 Task: Explore Airbnb accommodation in Nkwerre, Nigeria from 6th December, 2023 to 8th December, 2023 for 2 adults.1  bedroom having 2 beds and 1 bathroom. Property type can be flat. Amenities needed are: wifi. Look for 5 properties as per requirement.
Action: Mouse moved to (493, 114)
Screenshot: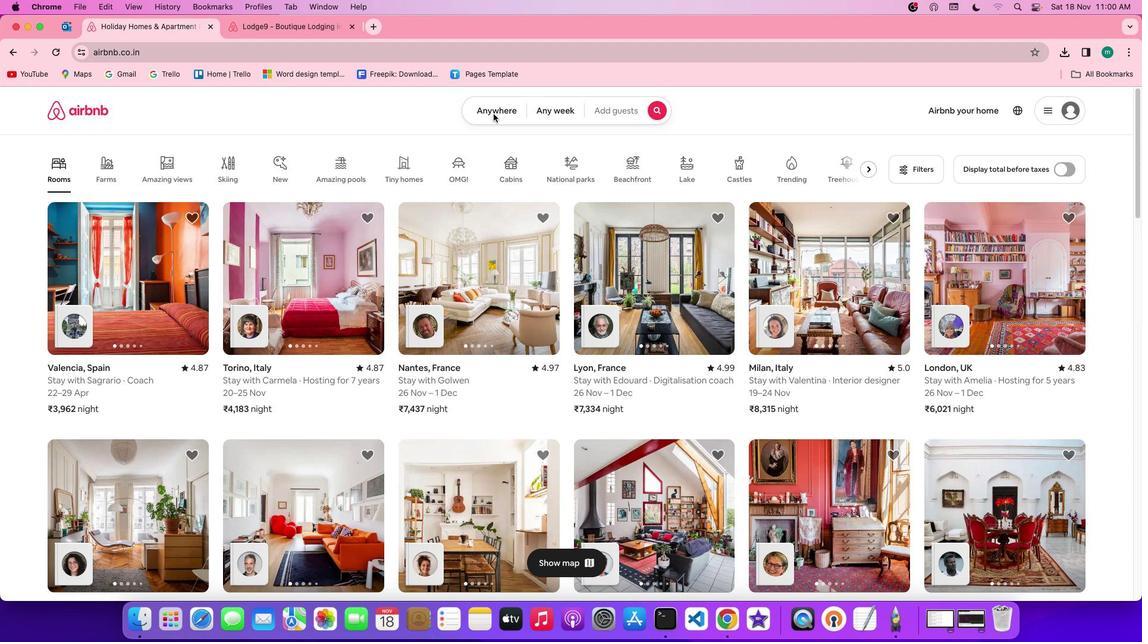 
Action: Mouse pressed left at (493, 114)
Screenshot: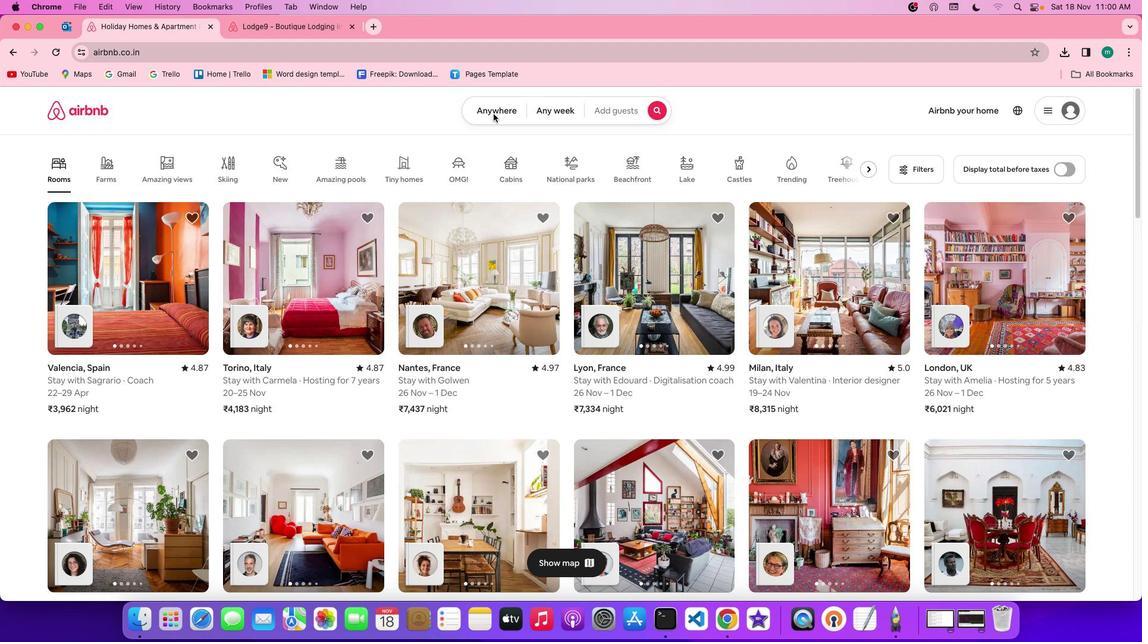 
Action: Mouse pressed left at (493, 114)
Screenshot: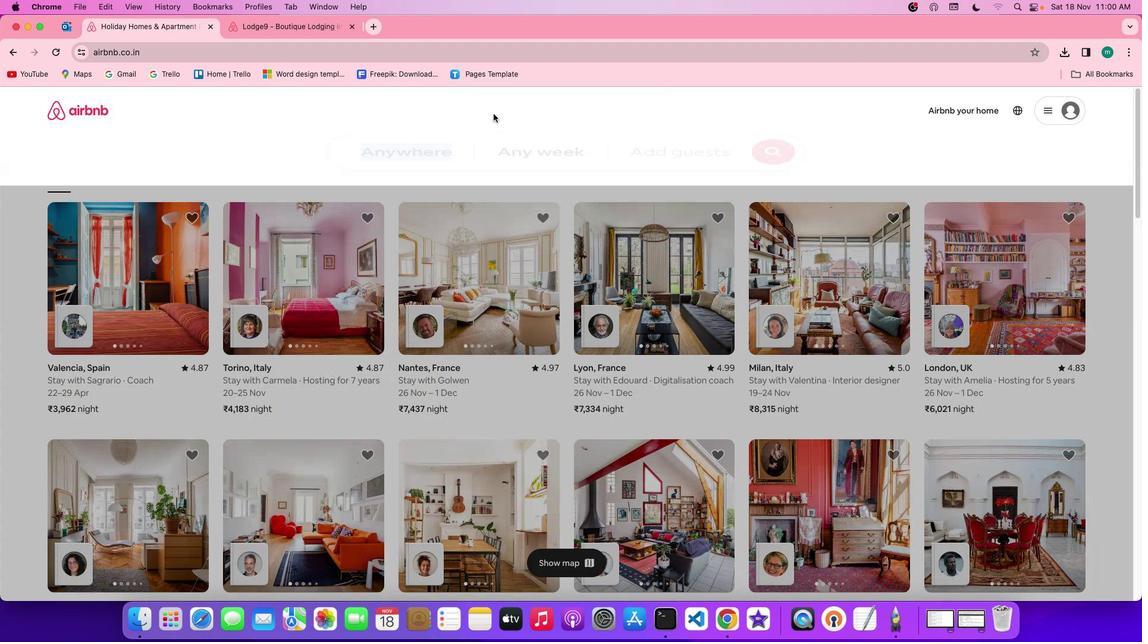
Action: Mouse moved to (412, 161)
Screenshot: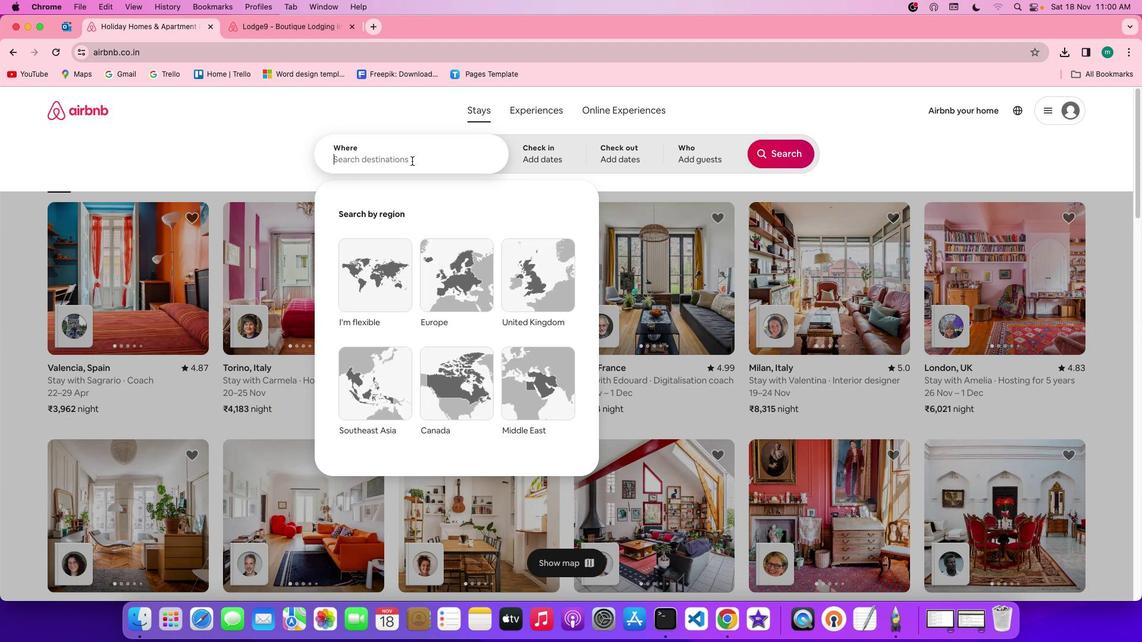 
Action: Mouse pressed left at (412, 161)
Screenshot: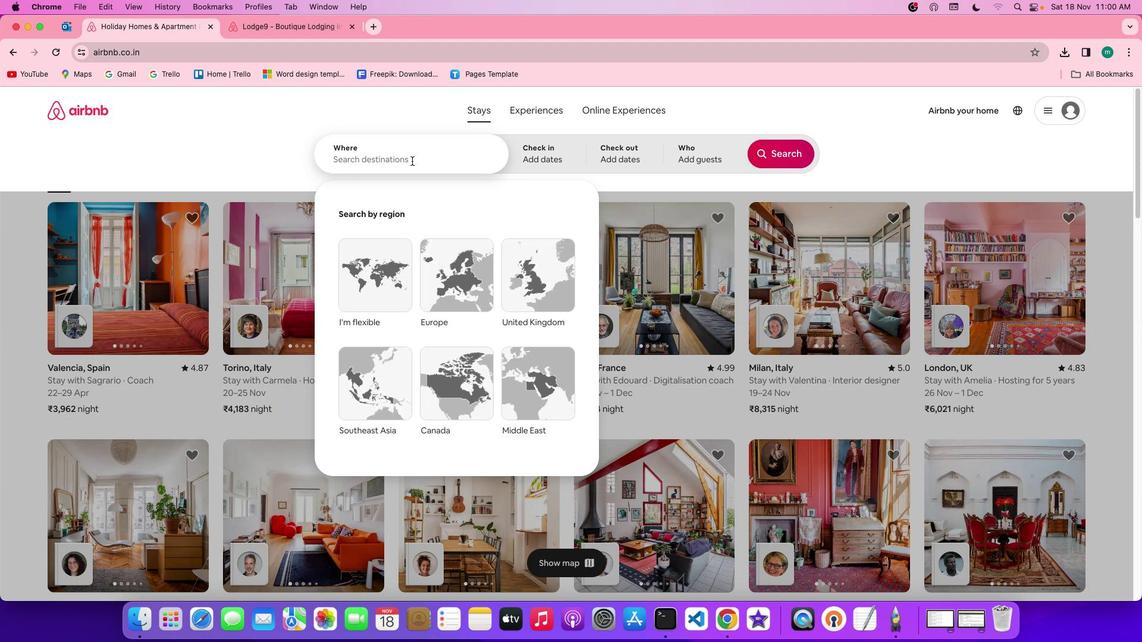 
Action: Key pressed Key.shift'N''k''w''e''r''r''e'','Key.spaceKey.shift'N''i''g''e''r''i''a'
Screenshot: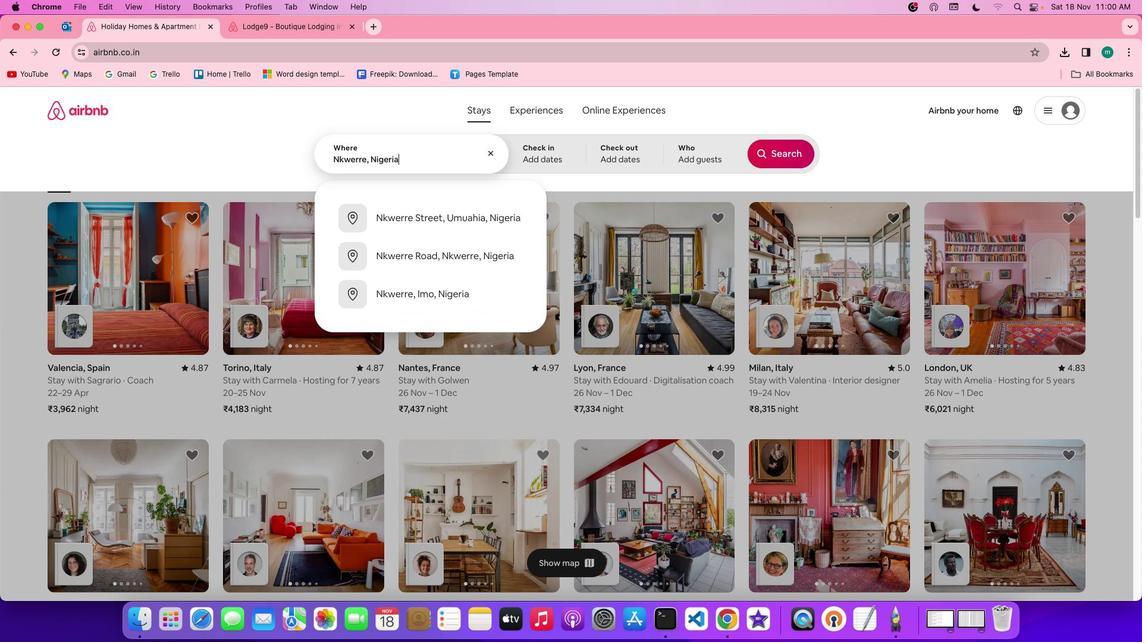 
Action: Mouse moved to (527, 155)
Screenshot: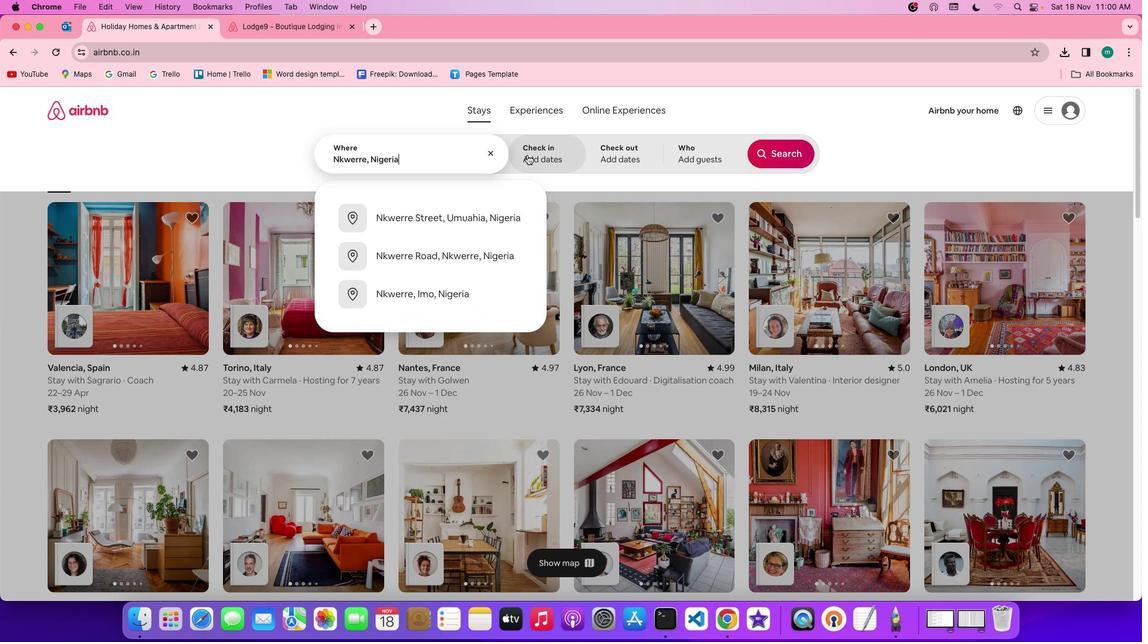 
Action: Mouse pressed left at (527, 155)
Screenshot: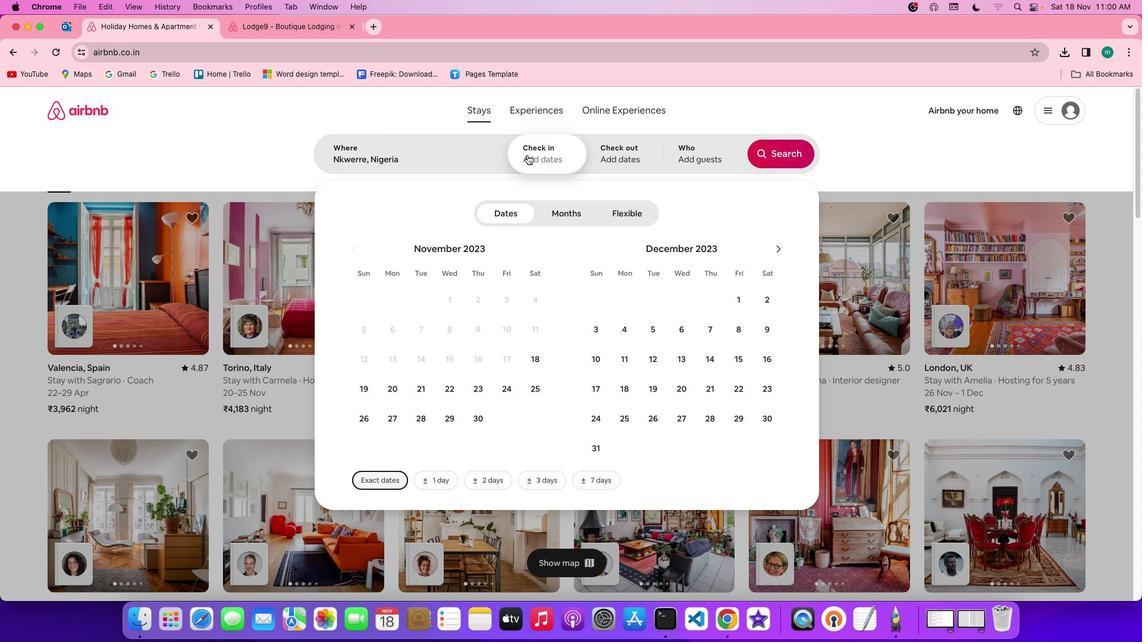 
Action: Mouse moved to (674, 325)
Screenshot: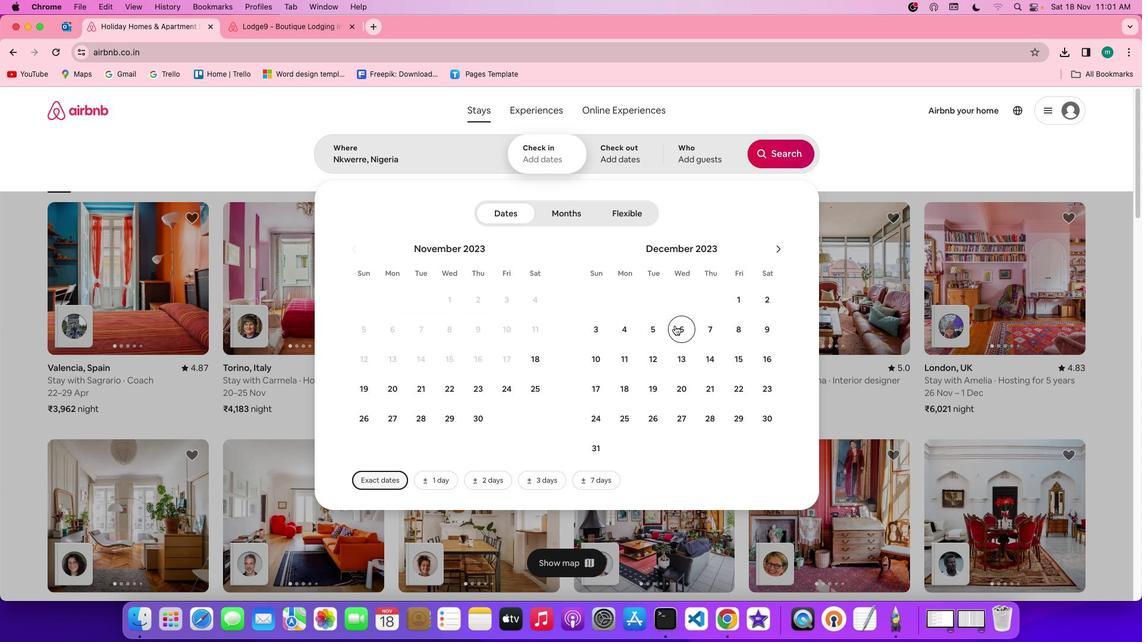 
Action: Mouse pressed left at (674, 325)
Screenshot: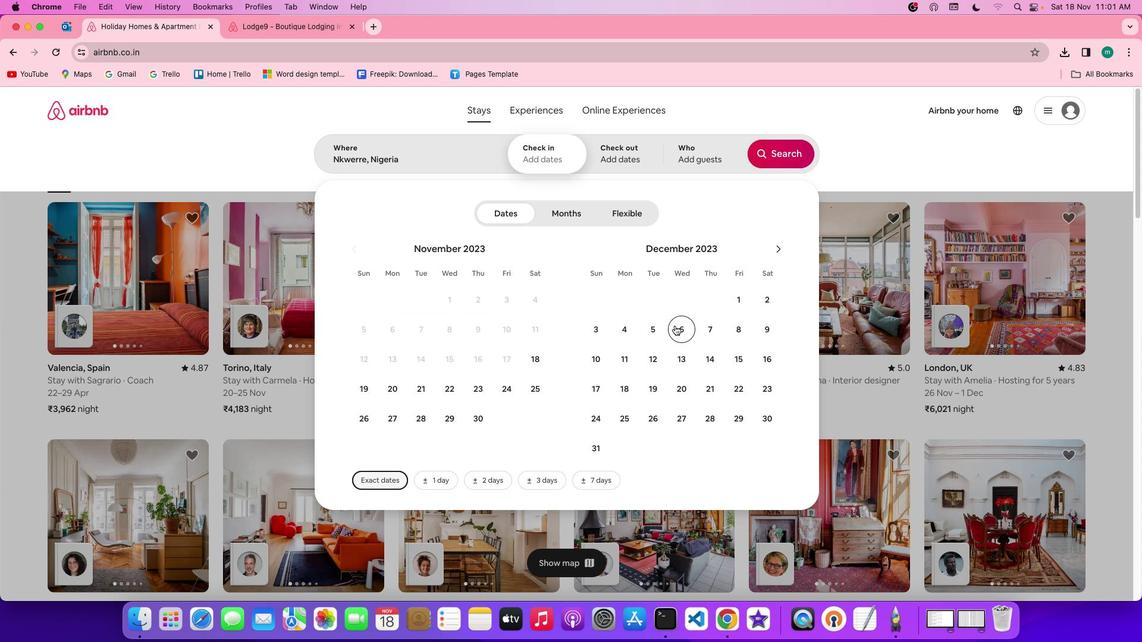 
Action: Mouse moved to (735, 327)
Screenshot: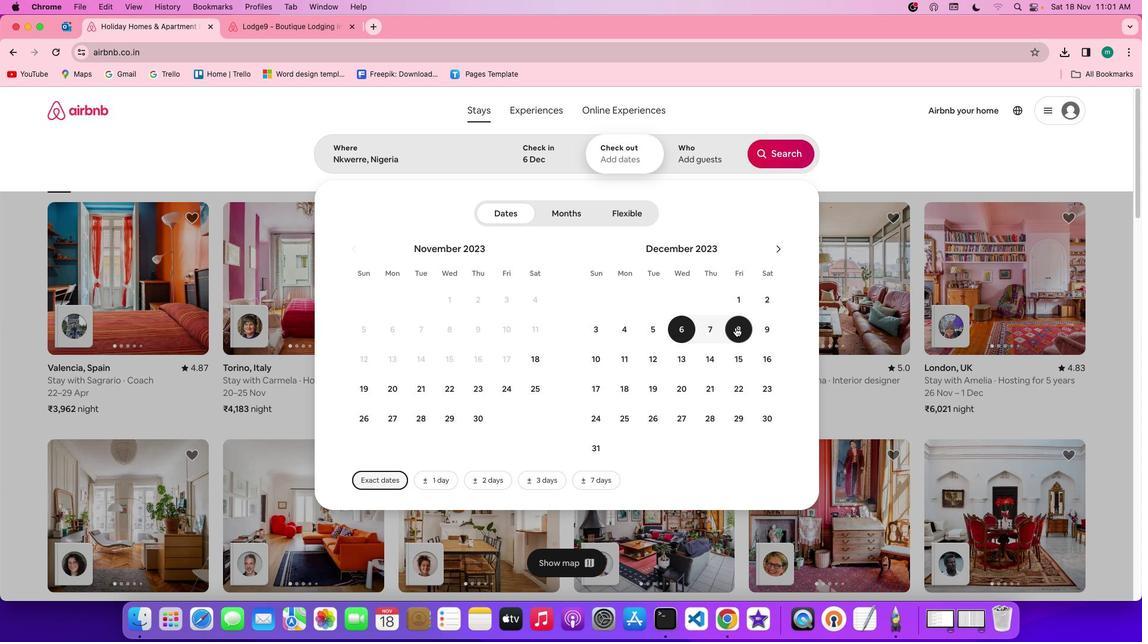 
Action: Mouse pressed left at (735, 327)
Screenshot: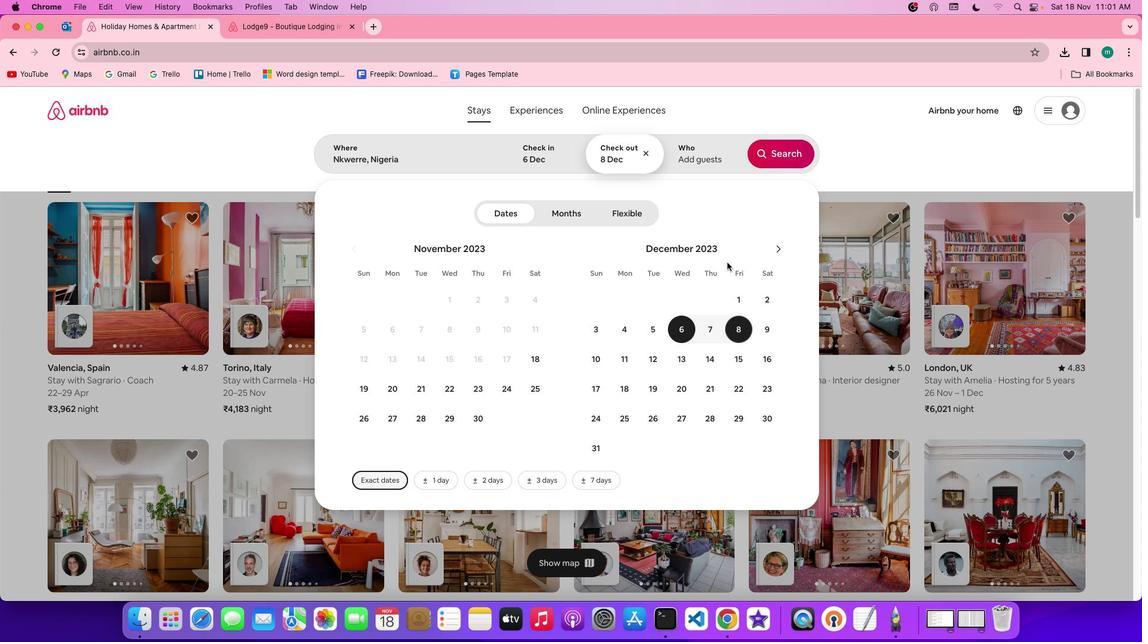 
Action: Mouse moved to (696, 154)
Screenshot: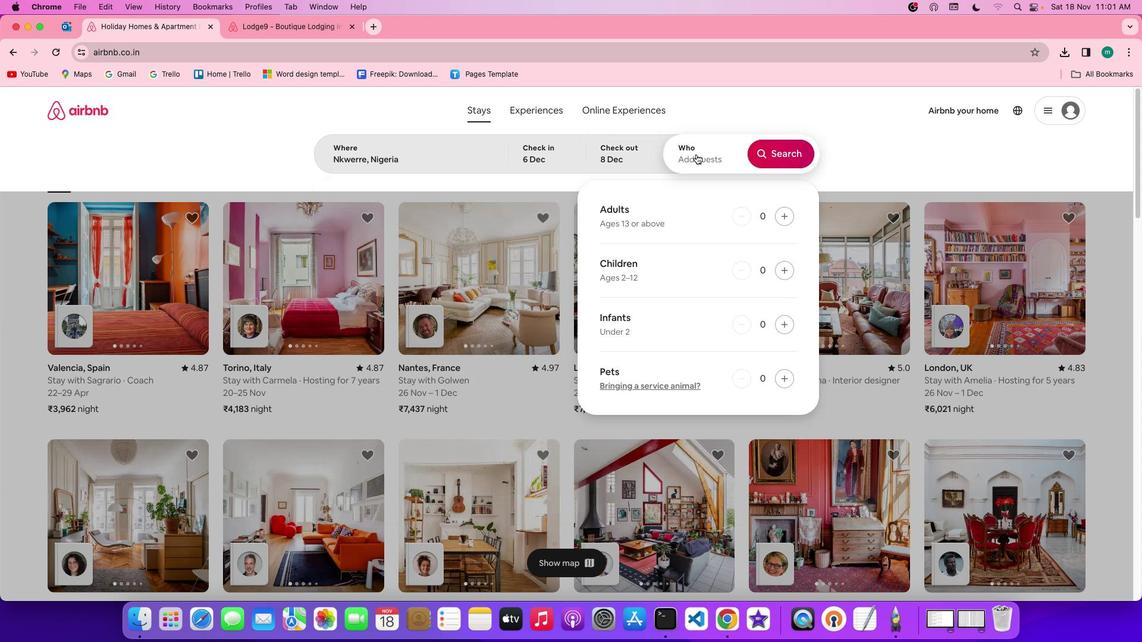 
Action: Mouse pressed left at (696, 154)
Screenshot: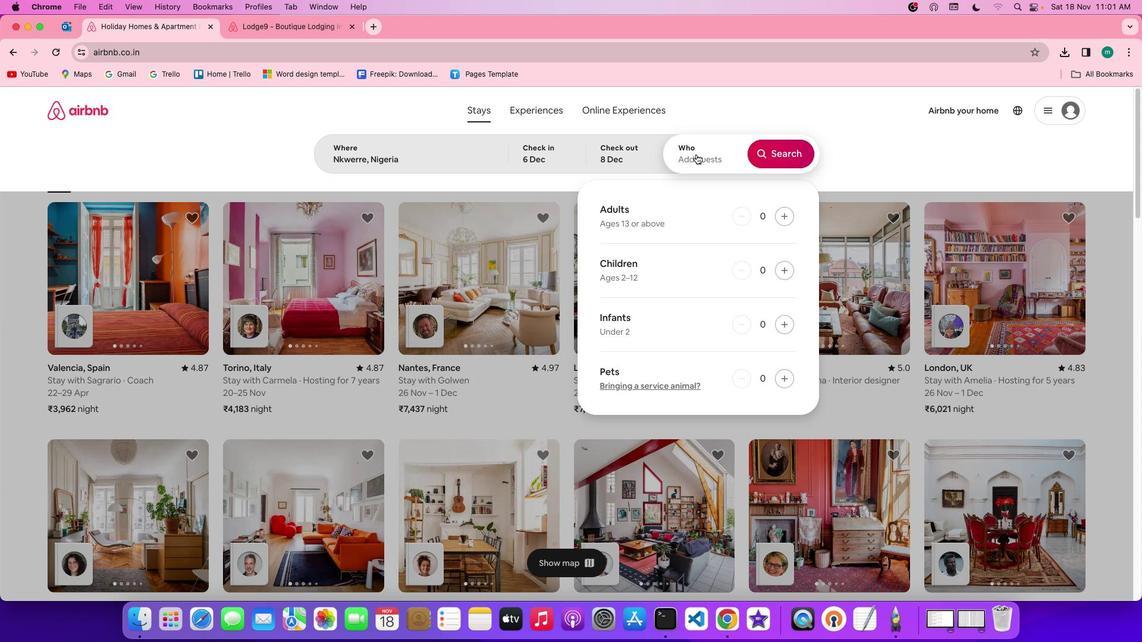 
Action: Mouse moved to (791, 218)
Screenshot: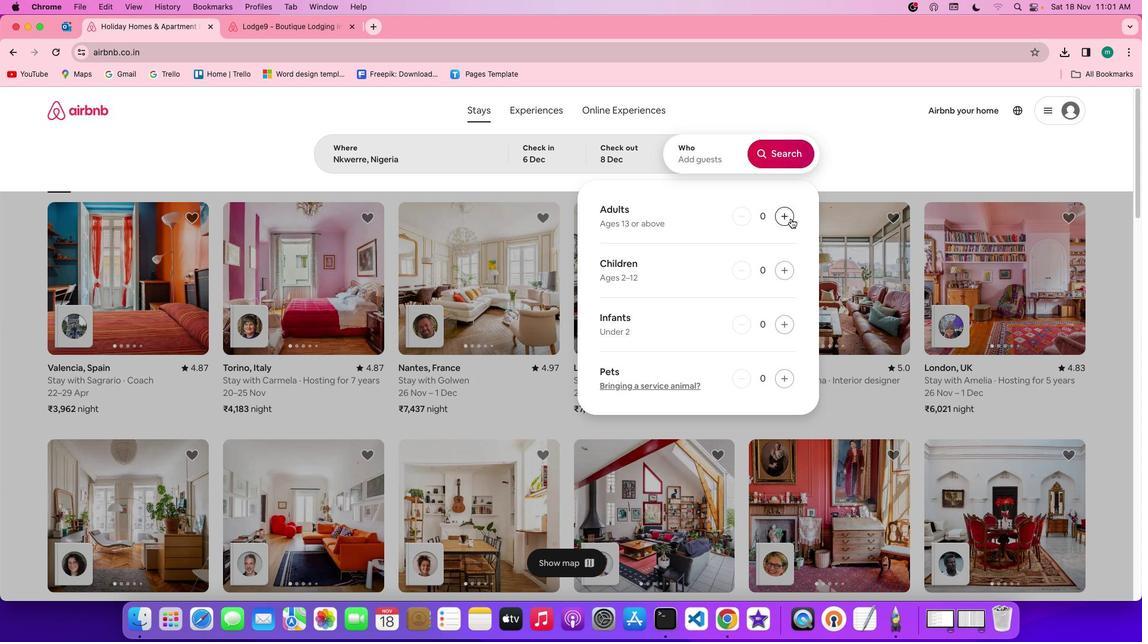 
Action: Mouse pressed left at (791, 218)
Screenshot: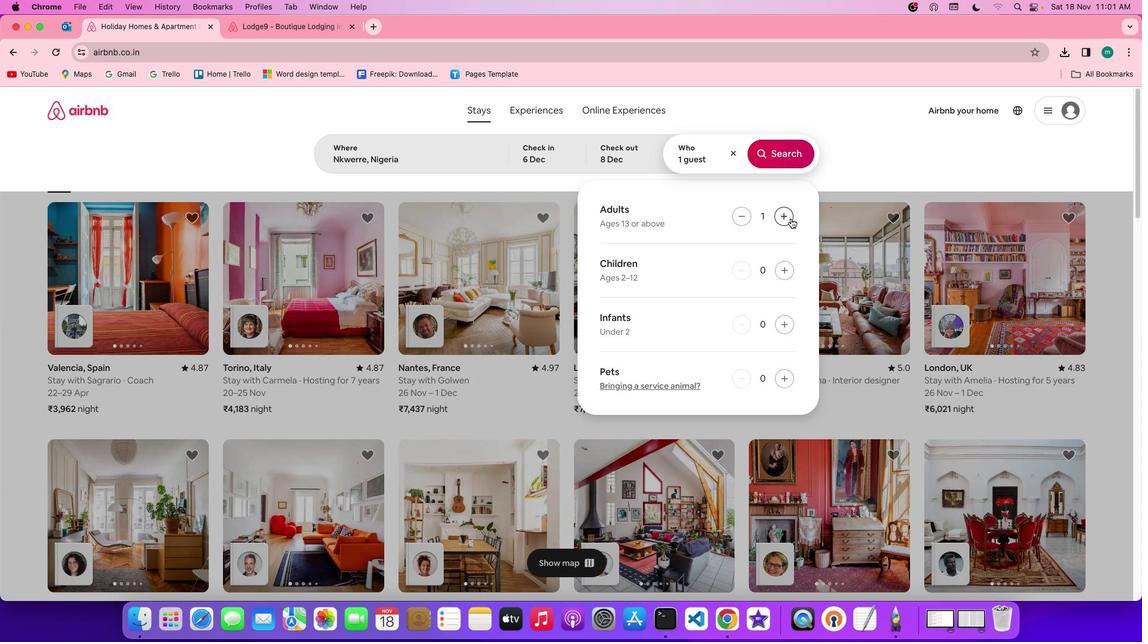 
Action: Mouse pressed left at (791, 218)
Screenshot: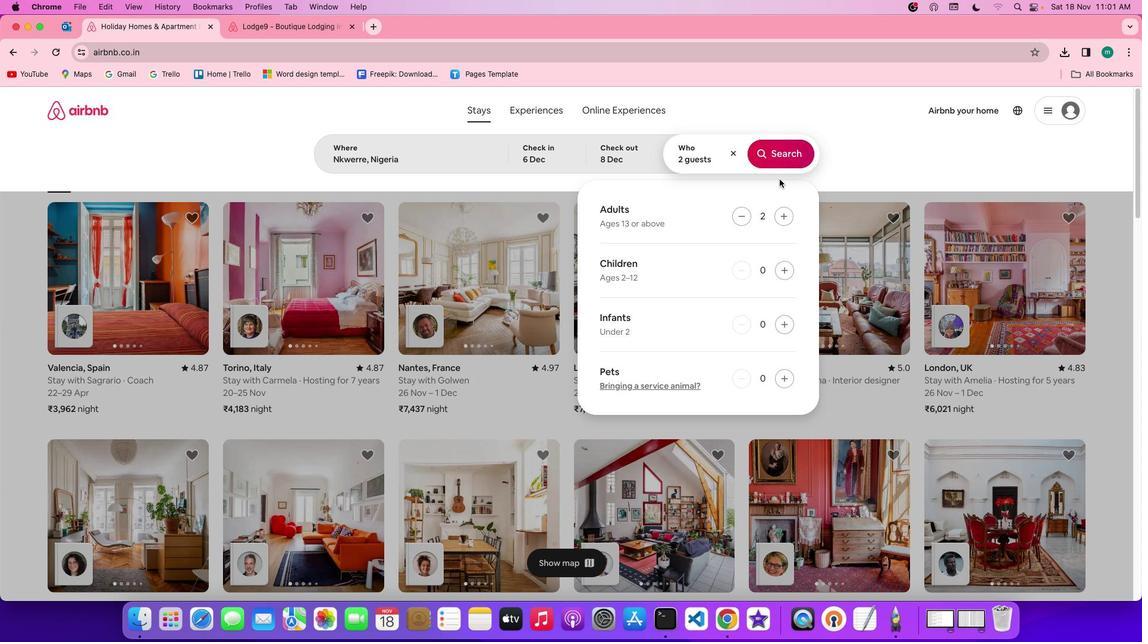 
Action: Mouse moved to (778, 153)
Screenshot: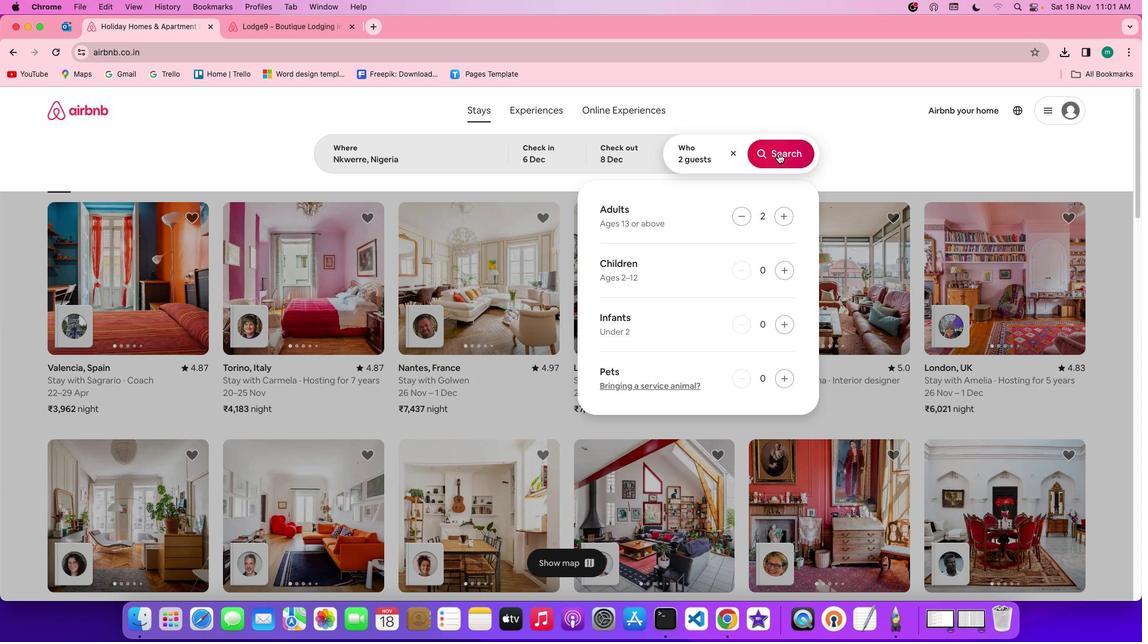 
Action: Mouse pressed left at (778, 153)
Screenshot: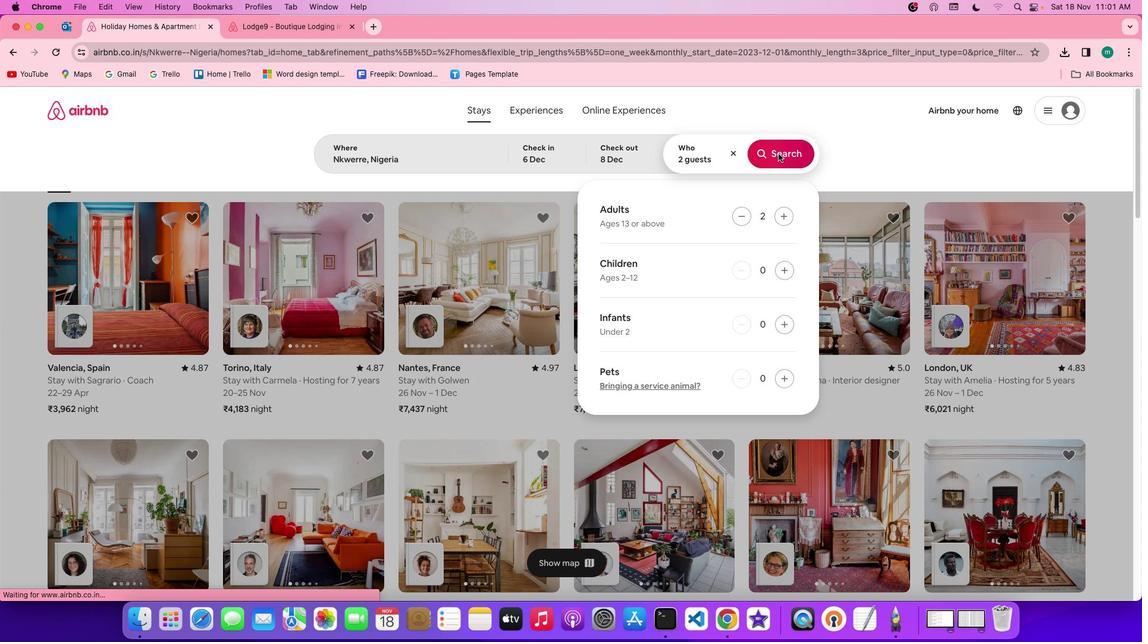 
Action: Mouse moved to (946, 158)
Screenshot: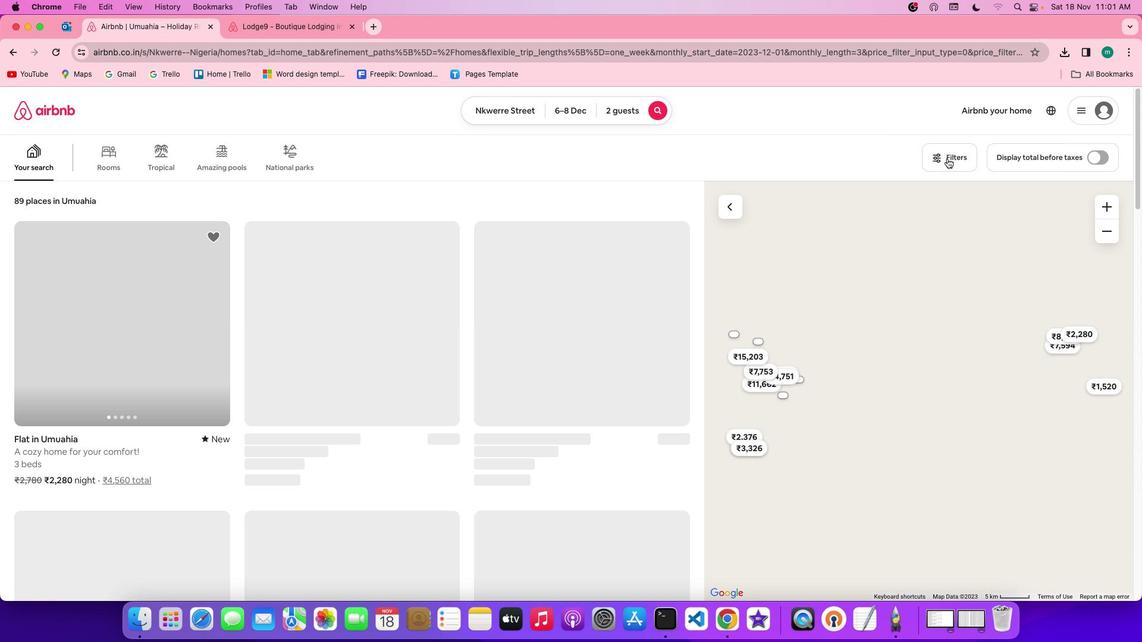 
Action: Mouse pressed left at (946, 158)
Screenshot: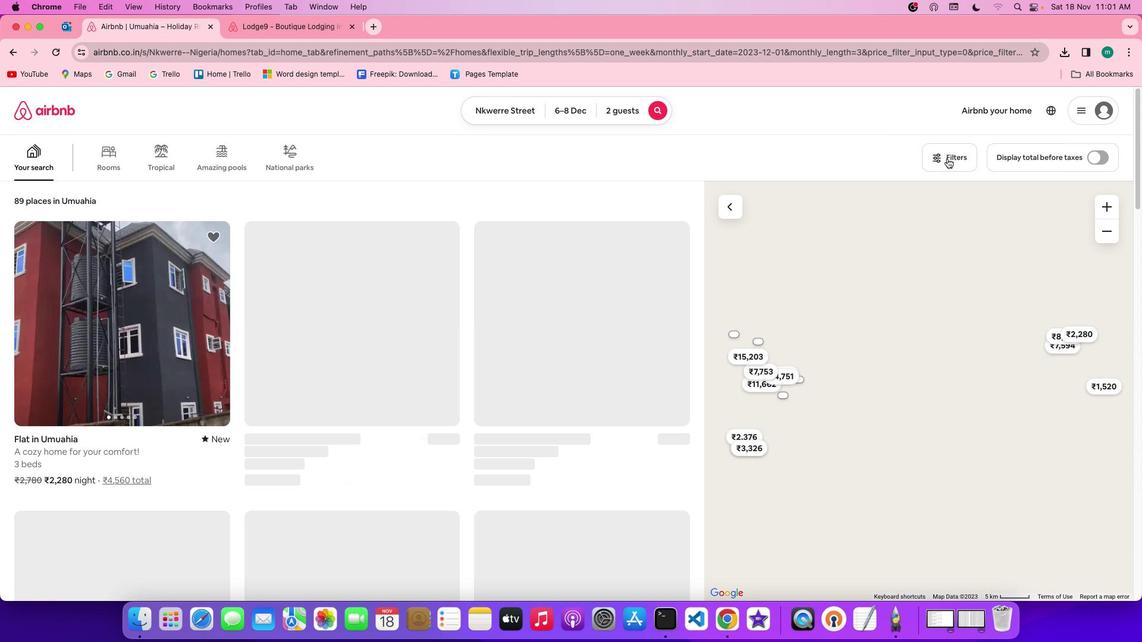 
Action: Mouse moved to (532, 464)
Screenshot: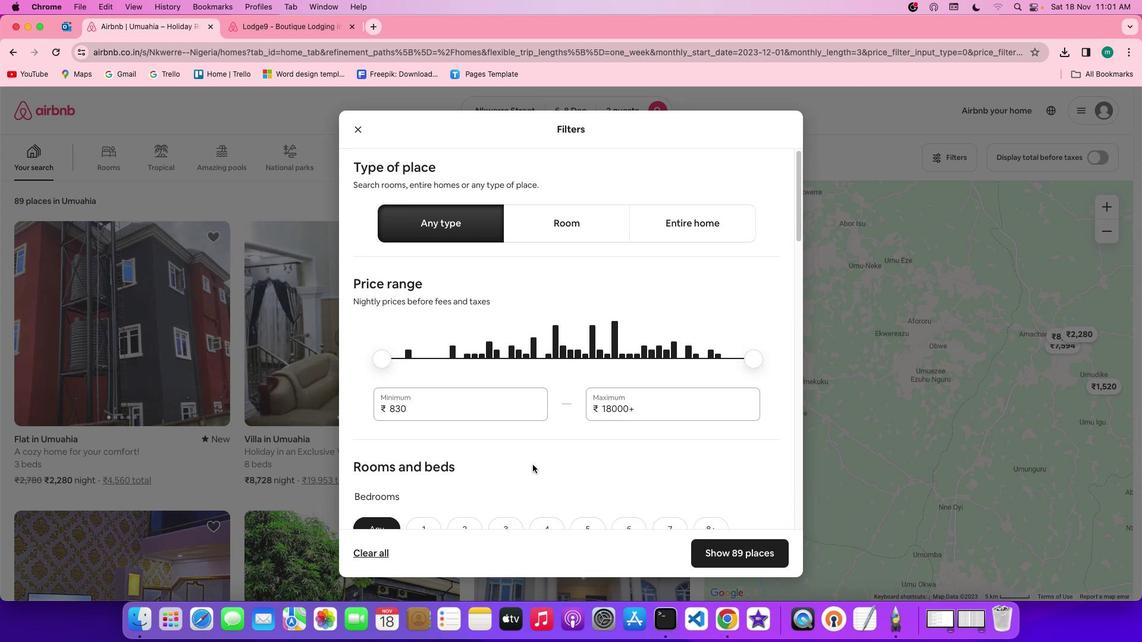 
Action: Mouse scrolled (532, 464) with delta (0, 0)
Screenshot: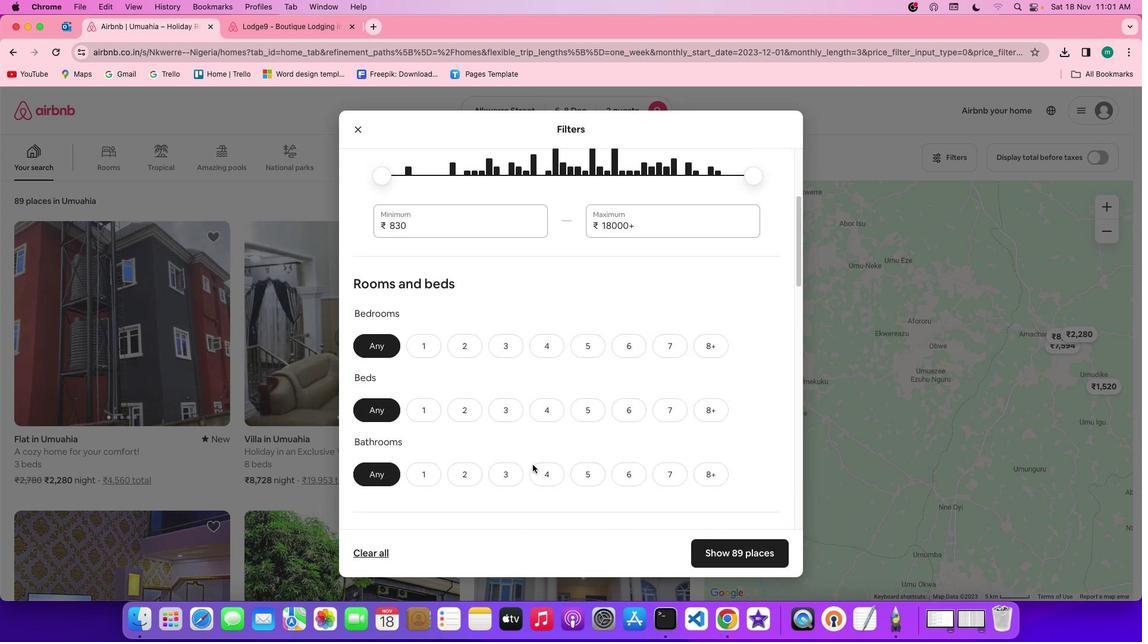 
Action: Mouse scrolled (532, 464) with delta (0, 0)
Screenshot: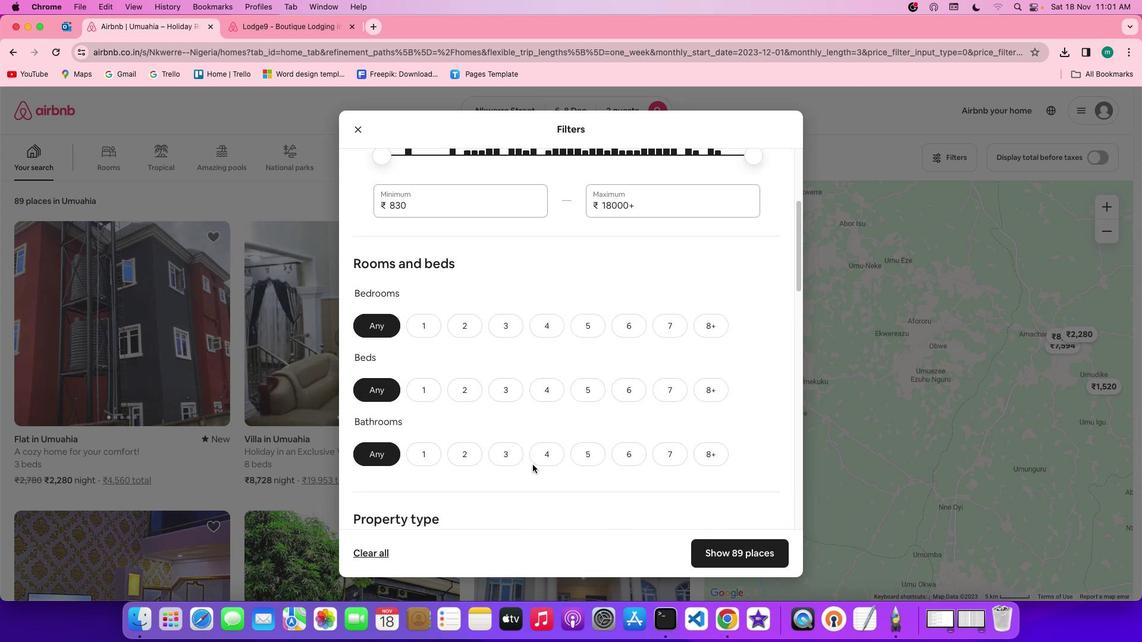 
Action: Mouse scrolled (532, 464) with delta (0, -1)
Screenshot: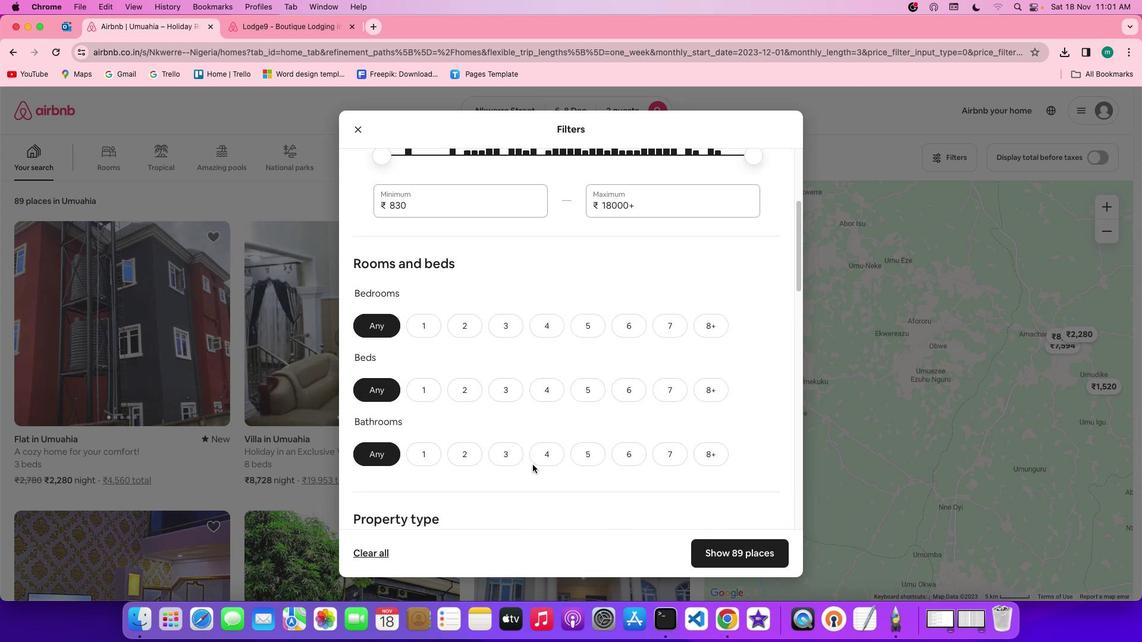 
Action: Mouse scrolled (532, 464) with delta (0, -2)
Screenshot: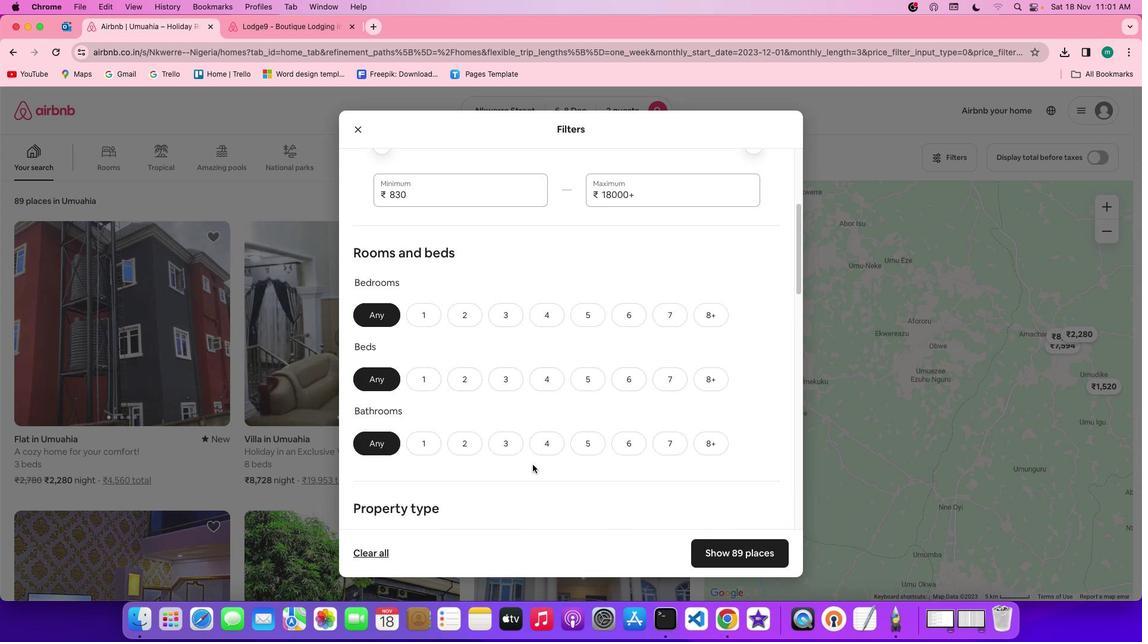 
Action: Mouse moved to (421, 317)
Screenshot: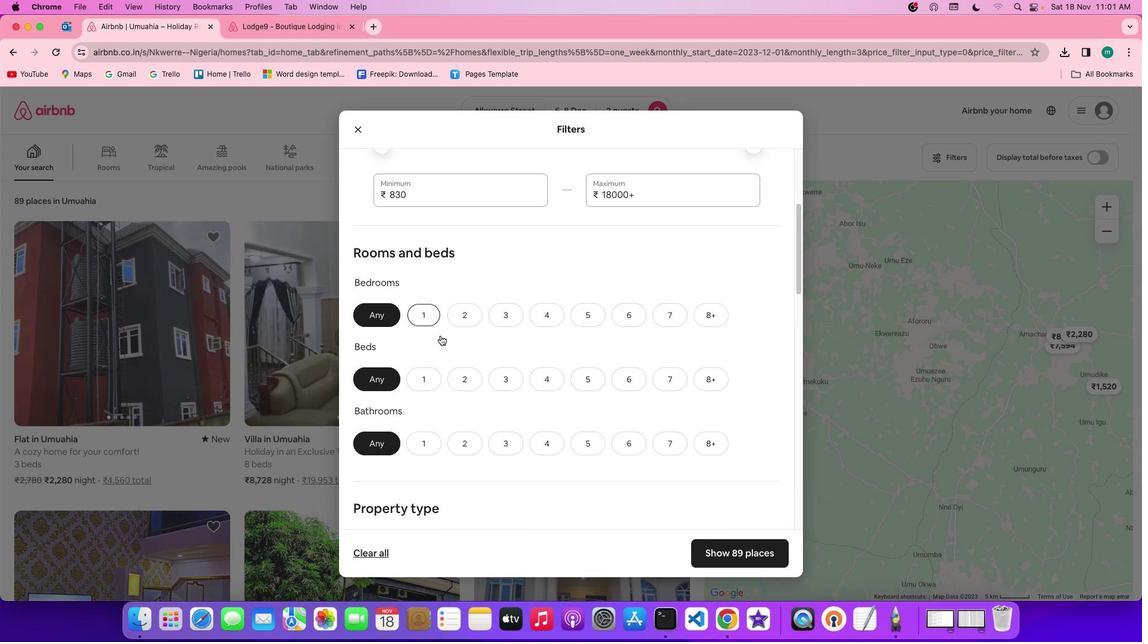 
Action: Mouse pressed left at (421, 317)
Screenshot: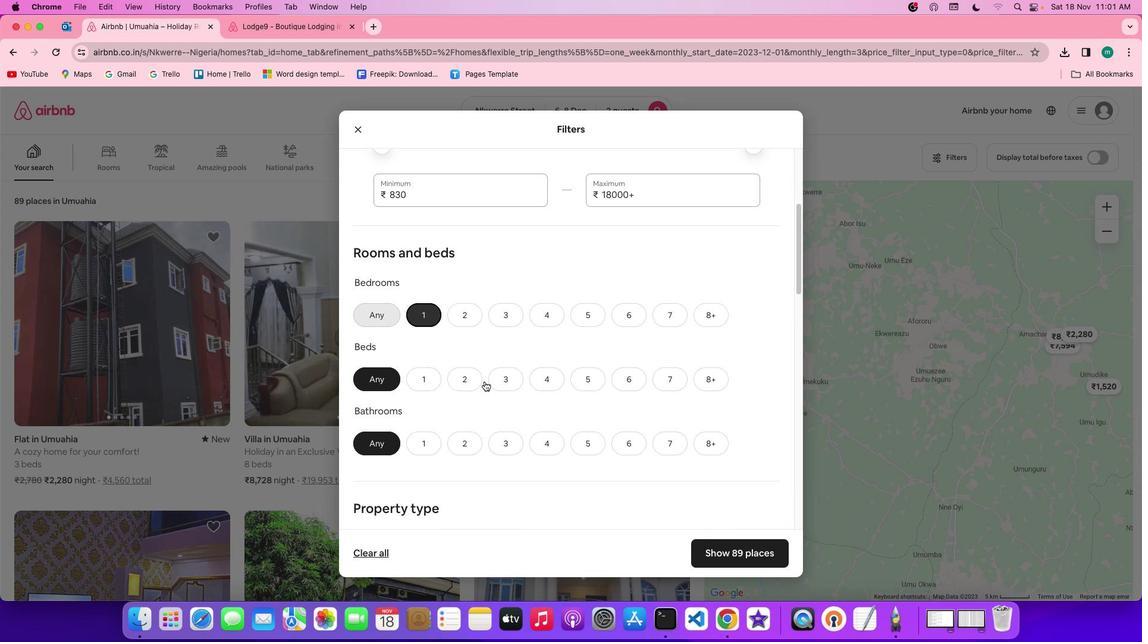 
Action: Mouse moved to (468, 383)
Screenshot: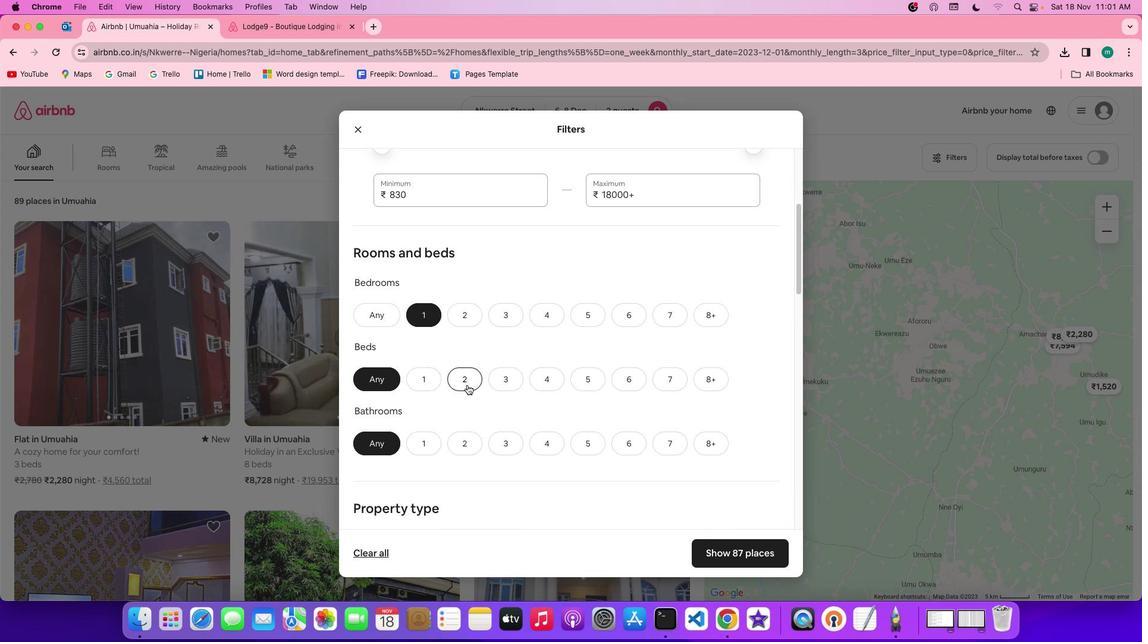 
Action: Mouse pressed left at (468, 383)
Screenshot: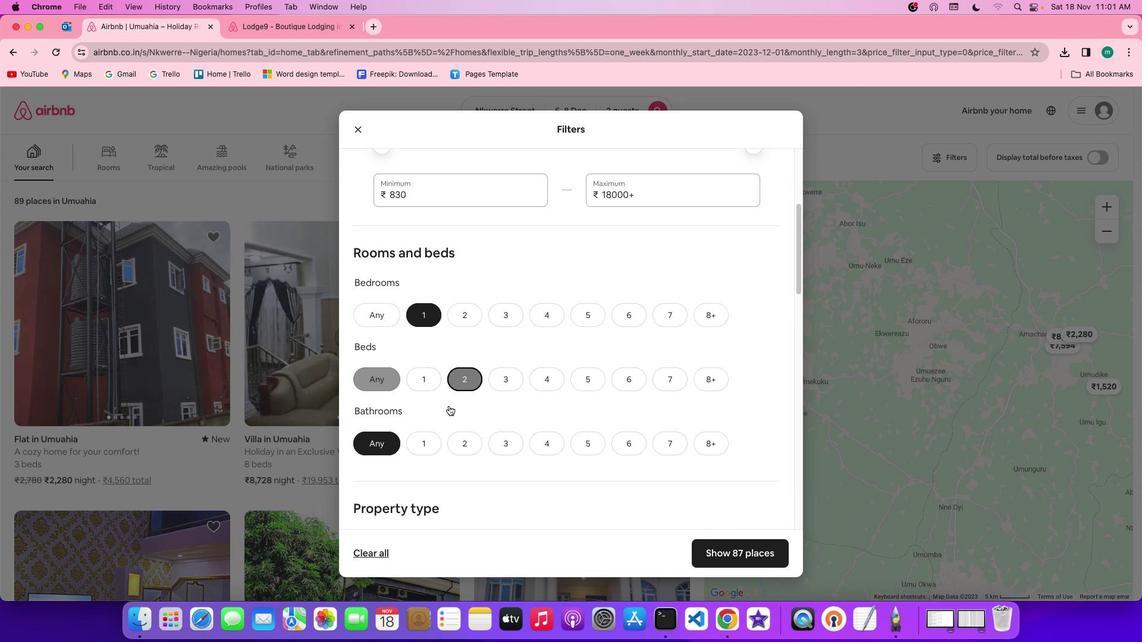 
Action: Mouse moved to (430, 438)
Screenshot: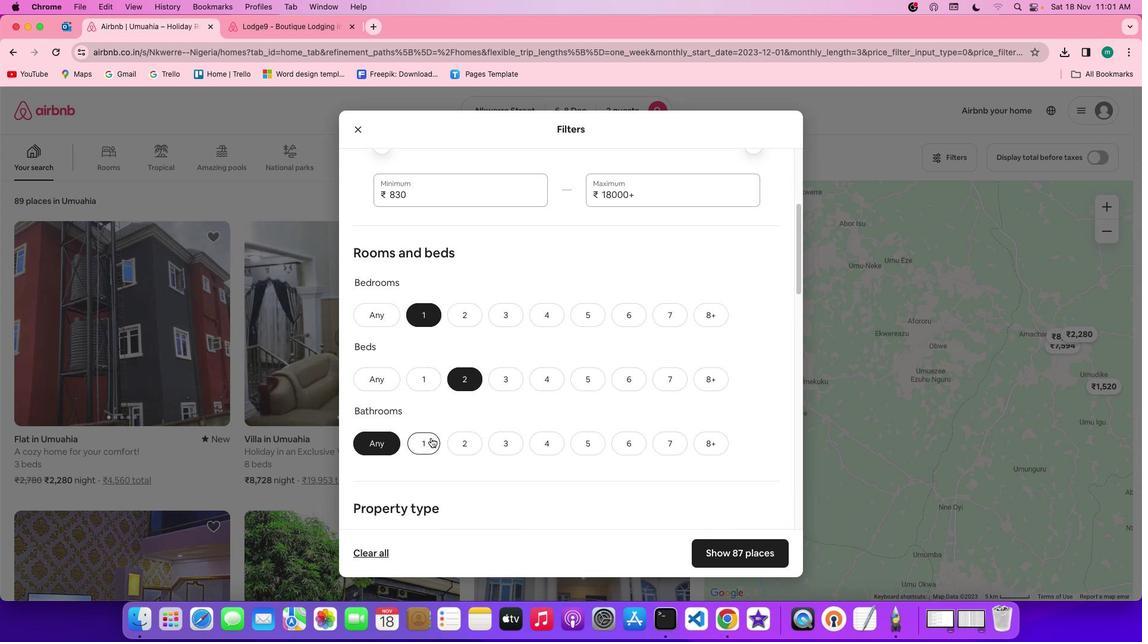 
Action: Mouse pressed left at (430, 438)
Screenshot: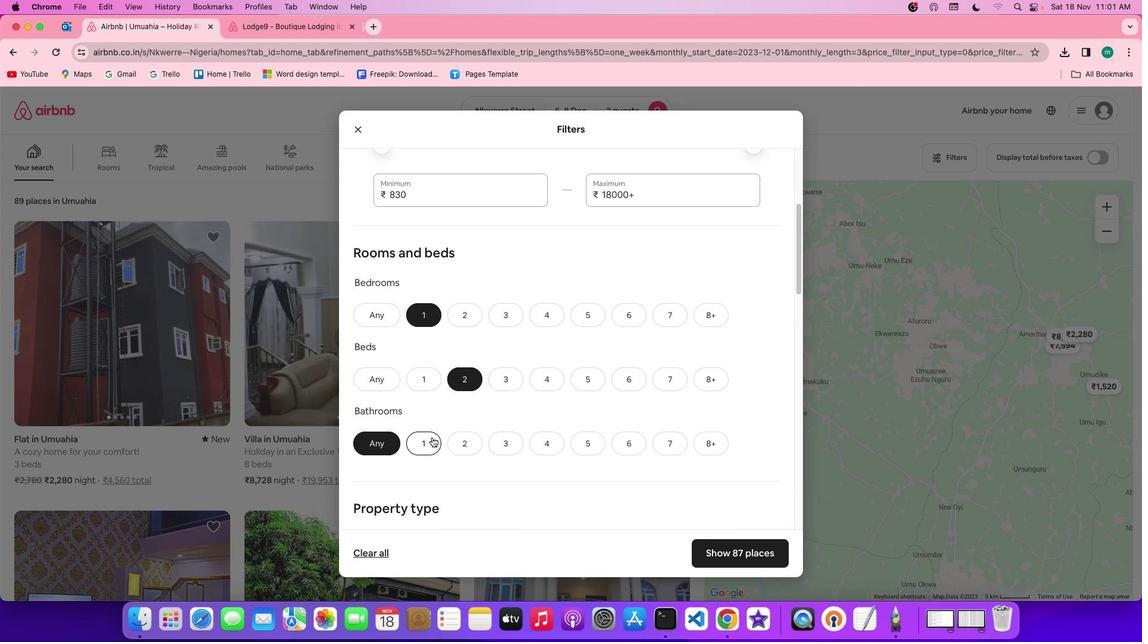 
Action: Mouse moved to (505, 425)
Screenshot: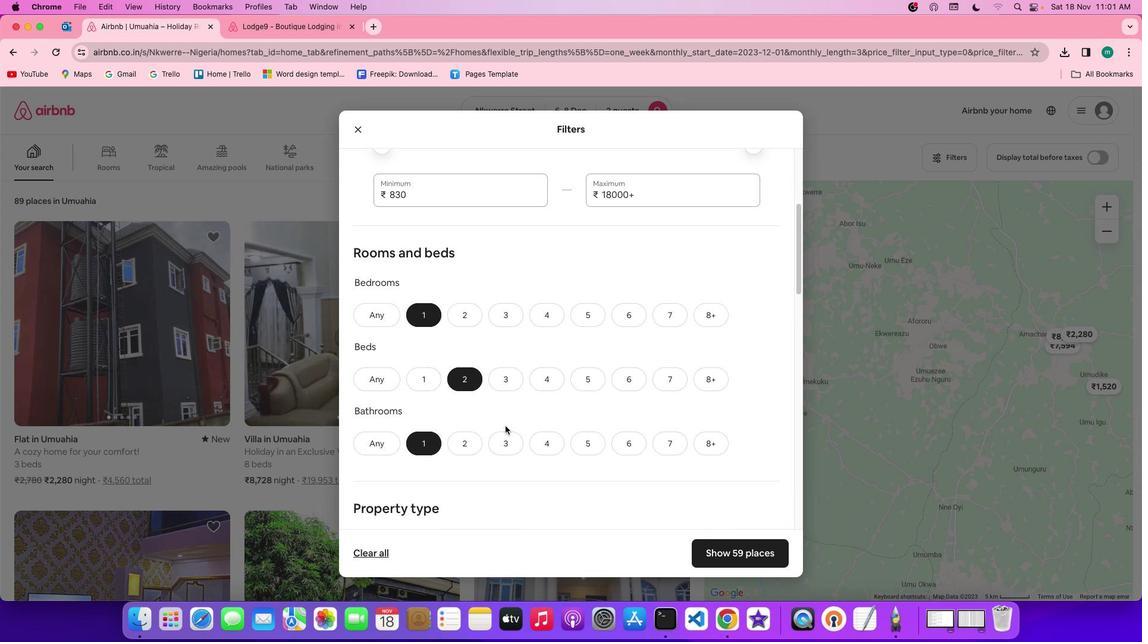 
Action: Mouse scrolled (505, 425) with delta (0, 0)
Screenshot: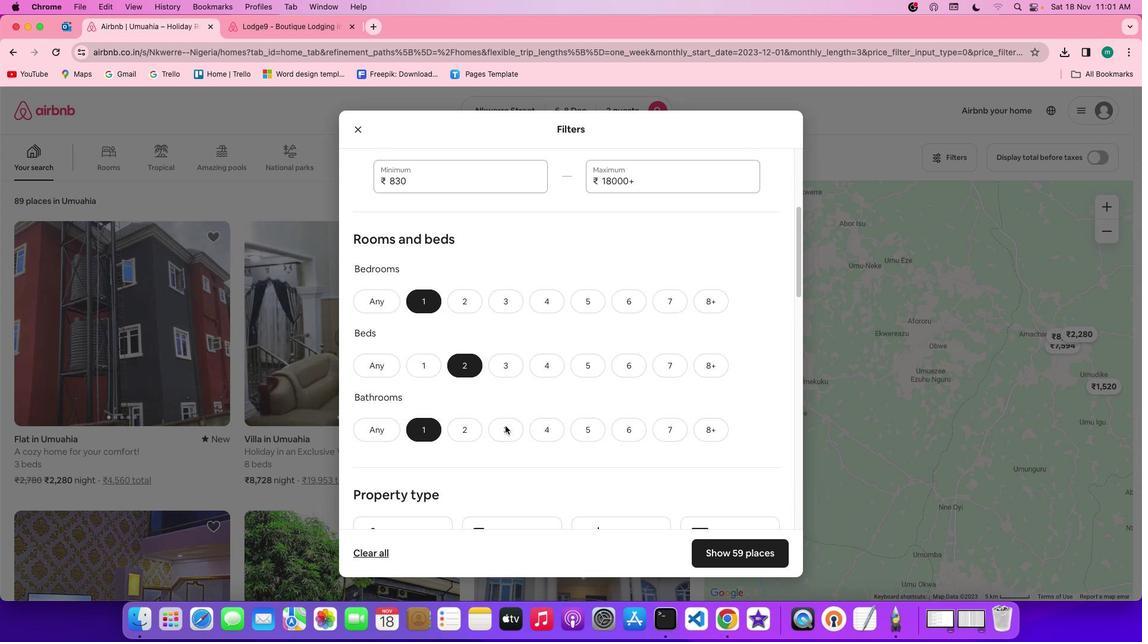 
Action: Mouse scrolled (505, 425) with delta (0, 0)
Screenshot: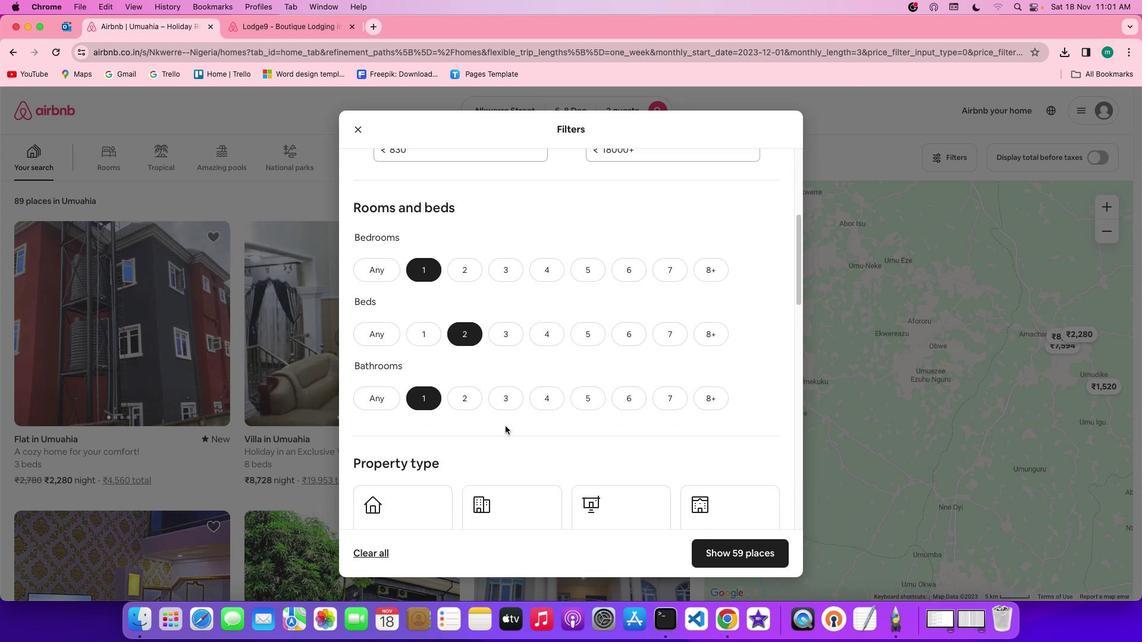
Action: Mouse scrolled (505, 425) with delta (0, 0)
Screenshot: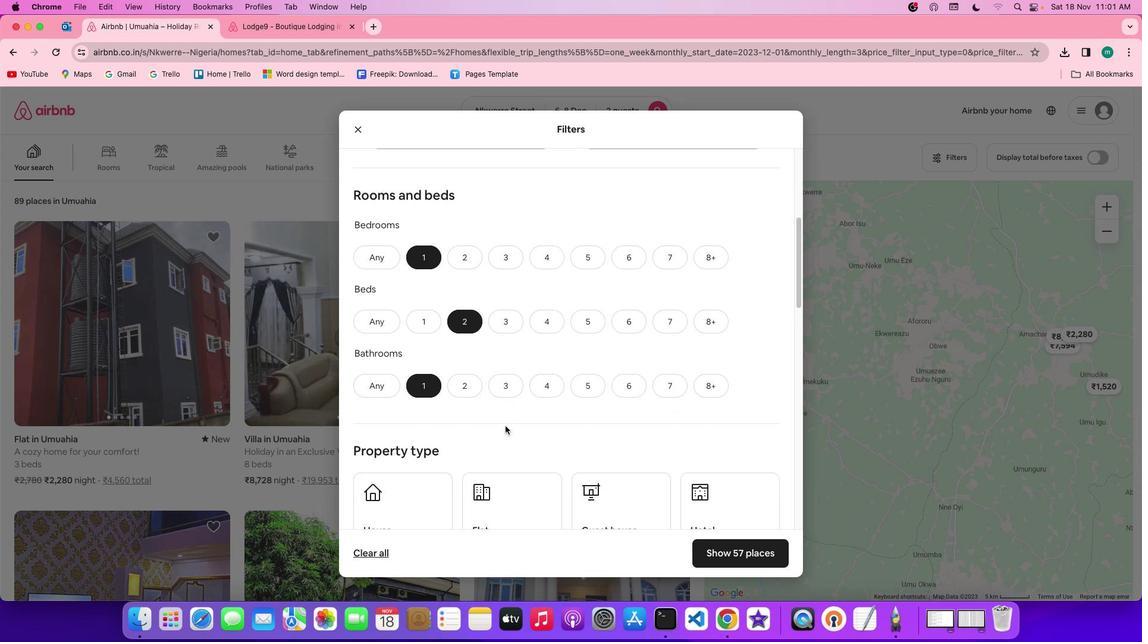 
Action: Mouse scrolled (505, 425) with delta (0, 0)
Screenshot: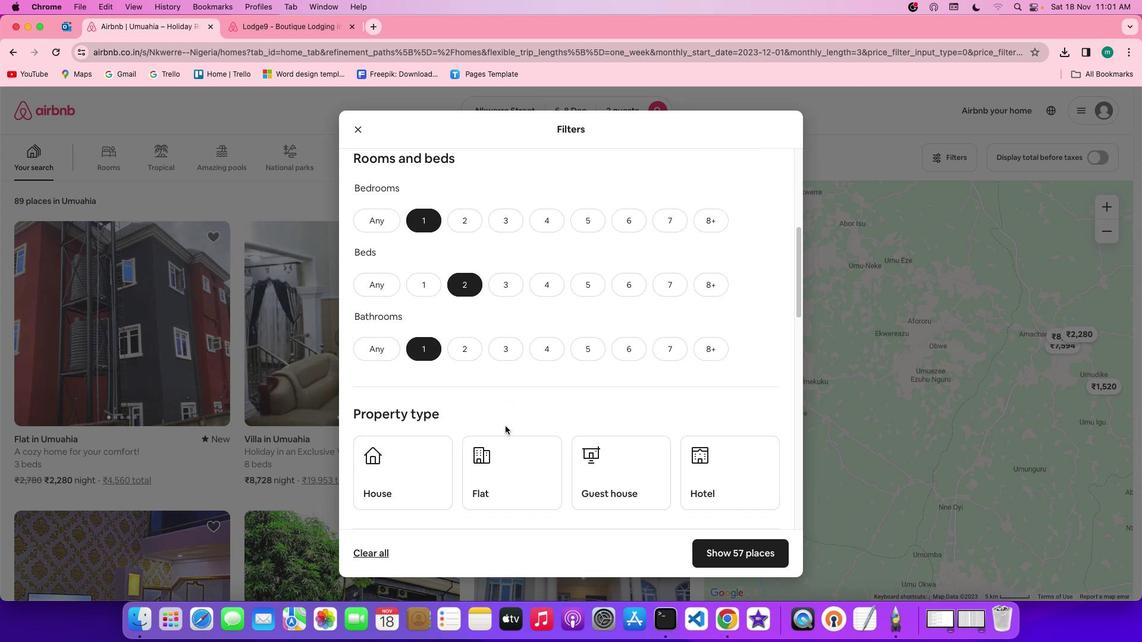 
Action: Mouse scrolled (505, 425) with delta (0, 0)
Screenshot: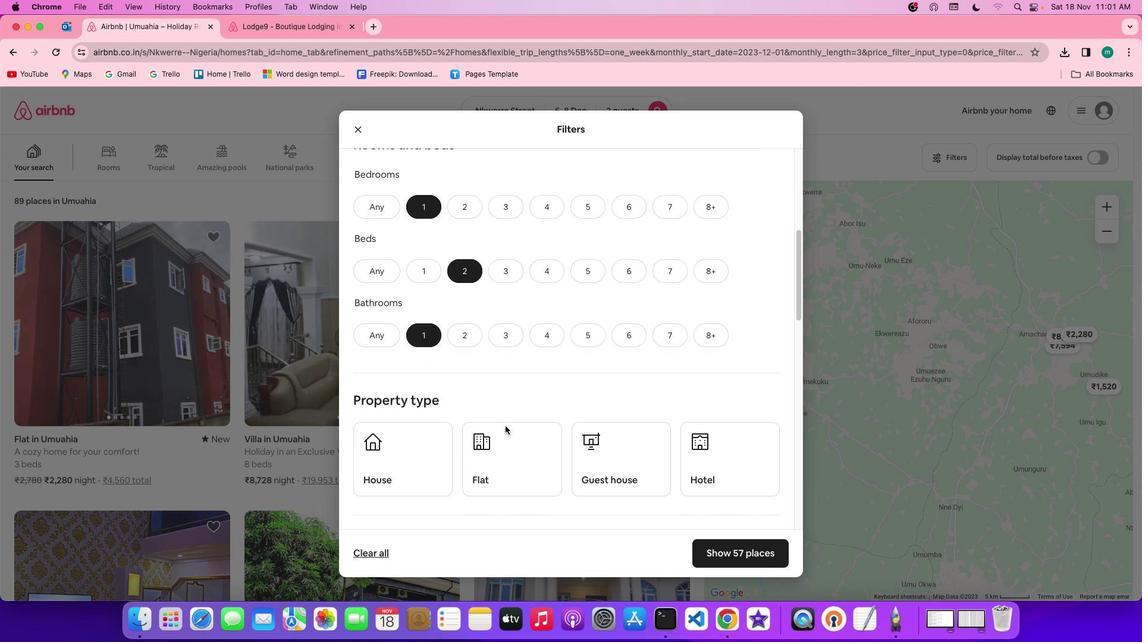 
Action: Mouse scrolled (505, 425) with delta (0, 0)
Screenshot: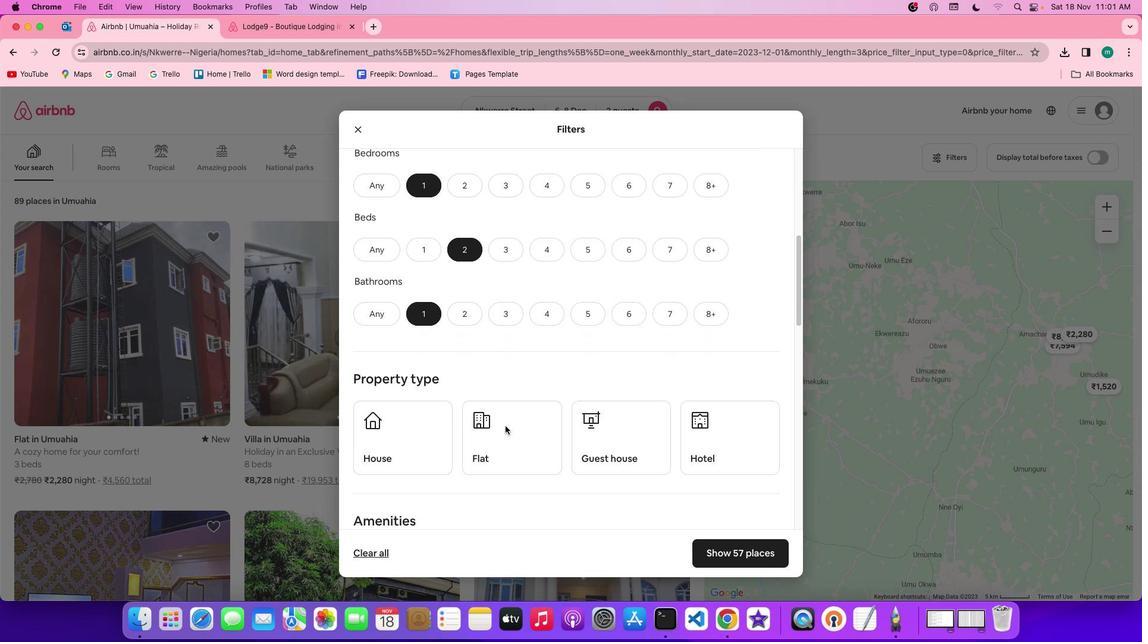 
Action: Mouse scrolled (505, 425) with delta (0, 0)
Screenshot: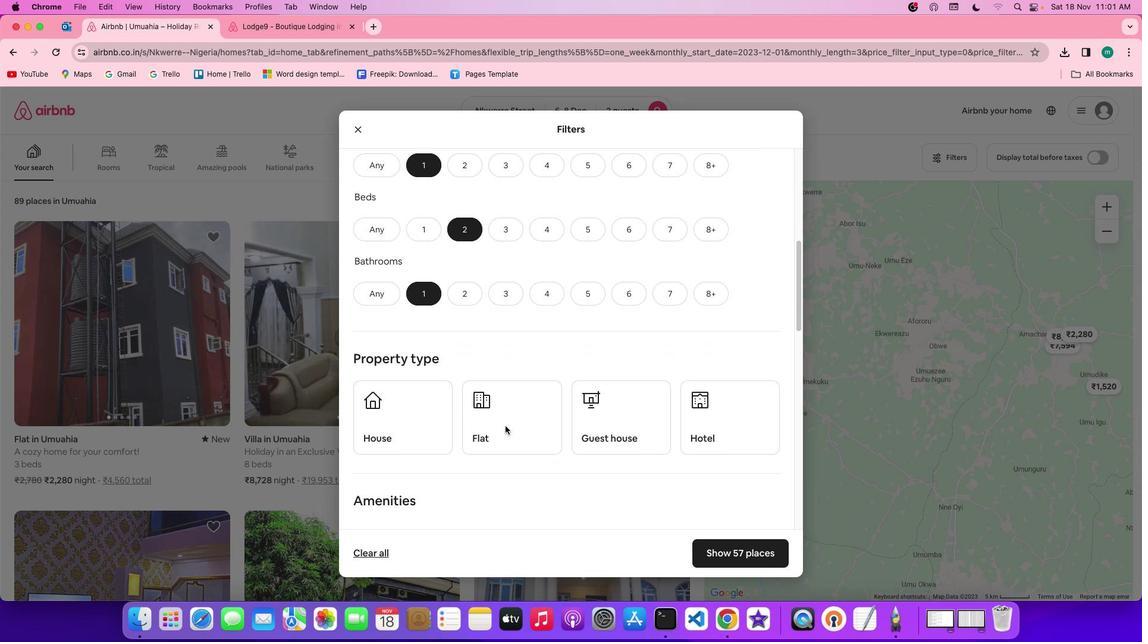 
Action: Mouse scrolled (505, 425) with delta (0, 0)
Screenshot: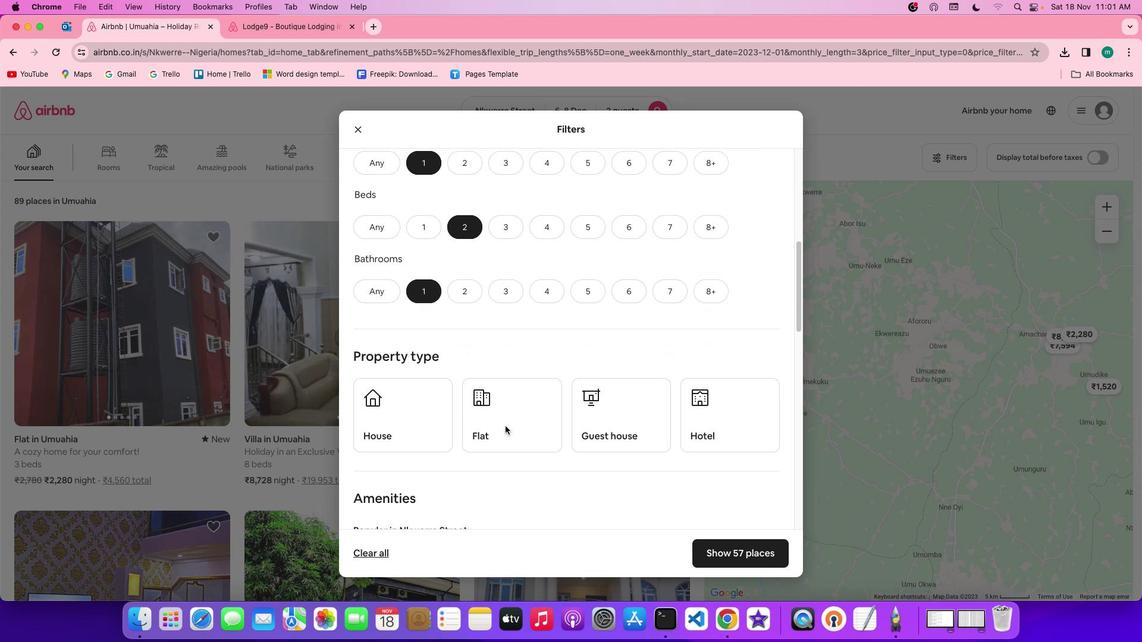 
Action: Mouse scrolled (505, 425) with delta (0, 0)
Screenshot: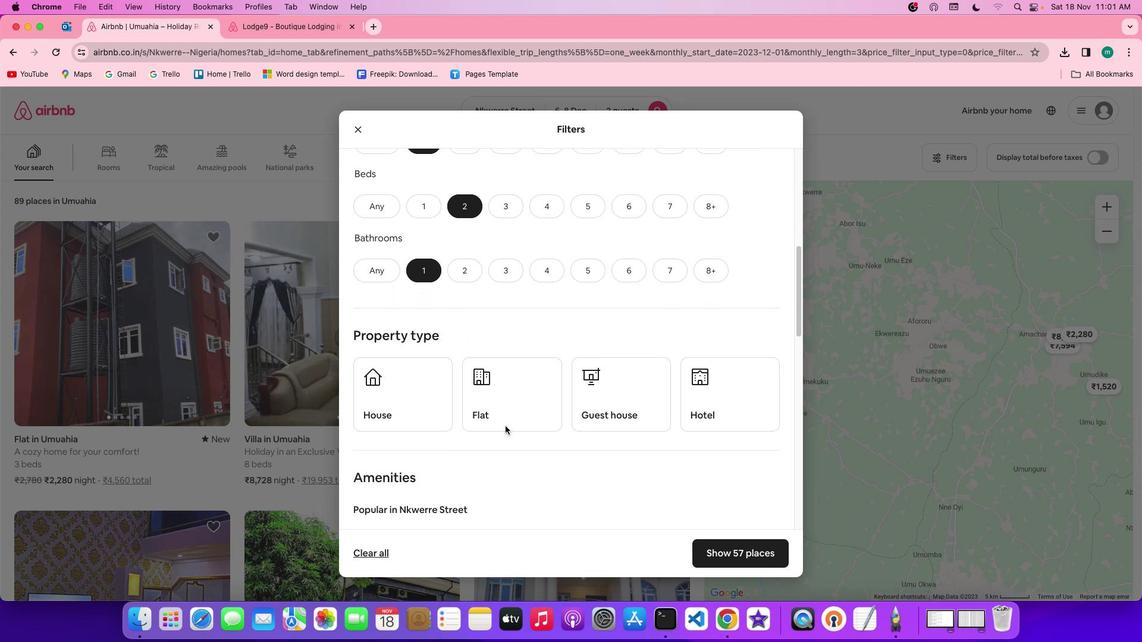 
Action: Mouse scrolled (505, 425) with delta (0, 0)
Screenshot: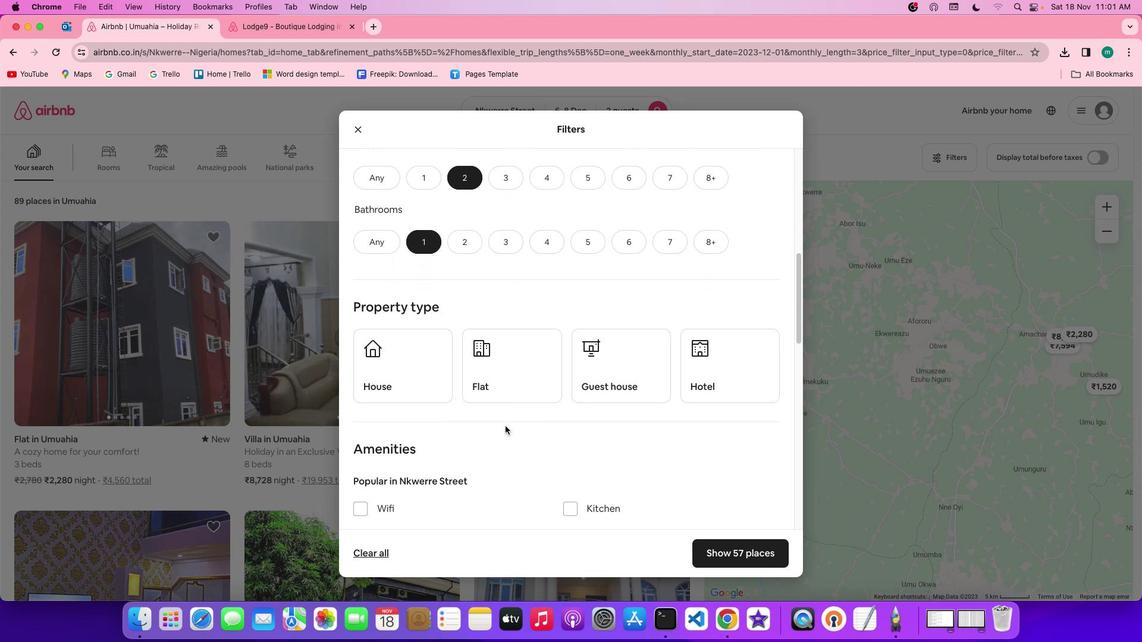 
Action: Mouse scrolled (505, 425) with delta (0, 0)
Screenshot: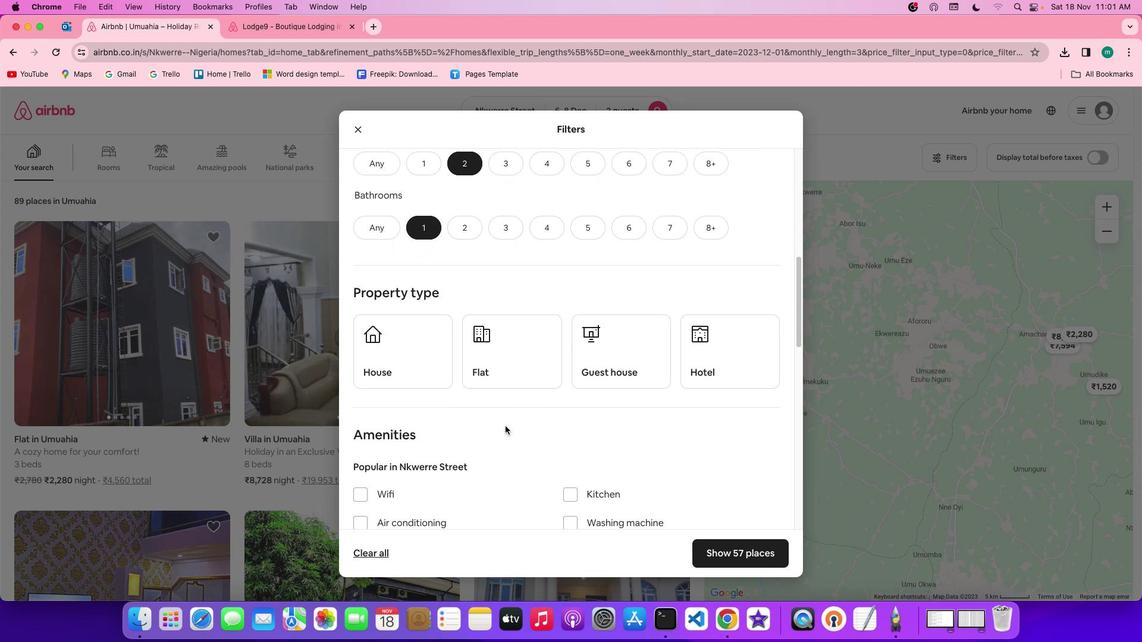 
Action: Mouse moved to (499, 376)
Screenshot: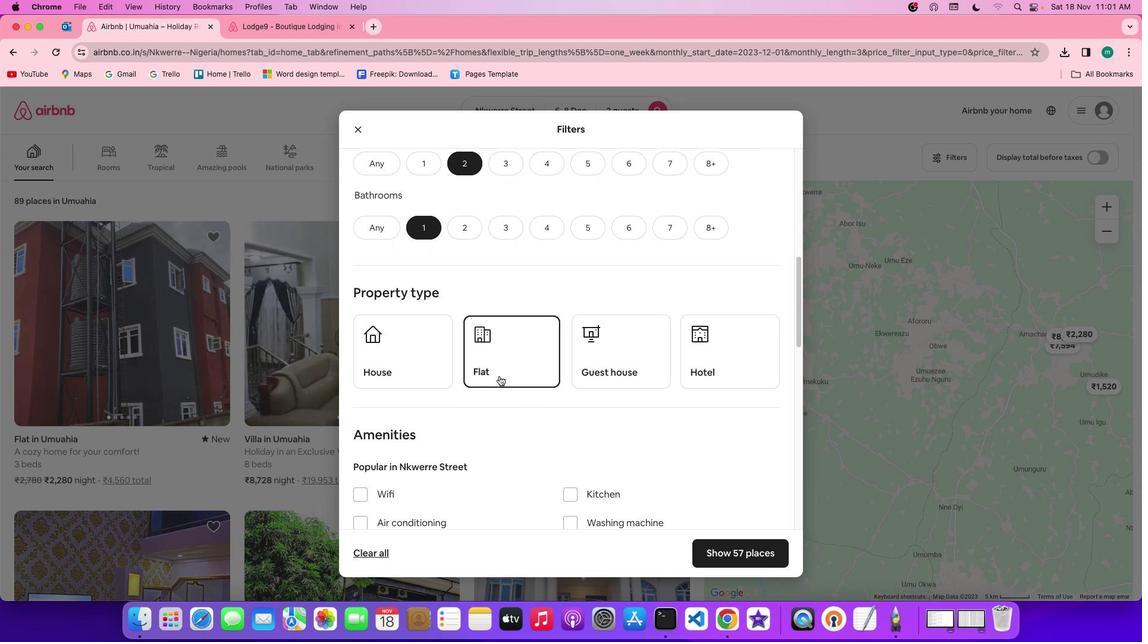 
Action: Mouse pressed left at (499, 376)
Screenshot: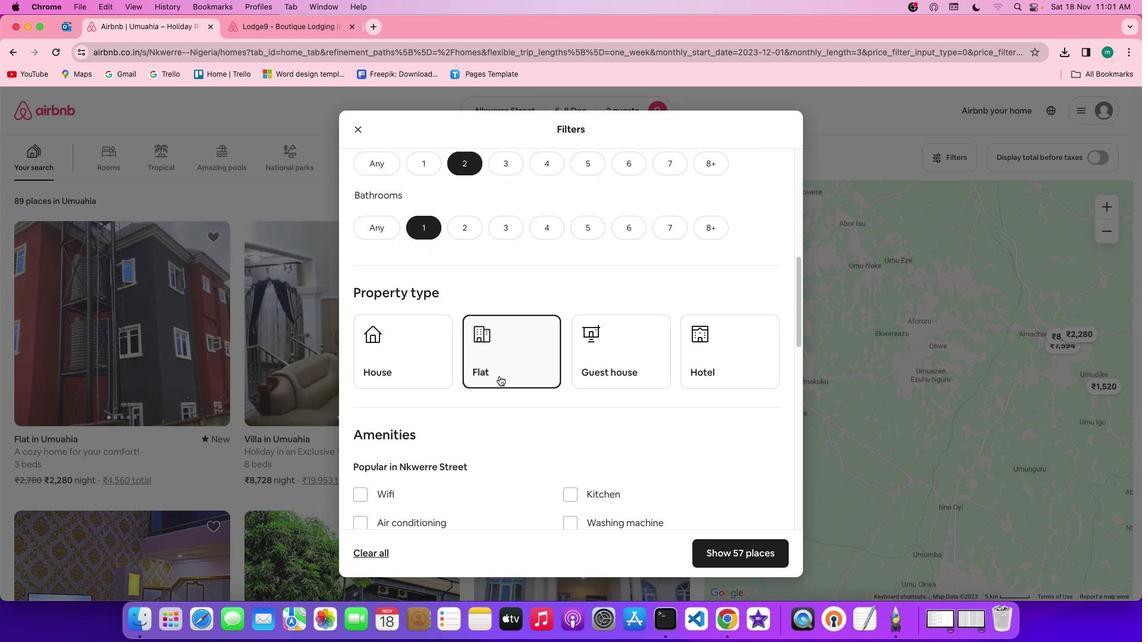 
Action: Mouse moved to (559, 438)
Screenshot: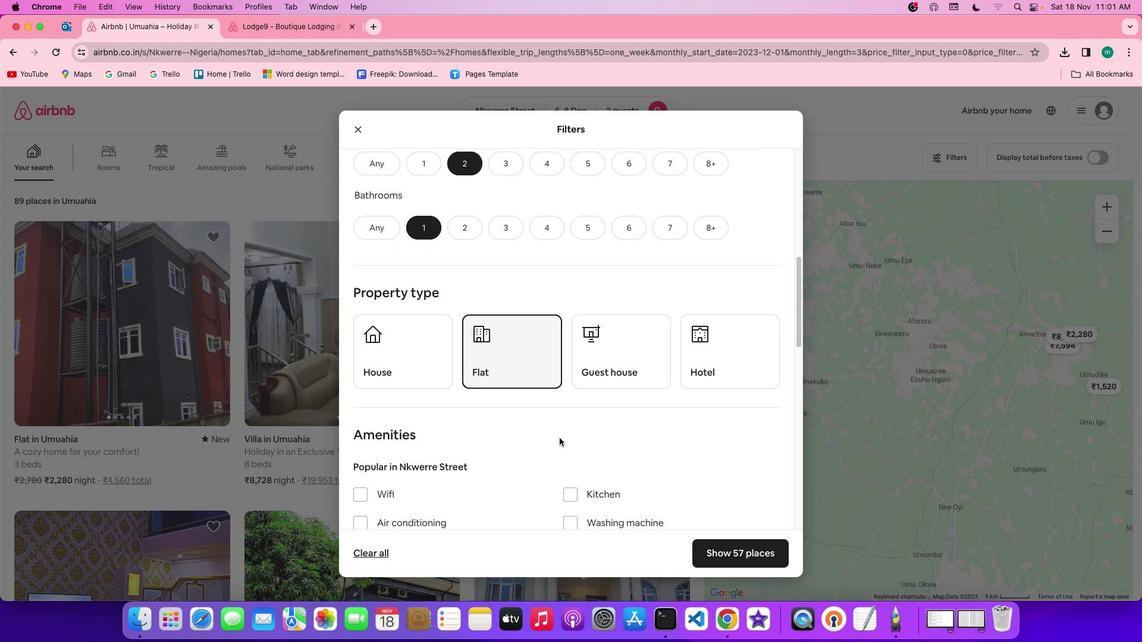 
Action: Mouse scrolled (559, 438) with delta (0, 0)
Screenshot: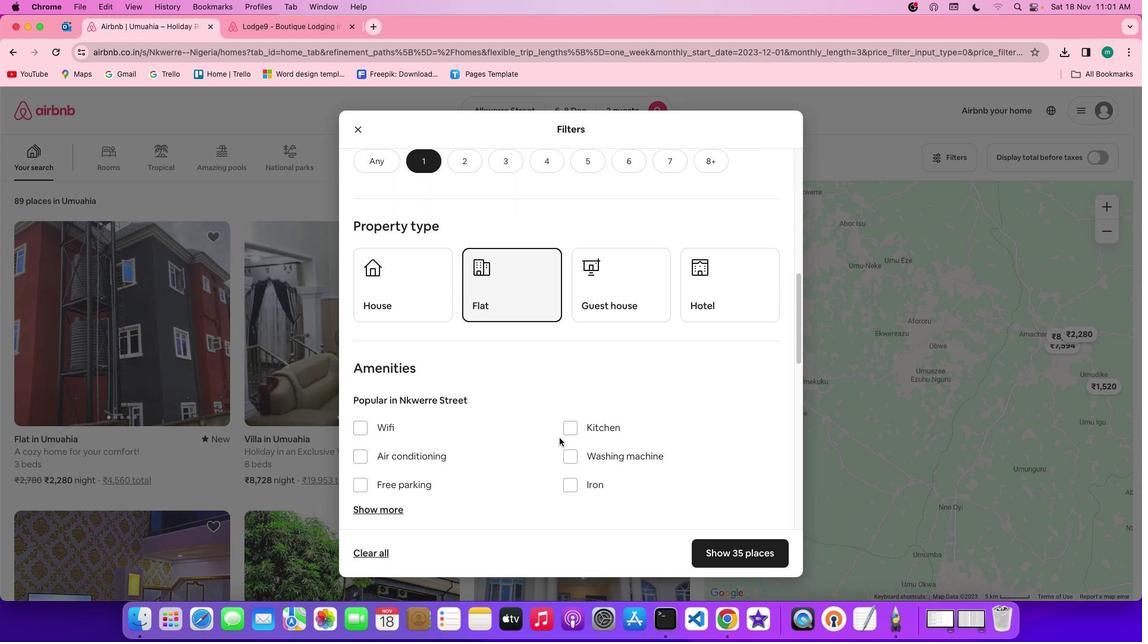 
Action: Mouse scrolled (559, 438) with delta (0, 0)
Screenshot: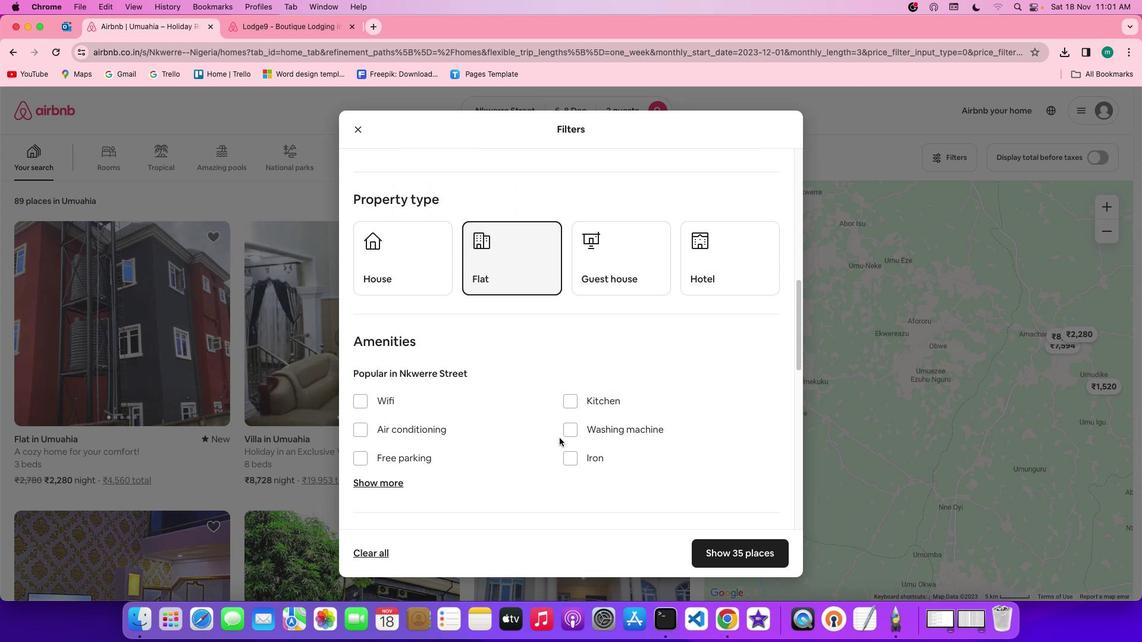 
Action: Mouse scrolled (559, 438) with delta (0, -1)
Screenshot: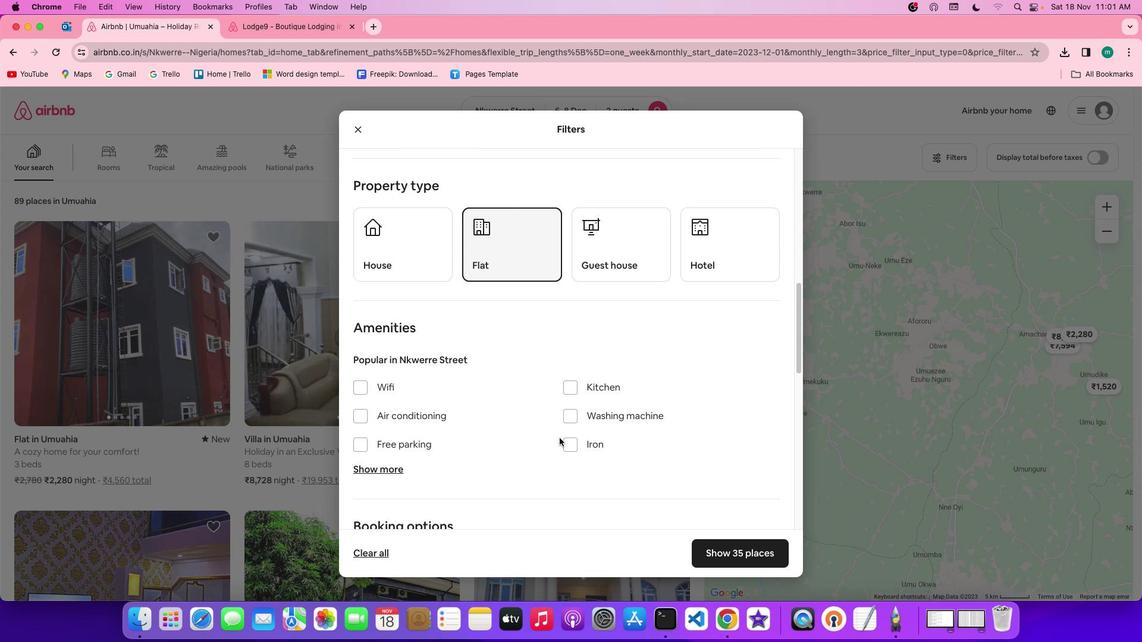 
Action: Mouse scrolled (559, 438) with delta (0, -1)
Screenshot: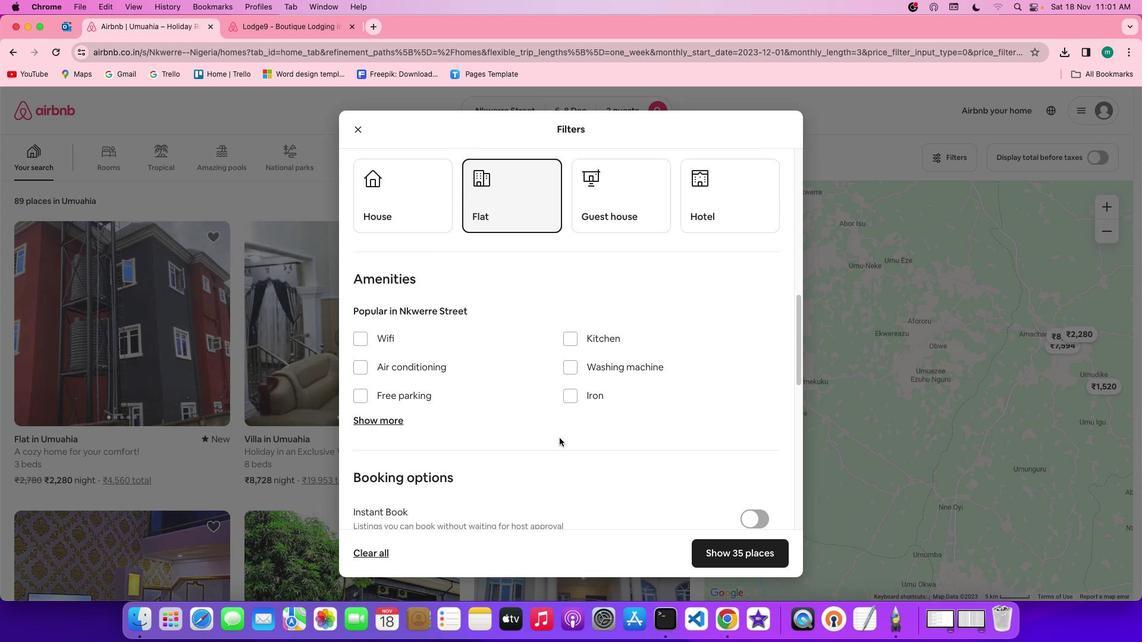 
Action: Mouse scrolled (559, 438) with delta (0, 0)
Screenshot: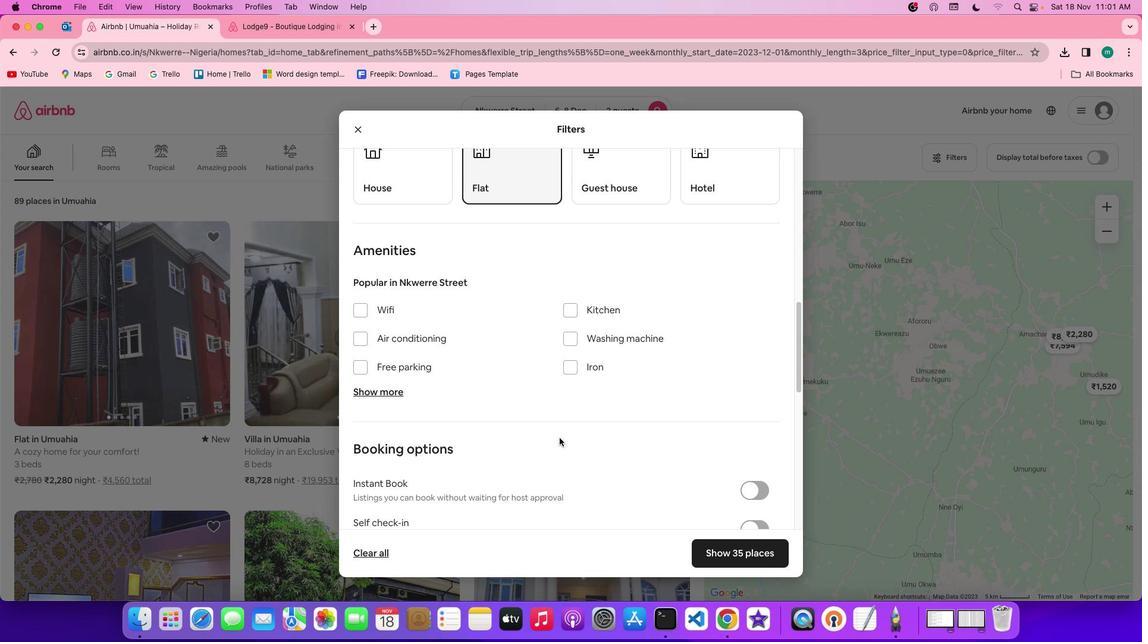 
Action: Mouse scrolled (559, 438) with delta (0, 0)
Screenshot: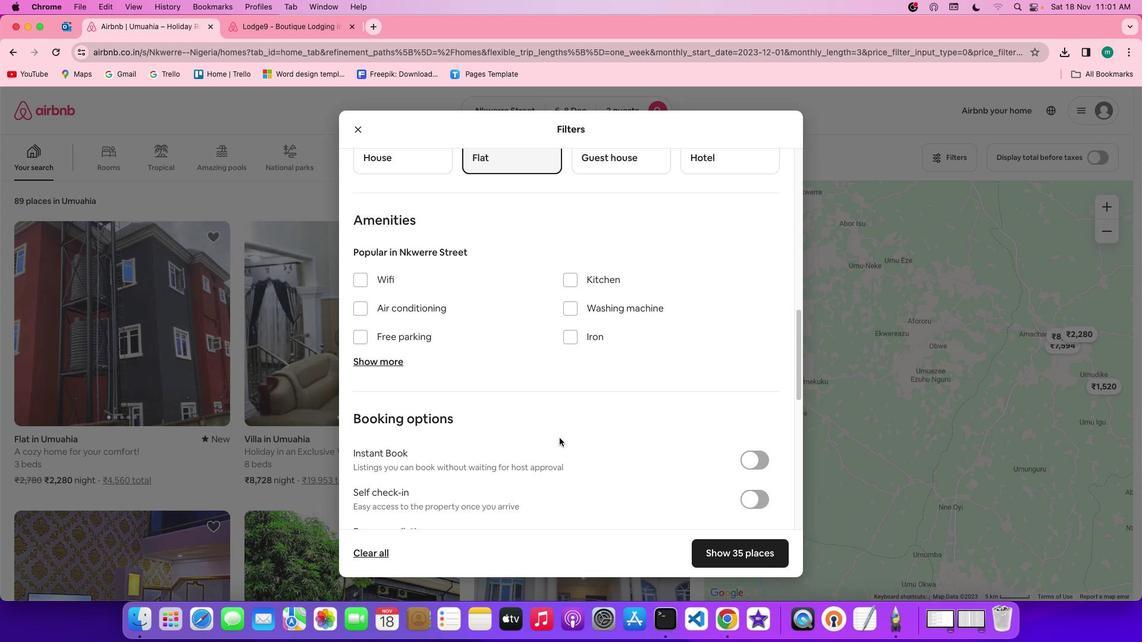 
Action: Mouse scrolled (559, 438) with delta (0, -1)
Screenshot: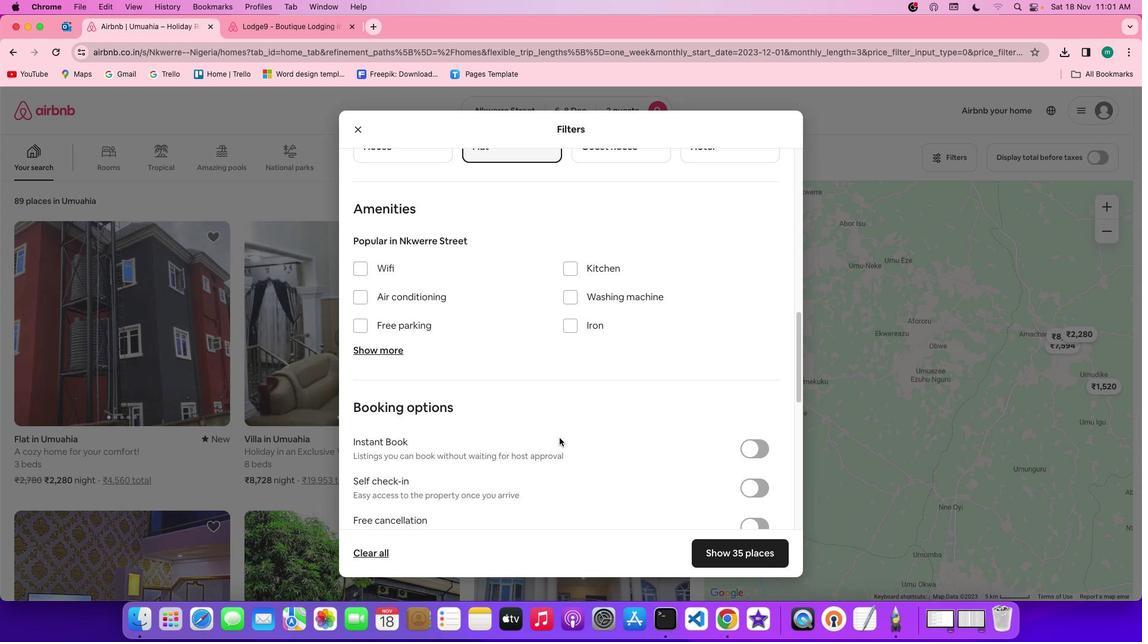 
Action: Mouse moved to (360, 262)
Screenshot: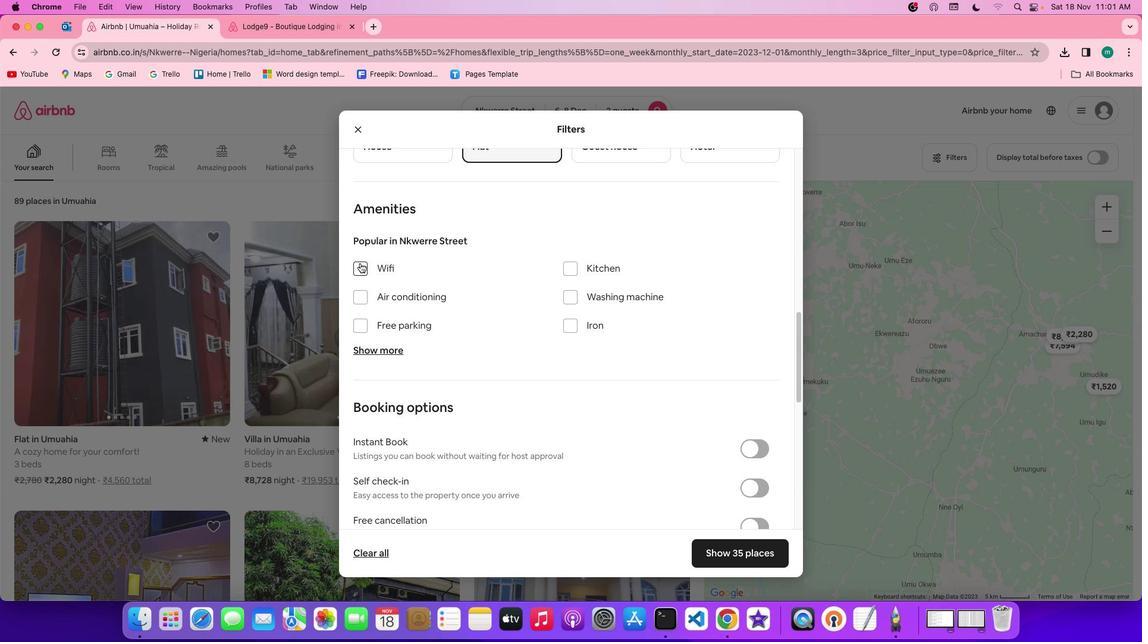 
Action: Mouse pressed left at (360, 262)
Screenshot: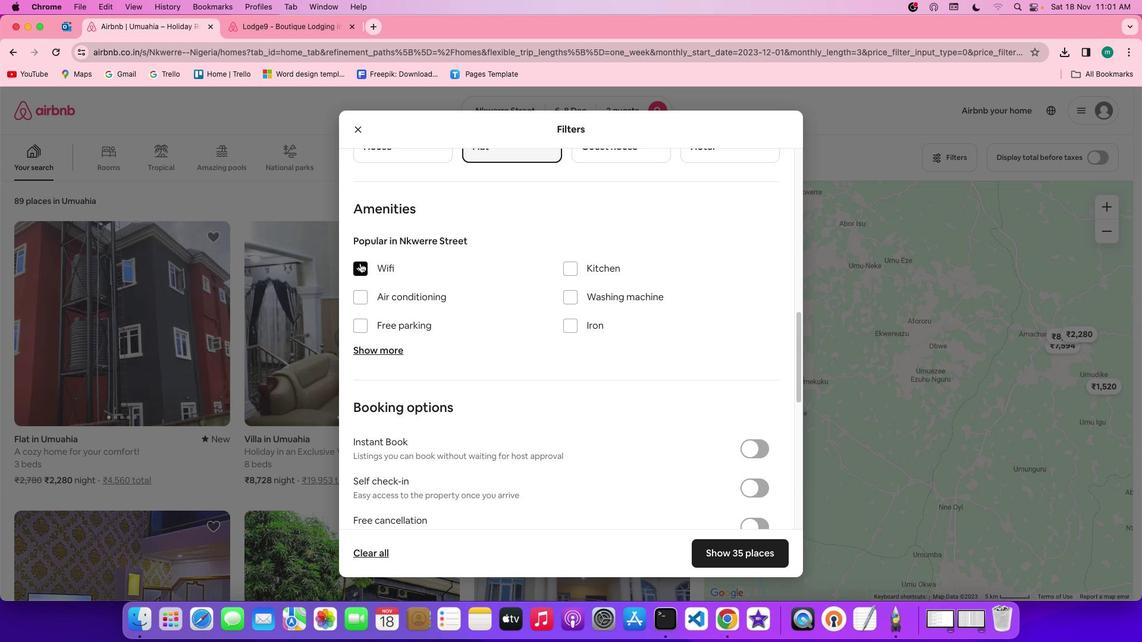 
Action: Mouse moved to (454, 320)
Screenshot: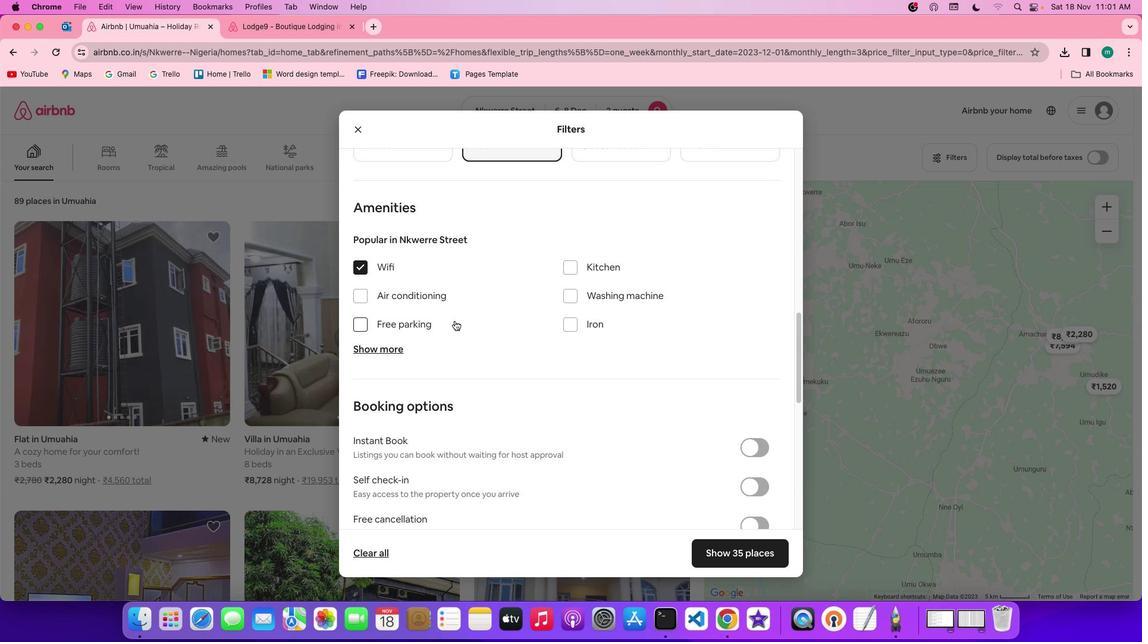 
Action: Mouse scrolled (454, 320) with delta (0, 0)
Screenshot: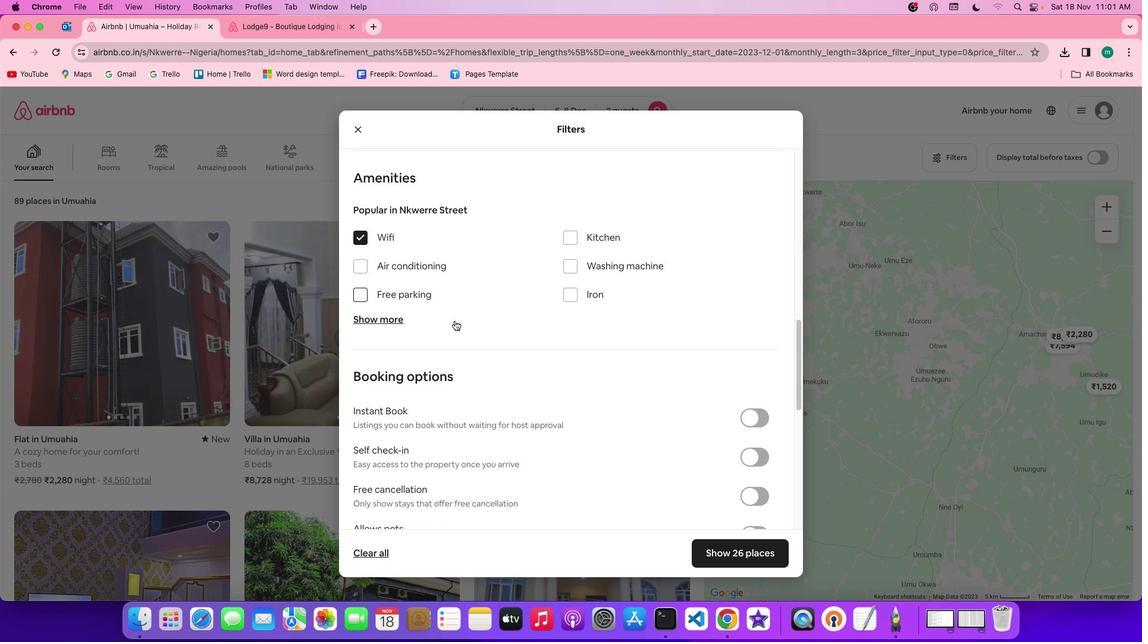 
Action: Mouse scrolled (454, 320) with delta (0, 0)
Screenshot: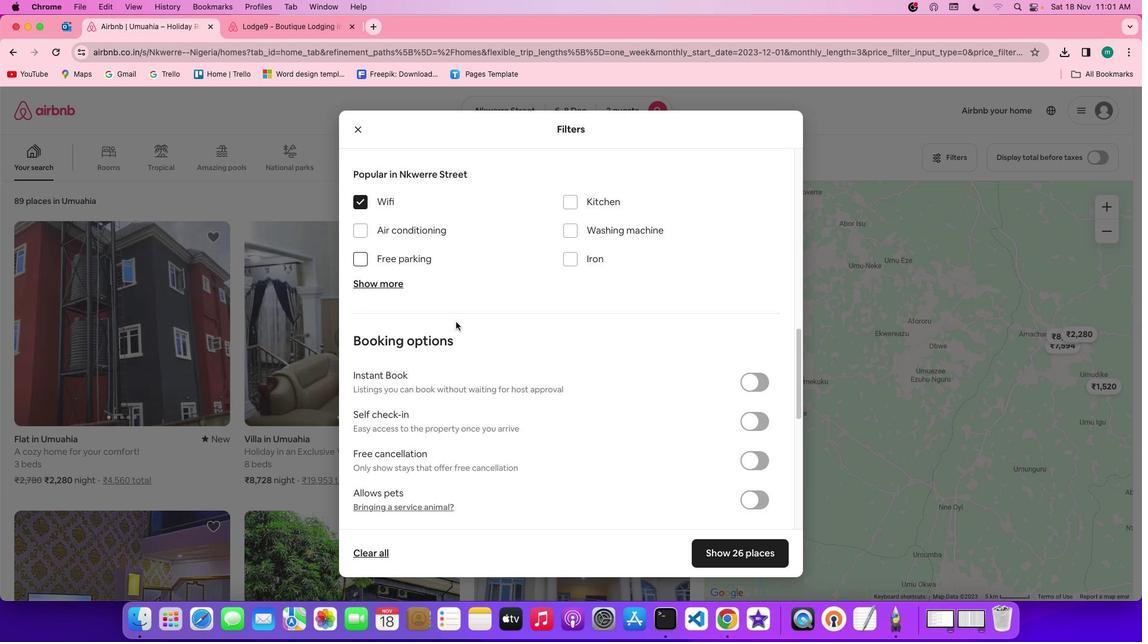 
Action: Mouse scrolled (454, 320) with delta (0, -1)
Screenshot: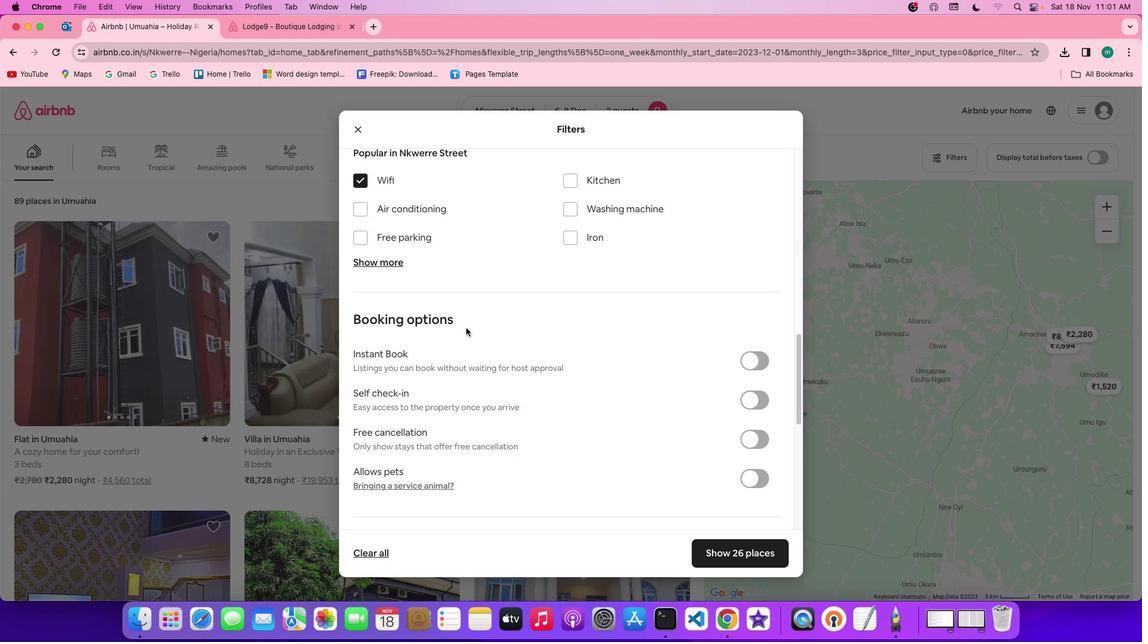 
Action: Mouse scrolled (454, 320) with delta (0, 0)
Screenshot: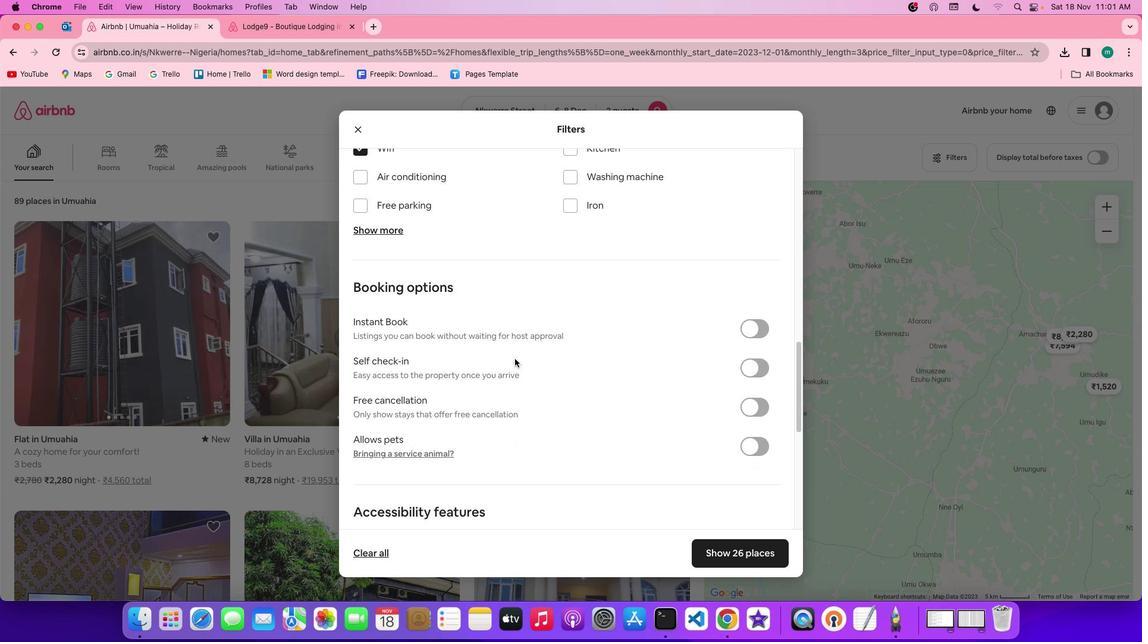 
Action: Mouse moved to (537, 375)
Screenshot: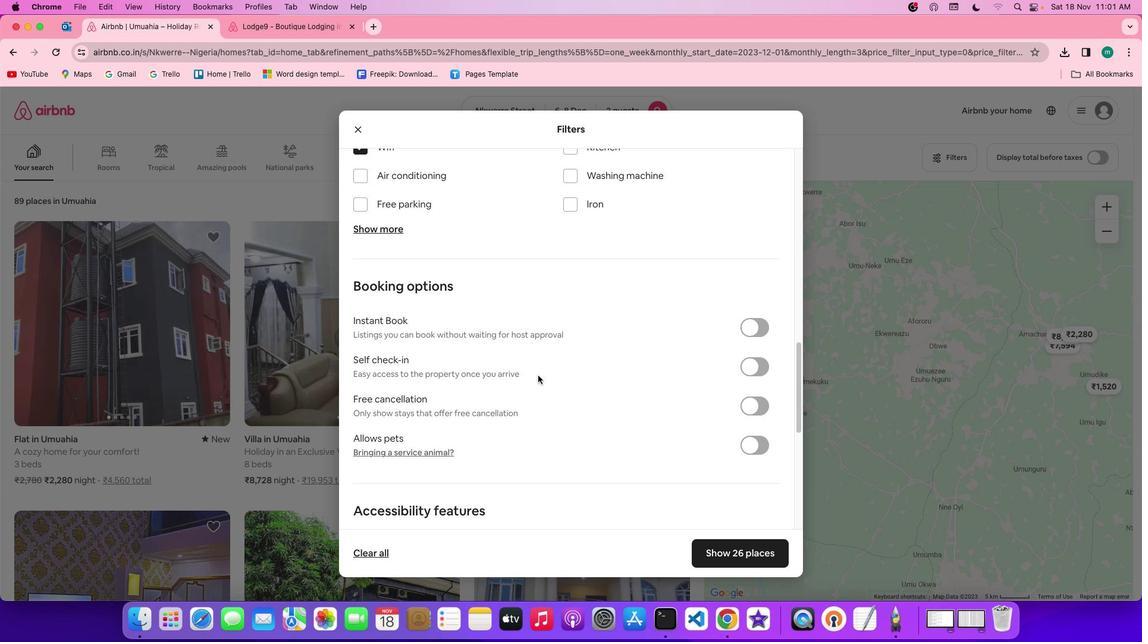 
Action: Mouse scrolled (537, 375) with delta (0, 0)
Screenshot: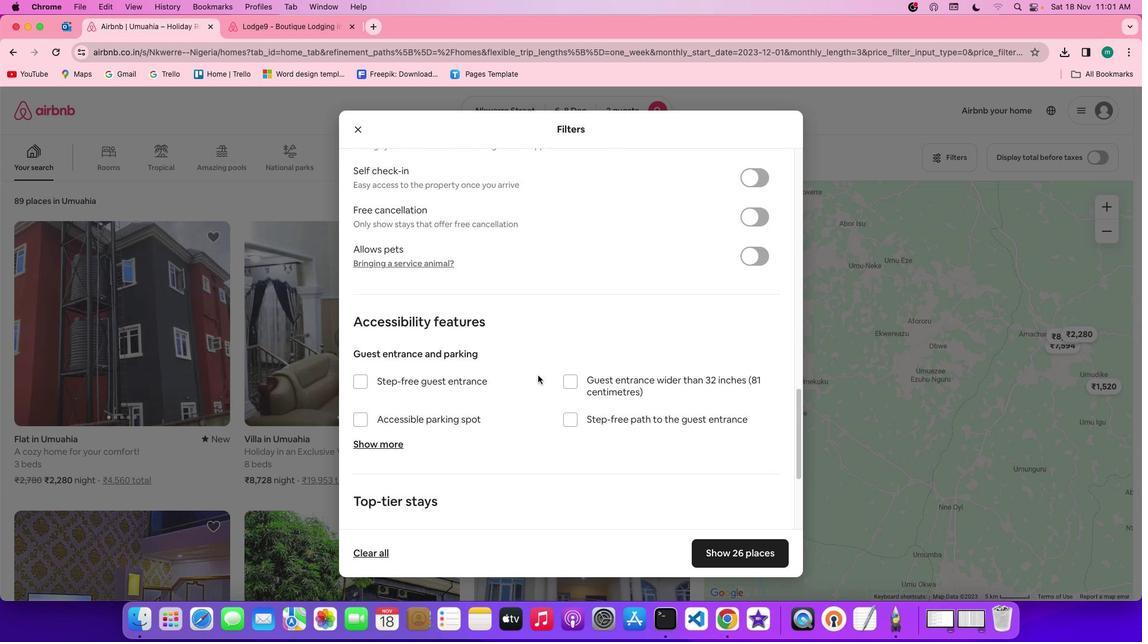 
Action: Mouse moved to (538, 375)
Screenshot: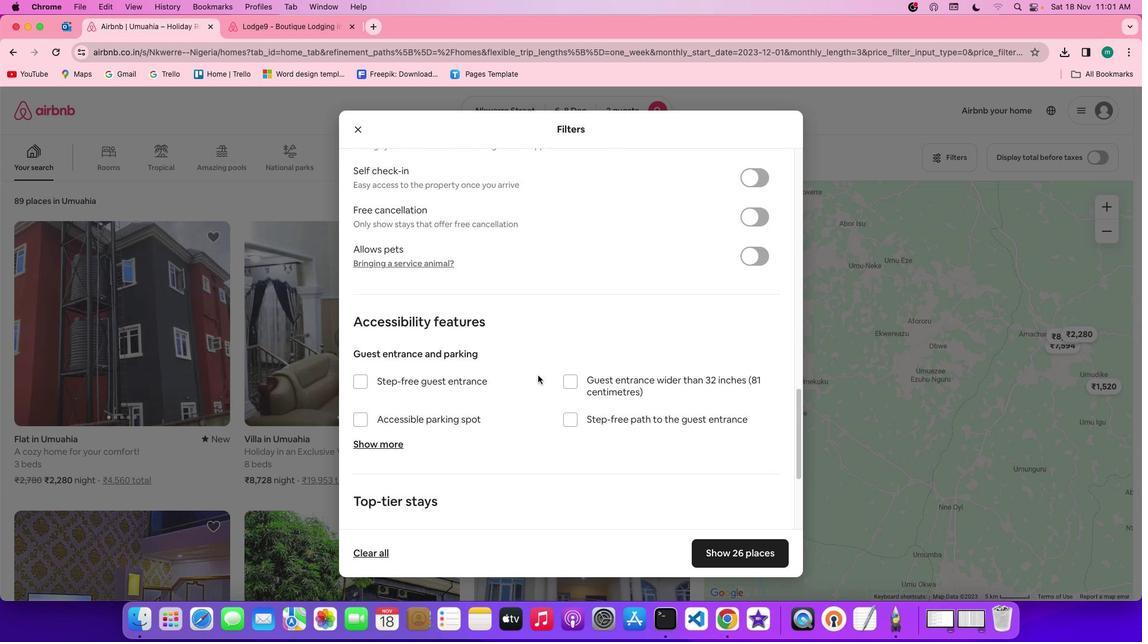 
Action: Mouse scrolled (538, 375) with delta (0, 0)
Screenshot: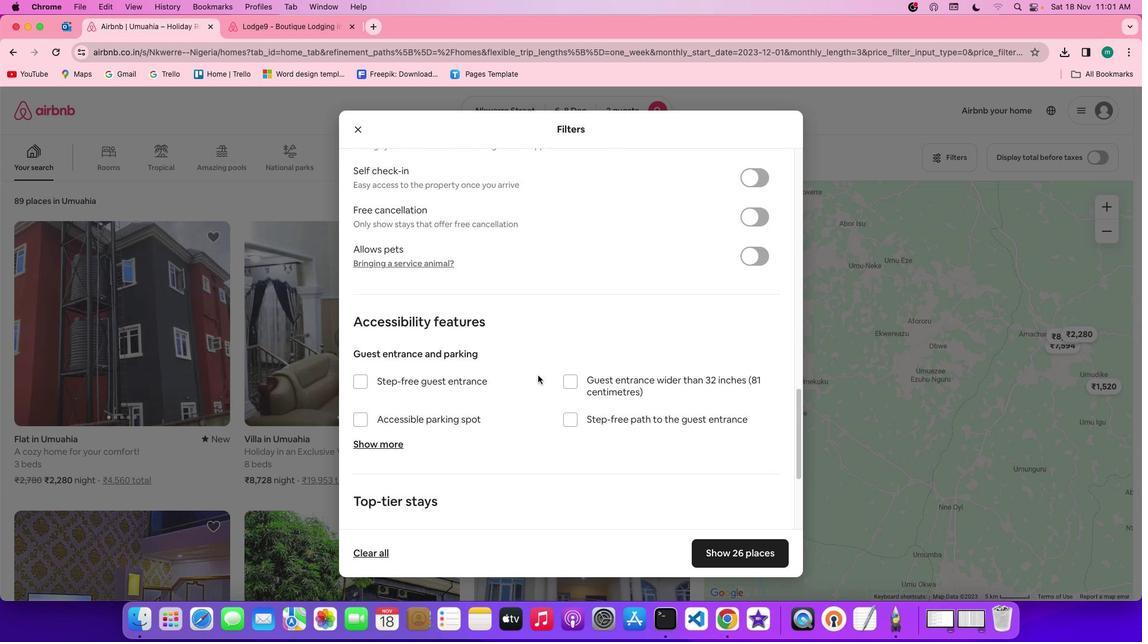 
Action: Mouse scrolled (538, 375) with delta (0, -1)
Screenshot: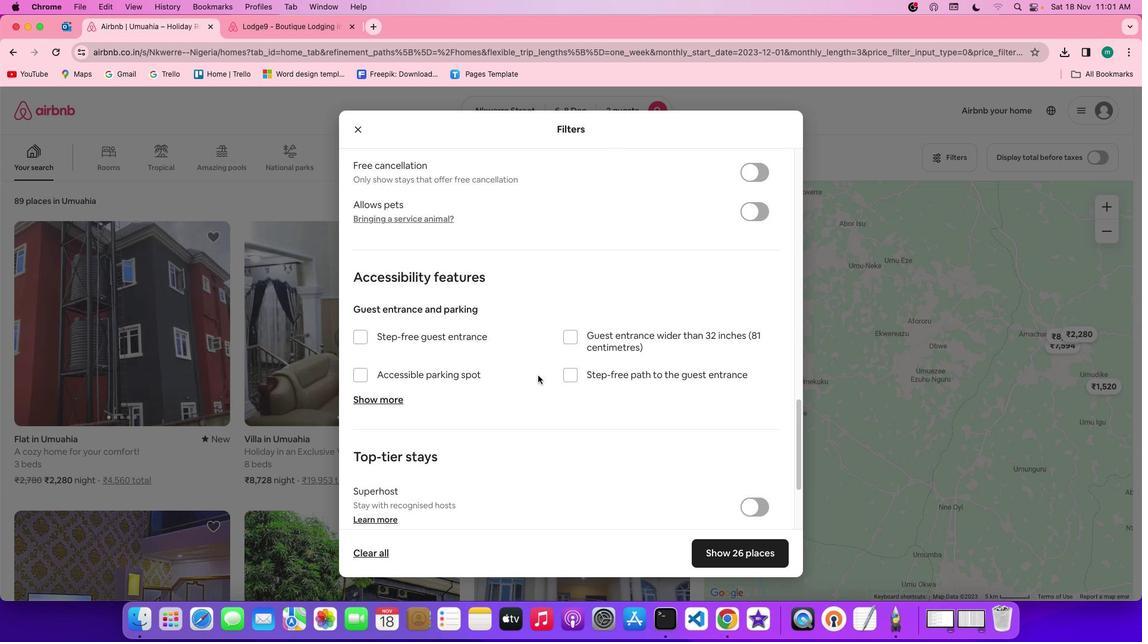 
Action: Mouse scrolled (538, 375) with delta (0, -2)
Screenshot: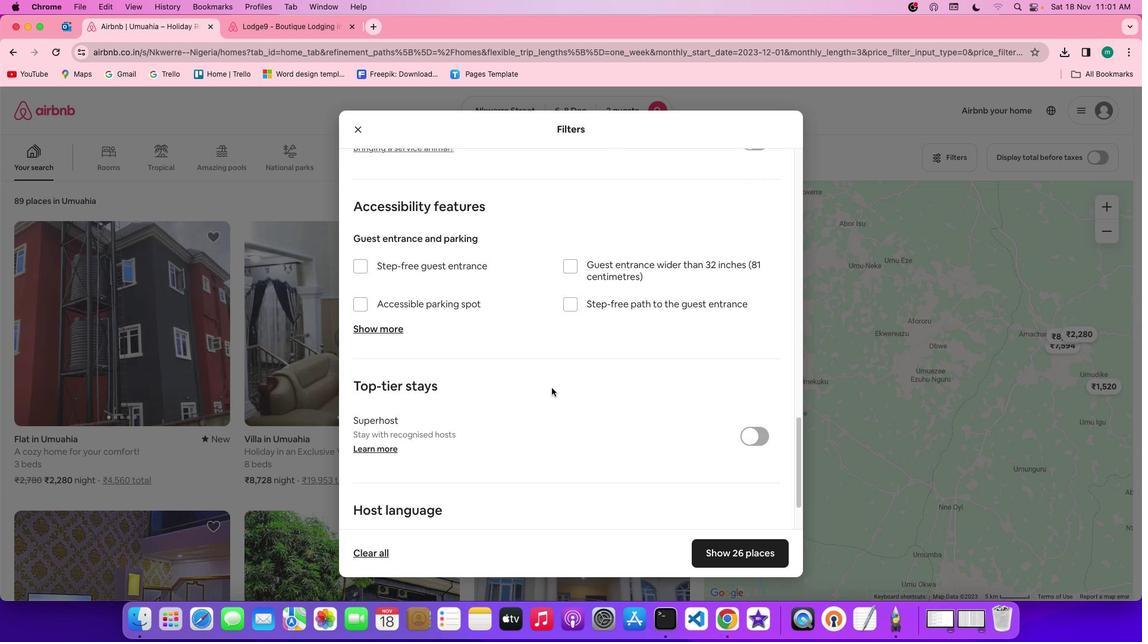
Action: Mouse scrolled (538, 375) with delta (0, -2)
Screenshot: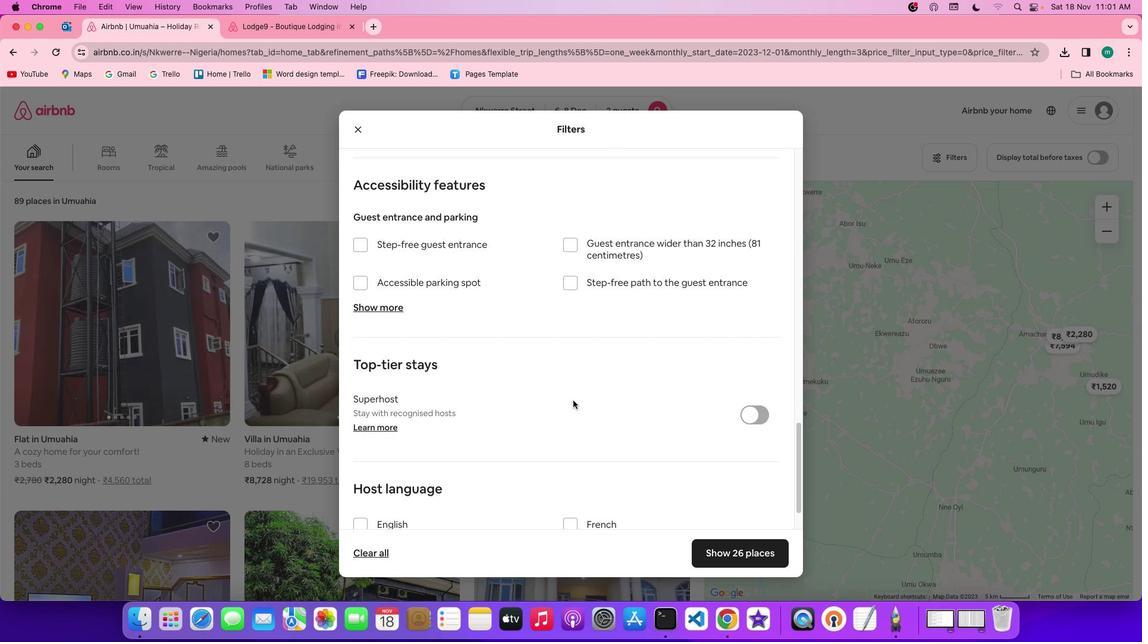 
Action: Mouse moved to (573, 400)
Screenshot: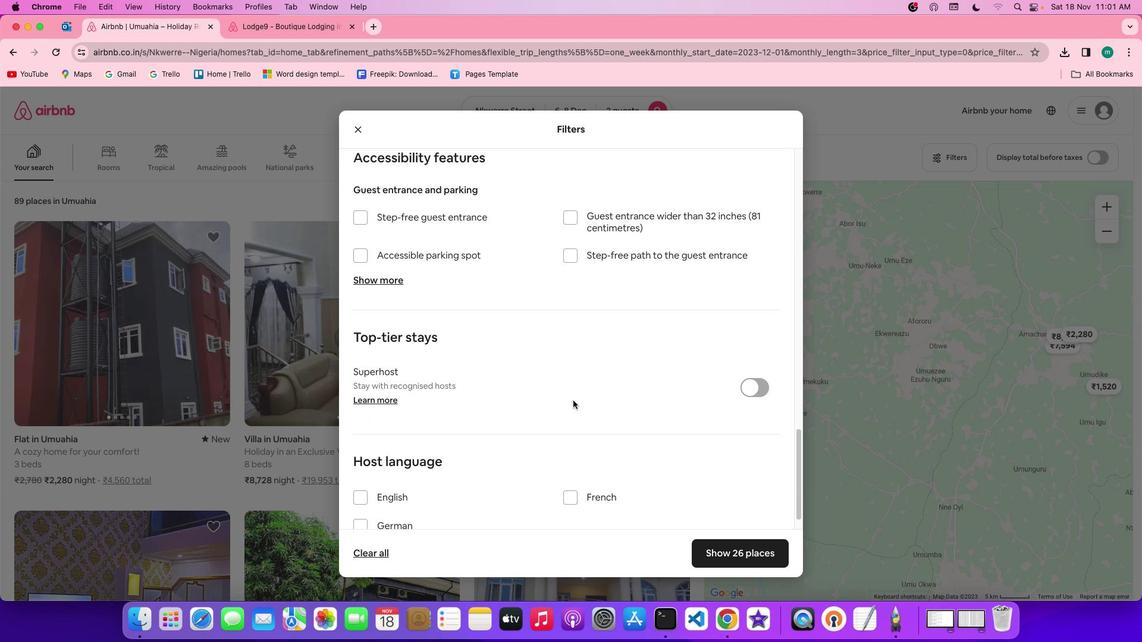 
Action: Mouse scrolled (573, 400) with delta (0, 0)
Screenshot: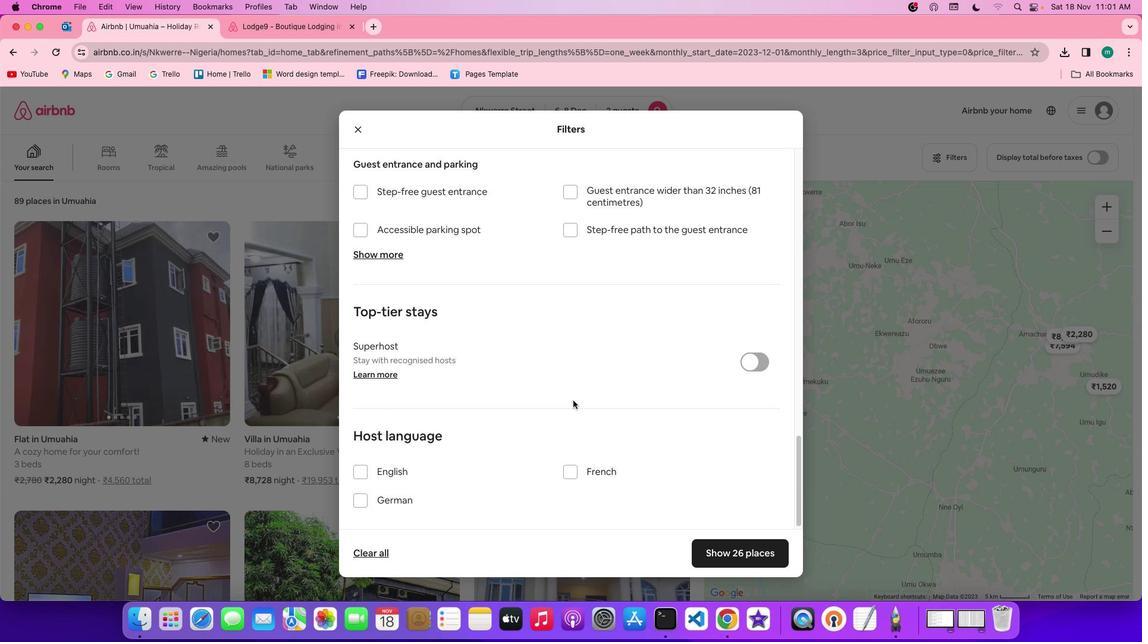 
Action: Mouse scrolled (573, 400) with delta (0, 0)
Screenshot: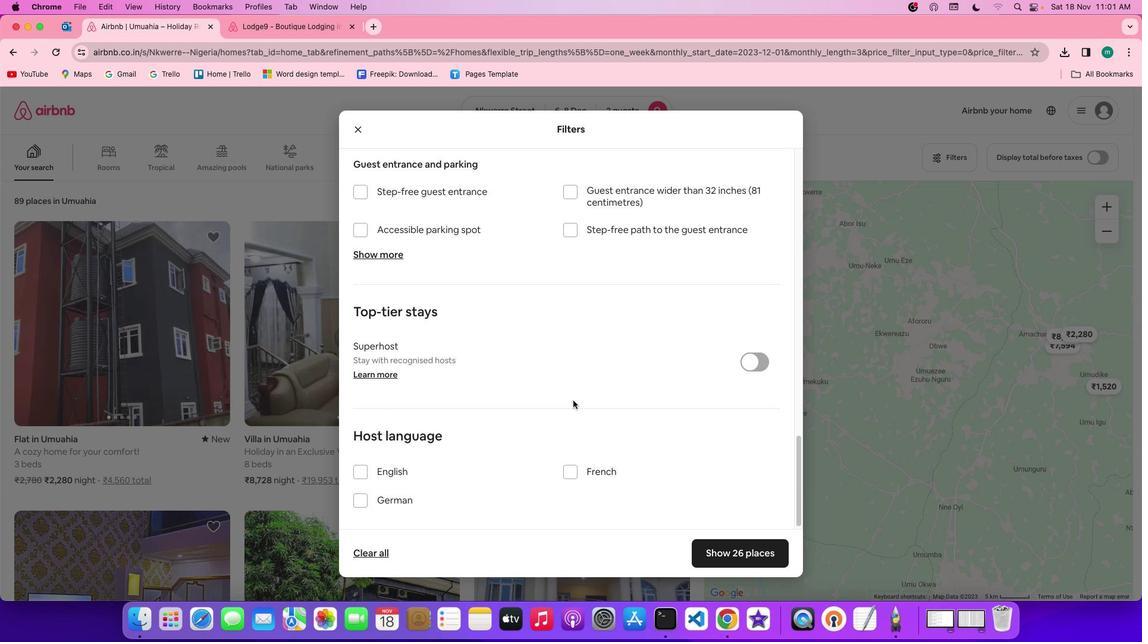 
Action: Mouse scrolled (573, 400) with delta (0, -1)
Screenshot: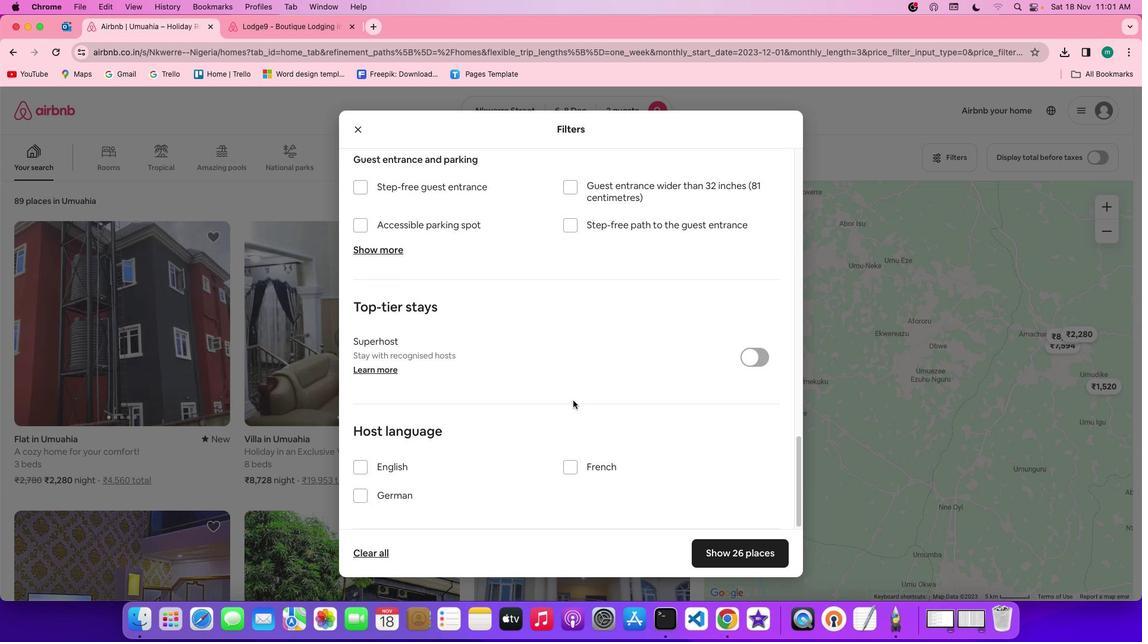 
Action: Mouse scrolled (573, 400) with delta (0, -2)
Screenshot: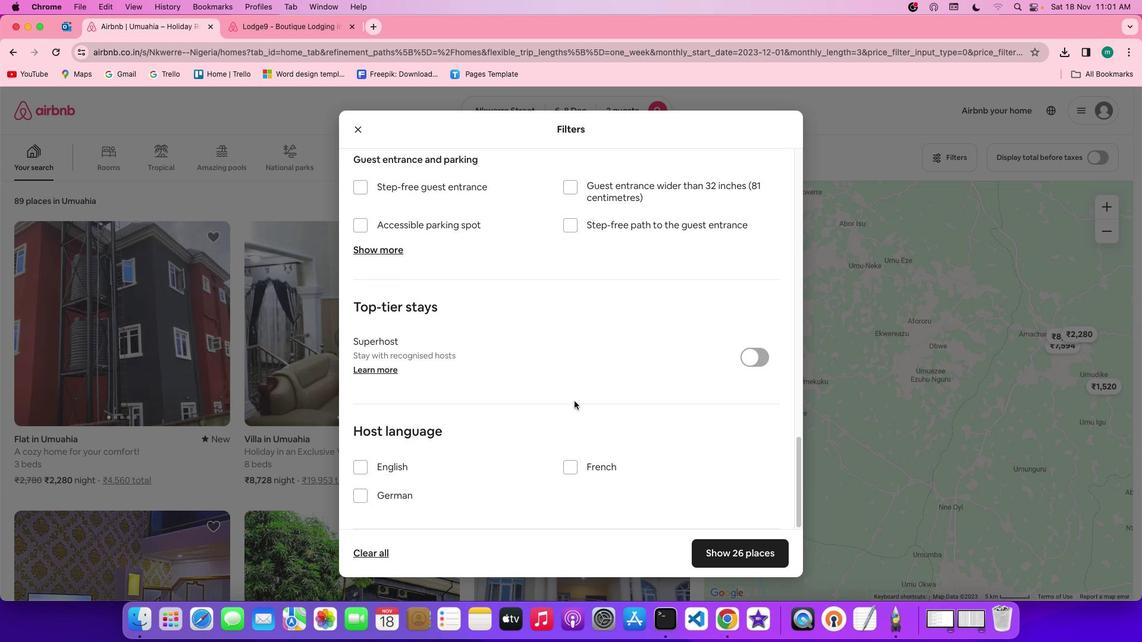 
Action: Mouse scrolled (573, 400) with delta (0, -3)
Screenshot: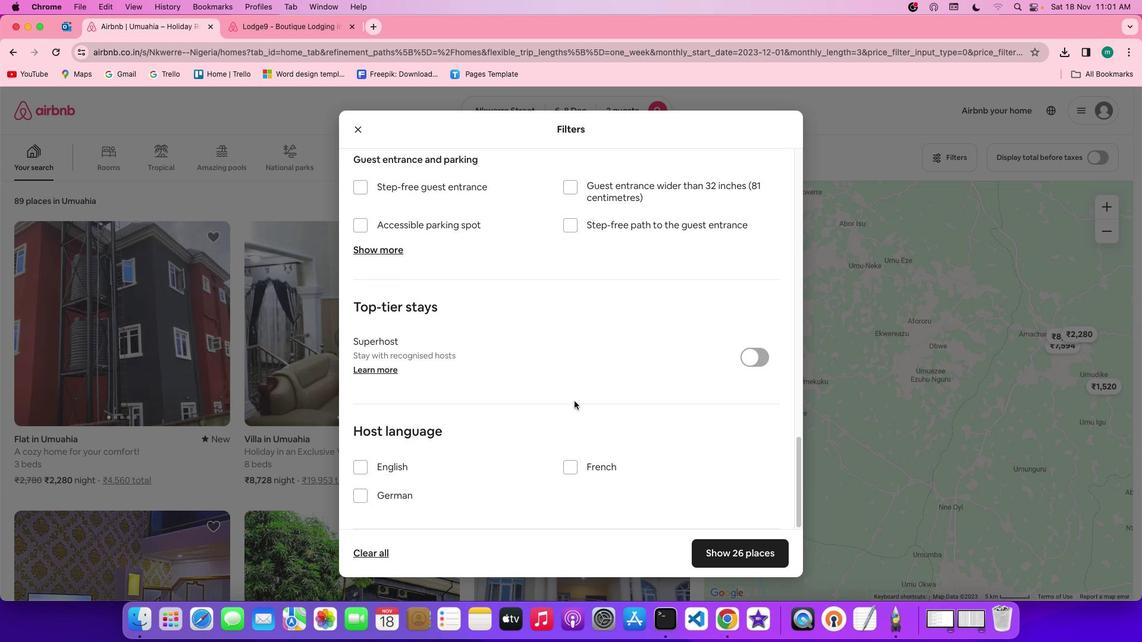 
Action: Mouse scrolled (573, 400) with delta (0, -4)
Screenshot: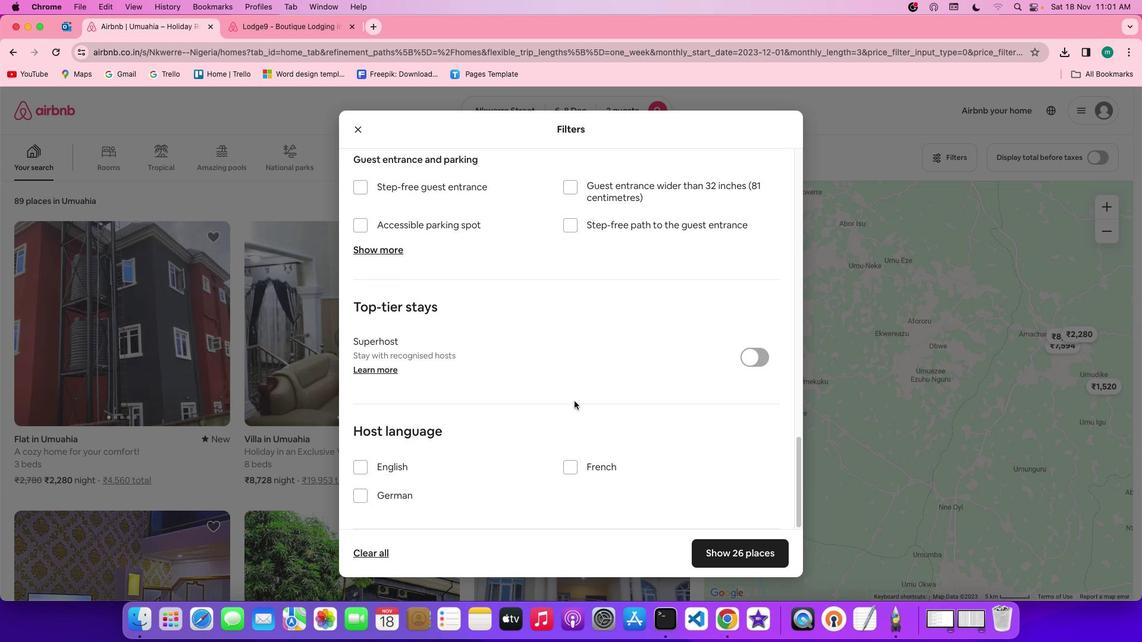 
Action: Mouse moved to (585, 406)
Screenshot: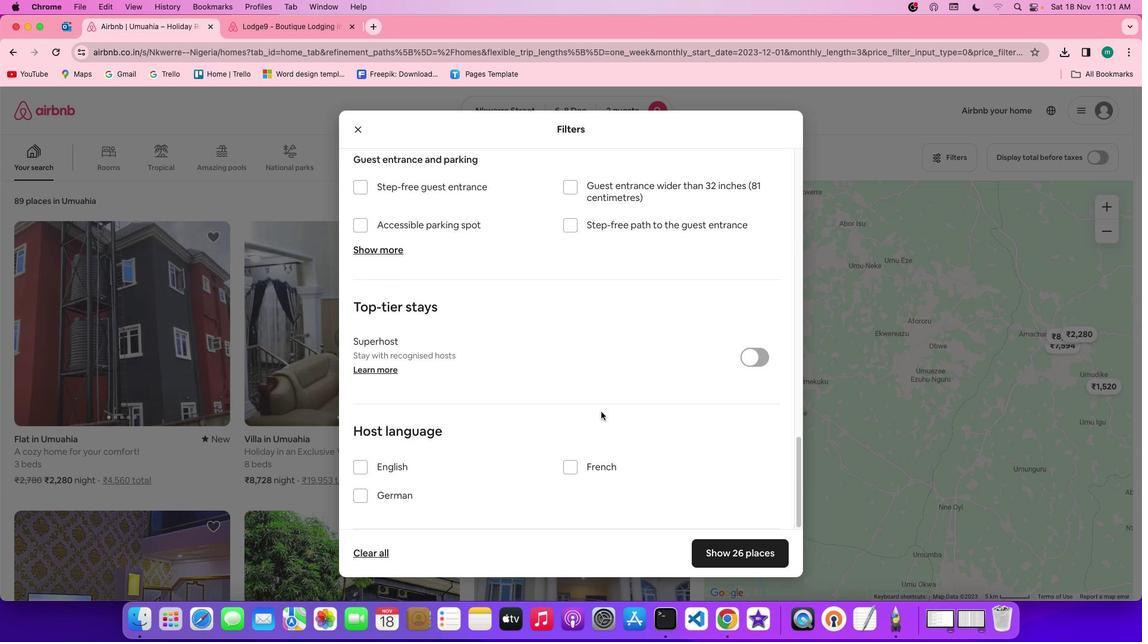 
Action: Mouse scrolled (585, 406) with delta (0, 0)
Screenshot: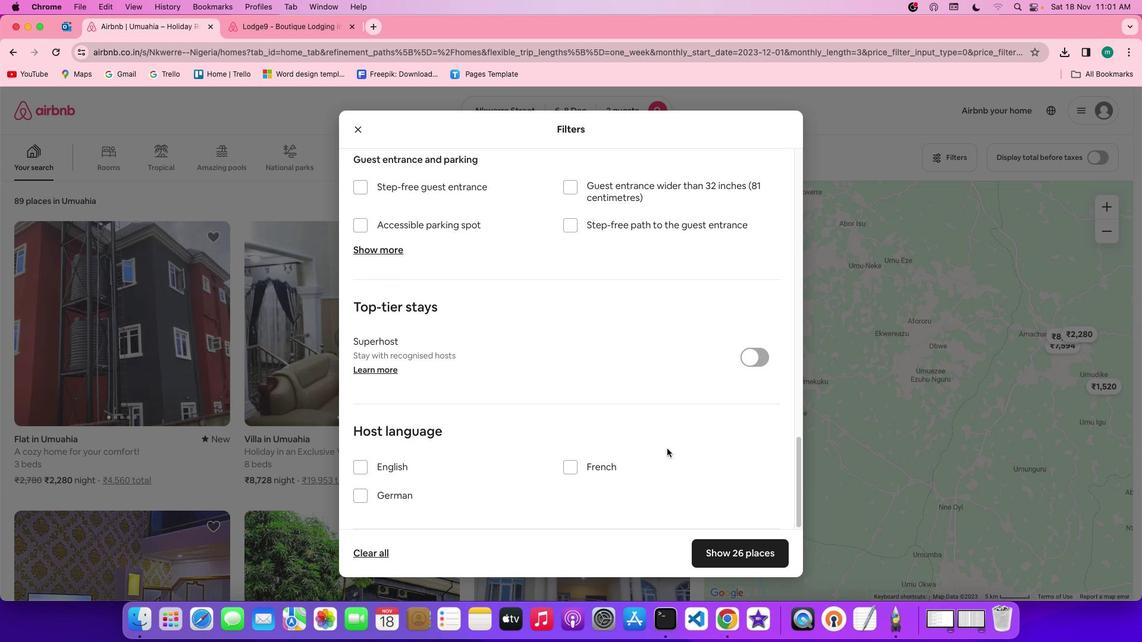 
Action: Mouse scrolled (585, 406) with delta (0, 0)
Screenshot: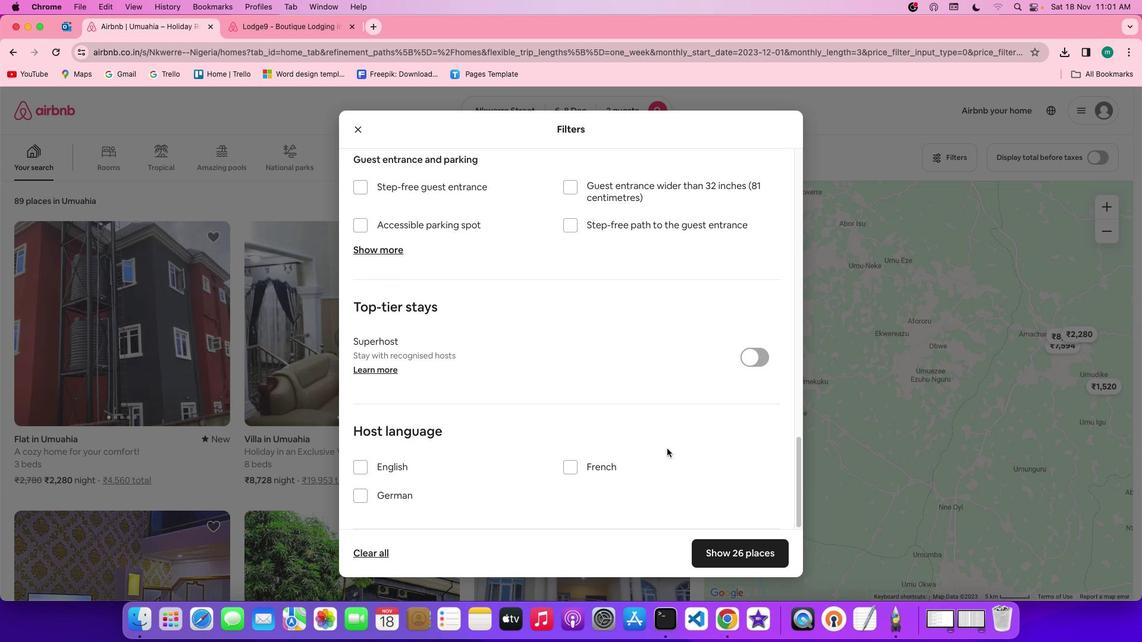 
Action: Mouse scrolled (585, 406) with delta (0, -2)
Screenshot: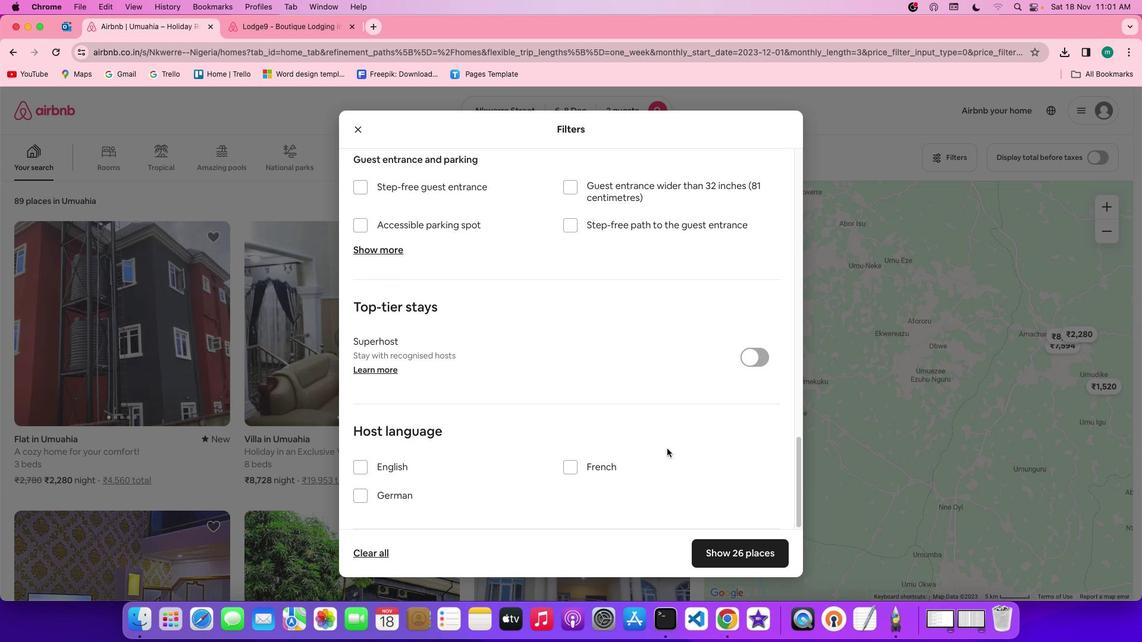 
Action: Mouse scrolled (585, 406) with delta (0, -2)
Screenshot: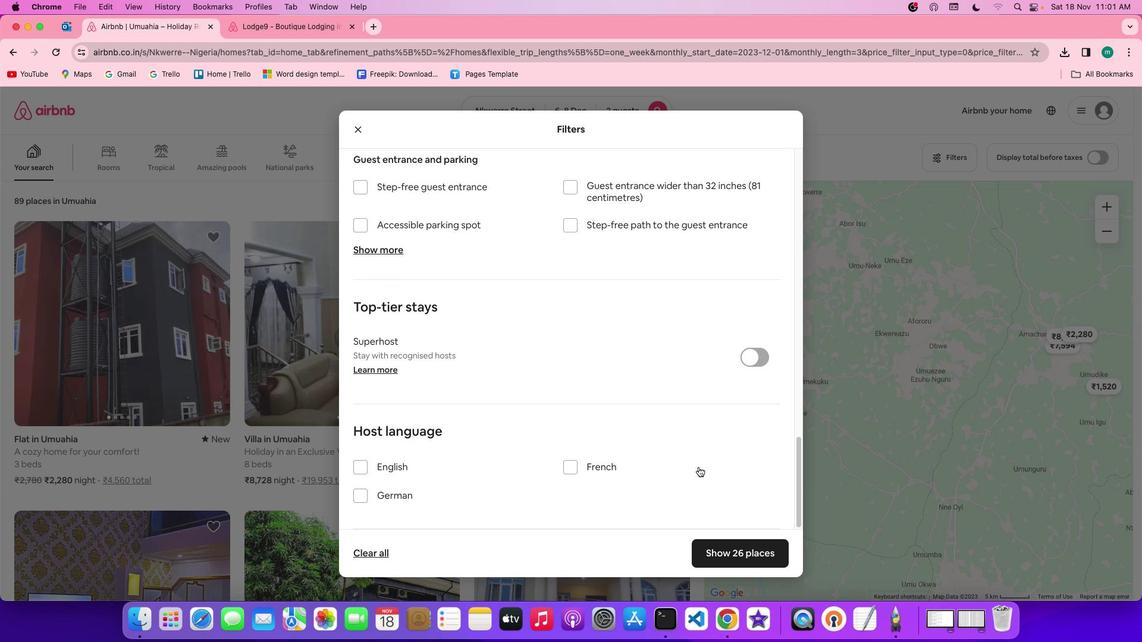
Action: Mouse scrolled (585, 406) with delta (0, -3)
Screenshot: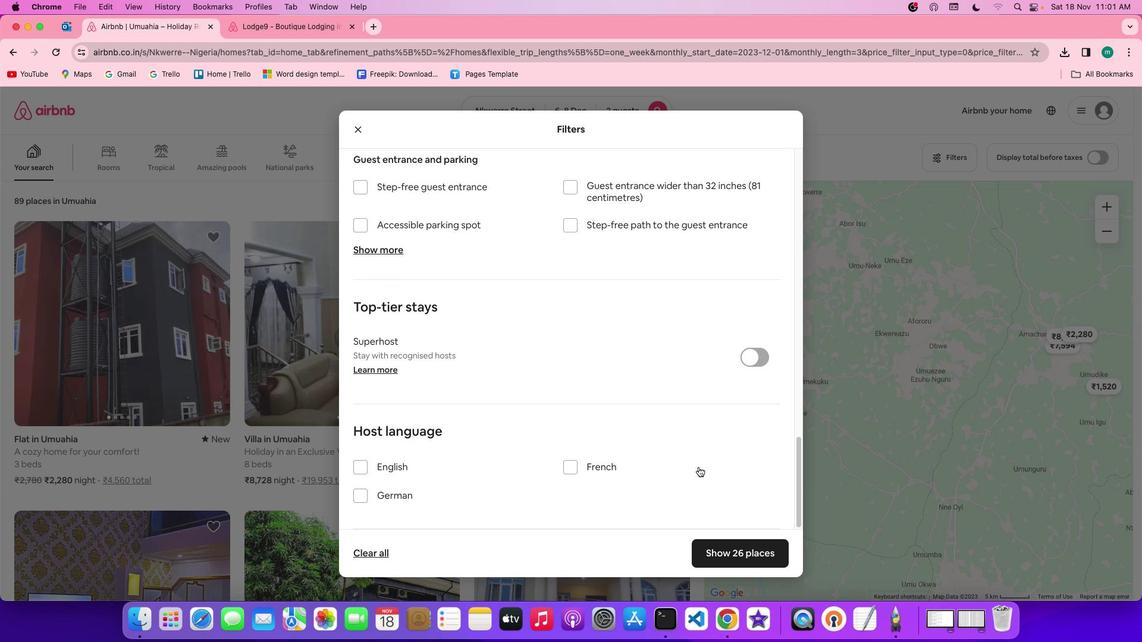 
Action: Mouse moved to (750, 547)
Screenshot: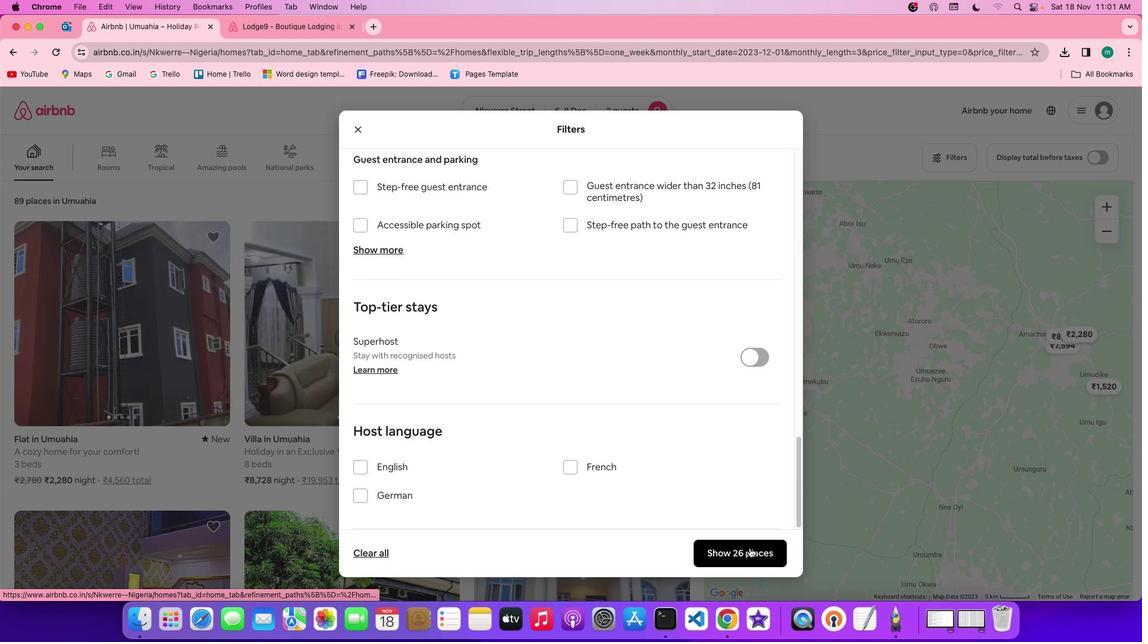 
Action: Mouse pressed left at (750, 547)
Screenshot: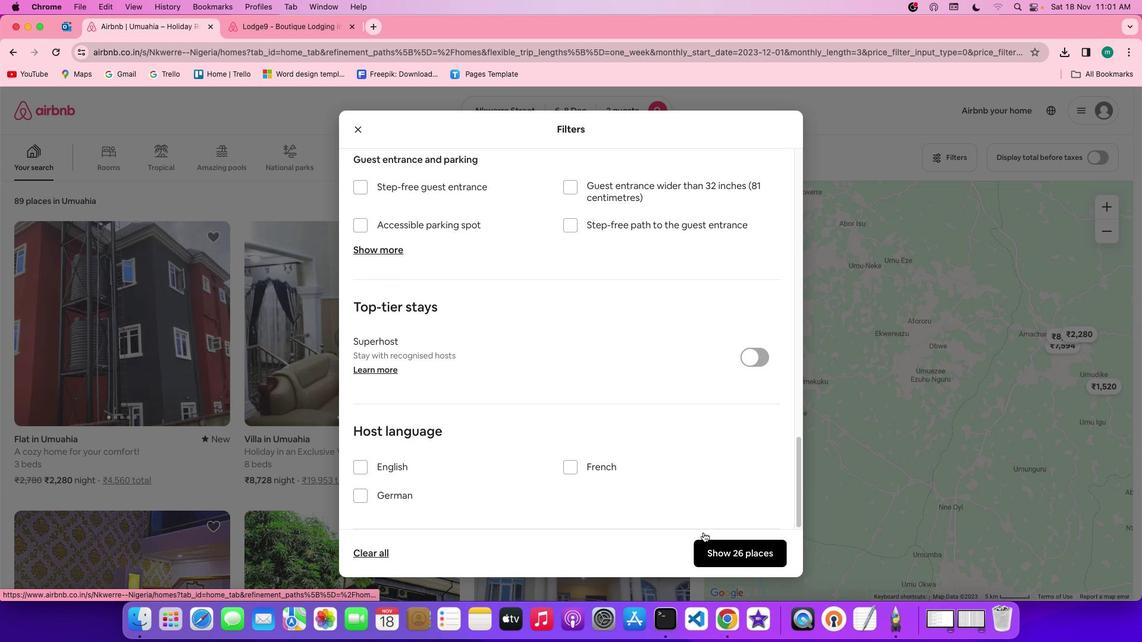 
Action: Mouse moved to (380, 453)
Screenshot: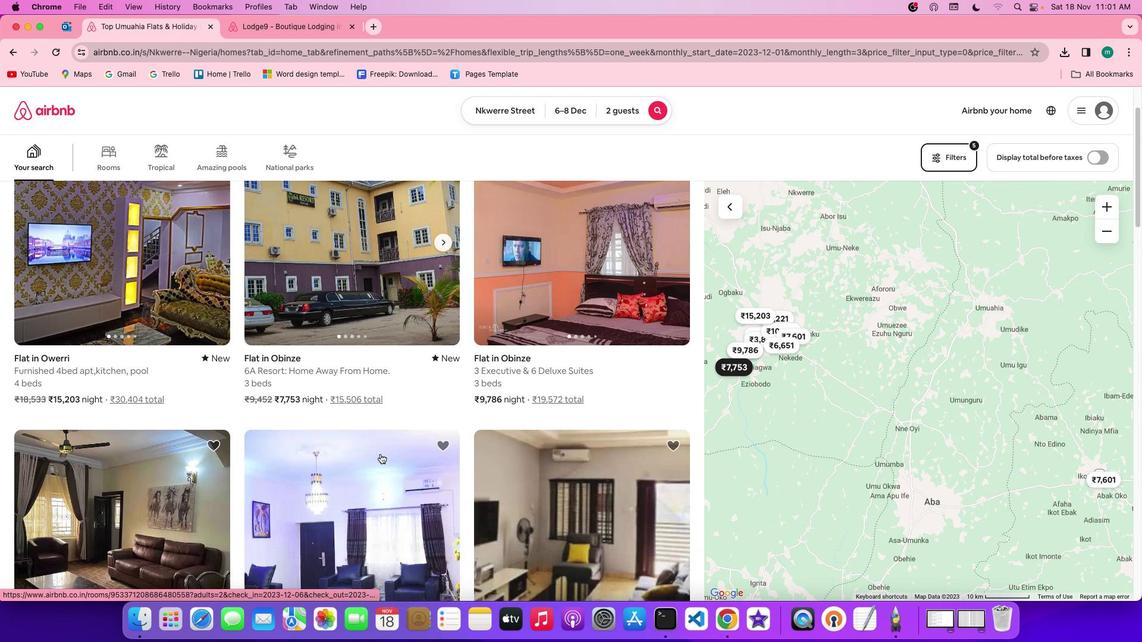 
Action: Mouse scrolled (380, 453) with delta (0, 0)
Screenshot: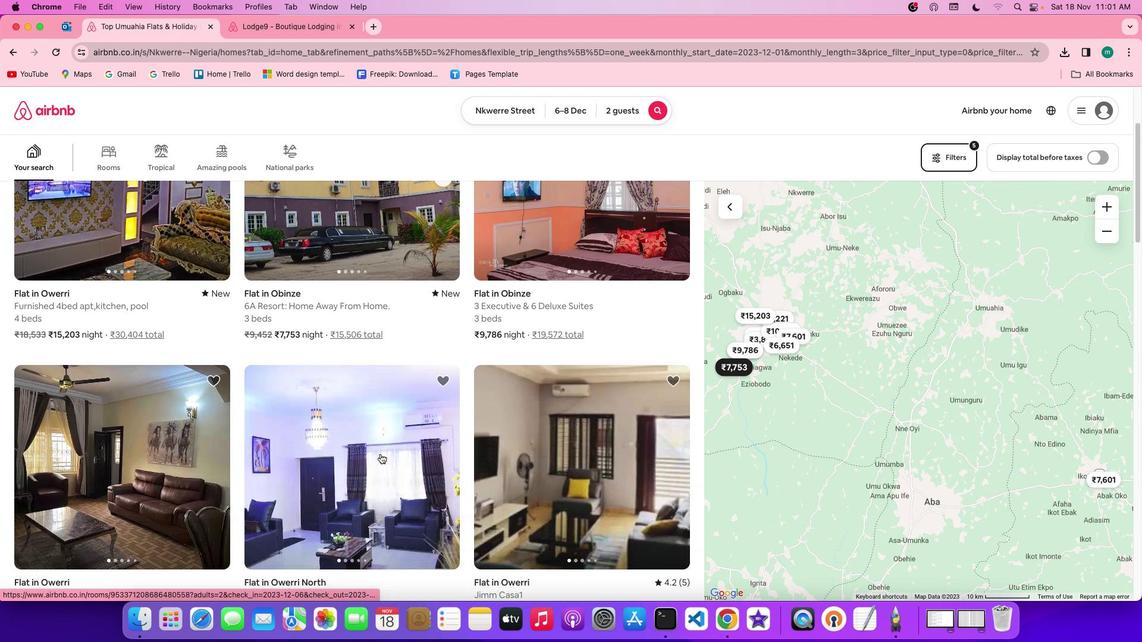 
Action: Mouse scrolled (380, 453) with delta (0, 0)
Screenshot: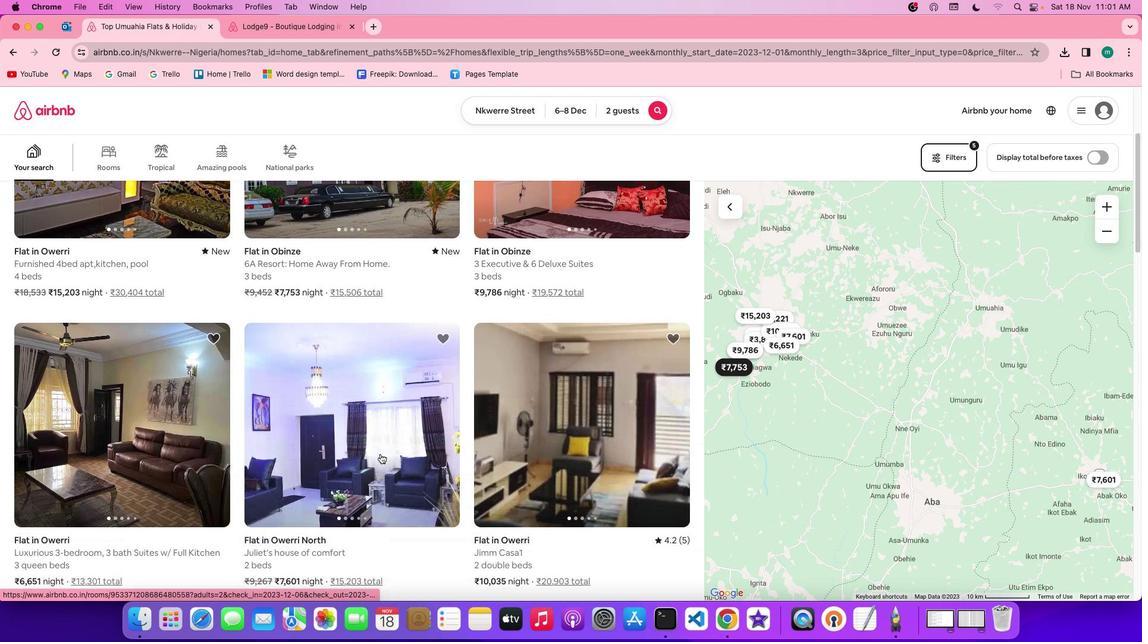
Action: Mouse moved to (380, 453)
Screenshot: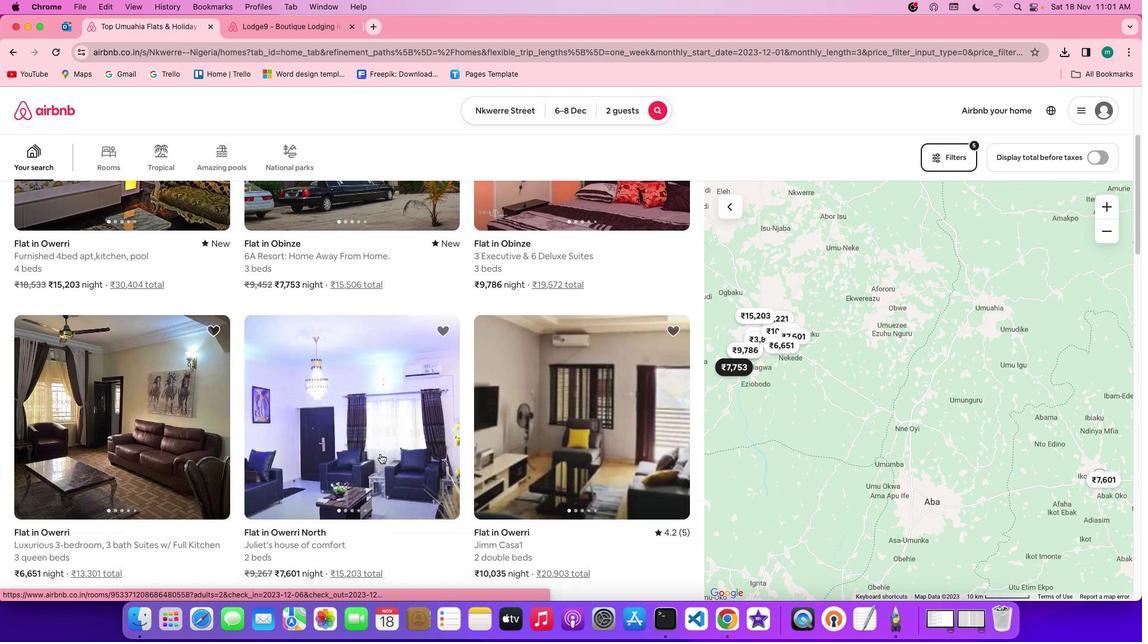 
Action: Mouse scrolled (380, 453) with delta (0, -1)
Screenshot: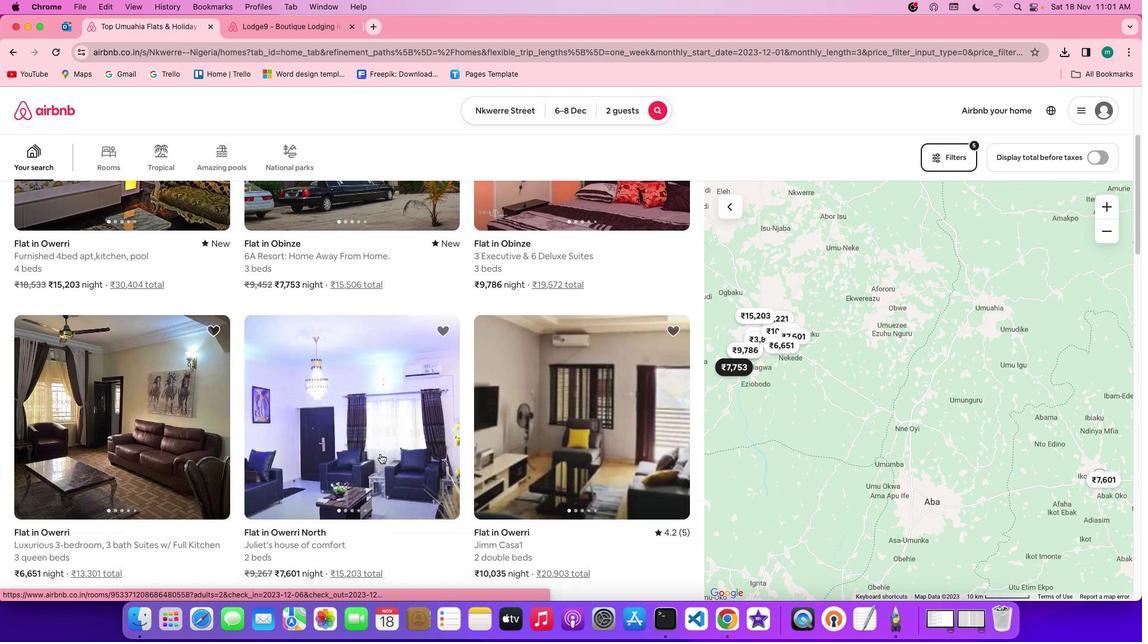 
Action: Mouse scrolled (380, 453) with delta (0, -2)
Screenshot: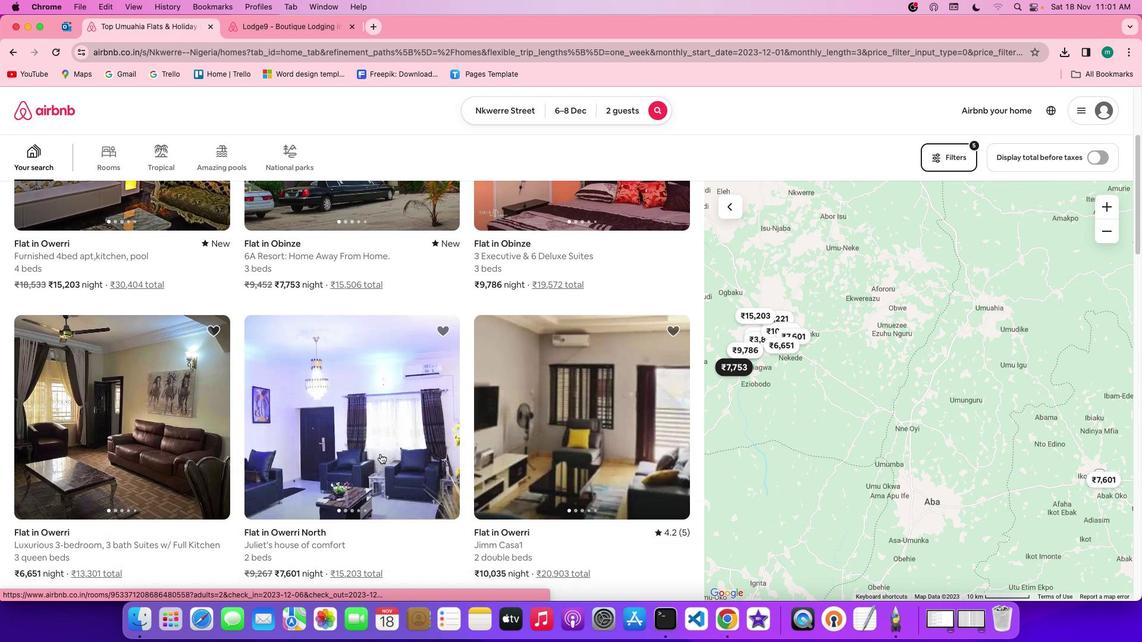 
Action: Mouse scrolled (380, 453) with delta (0, 0)
Screenshot: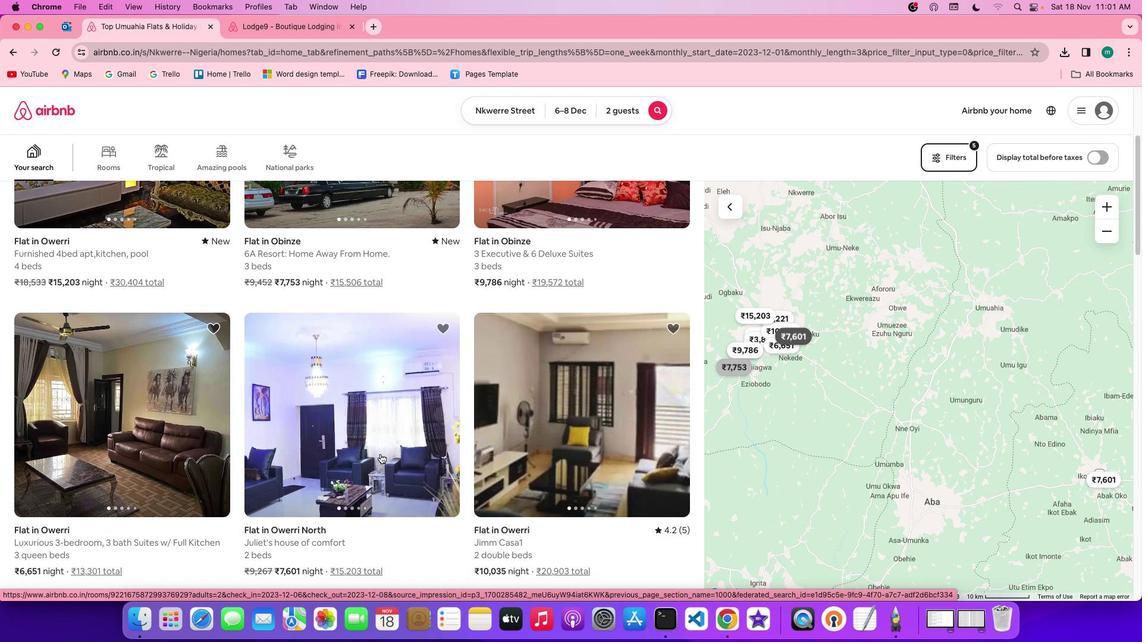 
Action: Mouse scrolled (380, 453) with delta (0, 0)
Screenshot: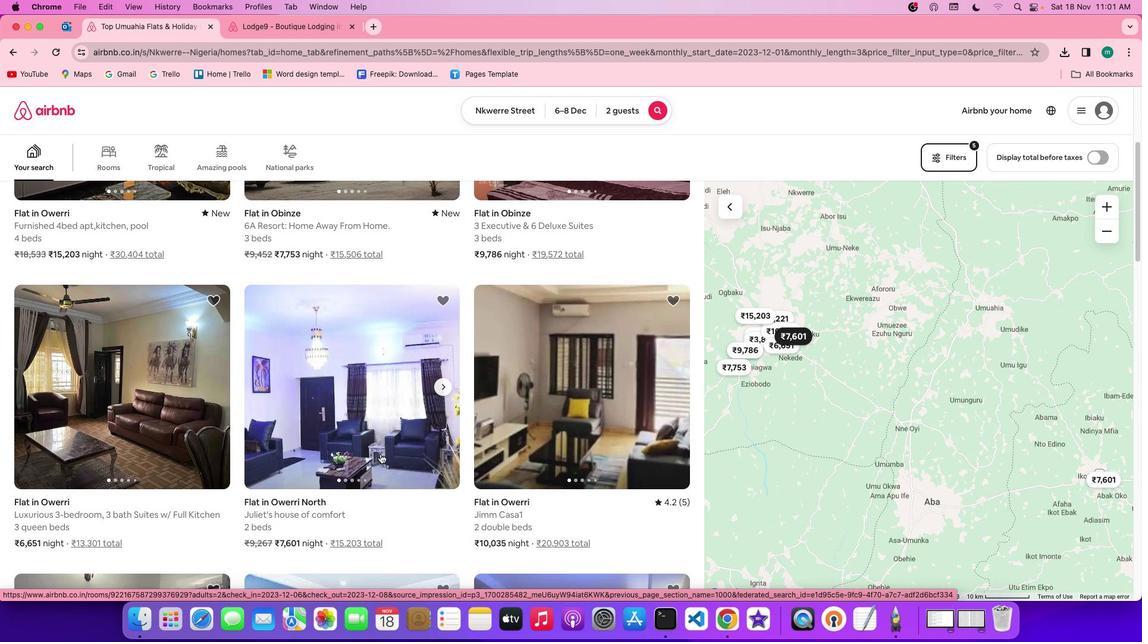
Action: Mouse scrolled (380, 453) with delta (0, 0)
Screenshot: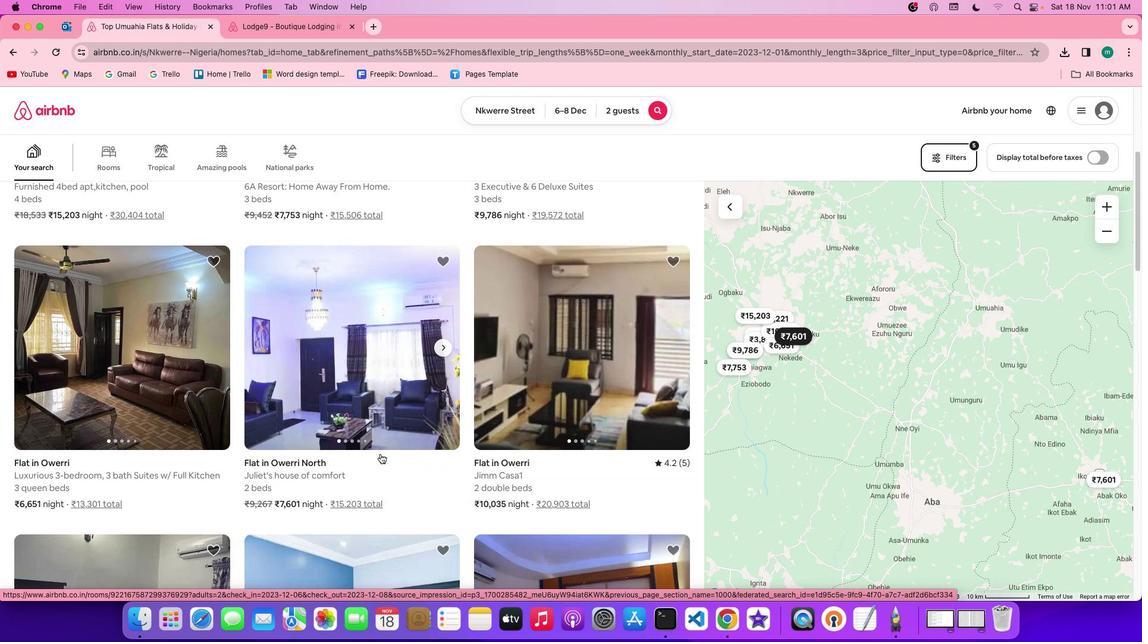 
Action: Mouse scrolled (380, 453) with delta (0, -1)
Screenshot: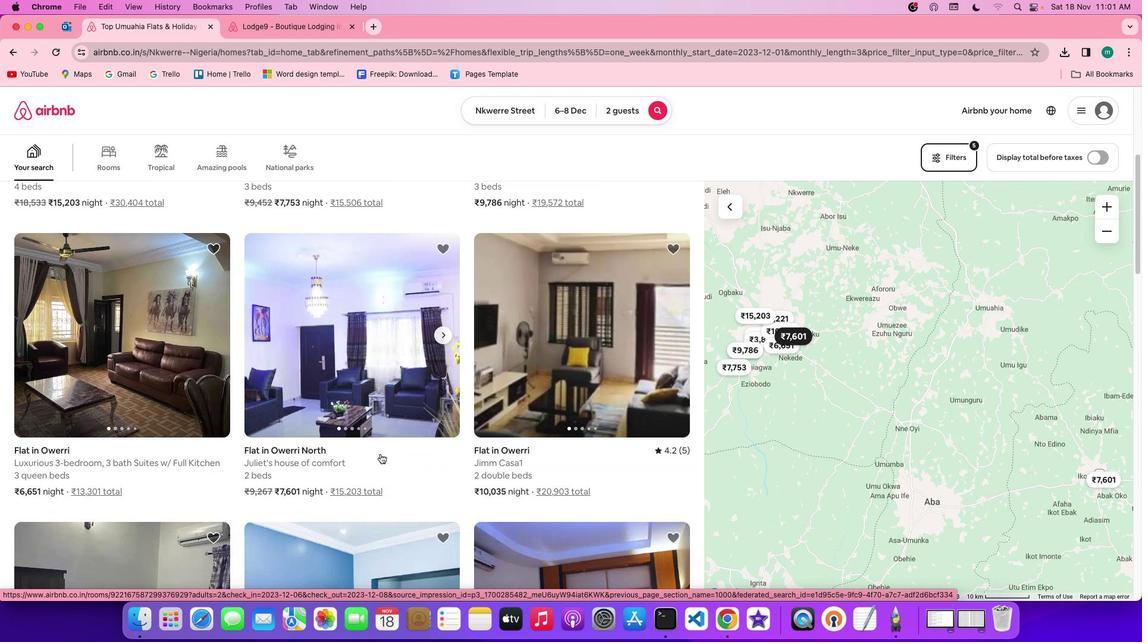 
Action: Mouse scrolled (380, 453) with delta (0, 0)
Screenshot: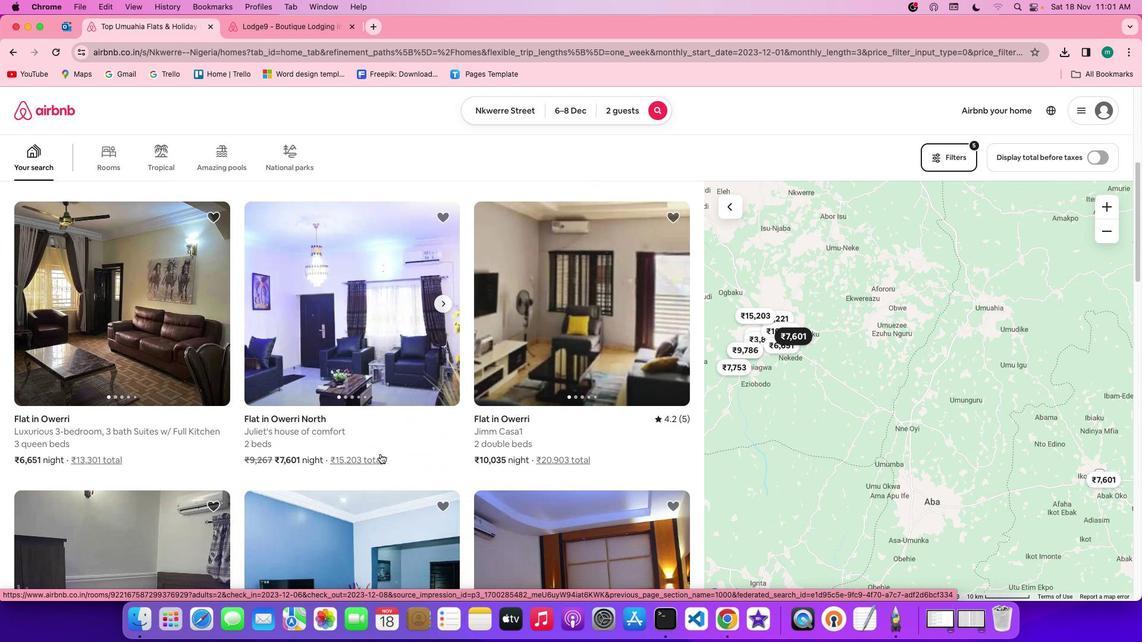 
Action: Mouse scrolled (380, 453) with delta (0, 0)
Screenshot: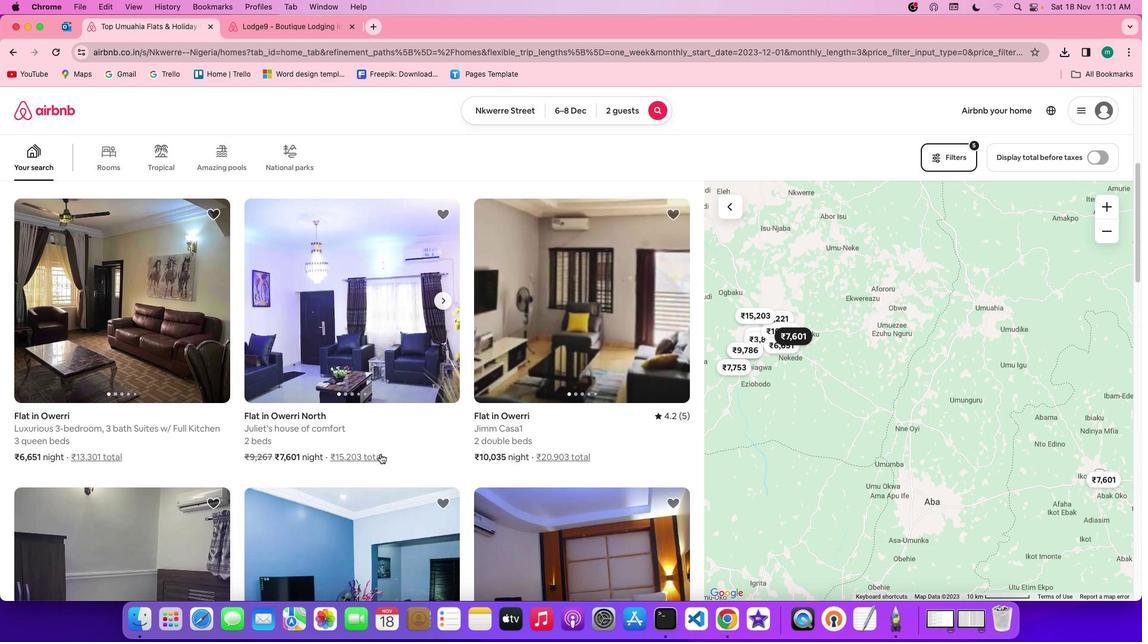 
Action: Mouse scrolled (380, 453) with delta (0, 0)
Screenshot: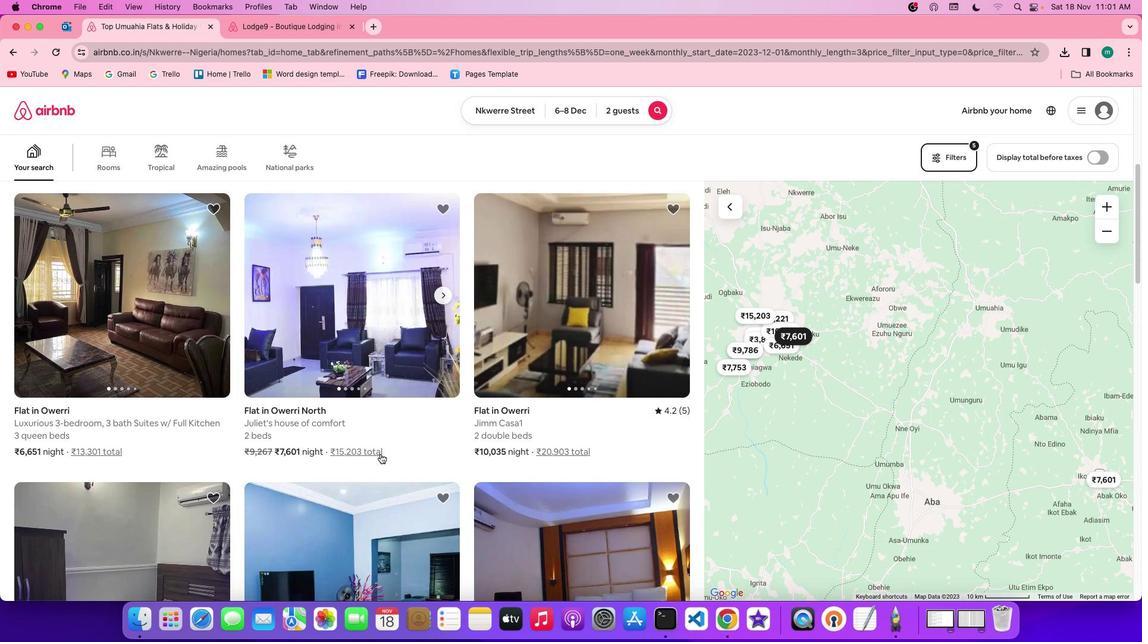 
Action: Mouse scrolled (380, 453) with delta (0, 0)
Screenshot: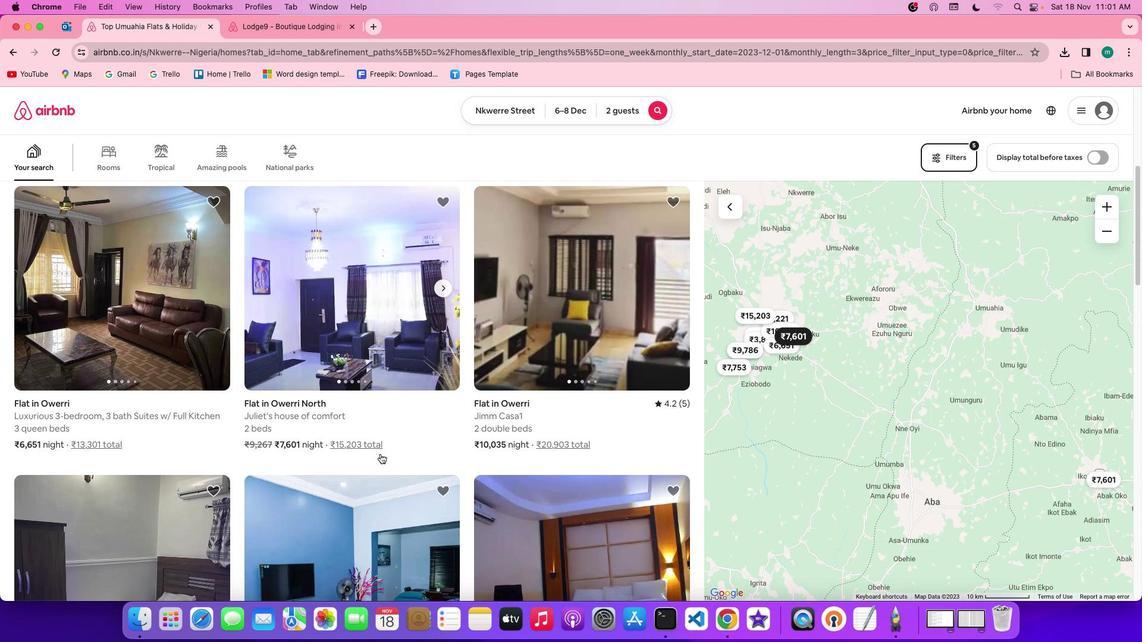 
Action: Mouse scrolled (380, 453) with delta (0, 0)
Screenshot: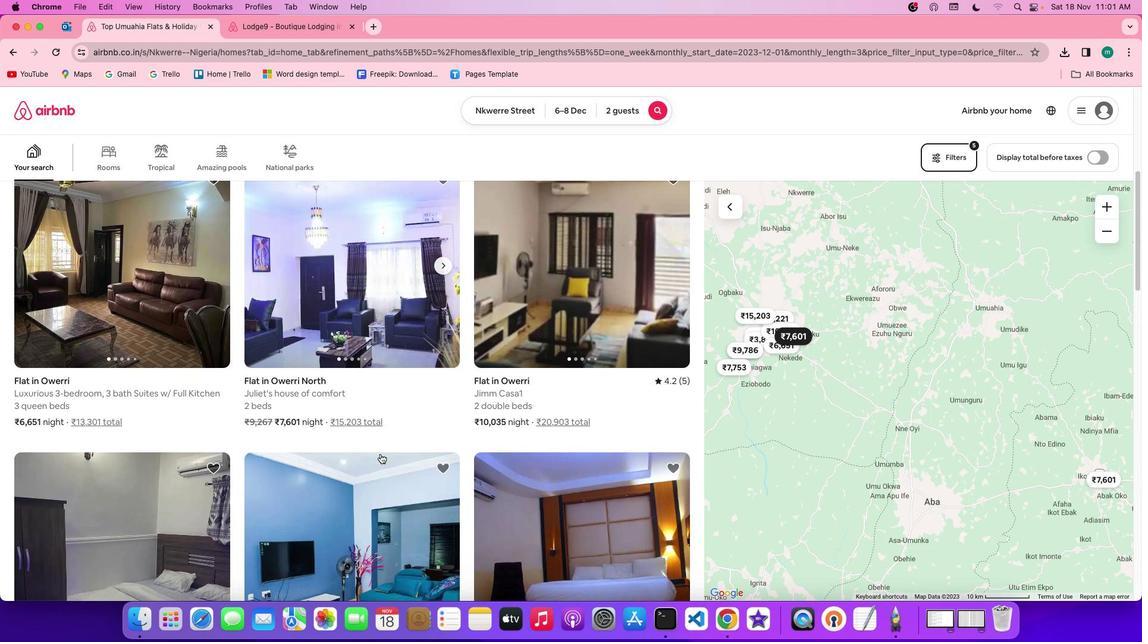 
Action: Mouse scrolled (380, 453) with delta (0, 0)
Screenshot: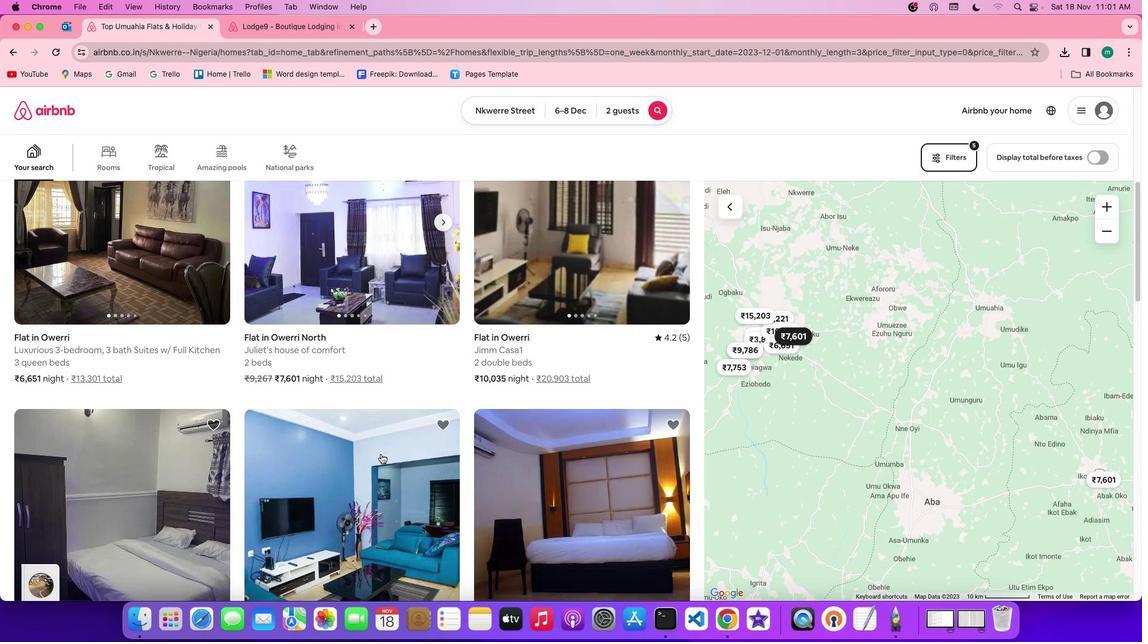 
Action: Mouse scrolled (380, 453) with delta (0, 0)
Screenshot: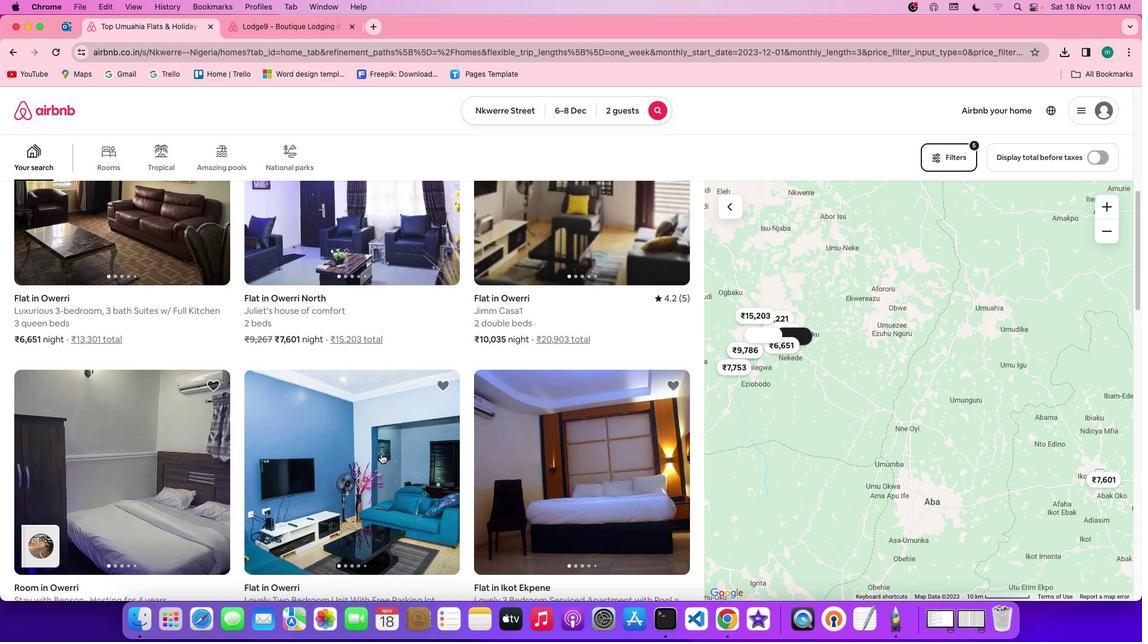 
Action: Mouse scrolled (380, 453) with delta (0, -1)
Screenshot: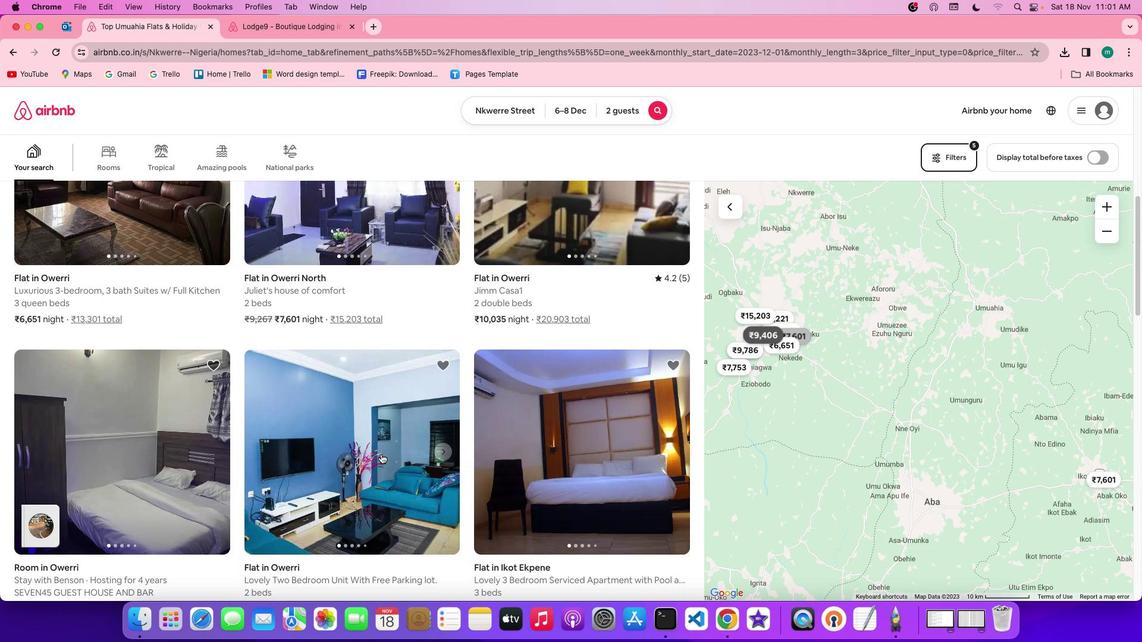 
Action: Mouse moved to (381, 453)
Screenshot: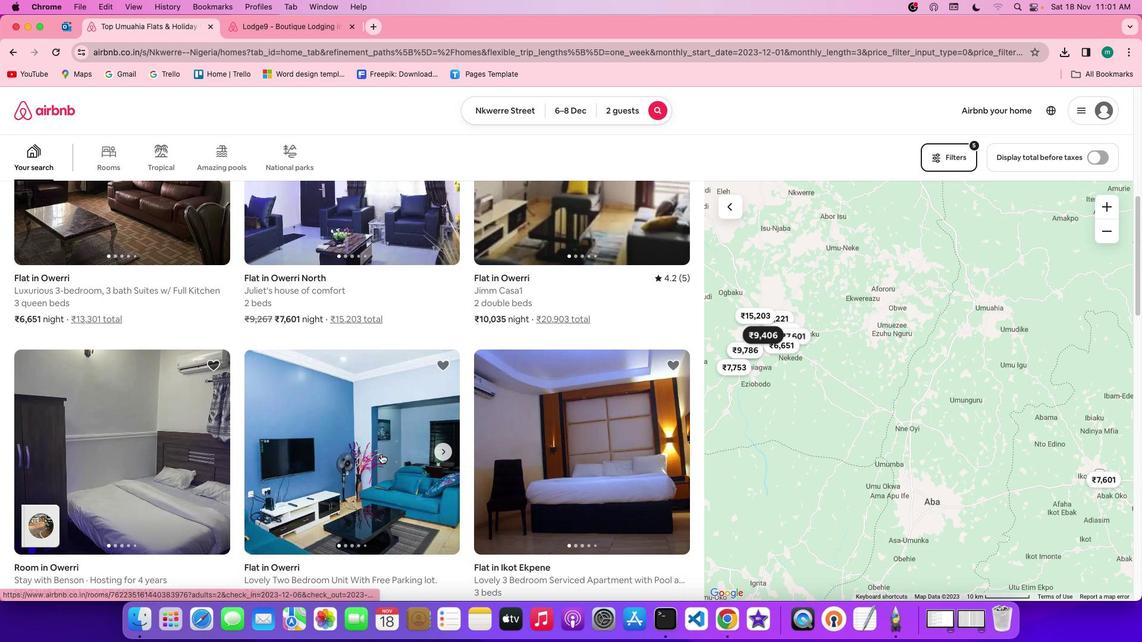 
Action: Mouse scrolled (381, 453) with delta (0, 0)
Screenshot: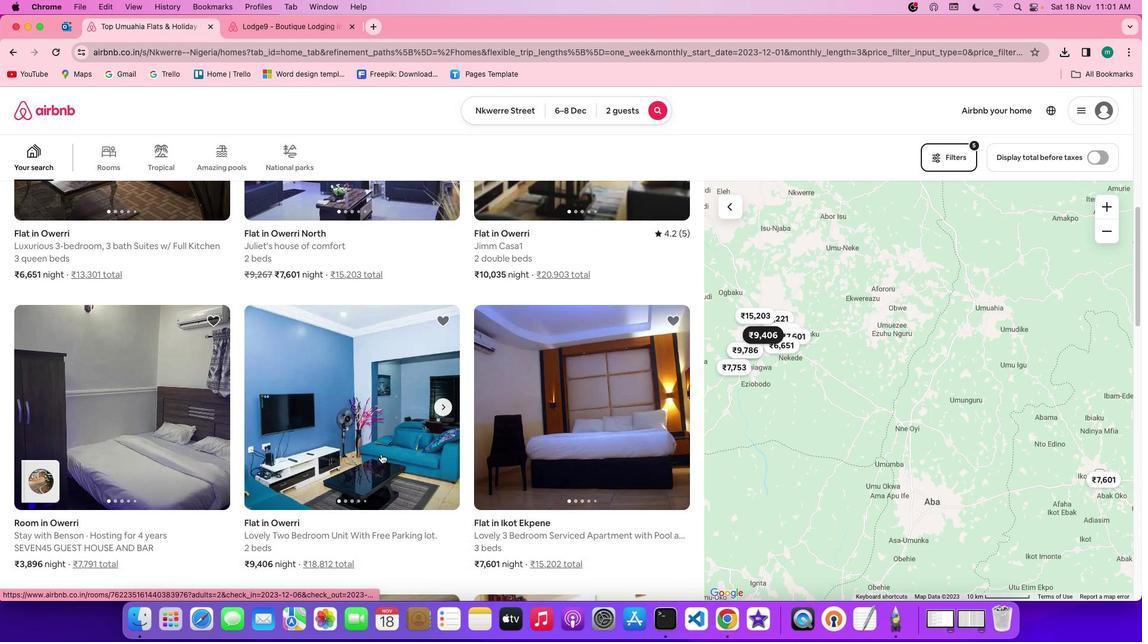 
Action: Mouse scrolled (381, 453) with delta (0, 0)
Screenshot: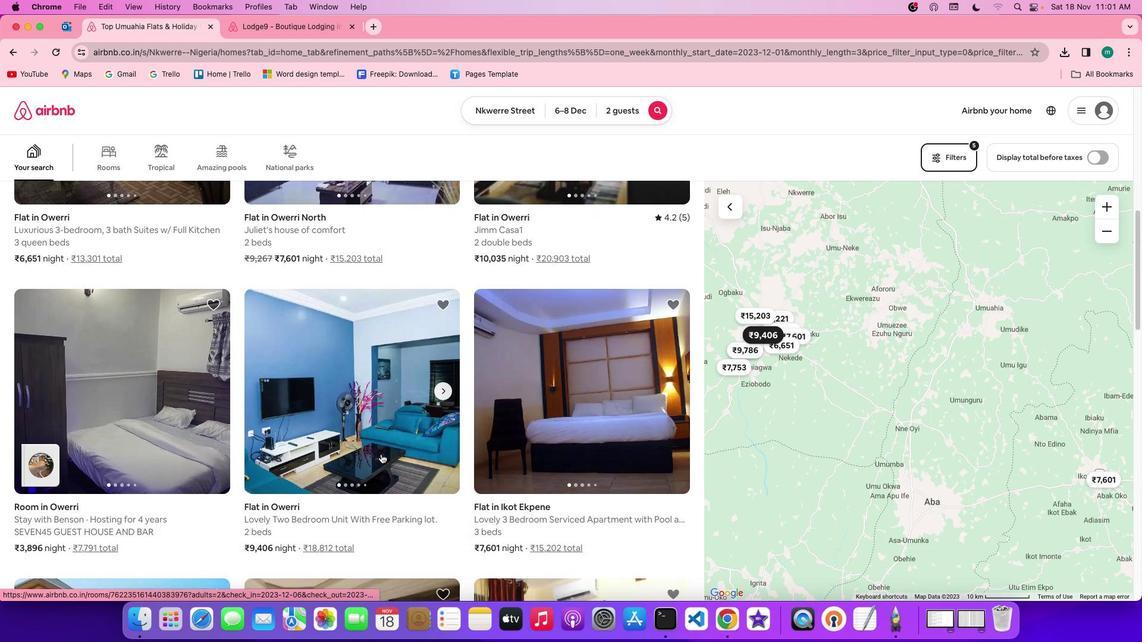 
Action: Mouse scrolled (381, 453) with delta (0, -1)
Screenshot: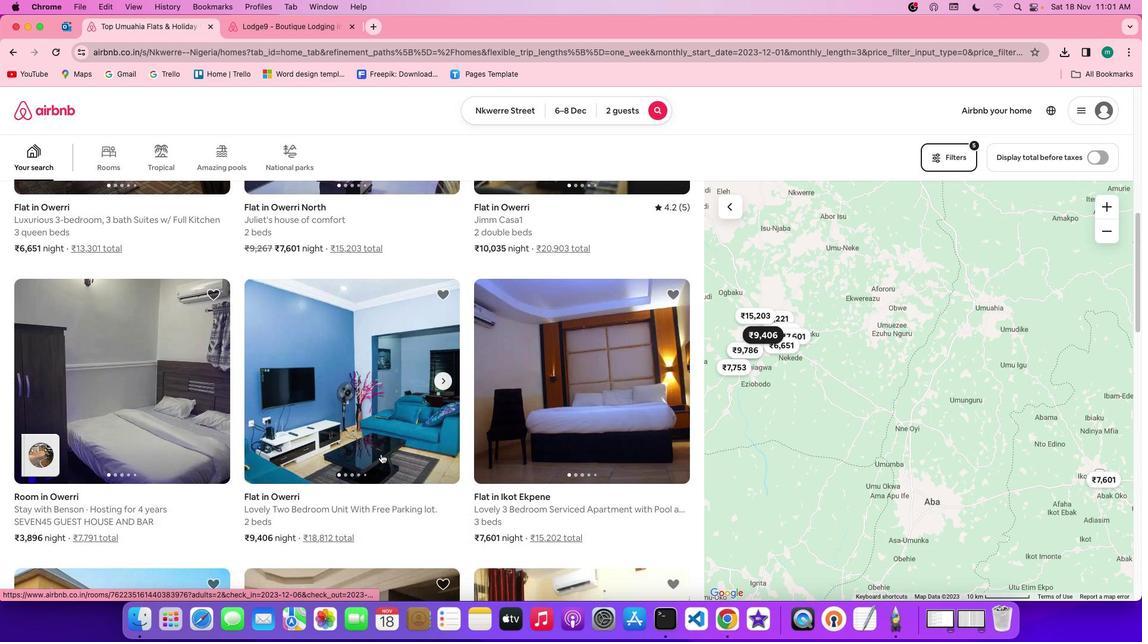 
Action: Mouse scrolled (381, 453) with delta (0, 0)
Screenshot: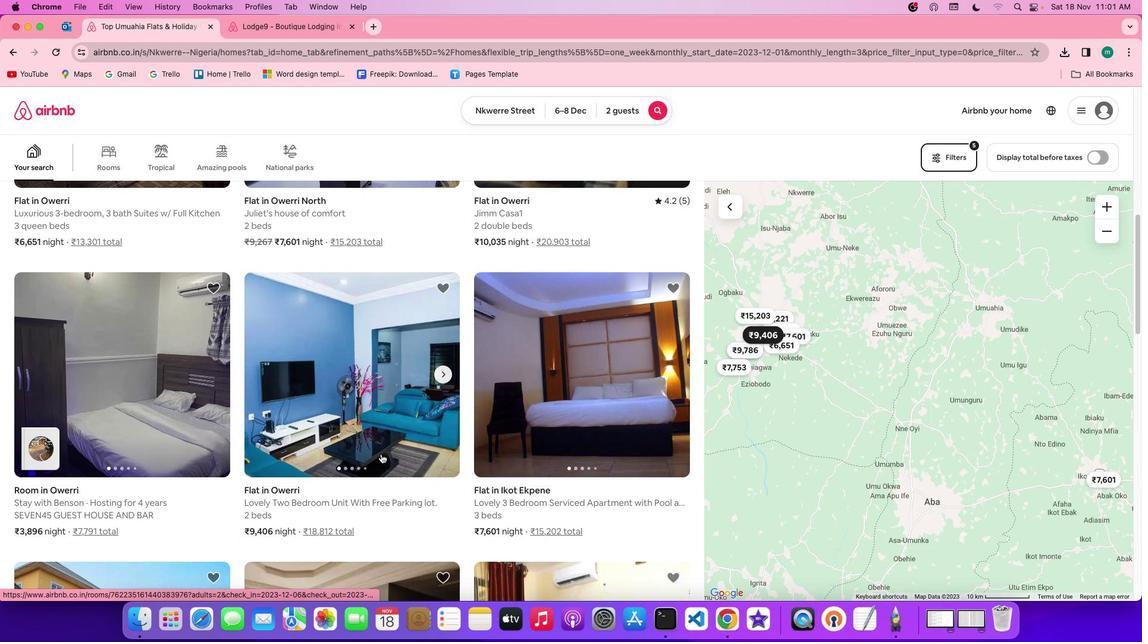 
Action: Mouse scrolled (381, 453) with delta (0, 0)
Screenshot: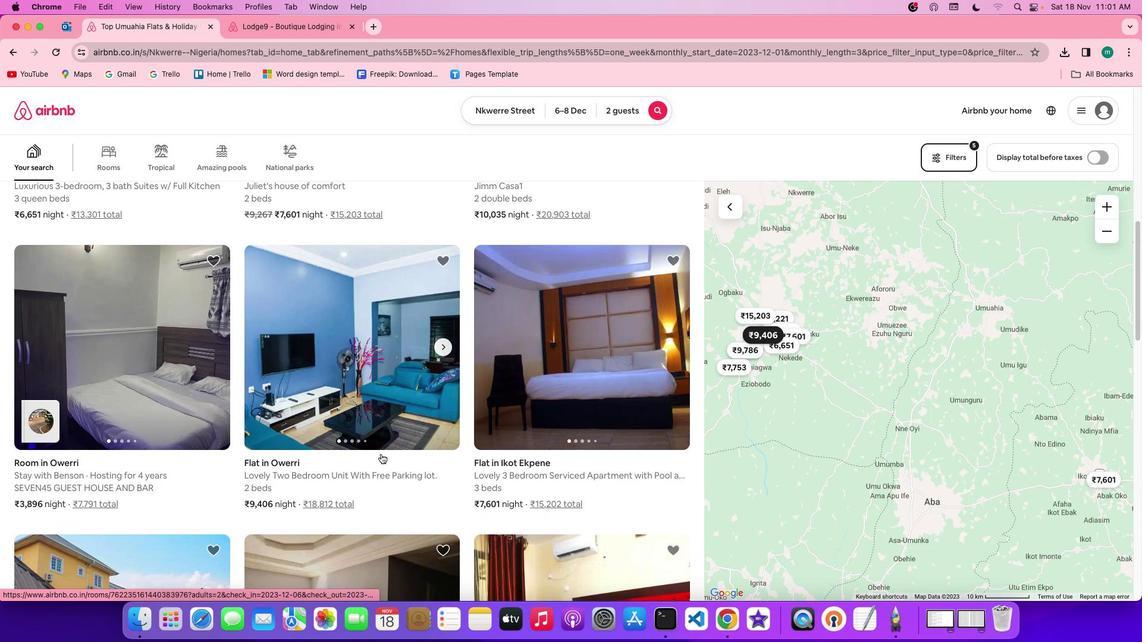 
Action: Mouse scrolled (381, 453) with delta (0, 0)
Screenshot: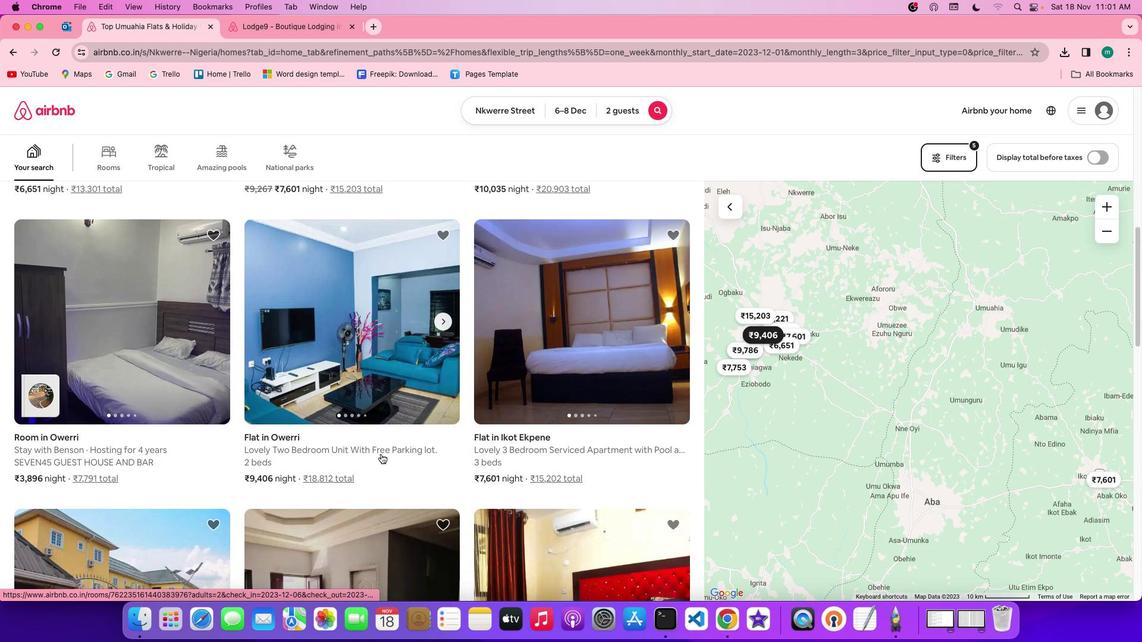 
Action: Mouse scrolled (381, 453) with delta (0, 0)
Screenshot: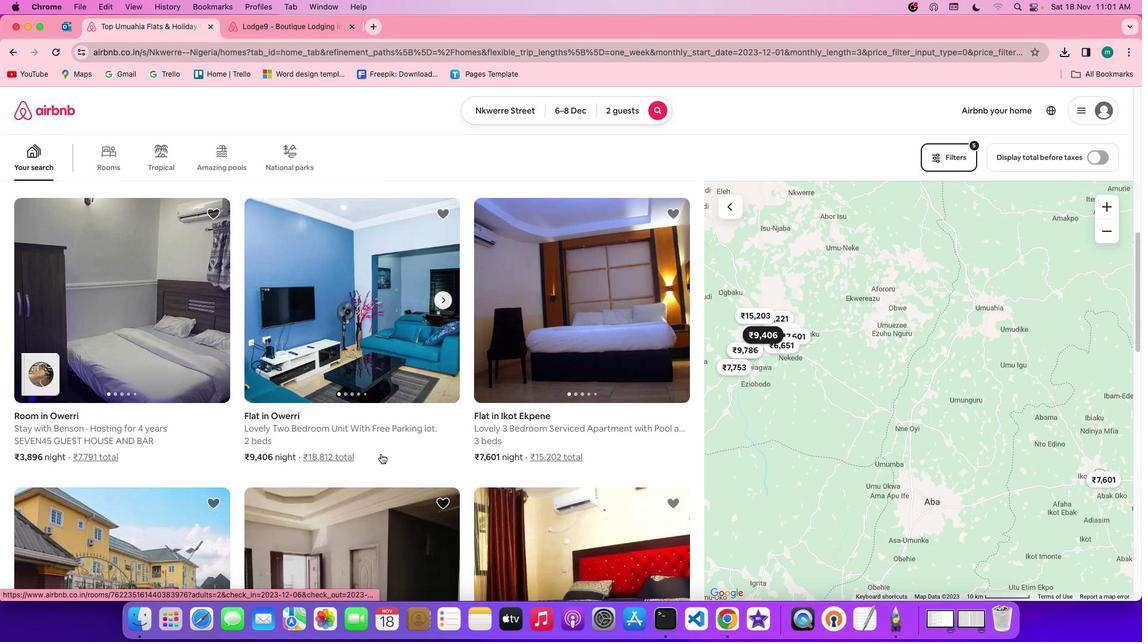 
Action: Mouse scrolled (381, 453) with delta (0, 0)
Screenshot: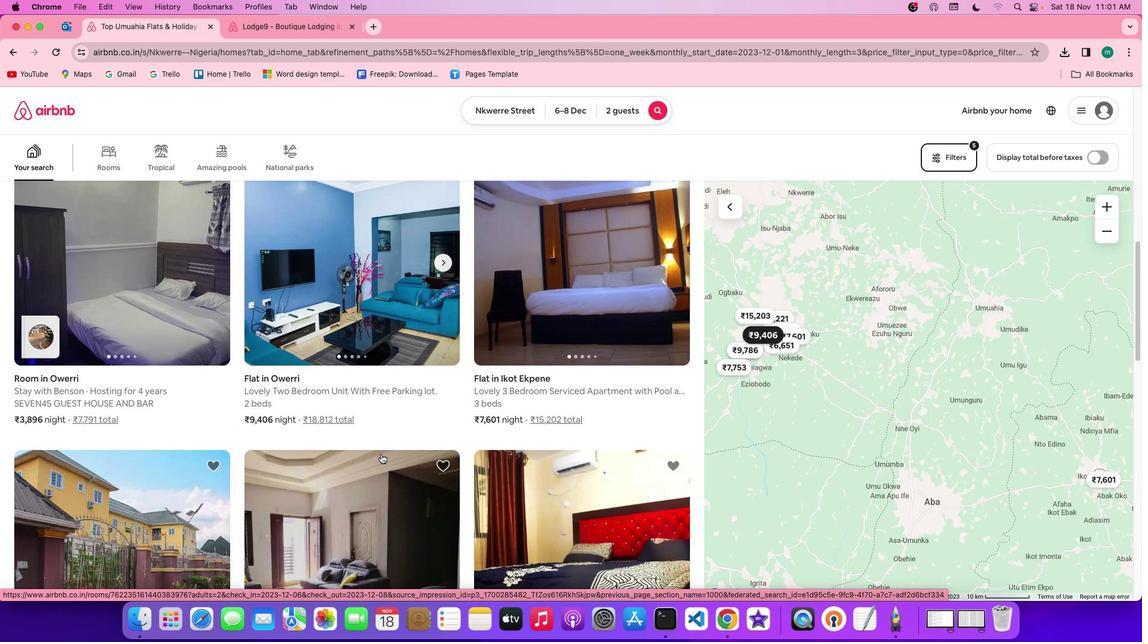 
Action: Mouse scrolled (381, 453) with delta (0, 0)
Screenshot: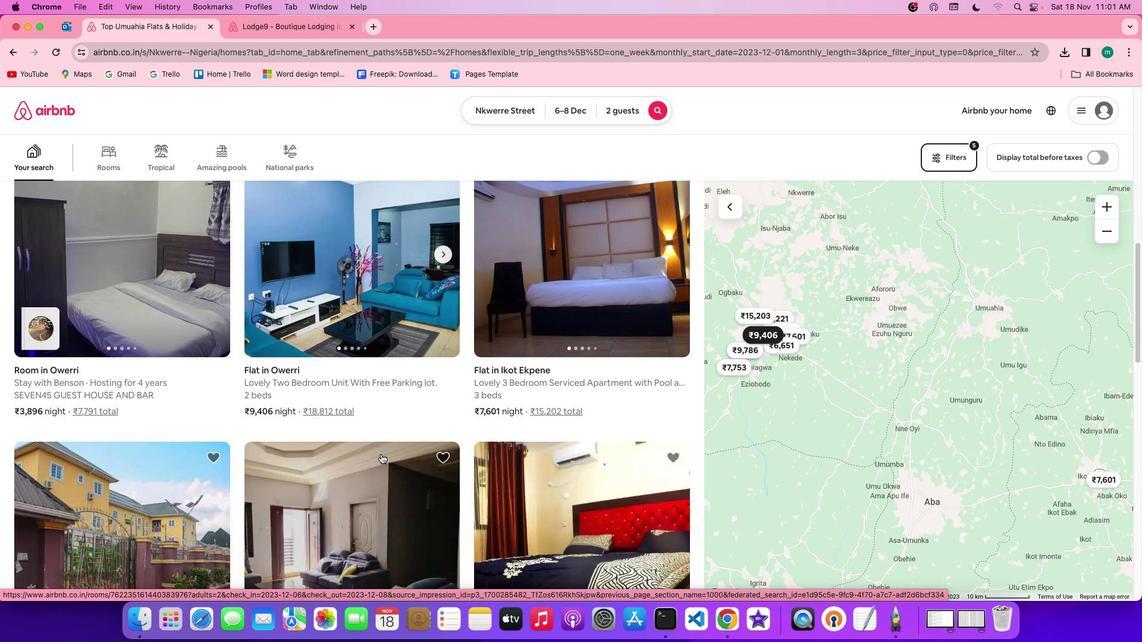 
Action: Mouse scrolled (381, 453) with delta (0, -1)
Screenshot: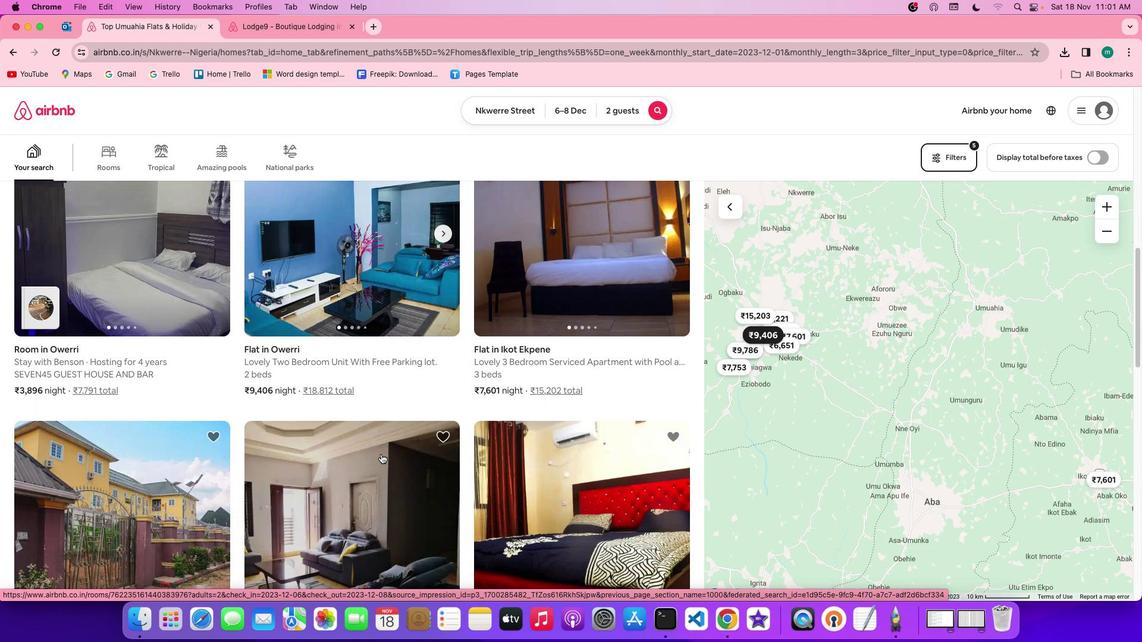 
Action: Mouse scrolled (381, 453) with delta (0, 0)
Screenshot: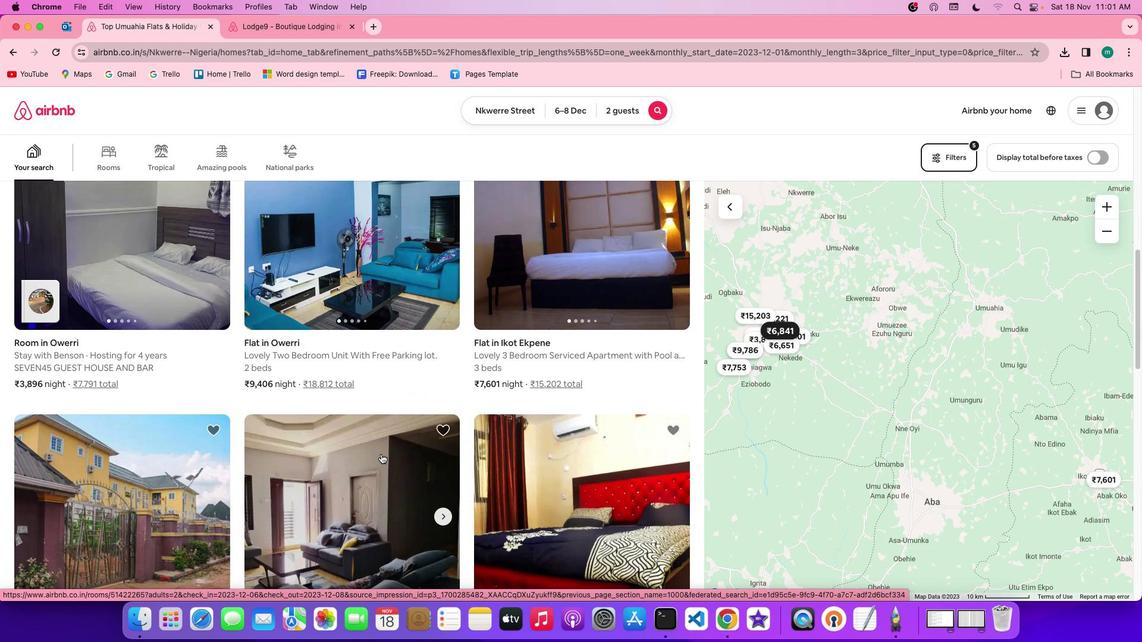 
Action: Mouse scrolled (381, 453) with delta (0, 0)
Screenshot: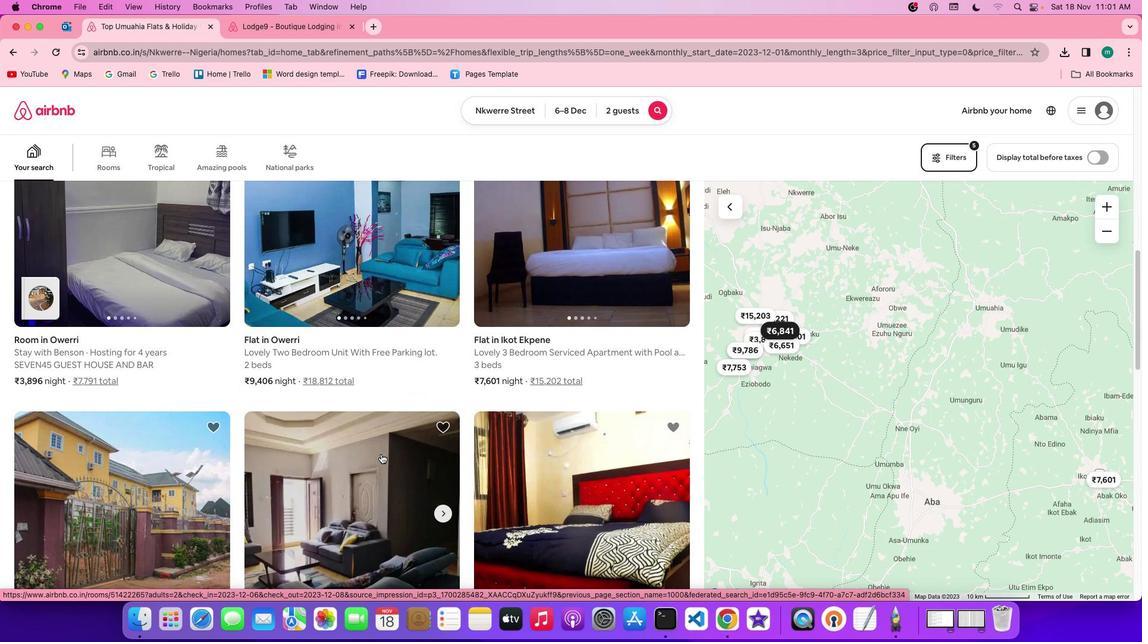 
Action: Mouse scrolled (381, 453) with delta (0, 0)
Screenshot: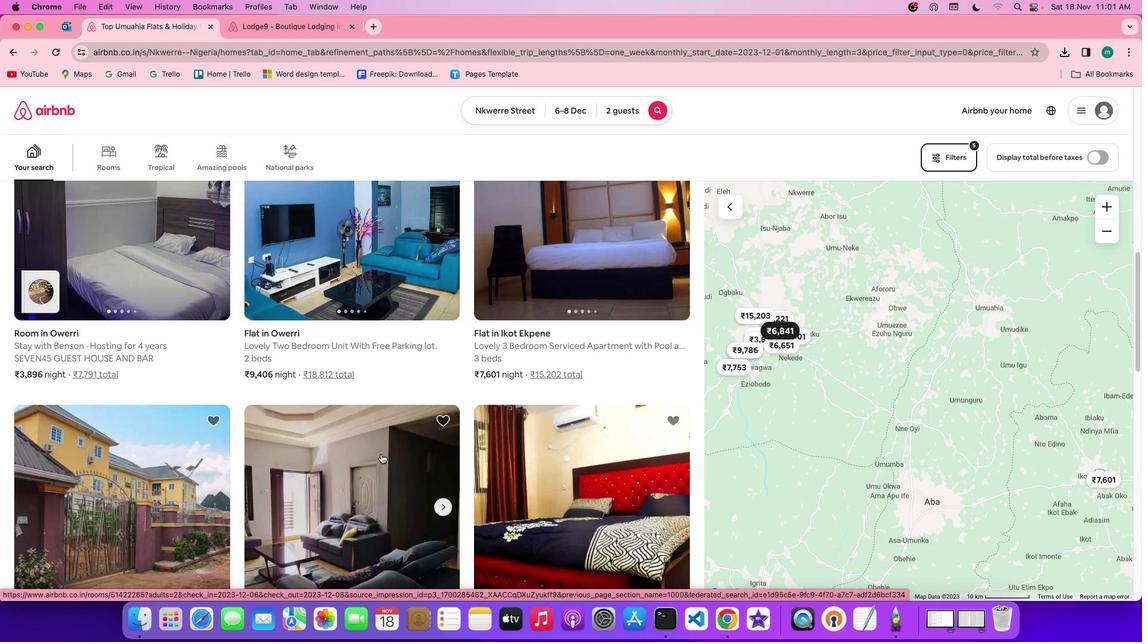 
Action: Mouse scrolled (381, 453) with delta (0, 0)
Screenshot: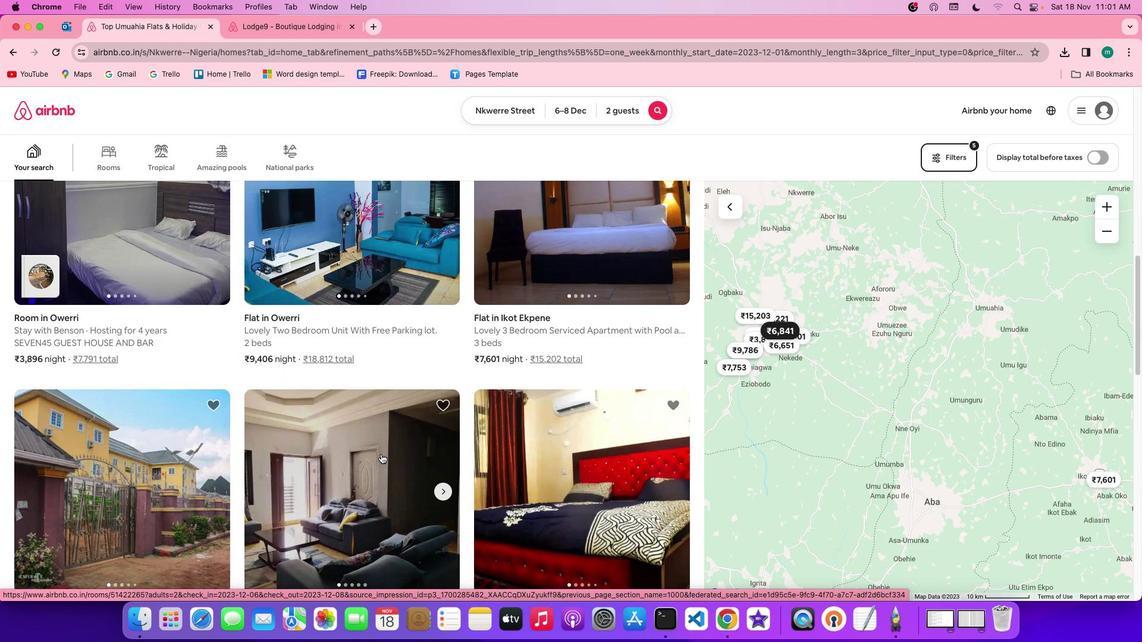 
Action: Mouse scrolled (381, 453) with delta (0, 0)
Screenshot: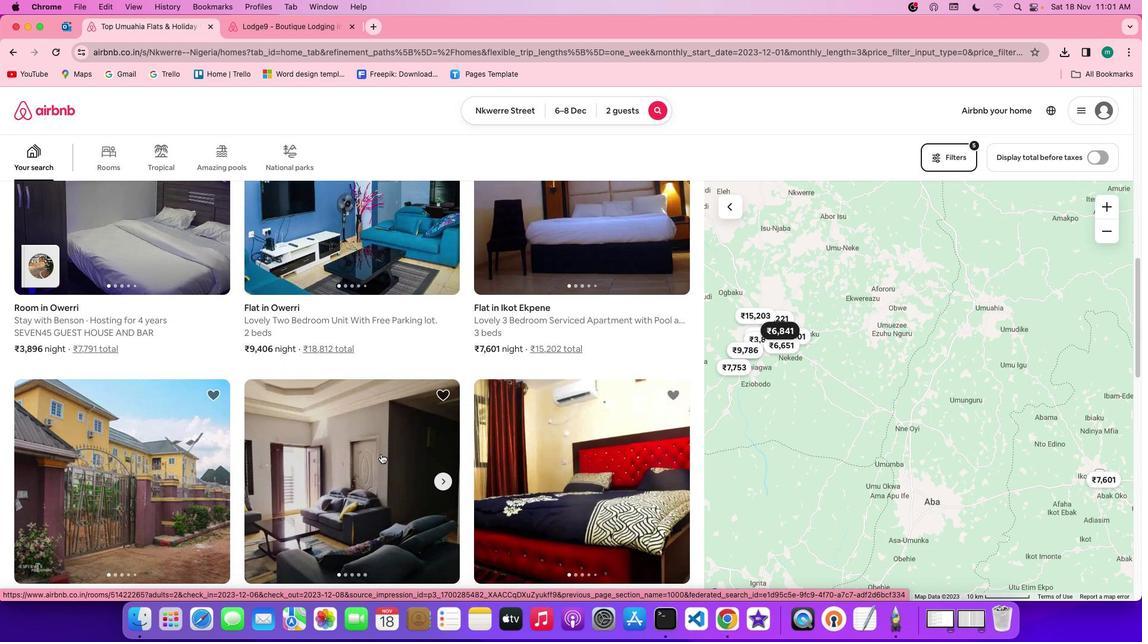 
Action: Mouse scrolled (381, 453) with delta (0, 0)
Screenshot: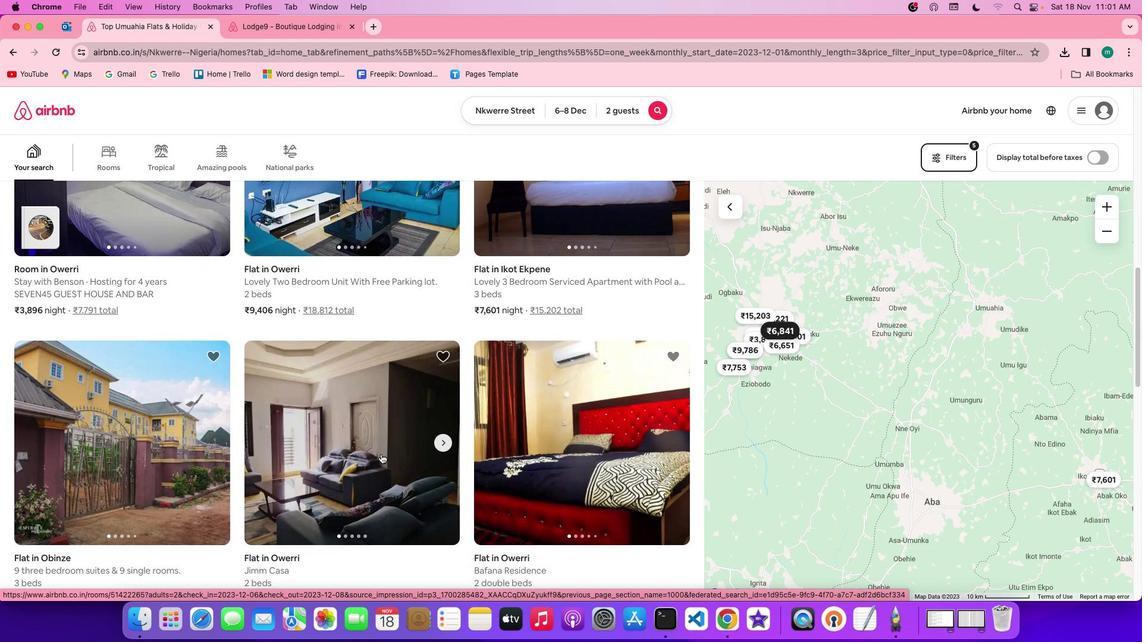 
Action: Mouse scrolled (381, 453) with delta (0, 0)
Screenshot: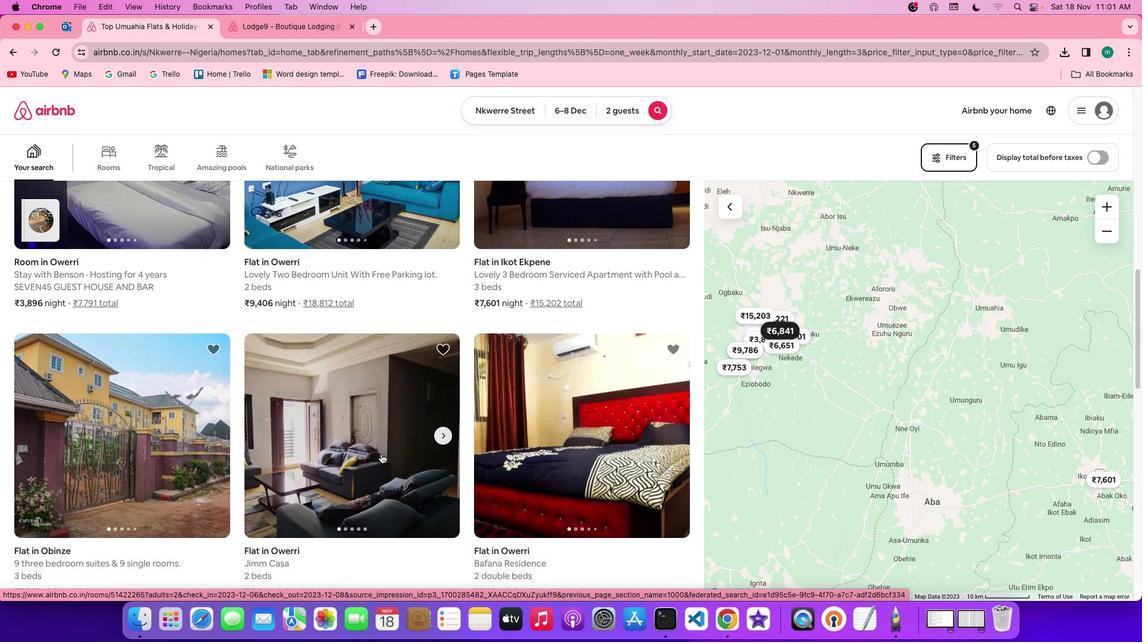 
Action: Mouse scrolled (381, 453) with delta (0, 0)
Screenshot: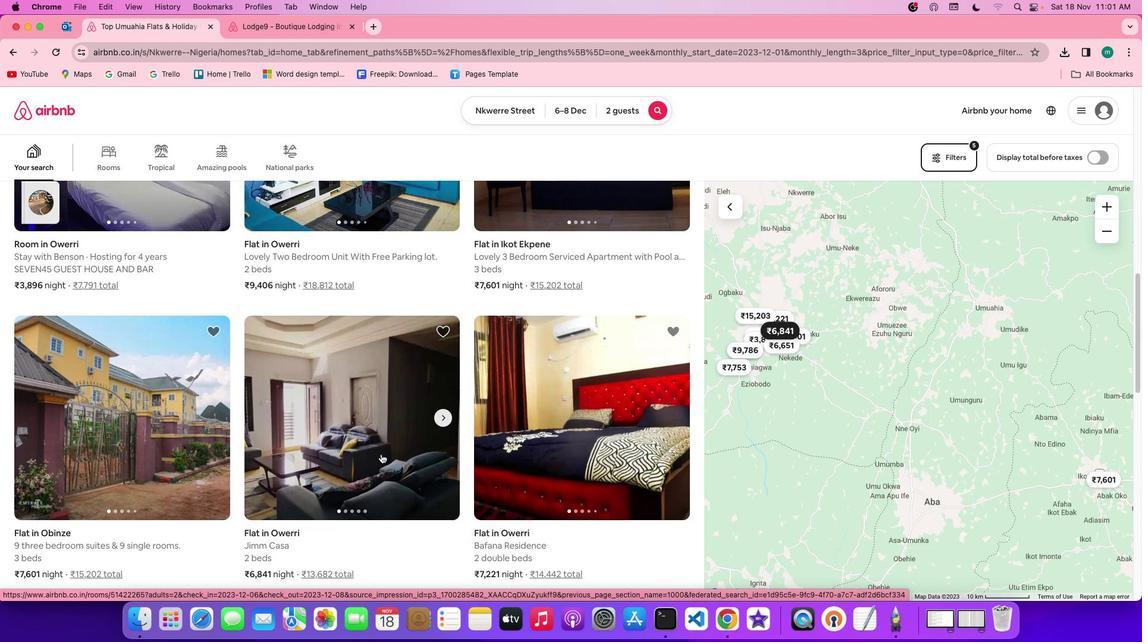 
Action: Mouse scrolled (381, 453) with delta (0, 0)
Screenshot: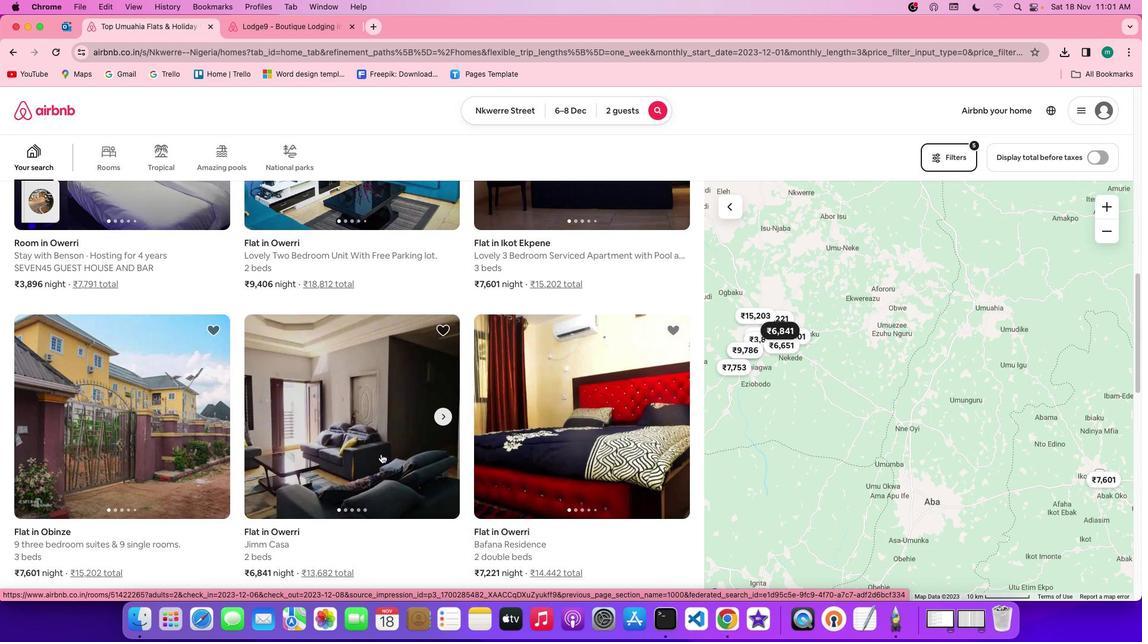 
Action: Mouse scrolled (381, 453) with delta (0, 0)
Screenshot: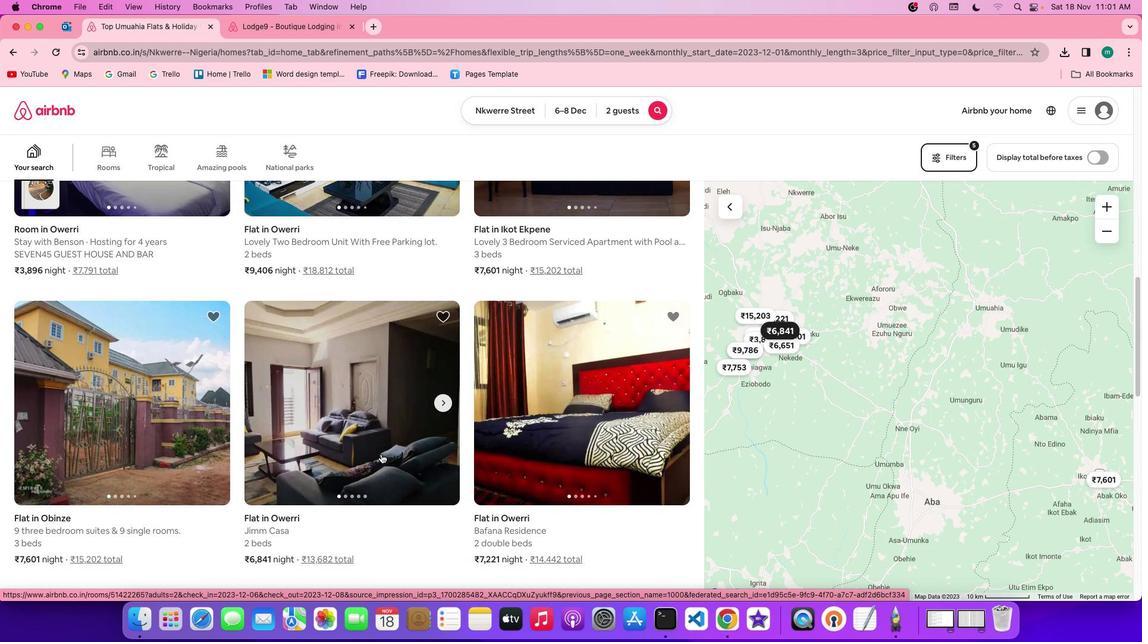 
Action: Mouse scrolled (381, 453) with delta (0, 0)
Screenshot: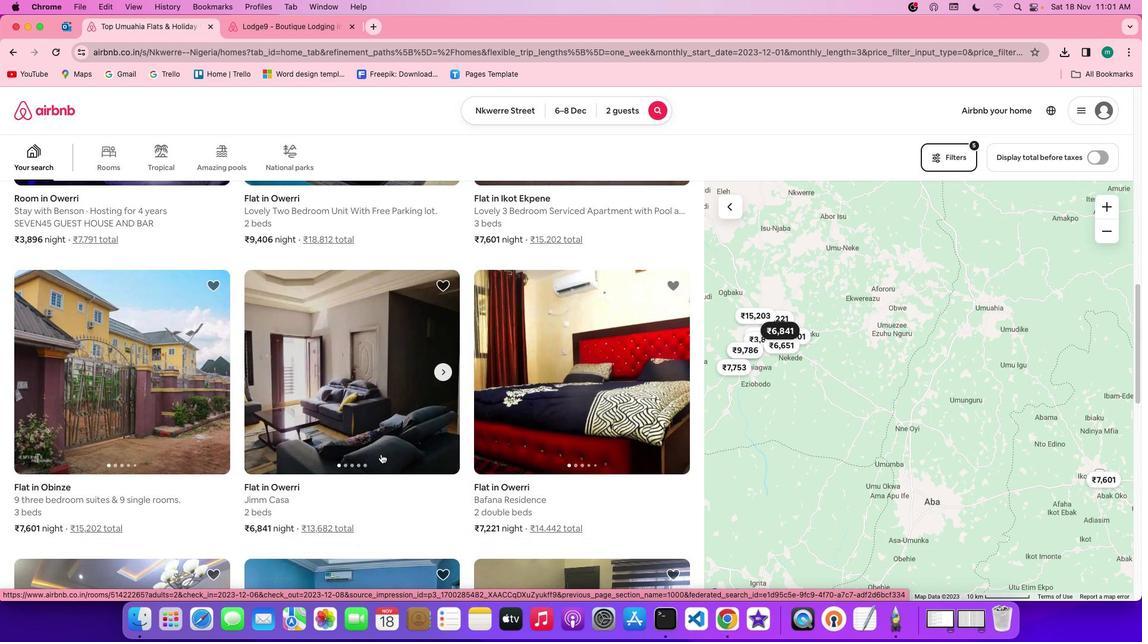 
Action: Mouse scrolled (381, 453) with delta (0, 0)
Screenshot: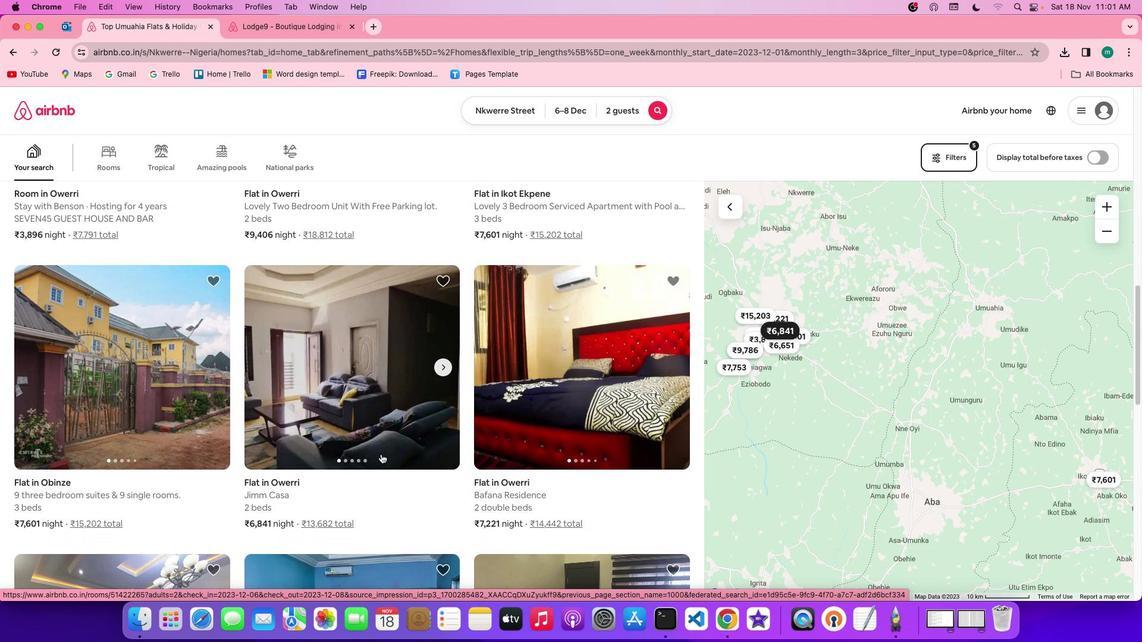 
Action: Mouse scrolled (381, 453) with delta (0, 0)
Screenshot: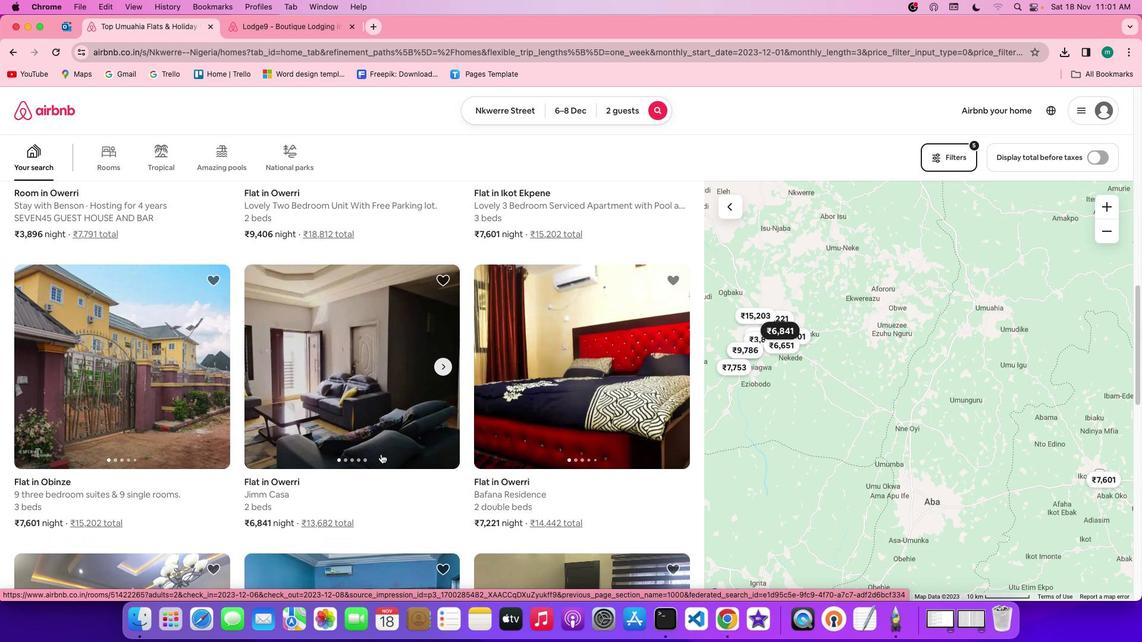 
Action: Mouse scrolled (381, 453) with delta (0, 0)
Screenshot: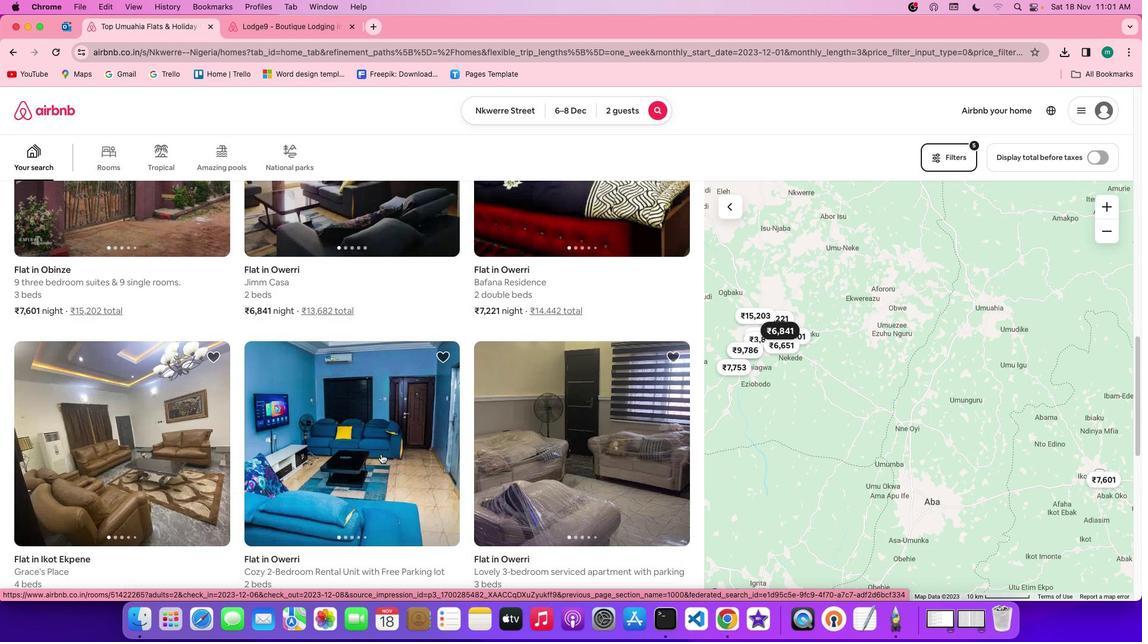 
Action: Mouse scrolled (381, 453) with delta (0, 0)
Screenshot: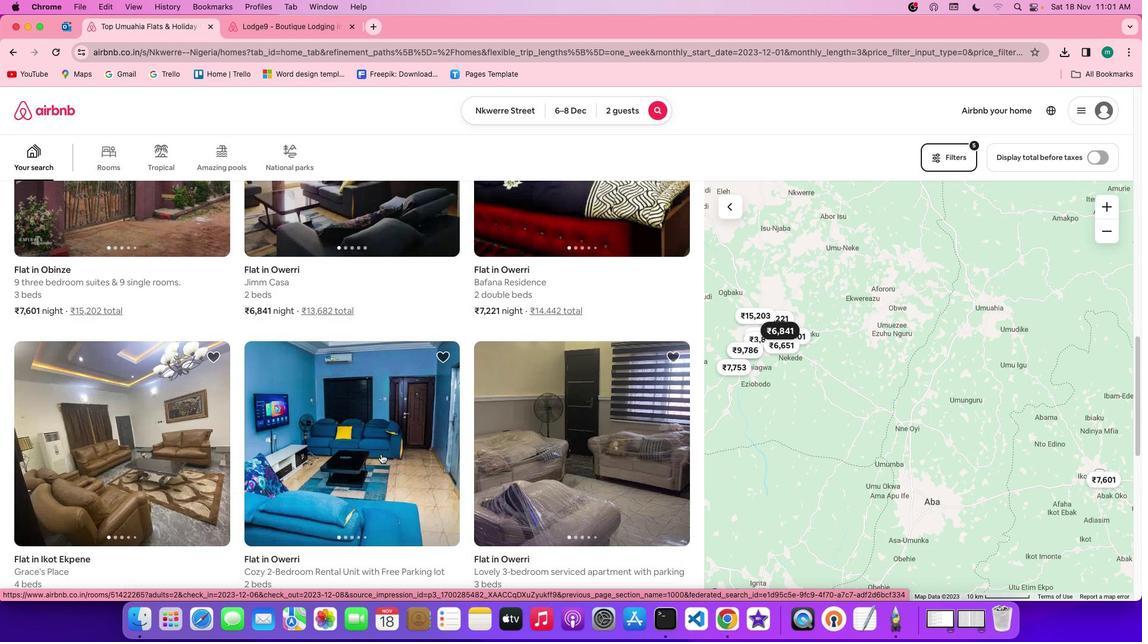 
Action: Mouse scrolled (381, 453) with delta (0, -1)
Screenshot: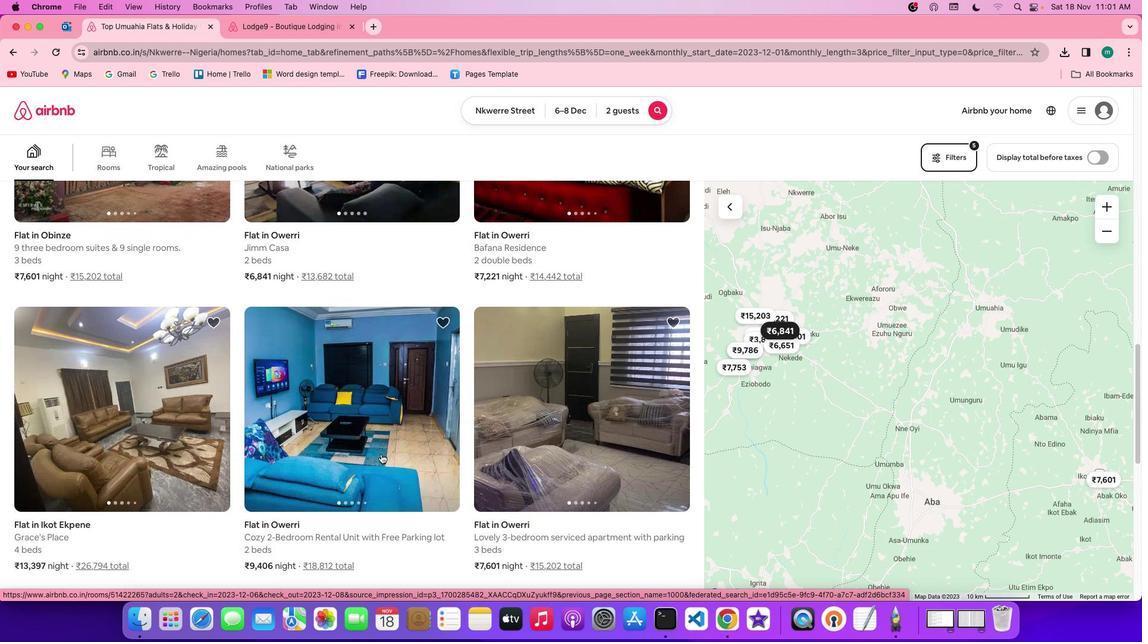 
Action: Mouse scrolled (381, 453) with delta (0, -2)
Screenshot: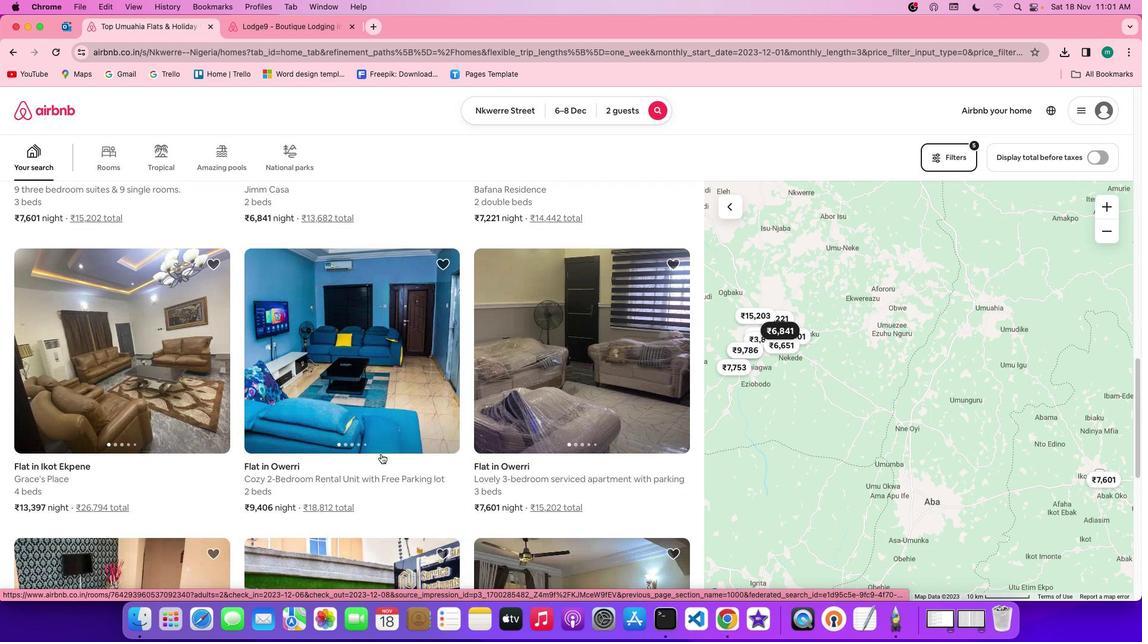 
Action: Mouse scrolled (381, 453) with delta (0, -2)
Screenshot: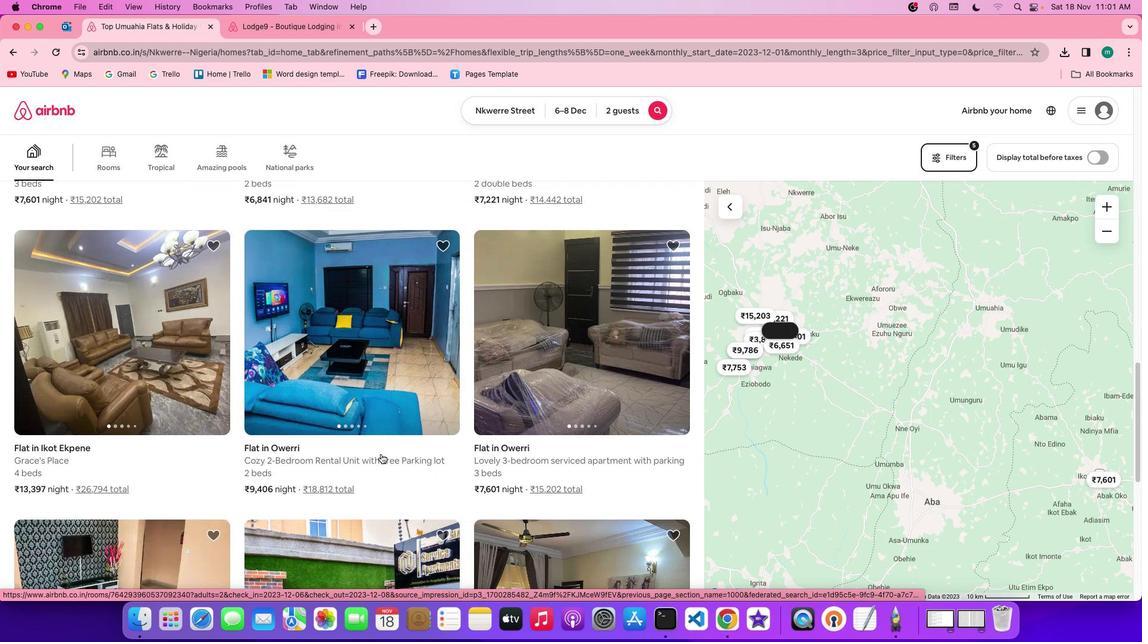 
Action: Mouse scrolled (381, 453) with delta (0, 0)
Screenshot: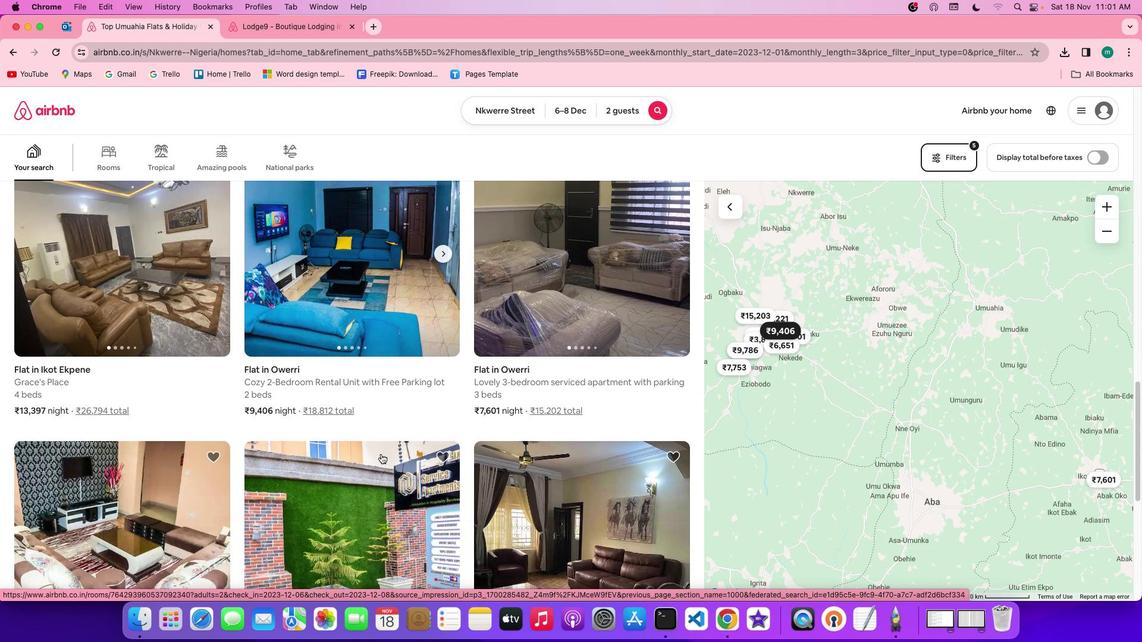 
Action: Mouse scrolled (381, 453) with delta (0, 0)
Screenshot: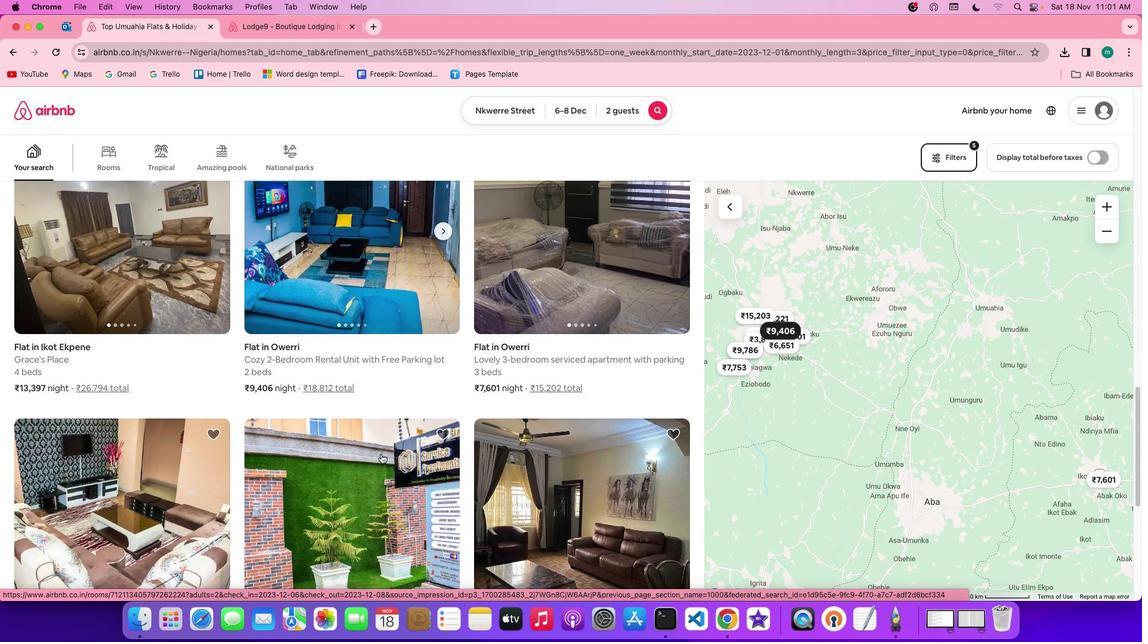 
Action: Mouse scrolled (381, 453) with delta (0, -1)
Screenshot: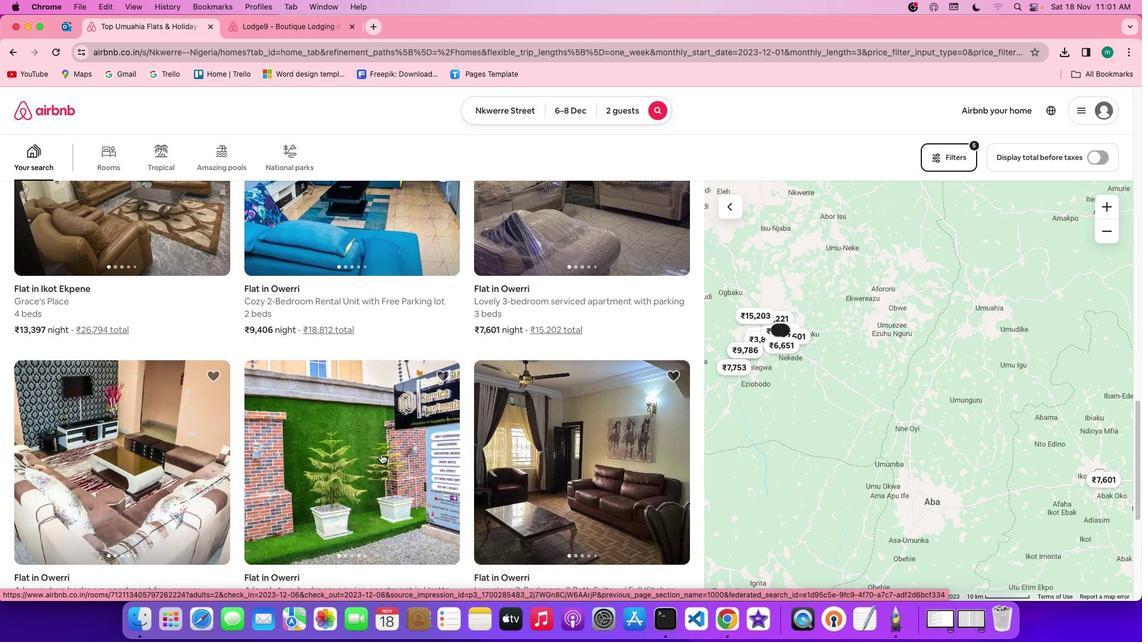 
Action: Mouse scrolled (381, 453) with delta (0, -1)
Screenshot: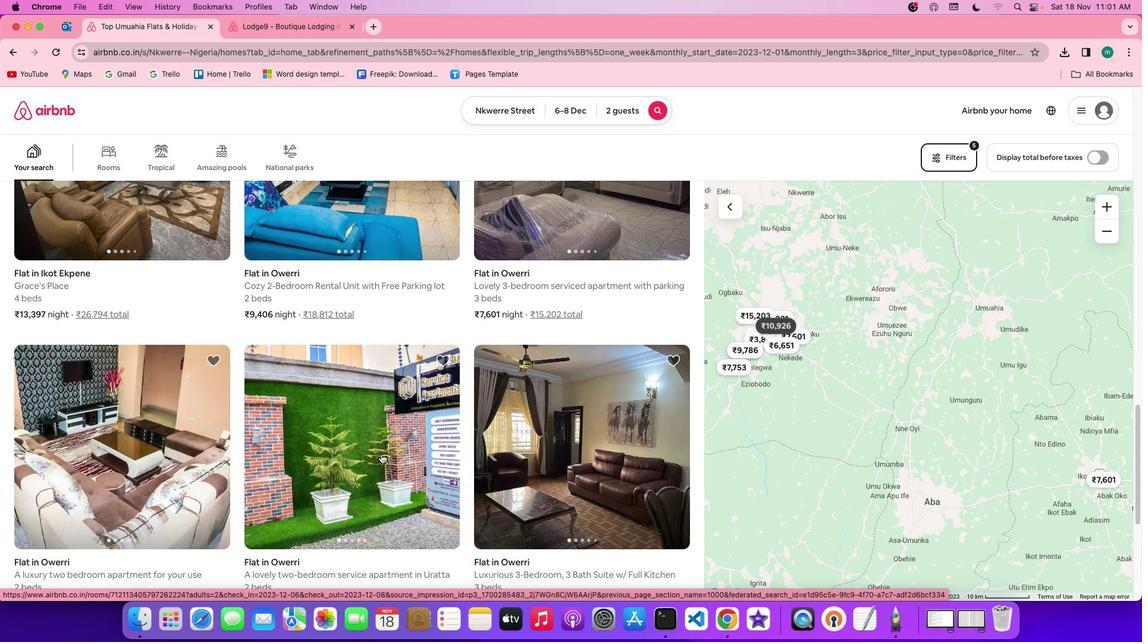 
Action: Mouse scrolled (381, 453) with delta (0, 0)
Screenshot: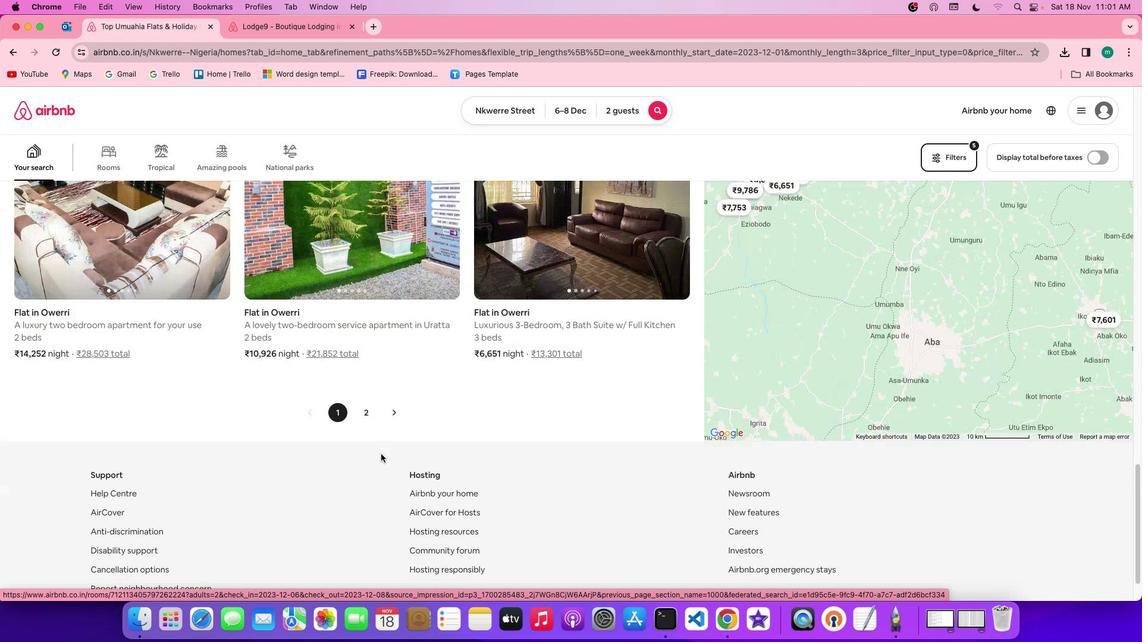 
Action: Mouse scrolled (381, 453) with delta (0, 0)
Screenshot: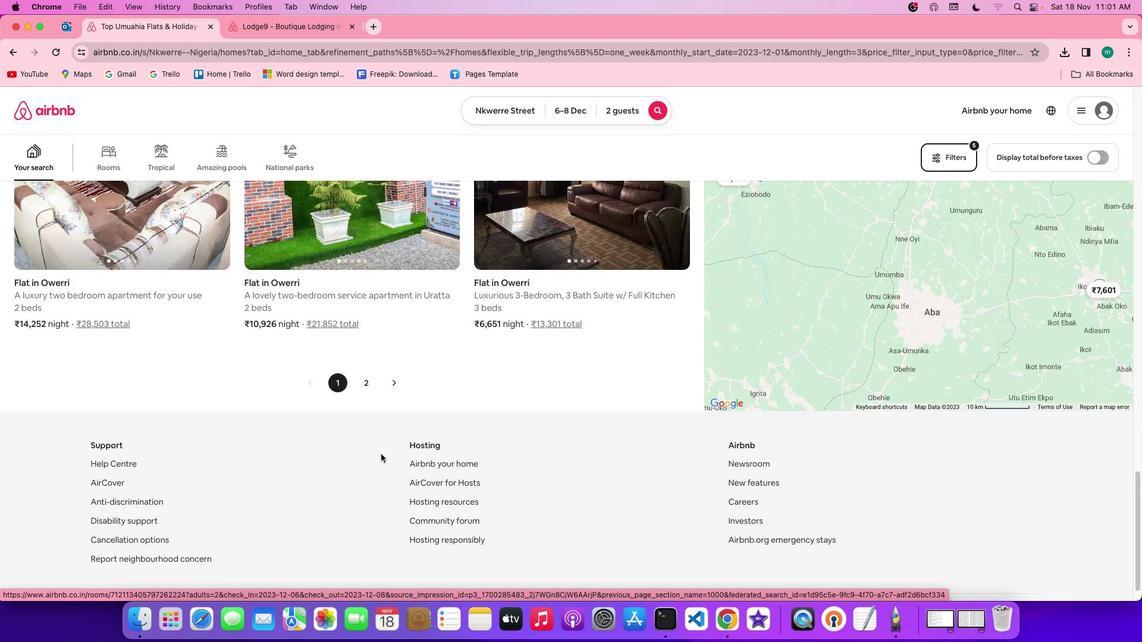 
Action: Mouse scrolled (381, 453) with delta (0, -1)
Screenshot: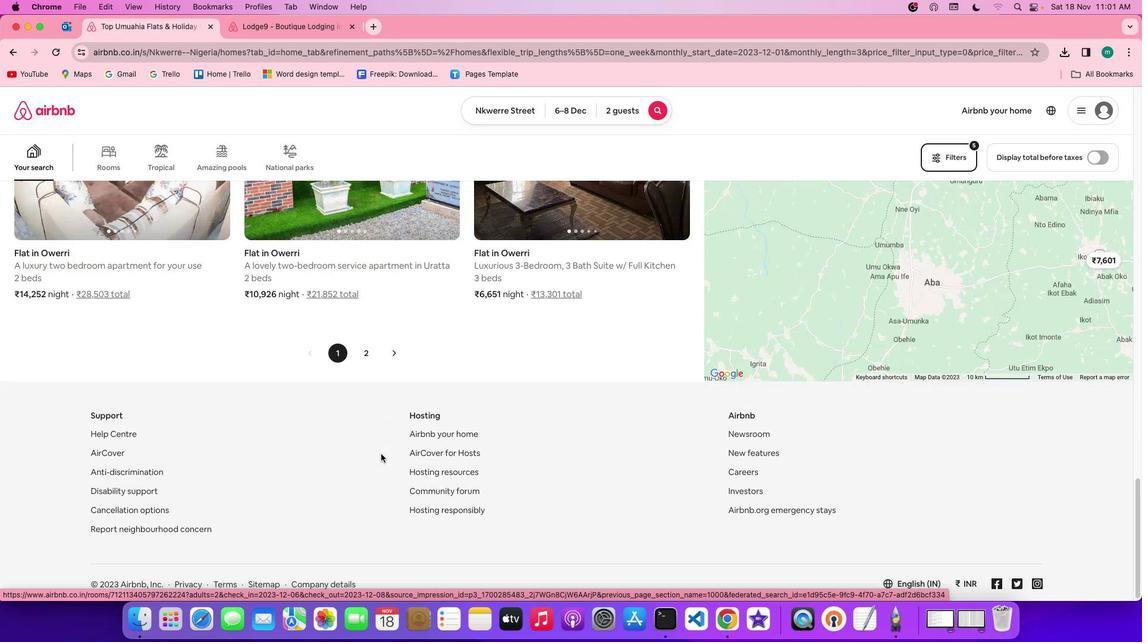 
Action: Mouse scrolled (381, 453) with delta (0, -2)
Screenshot: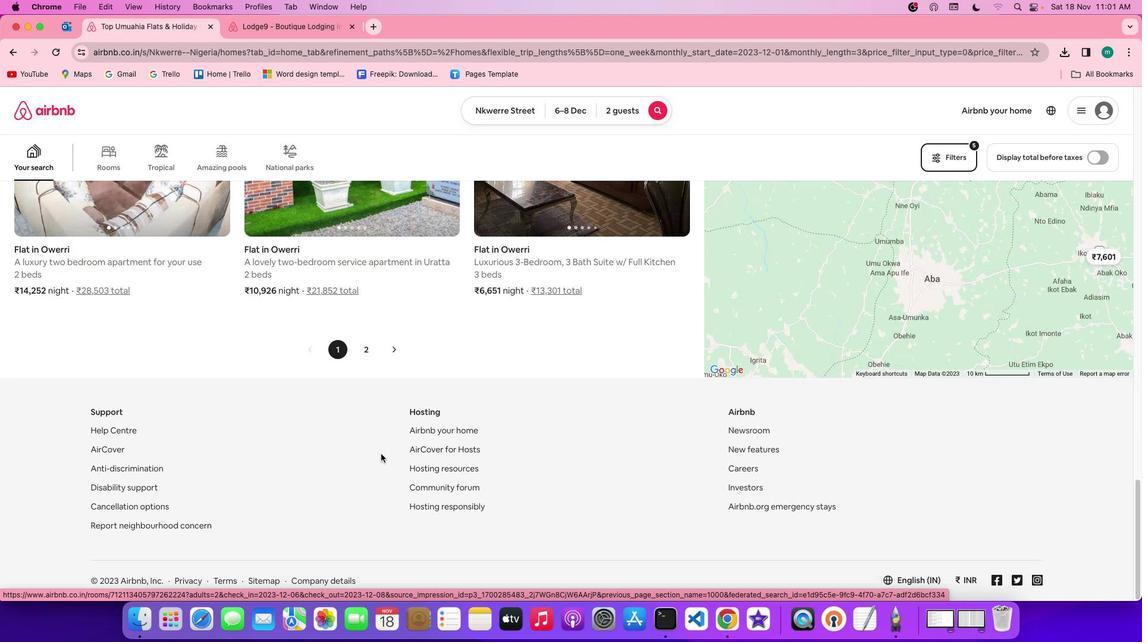 
Action: Mouse scrolled (381, 453) with delta (0, -2)
Screenshot: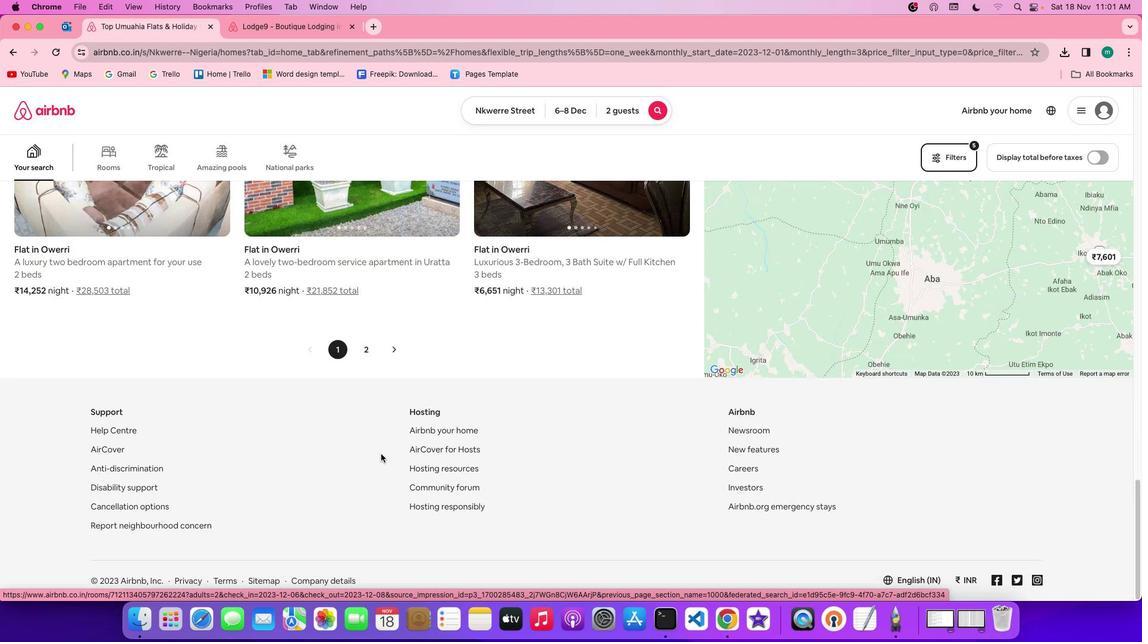 
Action: Mouse moved to (367, 362)
Screenshot: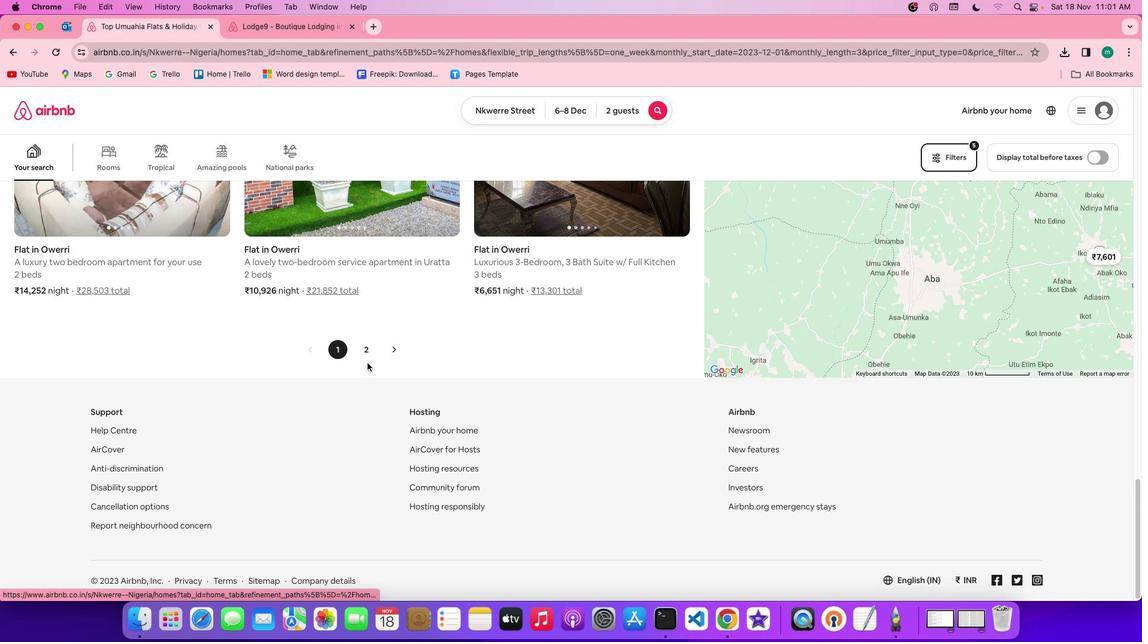 
Action: Mouse scrolled (367, 362) with delta (0, 0)
Screenshot: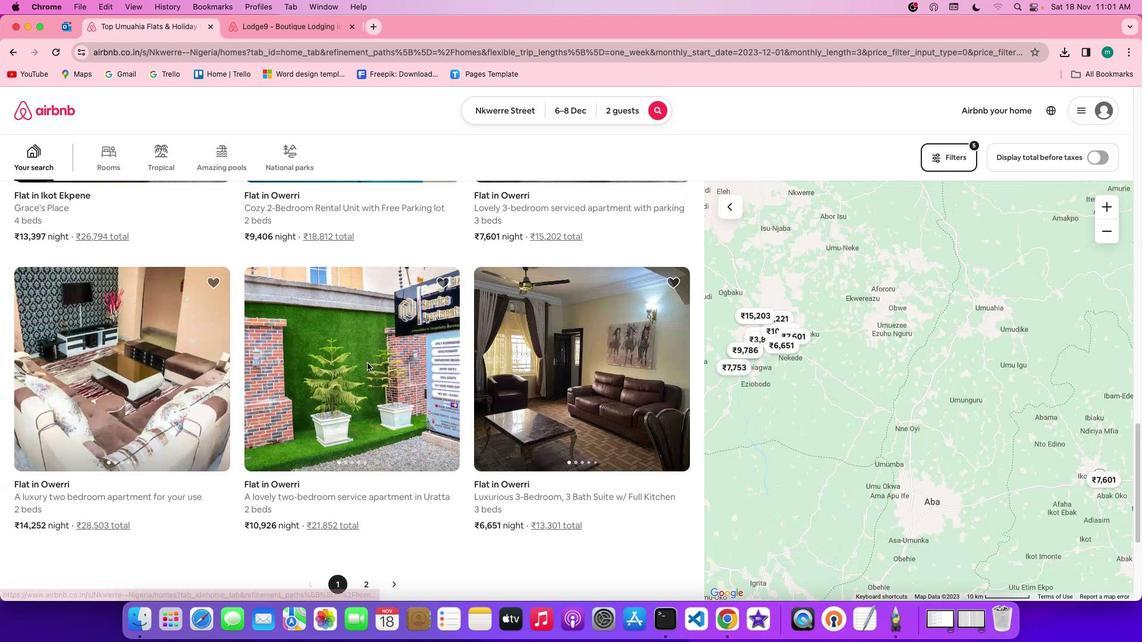 
Action: Mouse scrolled (367, 362) with delta (0, 0)
Screenshot: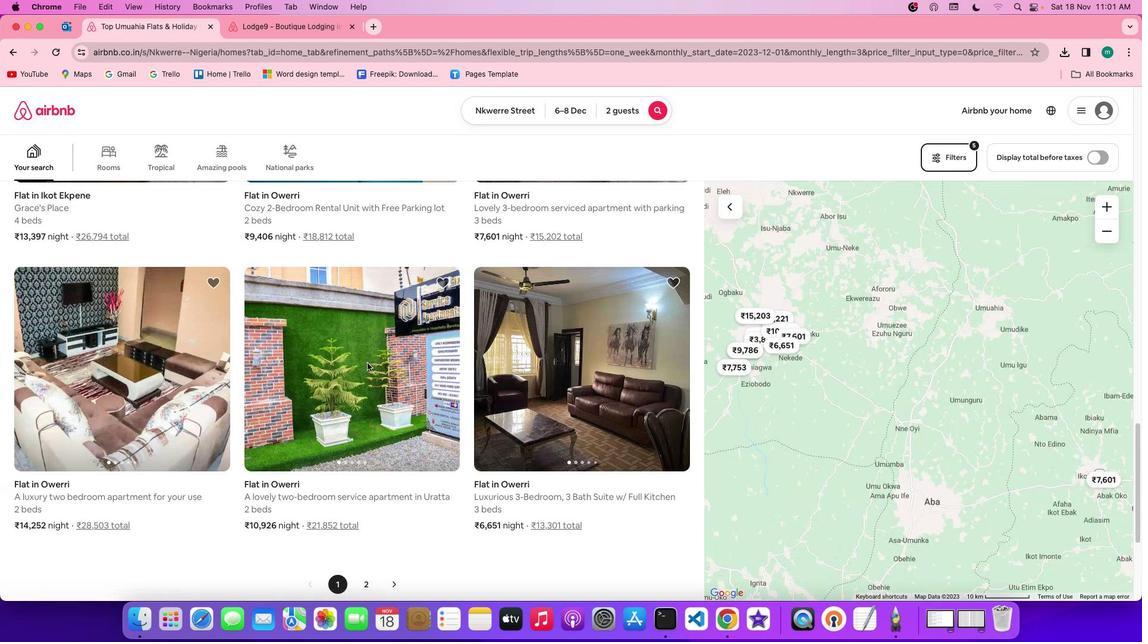 
Action: Mouse scrolled (367, 362) with delta (0, 1)
Screenshot: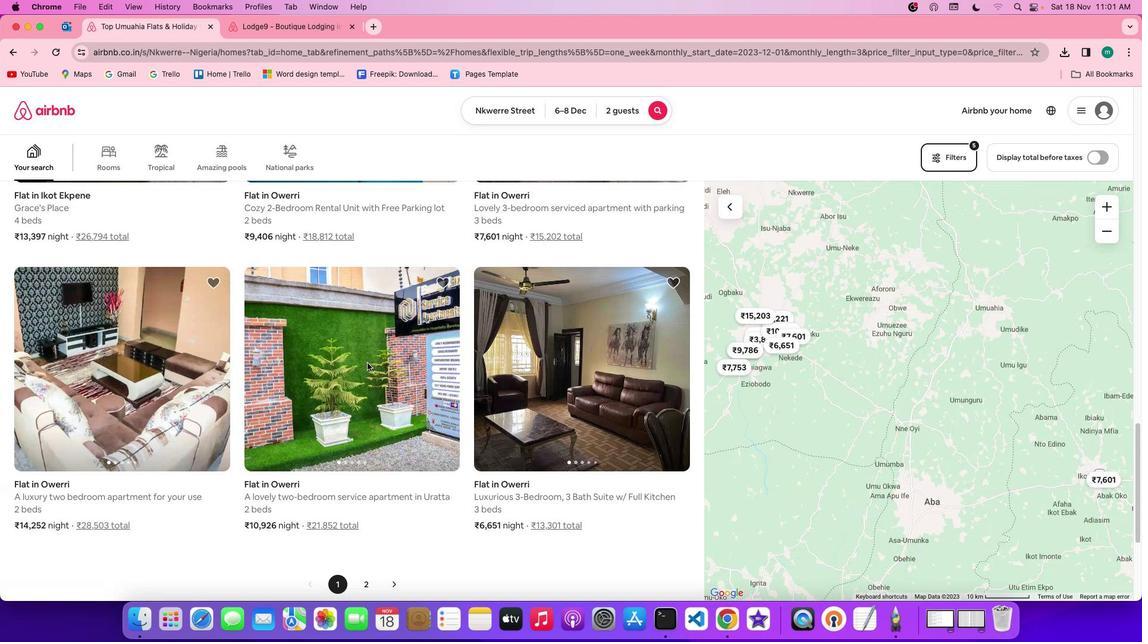 
Action: Mouse scrolled (367, 362) with delta (0, 2)
Screenshot: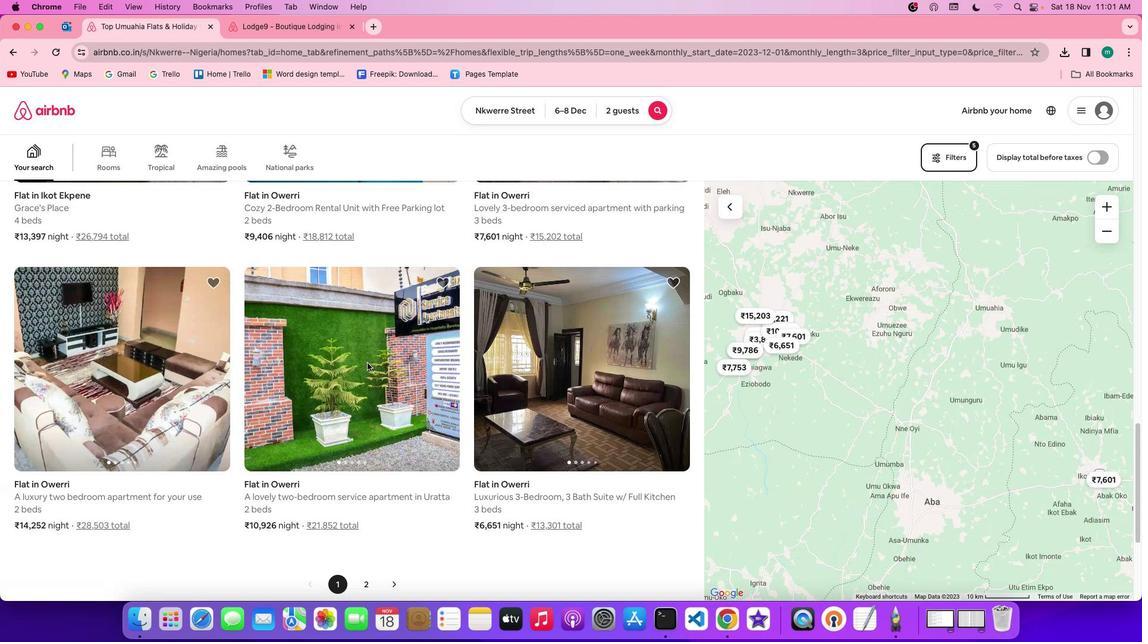 
Action: Mouse scrolled (367, 362) with delta (0, 0)
Screenshot: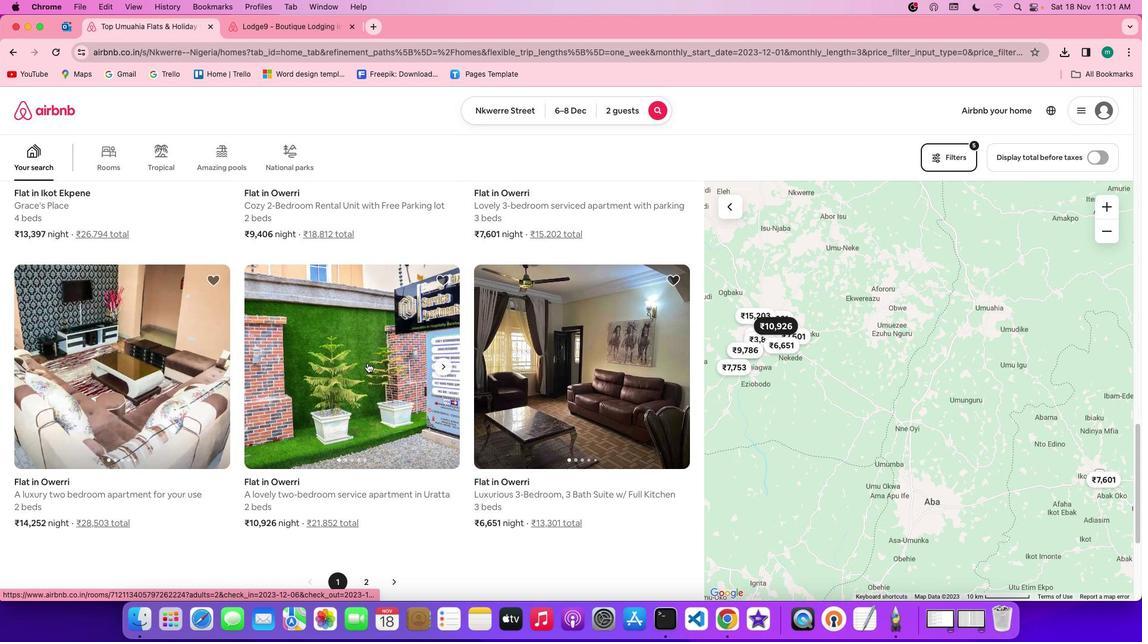 
Action: Mouse moved to (292, 324)
Screenshot: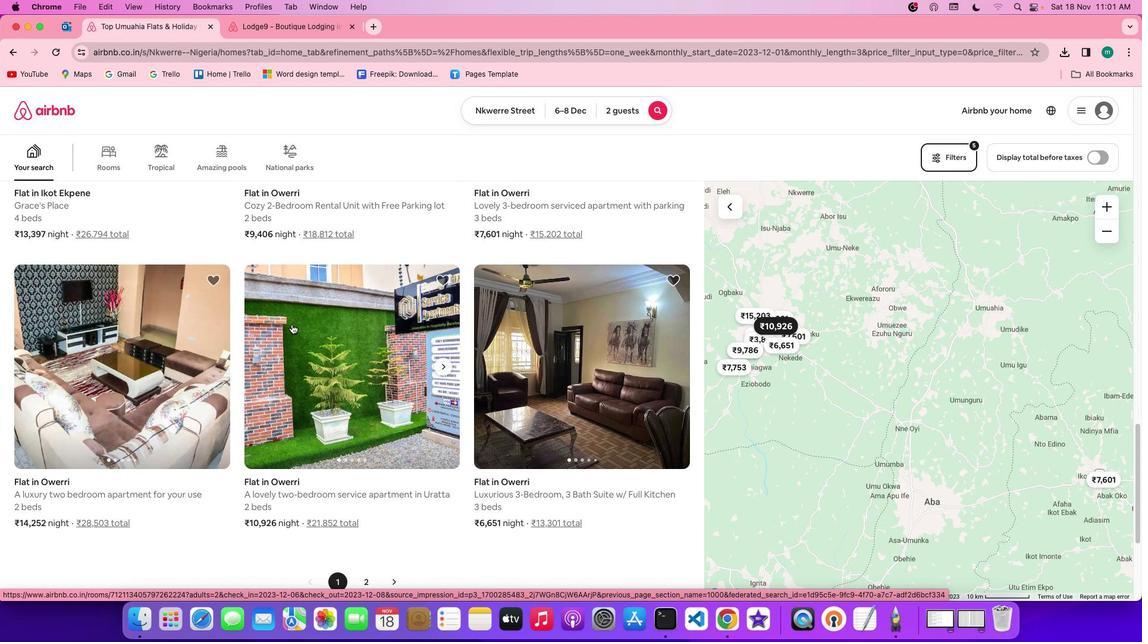 
Action: Mouse pressed left at (292, 324)
Screenshot: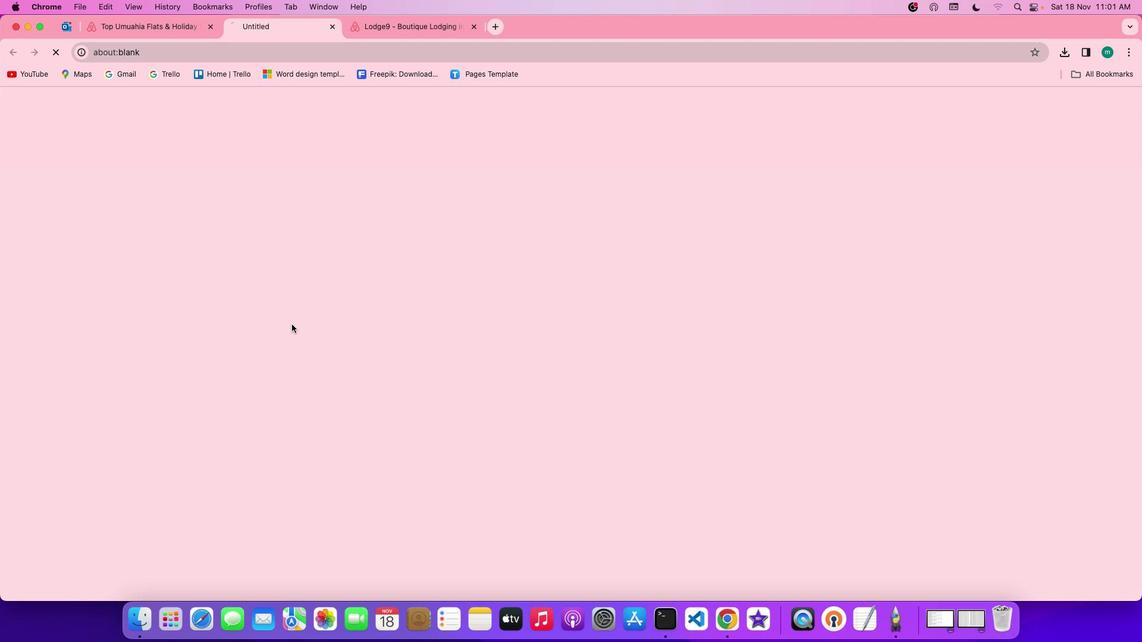 
Action: Mouse moved to (841, 438)
Screenshot: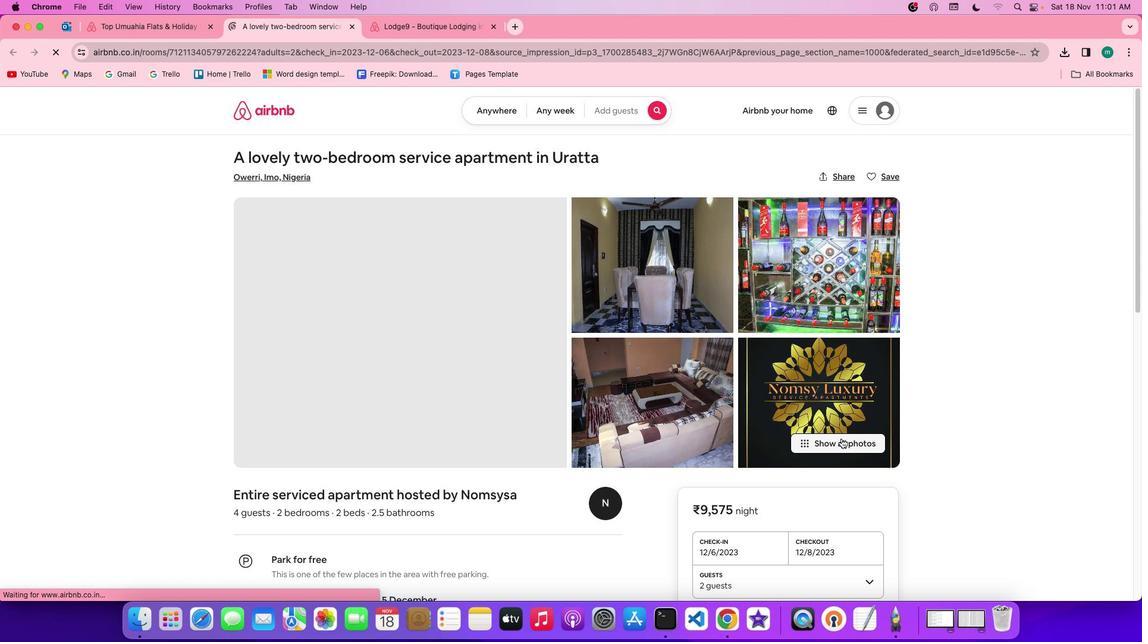 
Action: Mouse pressed left at (841, 438)
Screenshot: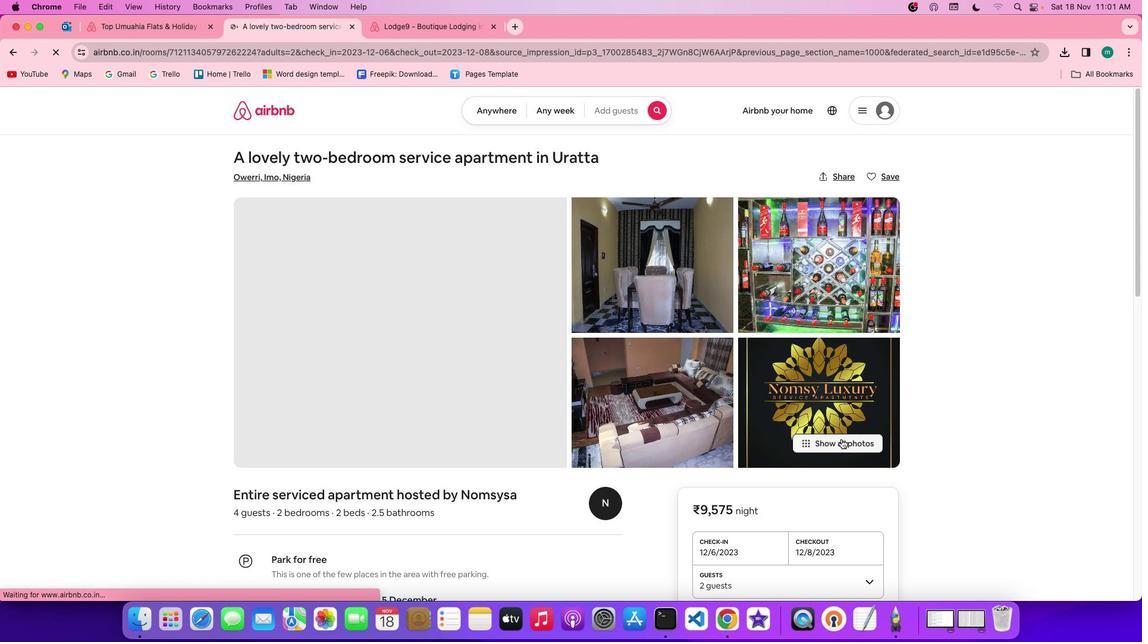 
Action: Mouse moved to (474, 497)
Screenshot: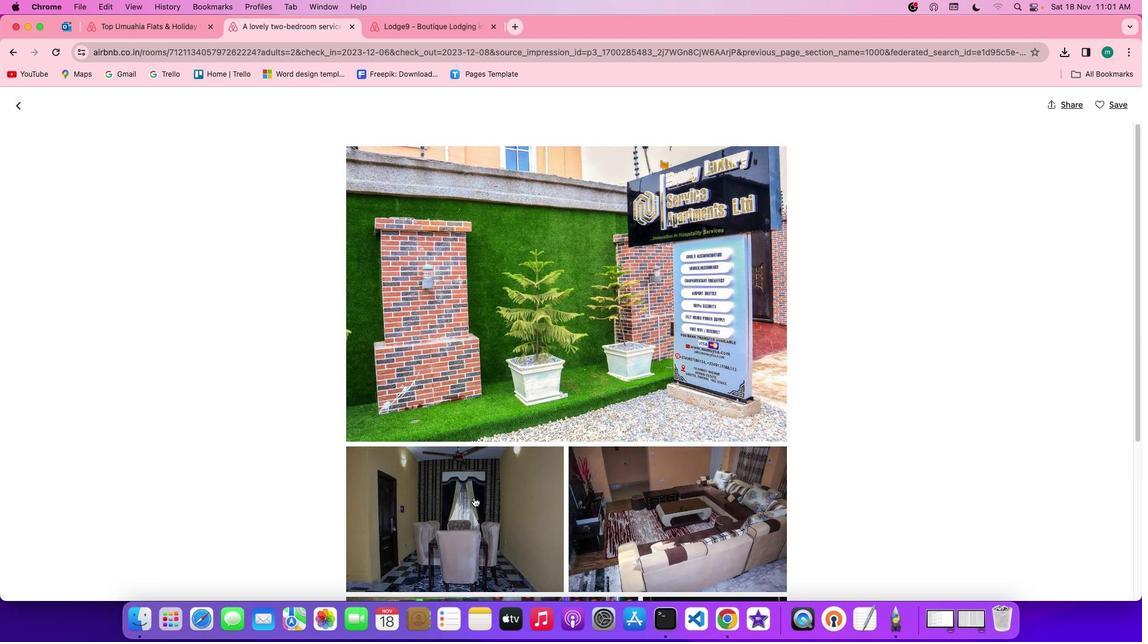 
Action: Mouse scrolled (474, 497) with delta (0, 0)
Screenshot: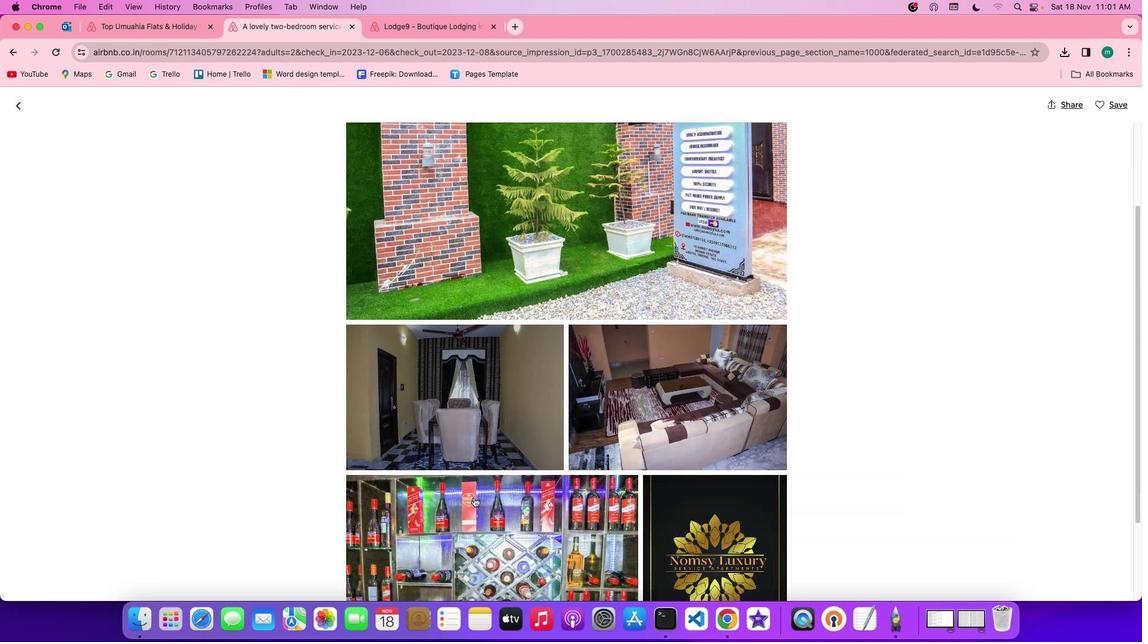 
Action: Mouse scrolled (474, 497) with delta (0, 0)
Screenshot: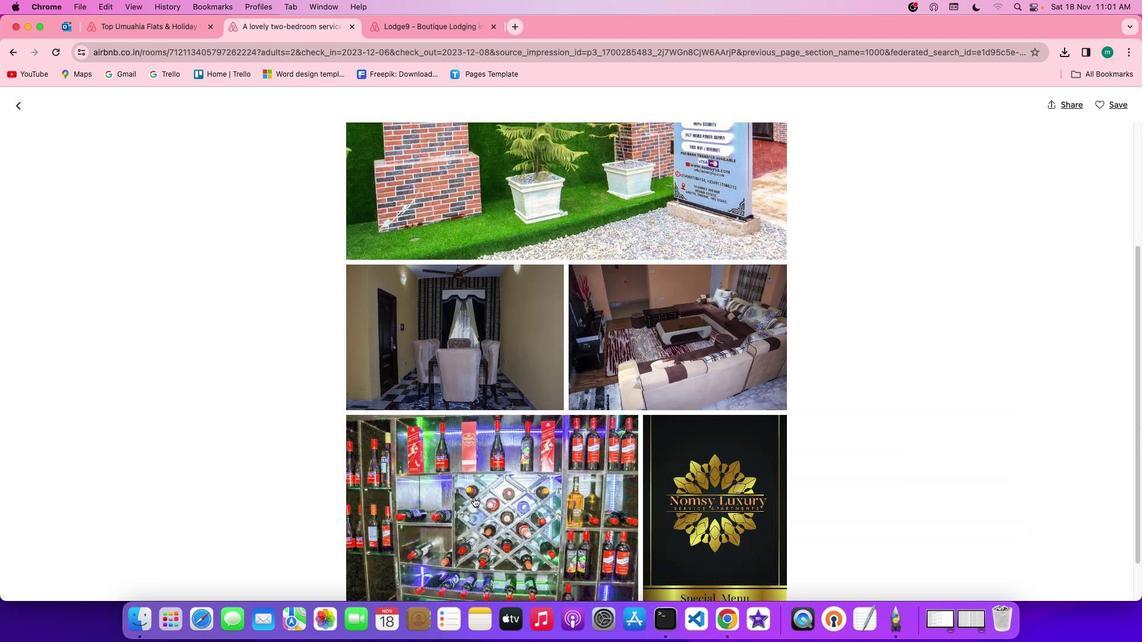 
Action: Mouse scrolled (474, 497) with delta (0, -1)
Screenshot: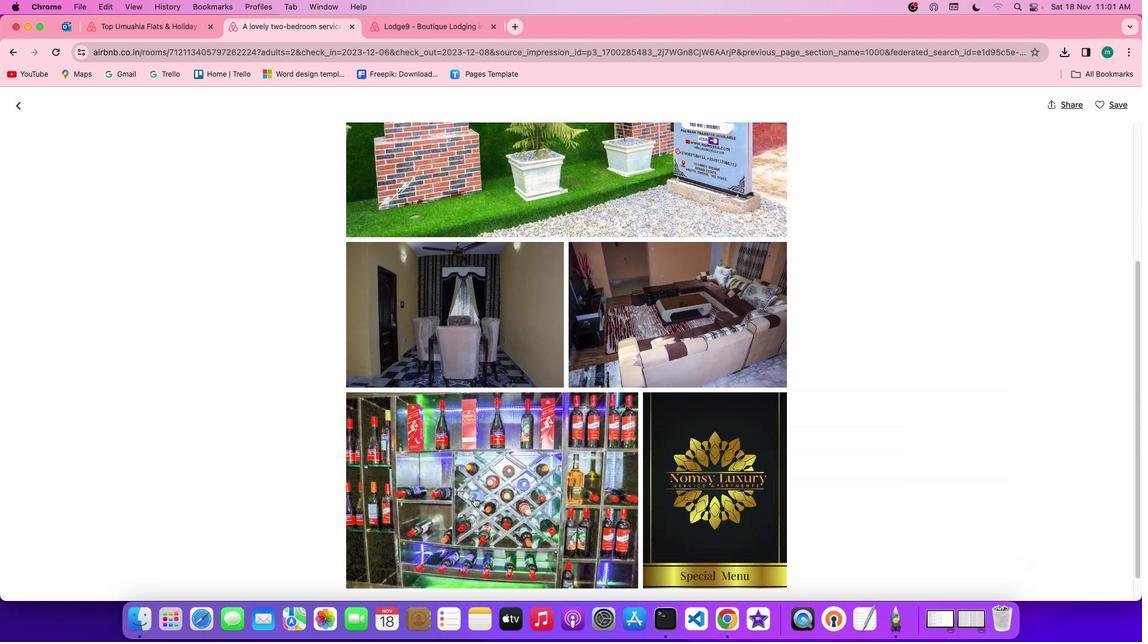 
Action: Mouse scrolled (474, 497) with delta (0, -2)
Screenshot: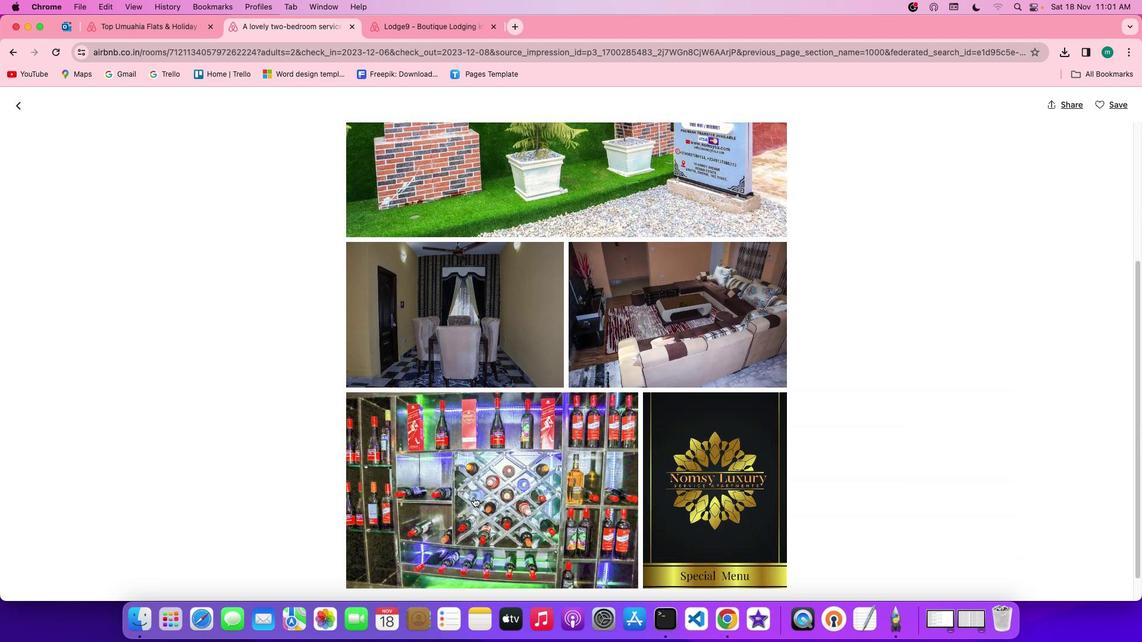 
Action: Mouse moved to (474, 497)
Screenshot: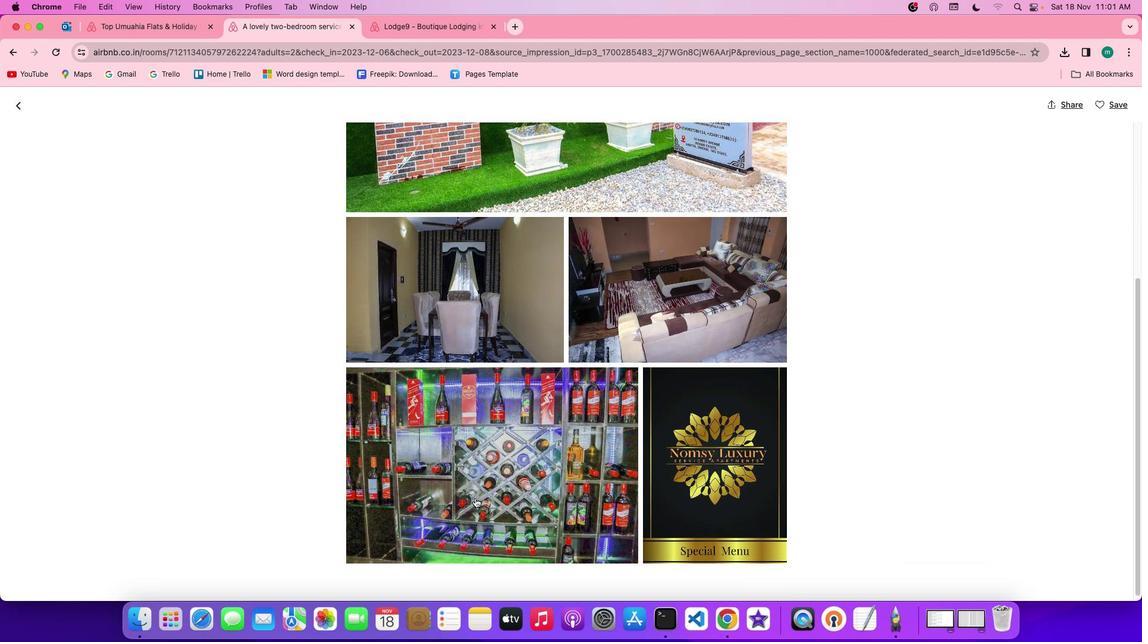 
Action: Mouse scrolled (474, 497) with delta (0, 0)
Screenshot: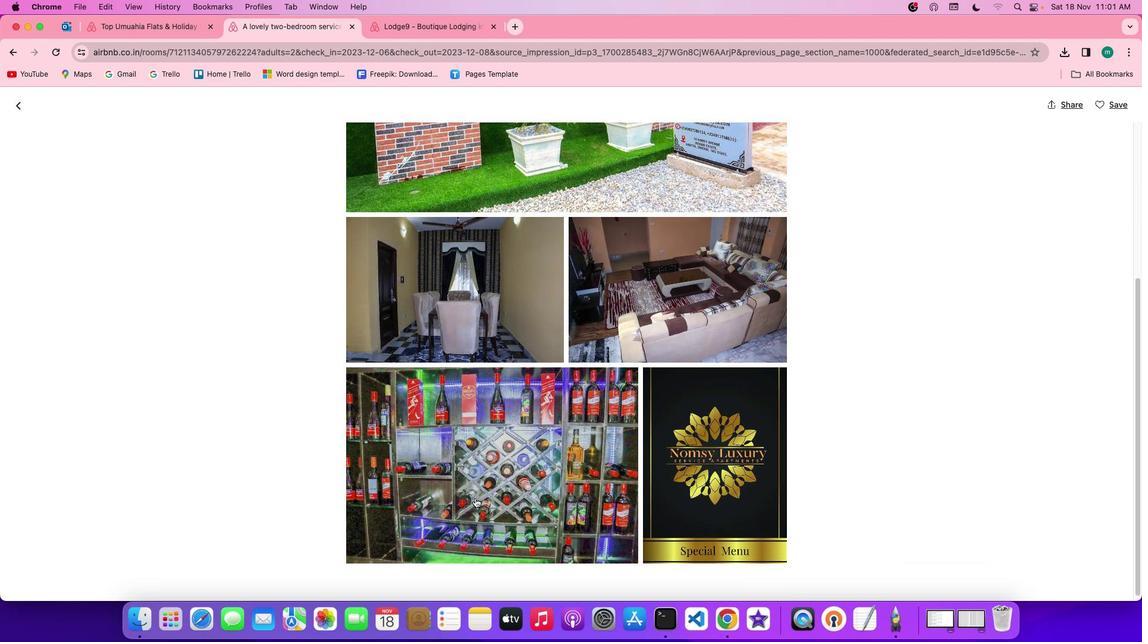 
Action: Mouse moved to (474, 497)
Screenshot: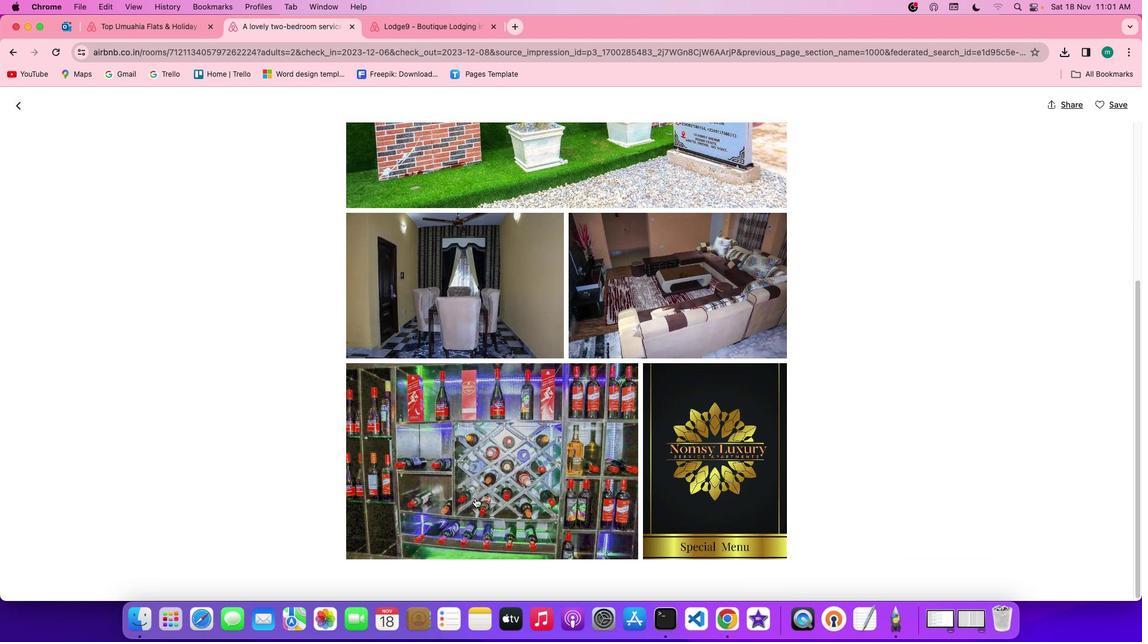 
Action: Mouse scrolled (474, 497) with delta (0, 0)
Screenshot: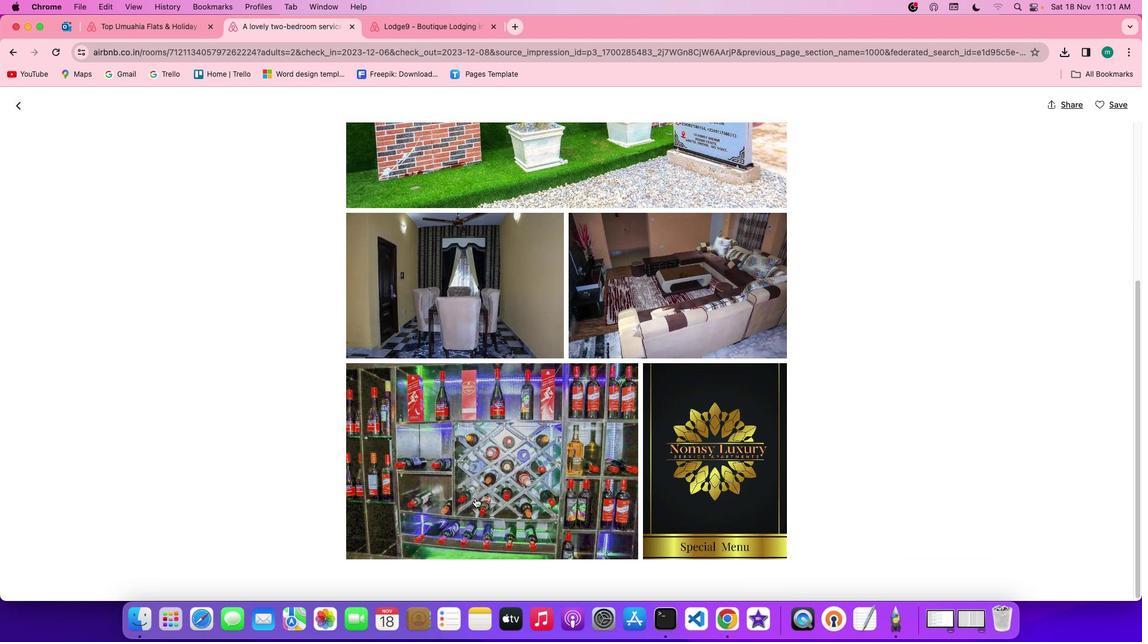 
Action: Mouse scrolled (474, 497) with delta (0, -1)
Screenshot: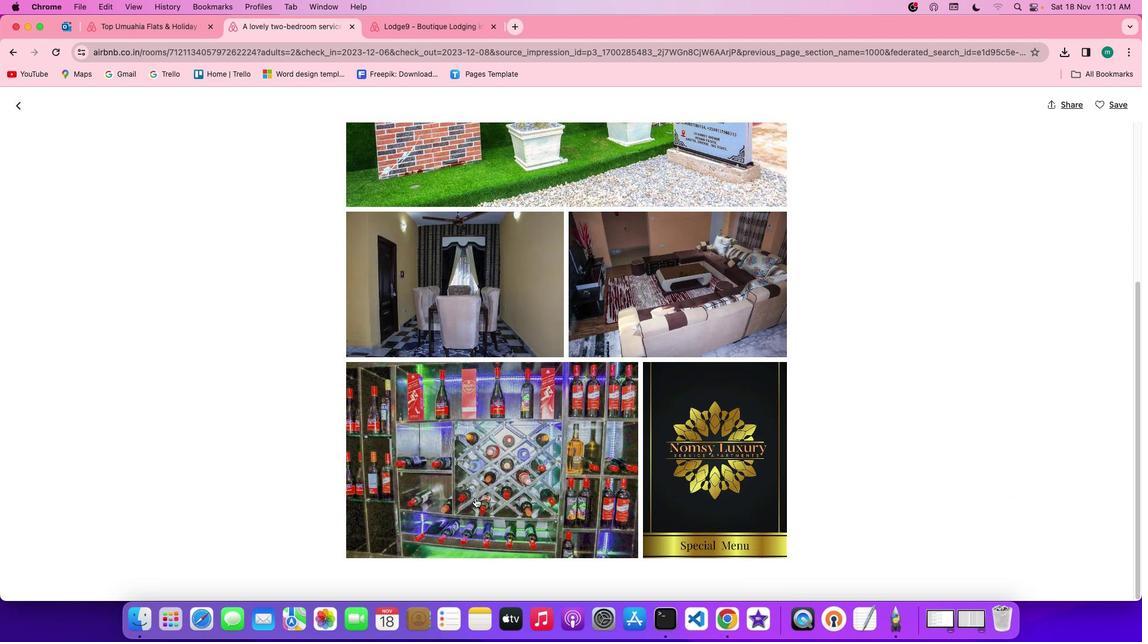 
Action: Mouse scrolled (474, 497) with delta (0, -2)
Screenshot: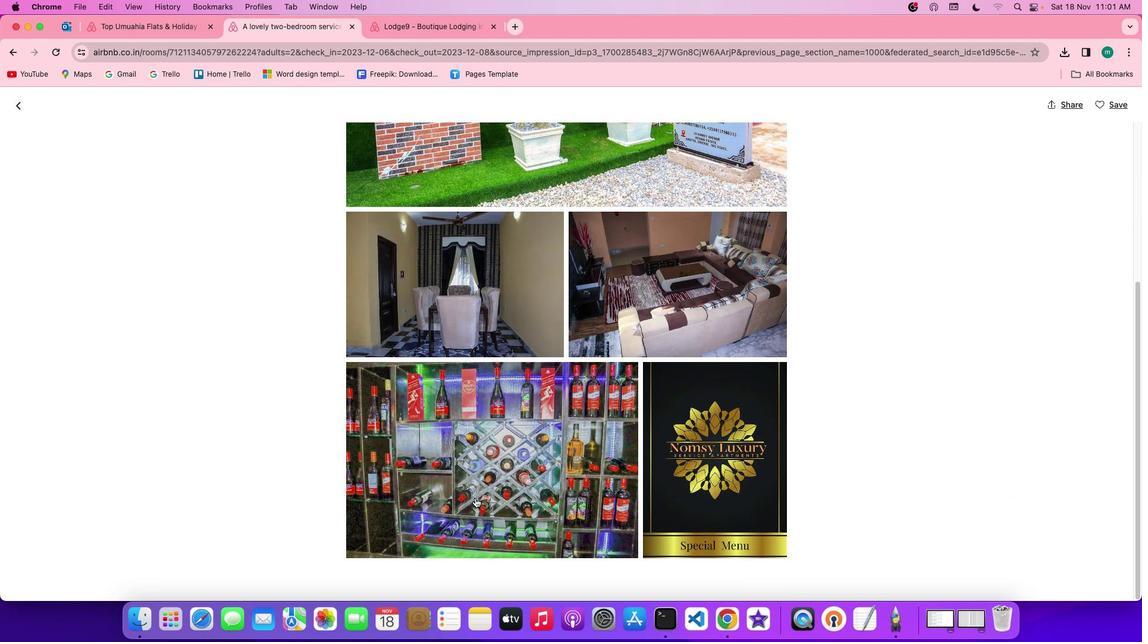 
Action: Mouse moved to (481, 497)
Screenshot: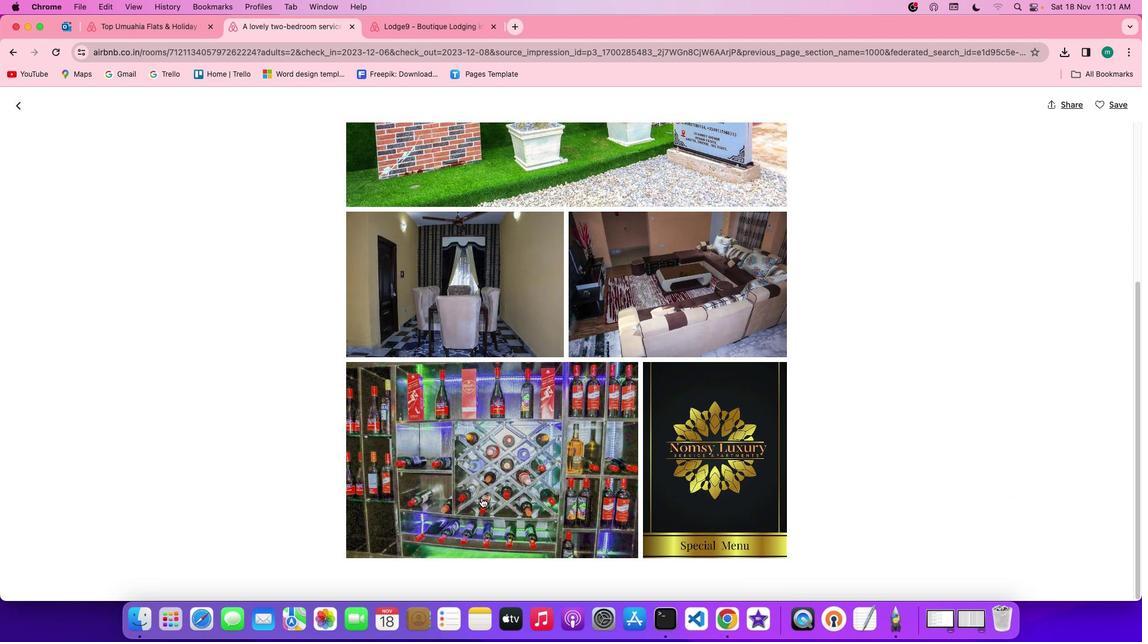 
Action: Mouse scrolled (481, 497) with delta (0, 0)
Screenshot: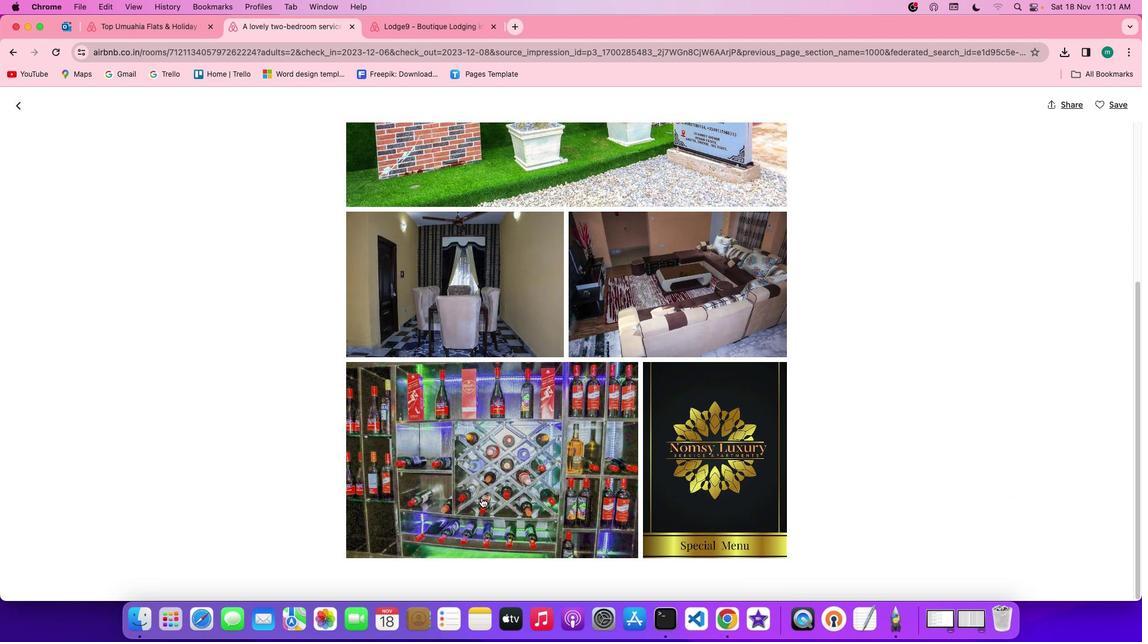 
Action: Mouse scrolled (481, 497) with delta (0, 0)
Screenshot: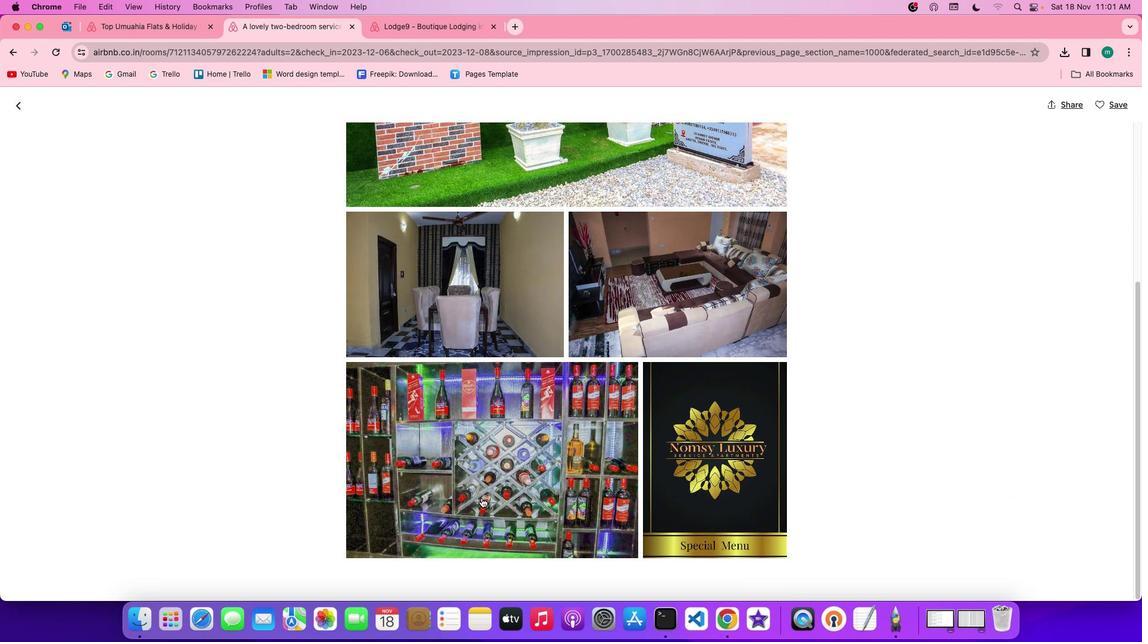 
Action: Mouse scrolled (481, 497) with delta (0, -1)
Screenshot: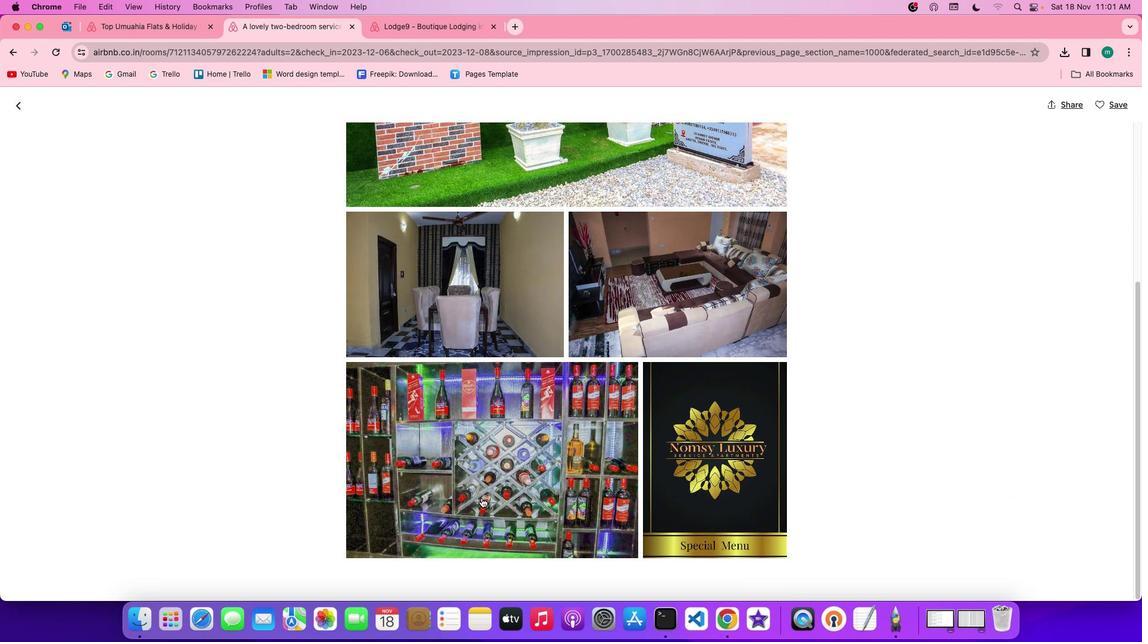 
Action: Mouse moved to (508, 505)
Screenshot: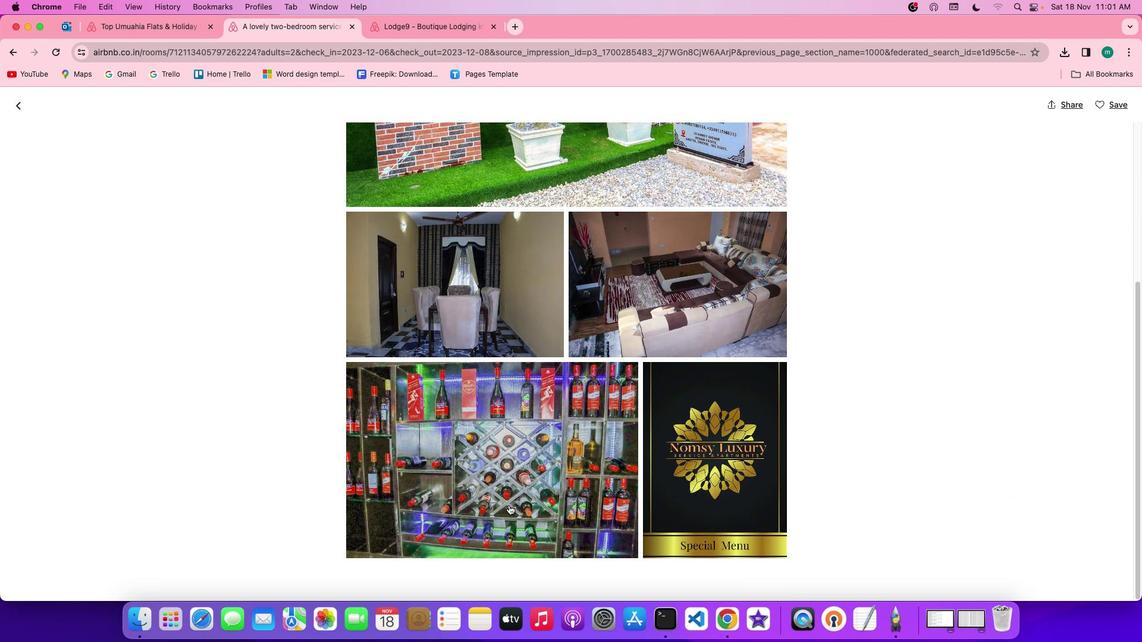 
Action: Mouse scrolled (508, 505) with delta (0, 0)
Screenshot: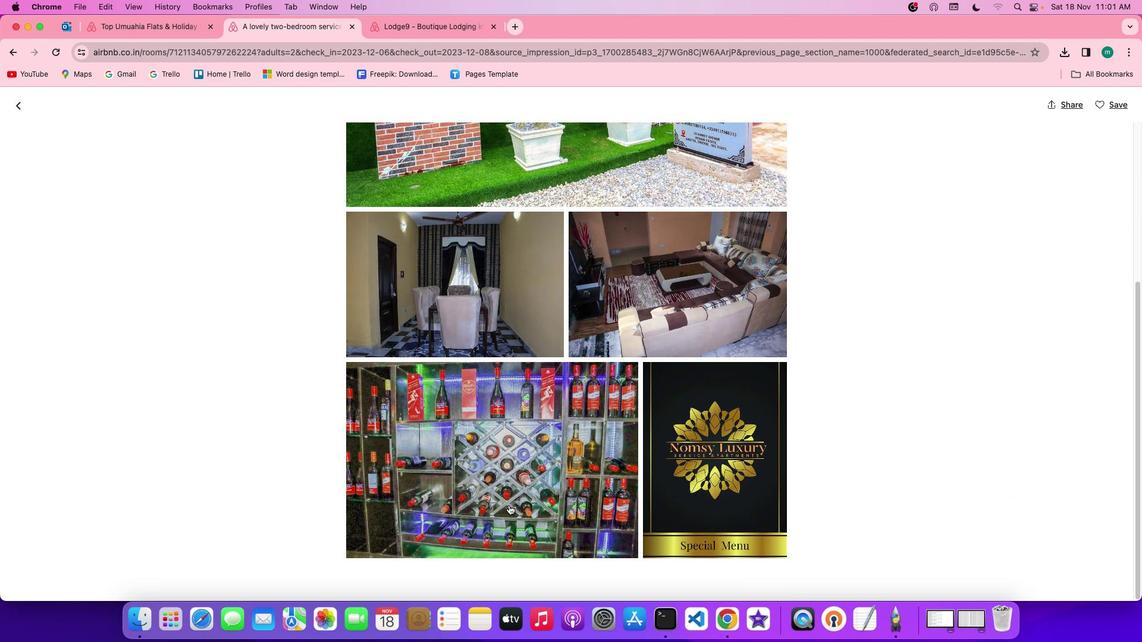 
Action: Mouse scrolled (508, 505) with delta (0, 0)
Screenshot: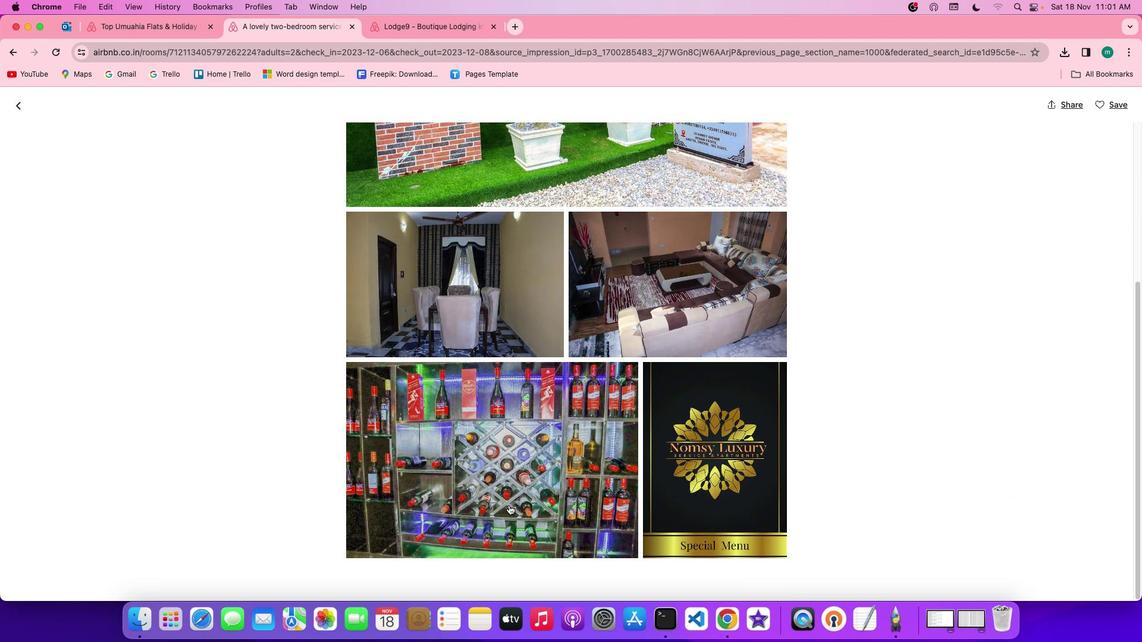 
Action: Mouse scrolled (508, 505) with delta (0, -1)
Screenshot: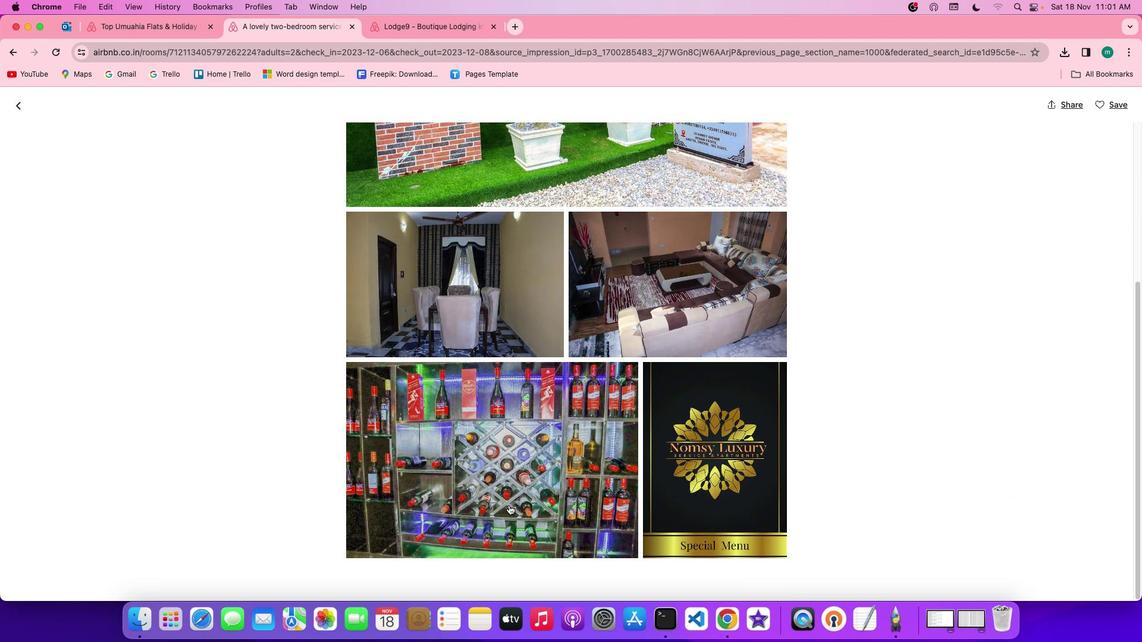
Action: Mouse scrolled (508, 505) with delta (0, -1)
Screenshot: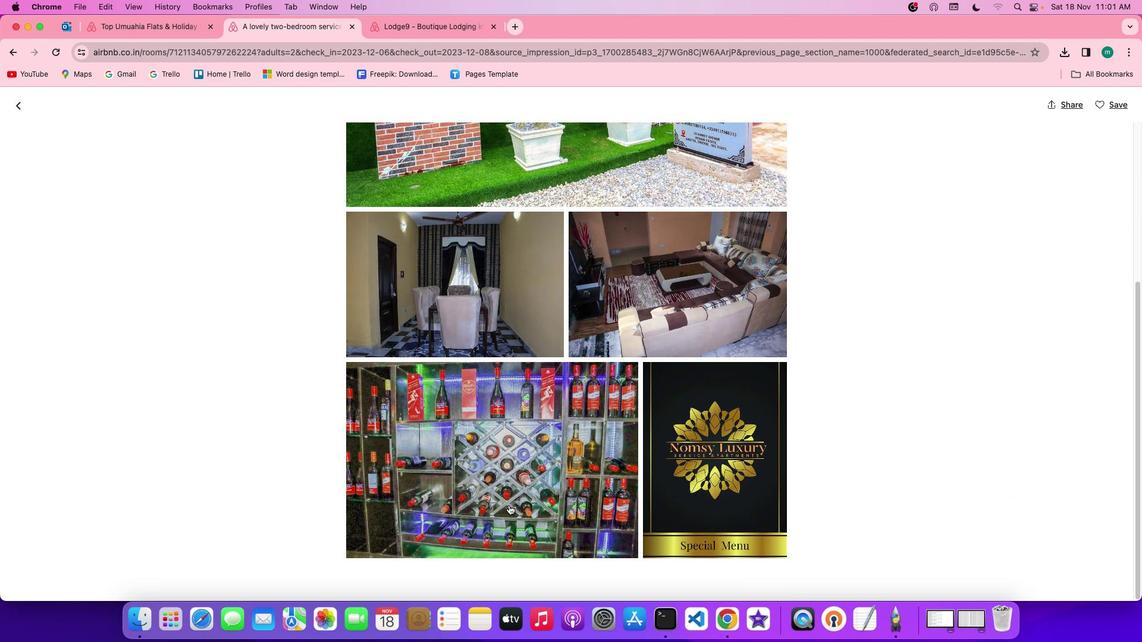 
Action: Mouse moved to (557, 515)
Screenshot: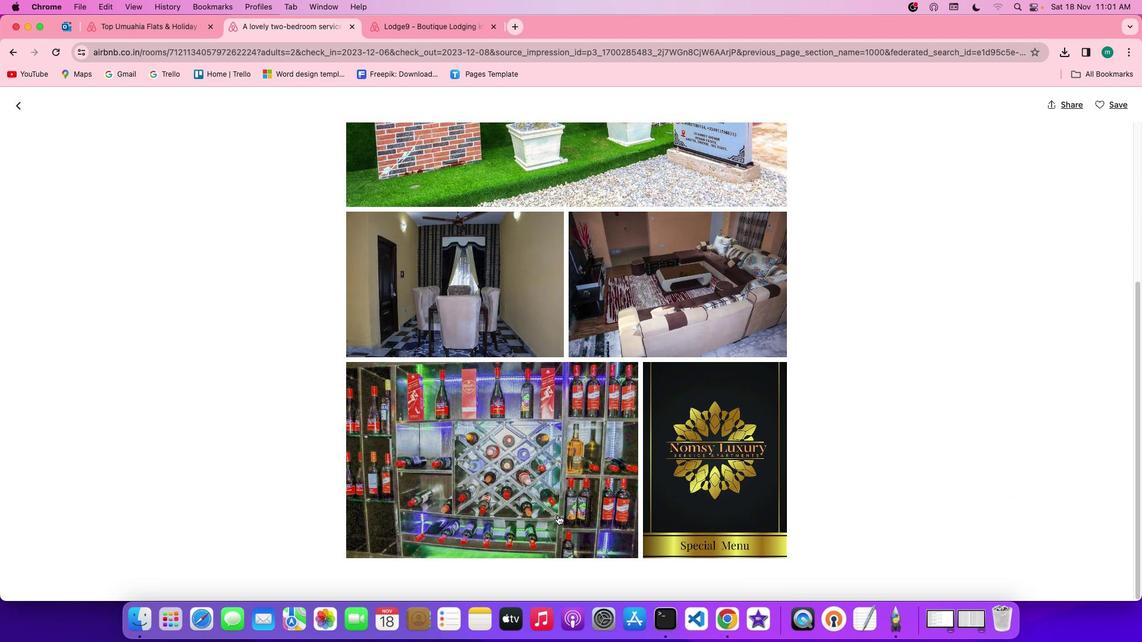 
Action: Mouse scrolled (557, 515) with delta (0, 0)
Screenshot: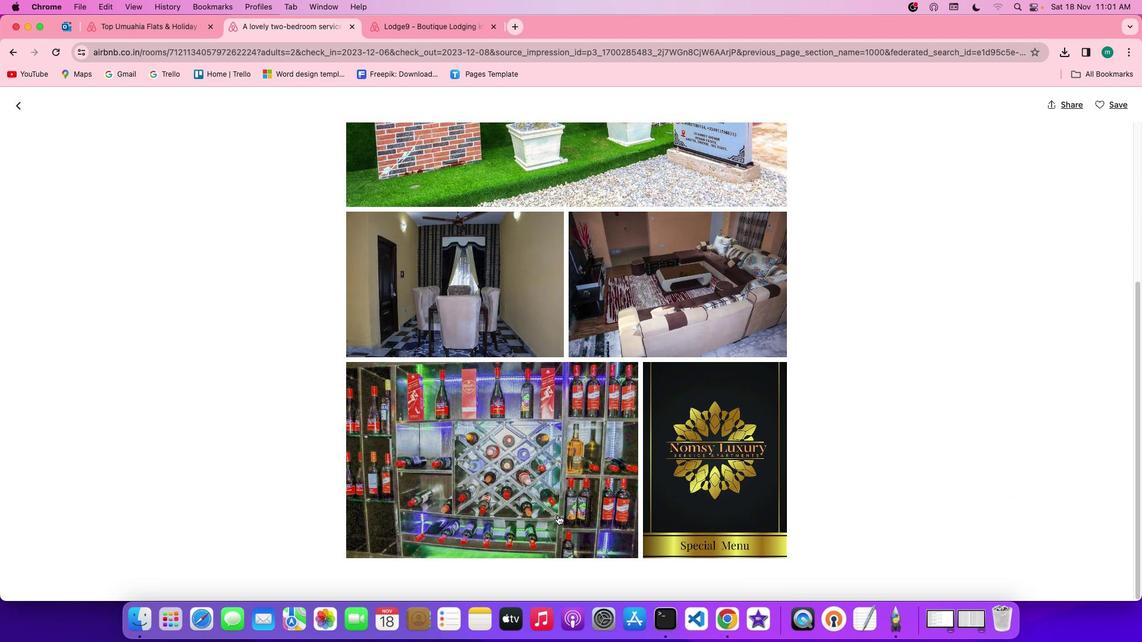 
Action: Mouse scrolled (557, 515) with delta (0, 0)
Screenshot: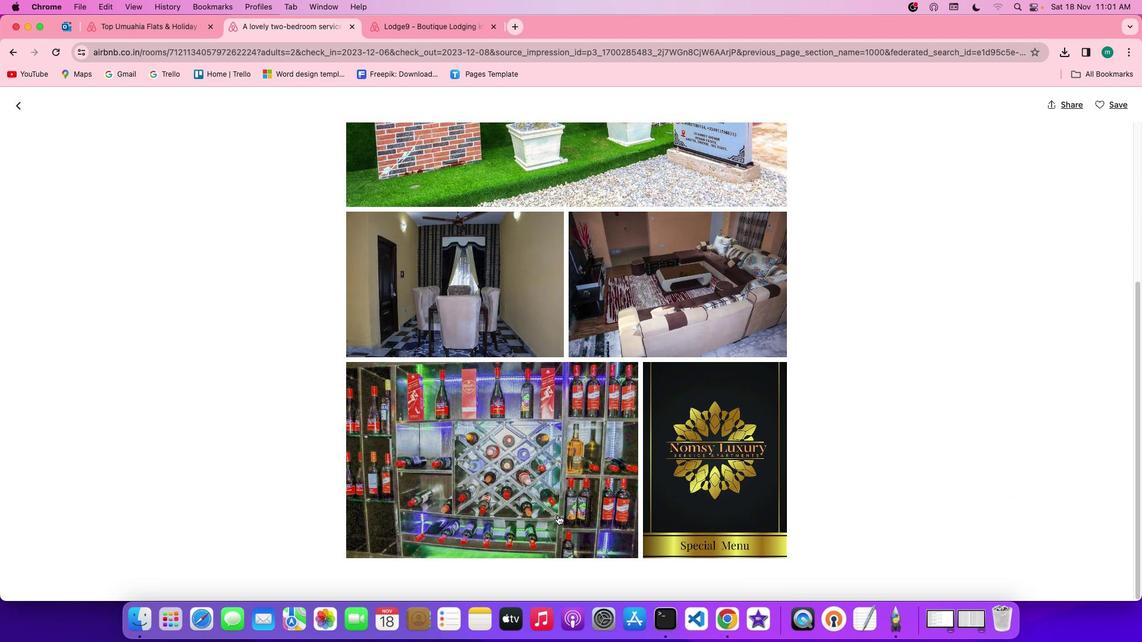 
Action: Mouse scrolled (557, 515) with delta (0, -1)
Screenshot: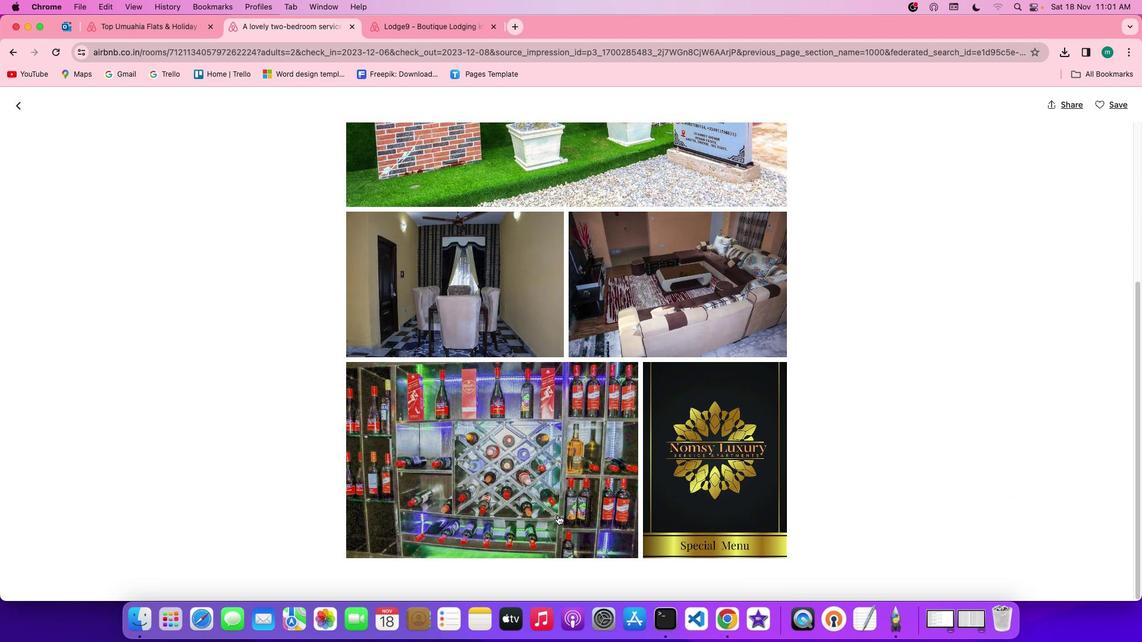 
Action: Mouse scrolled (557, 515) with delta (0, -2)
Screenshot: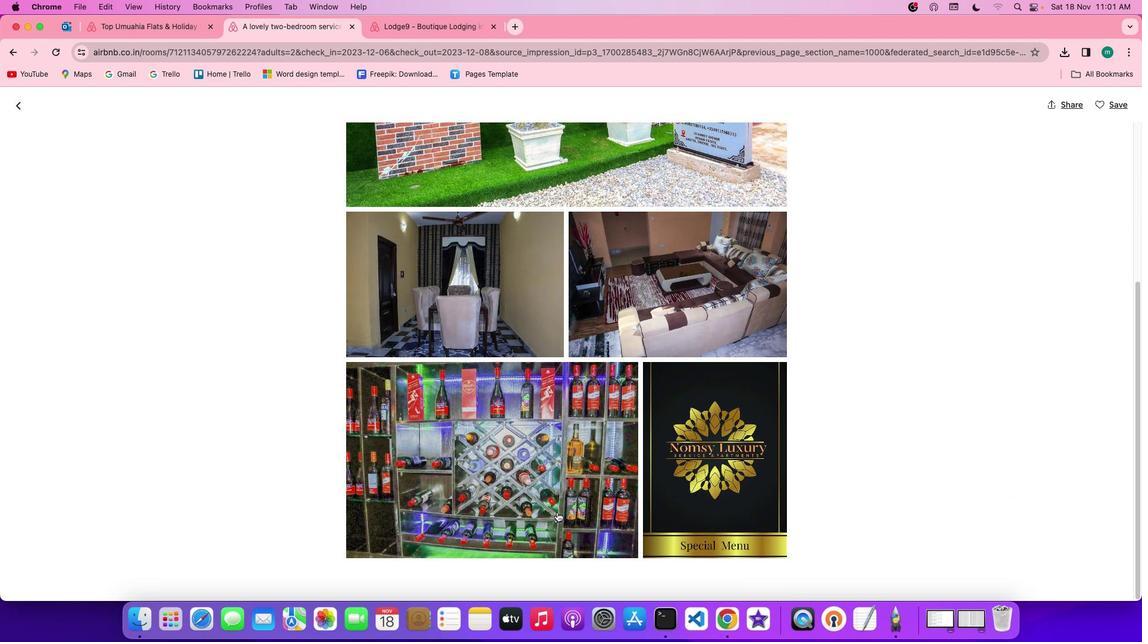 
Action: Mouse scrolled (557, 515) with delta (0, -2)
Screenshot: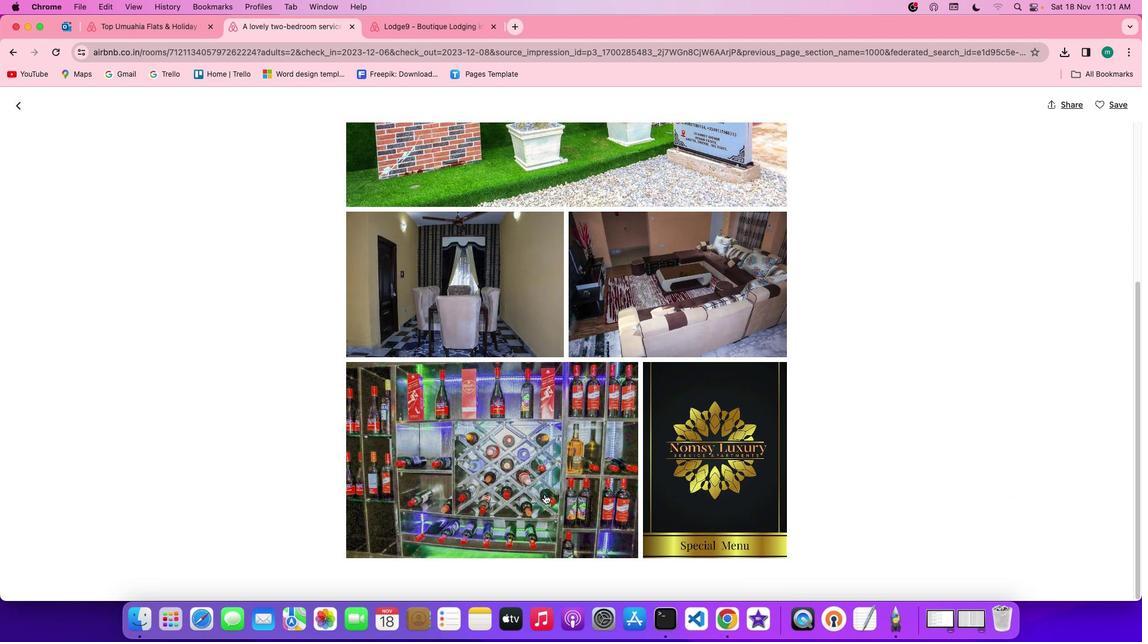 
Action: Mouse moved to (20, 109)
Screenshot: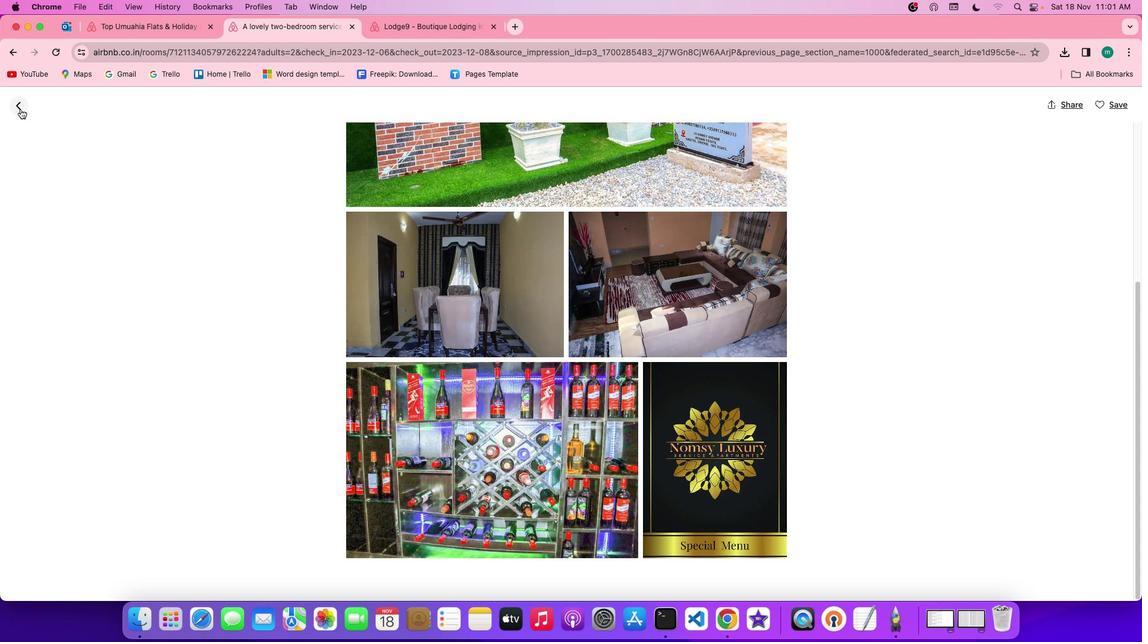 
Action: Mouse pressed left at (20, 109)
Screenshot: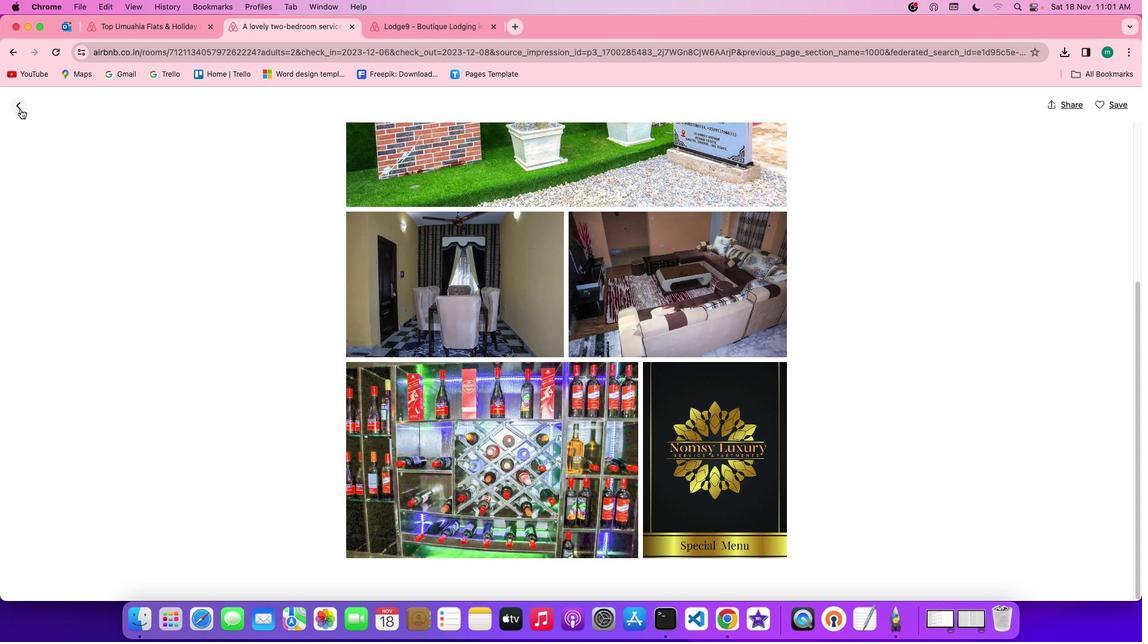 
Action: Mouse moved to (579, 387)
Screenshot: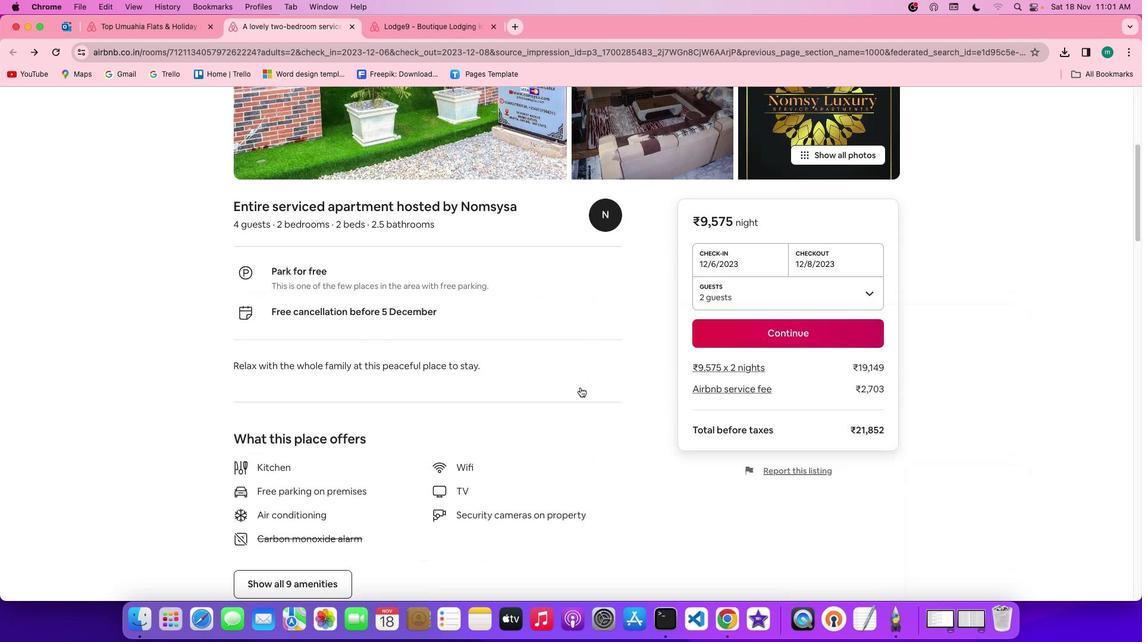 
Action: Mouse scrolled (579, 387) with delta (0, 0)
Screenshot: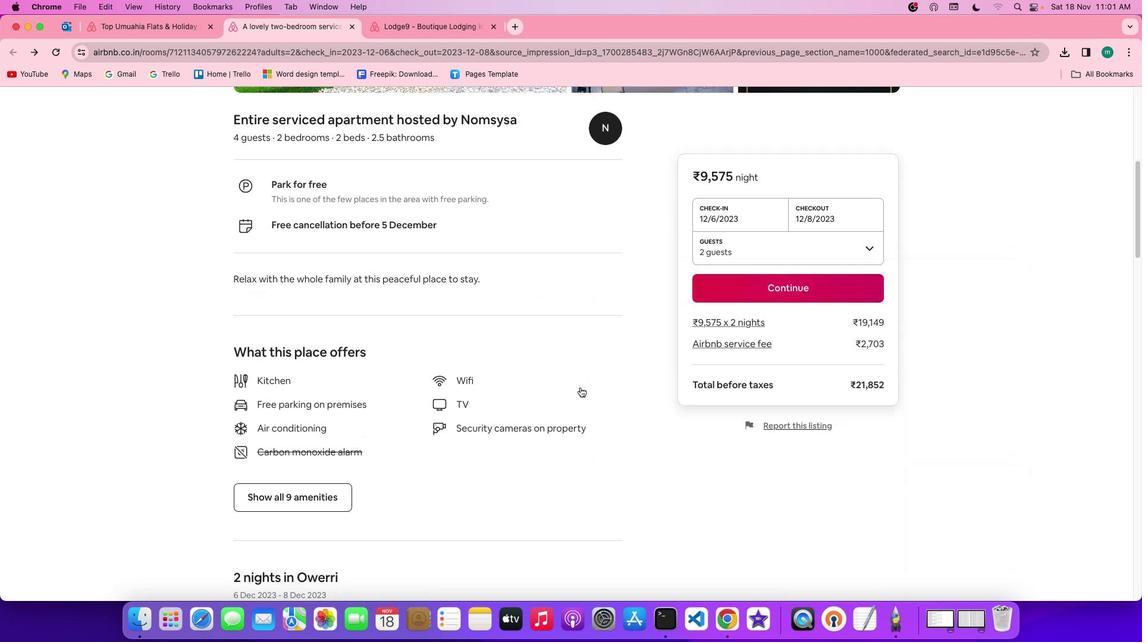 
Action: Mouse scrolled (579, 387) with delta (0, 0)
Screenshot: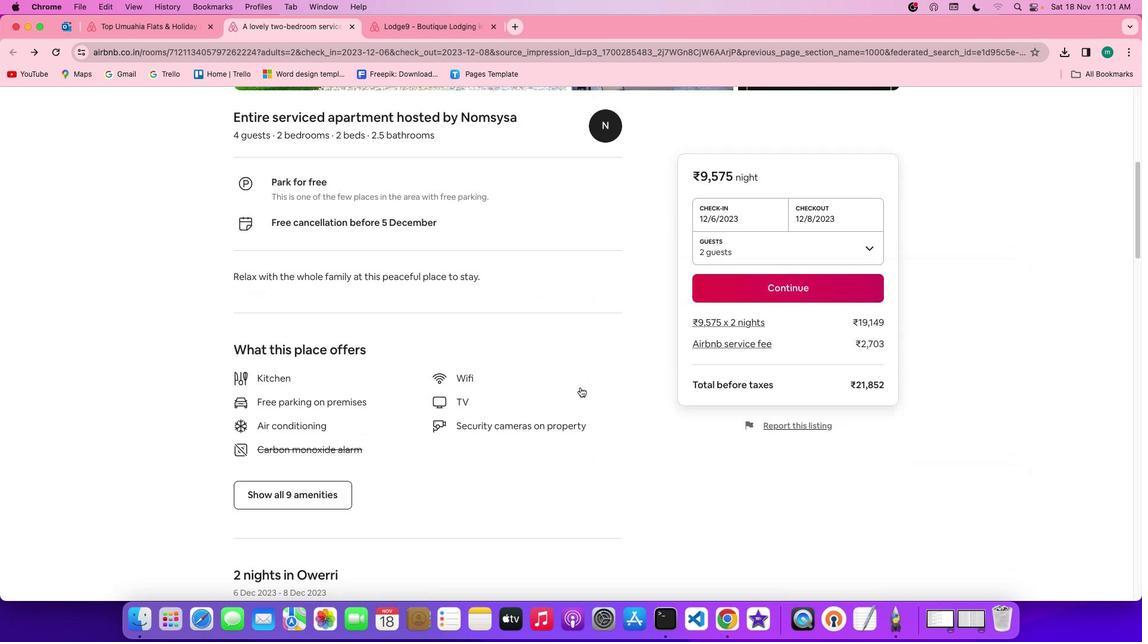 
Action: Mouse scrolled (579, 387) with delta (0, -1)
Screenshot: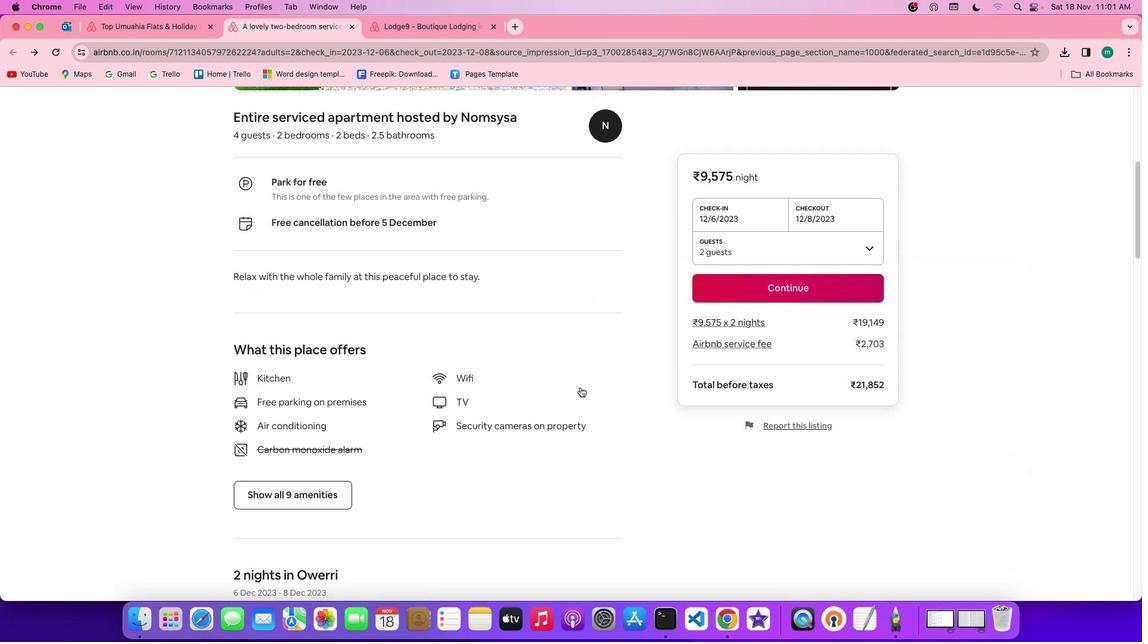 
Action: Mouse scrolled (579, 387) with delta (0, -2)
Screenshot: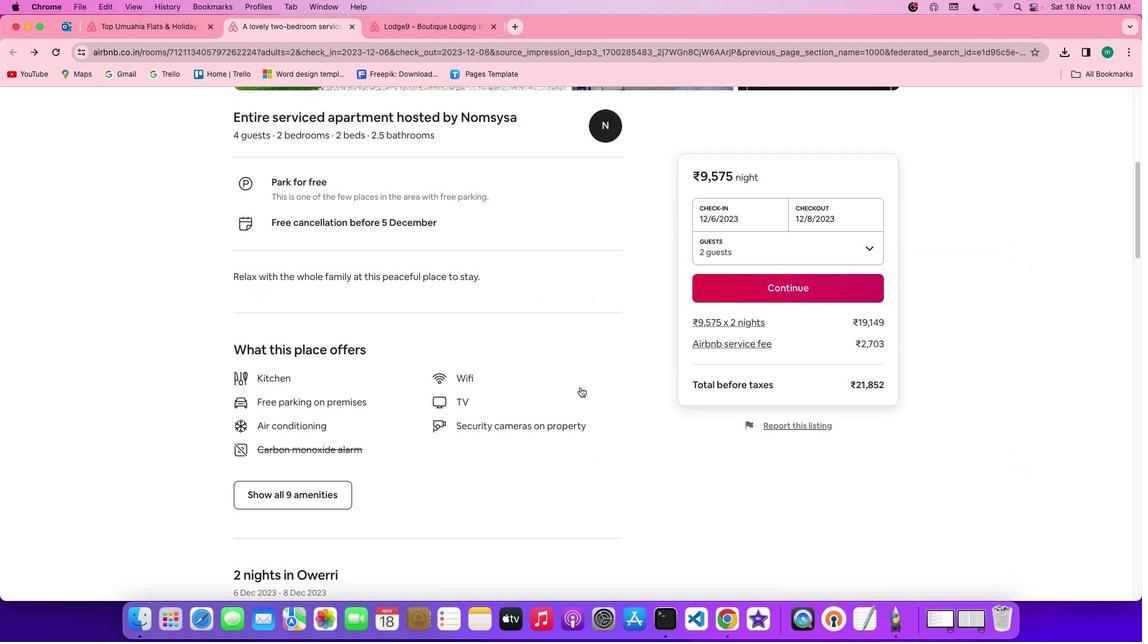 
Action: Mouse scrolled (579, 387) with delta (0, -2)
Screenshot: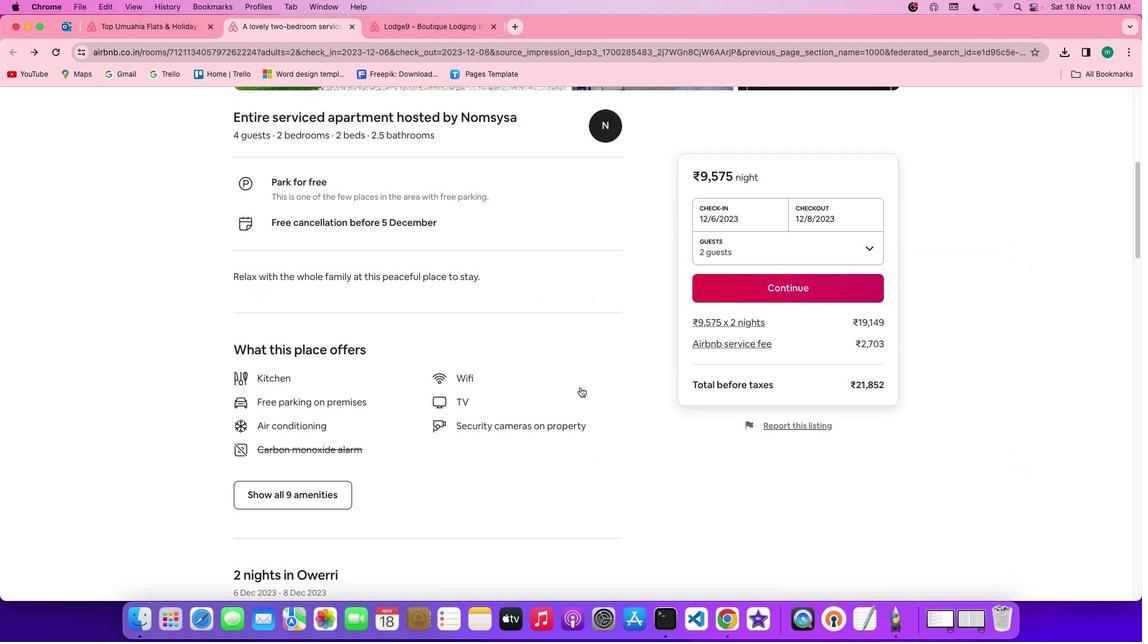 
Action: Mouse moved to (484, 390)
Screenshot: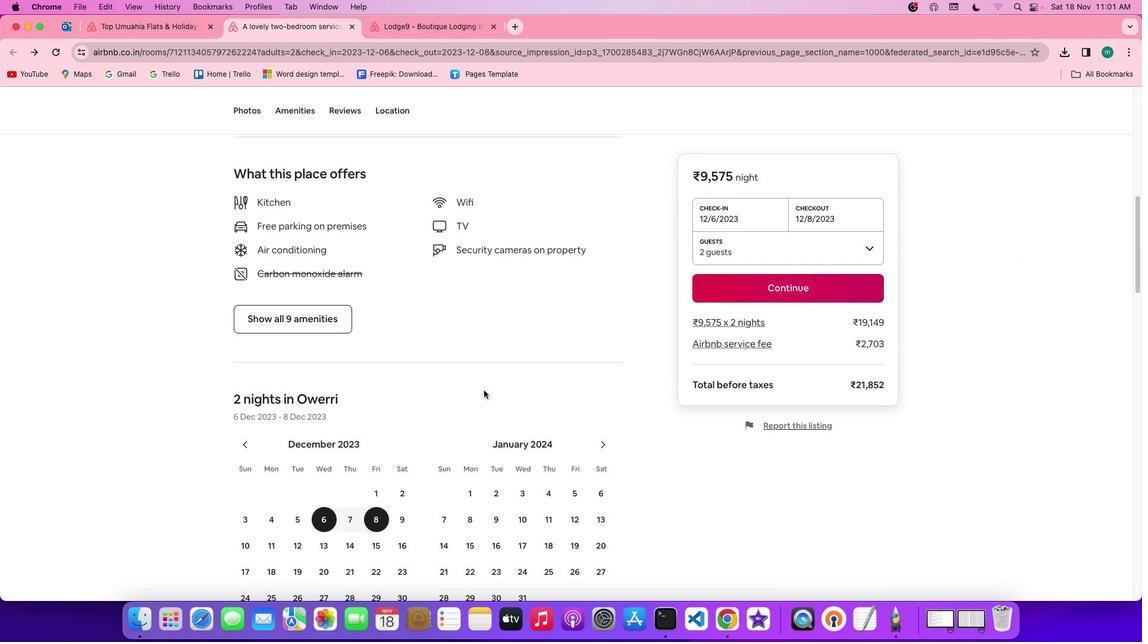 
Action: Mouse scrolled (484, 390) with delta (0, 0)
Screenshot: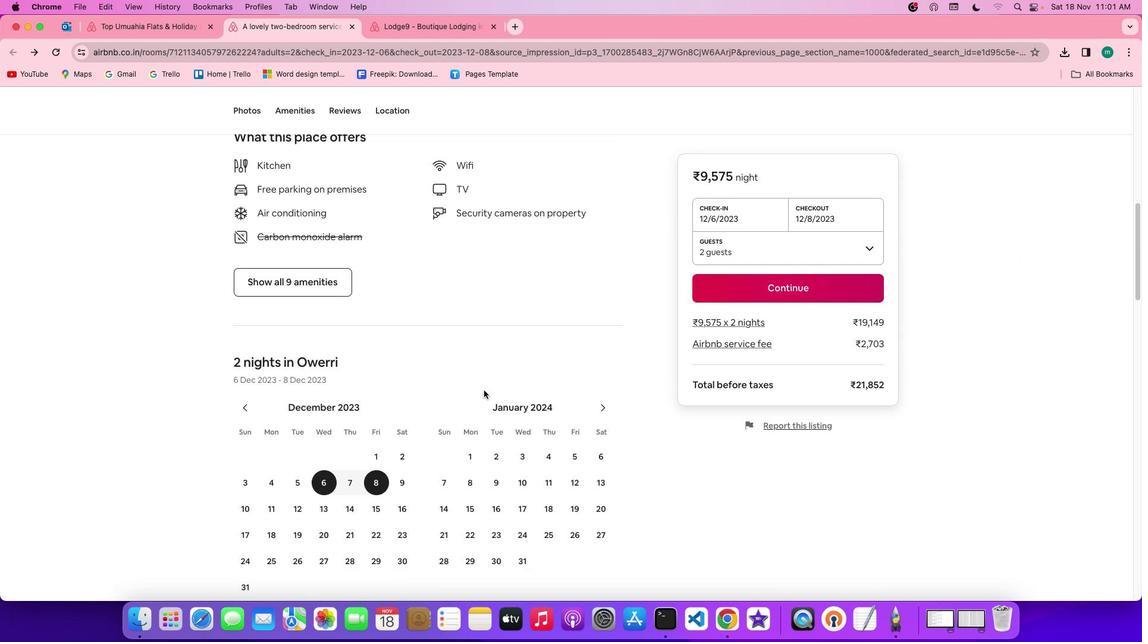 
Action: Mouse scrolled (484, 390) with delta (0, 0)
Screenshot: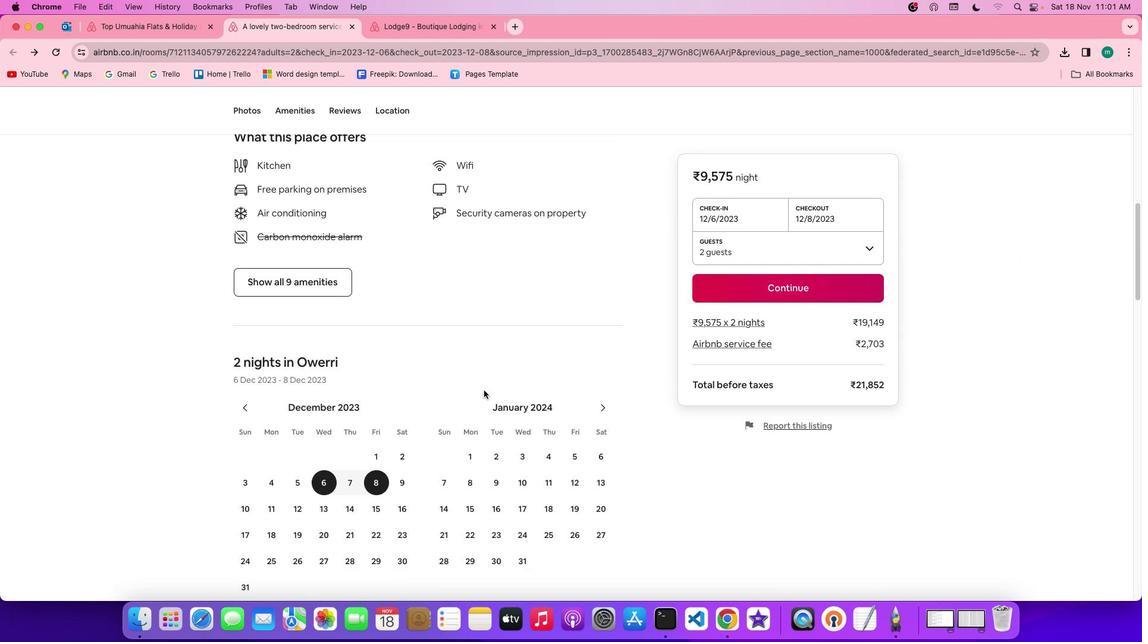 
Action: Mouse scrolled (484, 390) with delta (0, -1)
Screenshot: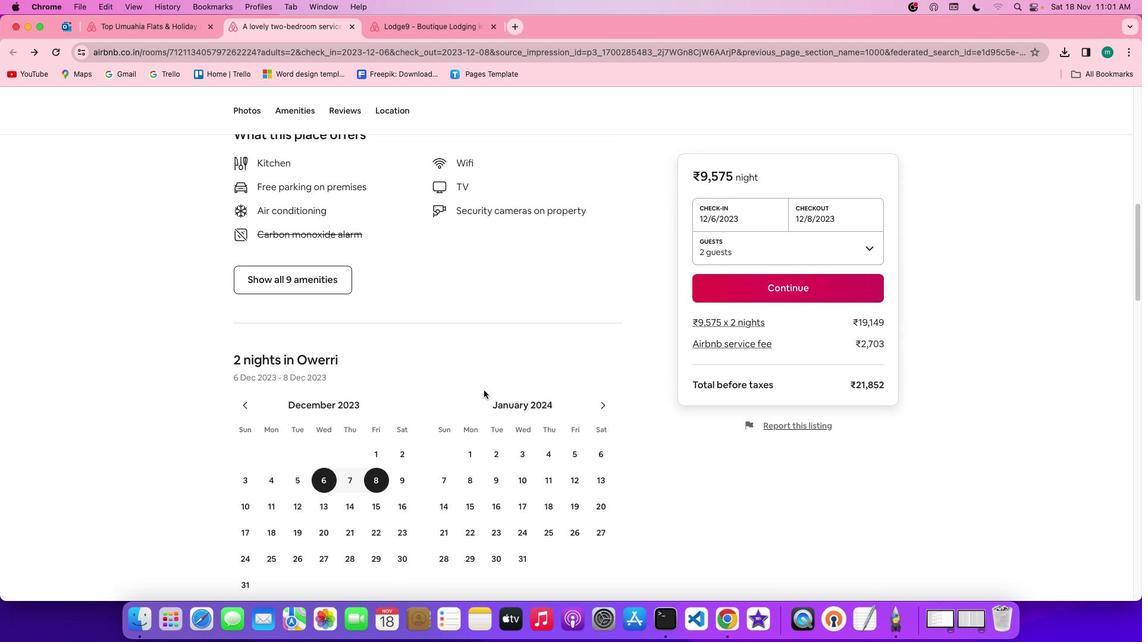 
Action: Mouse scrolled (484, 390) with delta (0, -2)
Screenshot: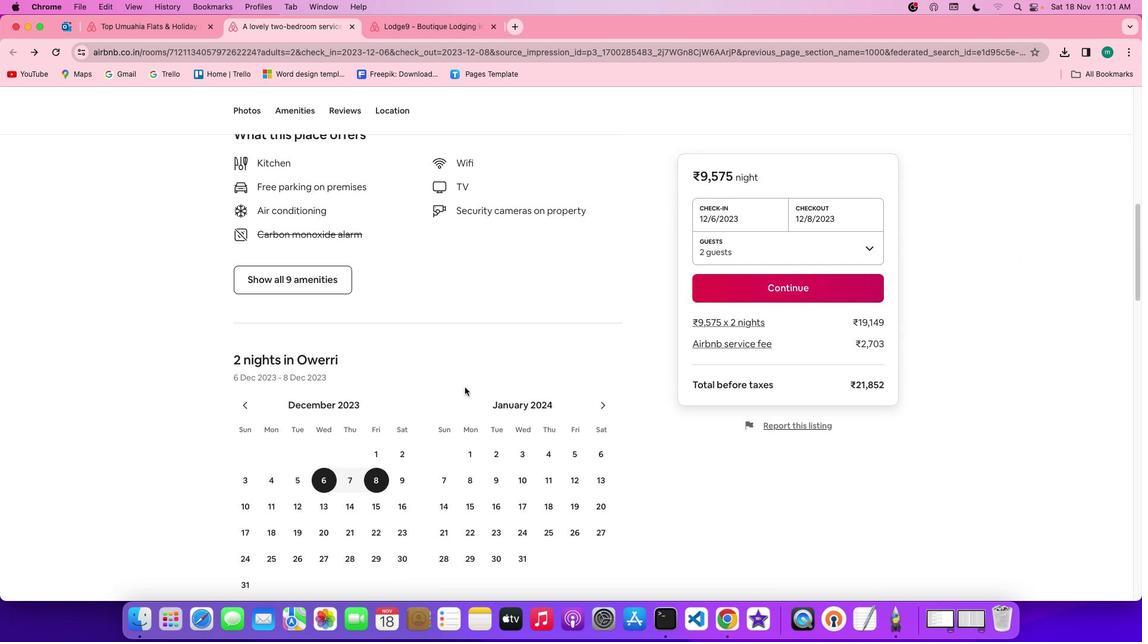 
Action: Mouse moved to (283, 281)
Screenshot: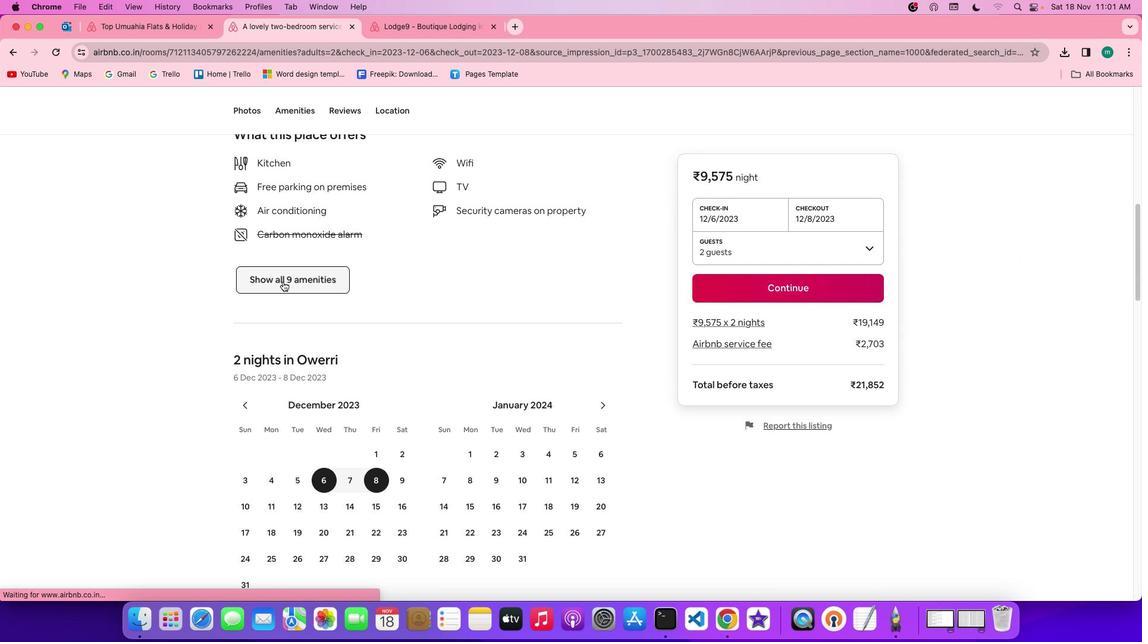 
Action: Mouse pressed left at (283, 281)
Screenshot: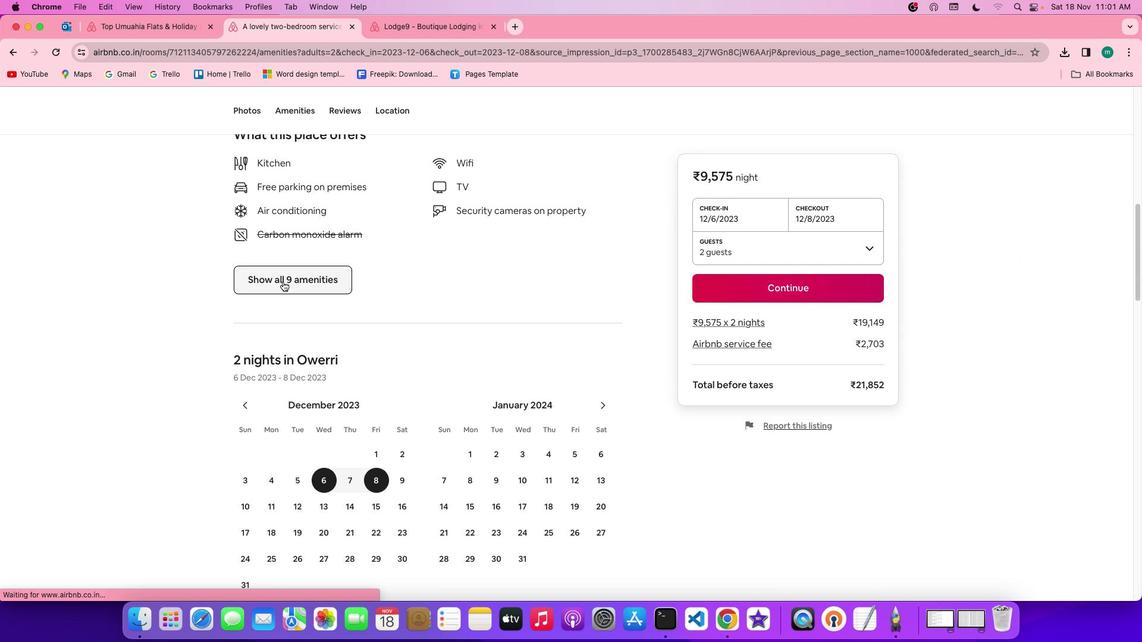 
Action: Mouse moved to (303, 311)
Screenshot: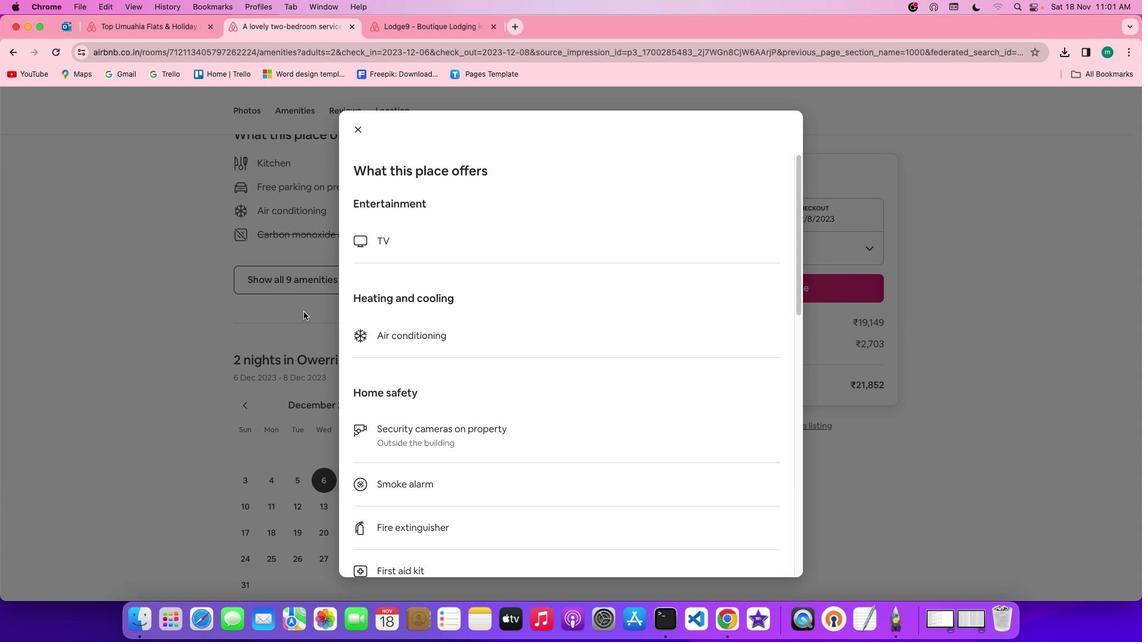 
Action: Mouse scrolled (303, 311) with delta (0, 0)
Screenshot: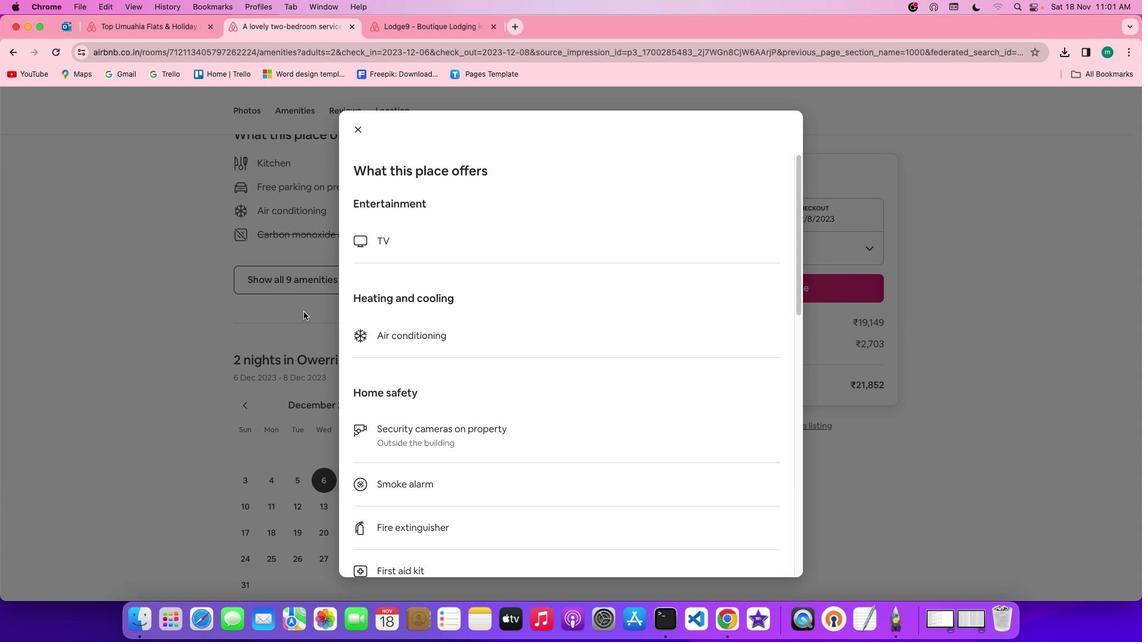 
Action: Mouse scrolled (303, 311) with delta (0, 0)
Screenshot: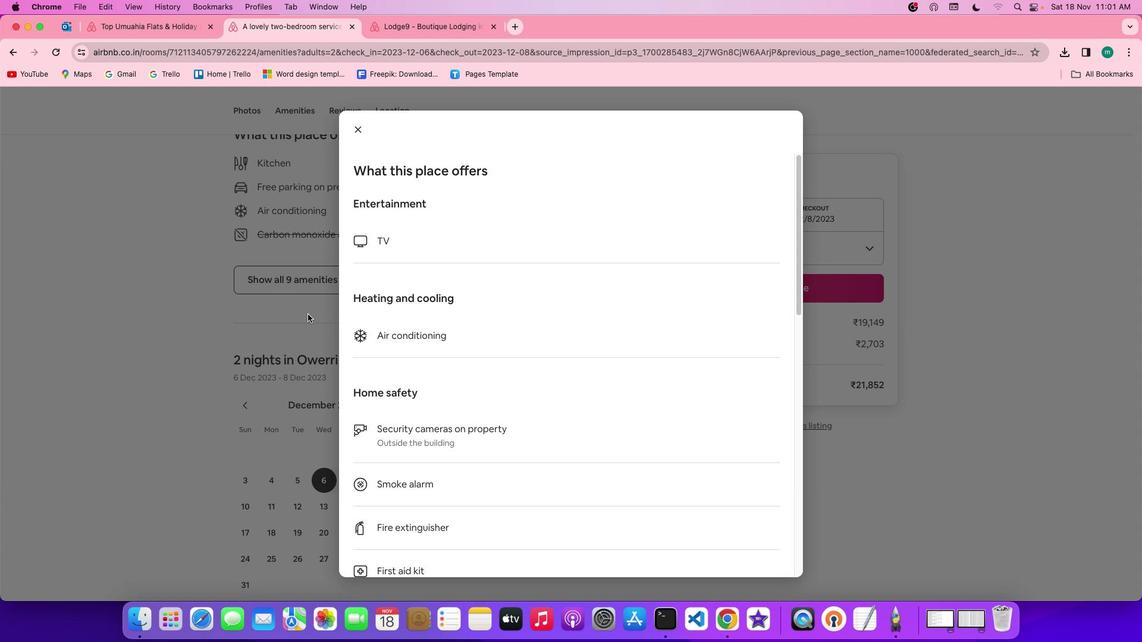 
Action: Mouse scrolled (303, 311) with delta (0, 0)
Screenshot: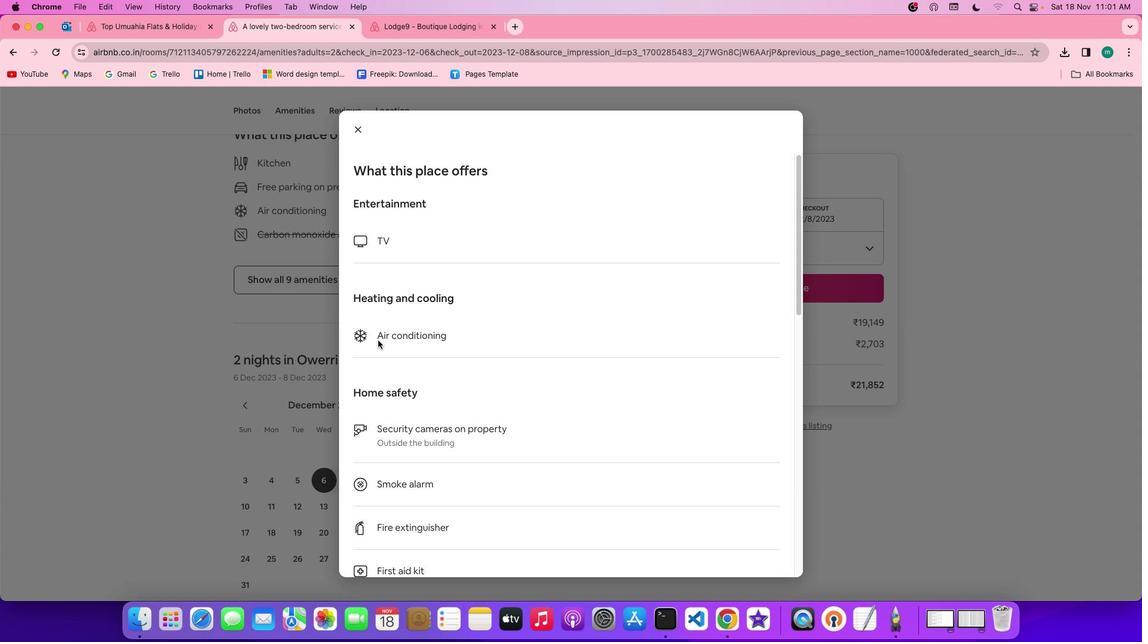 
Action: Mouse scrolled (303, 311) with delta (0, -1)
Screenshot: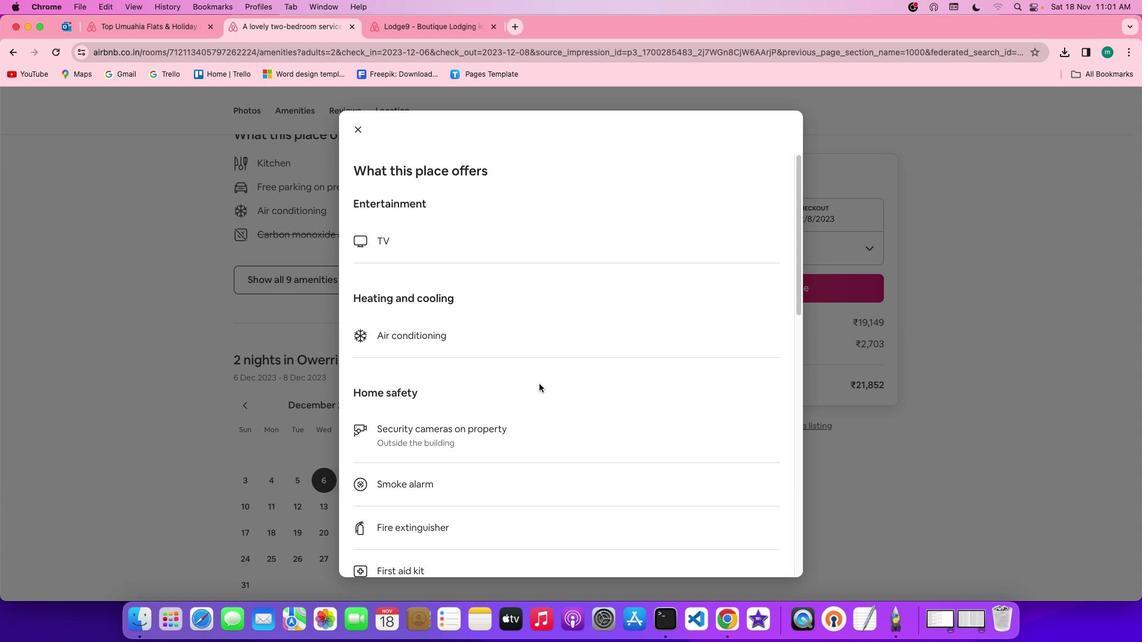 
Action: Mouse moved to (543, 384)
Screenshot: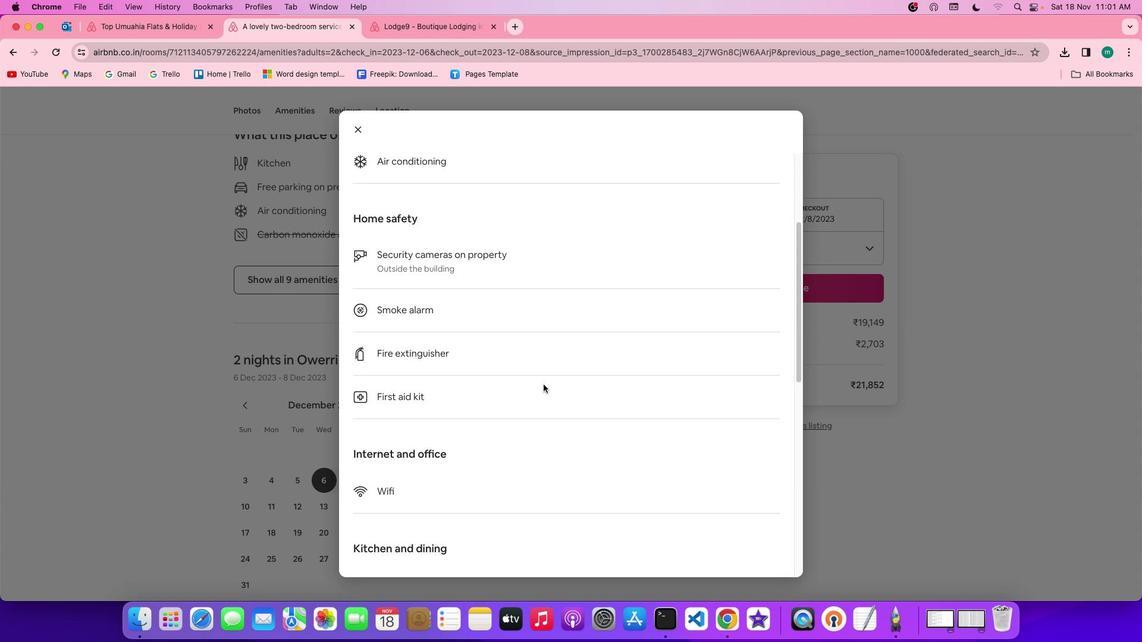 
Action: Mouse scrolled (543, 384) with delta (0, 0)
Screenshot: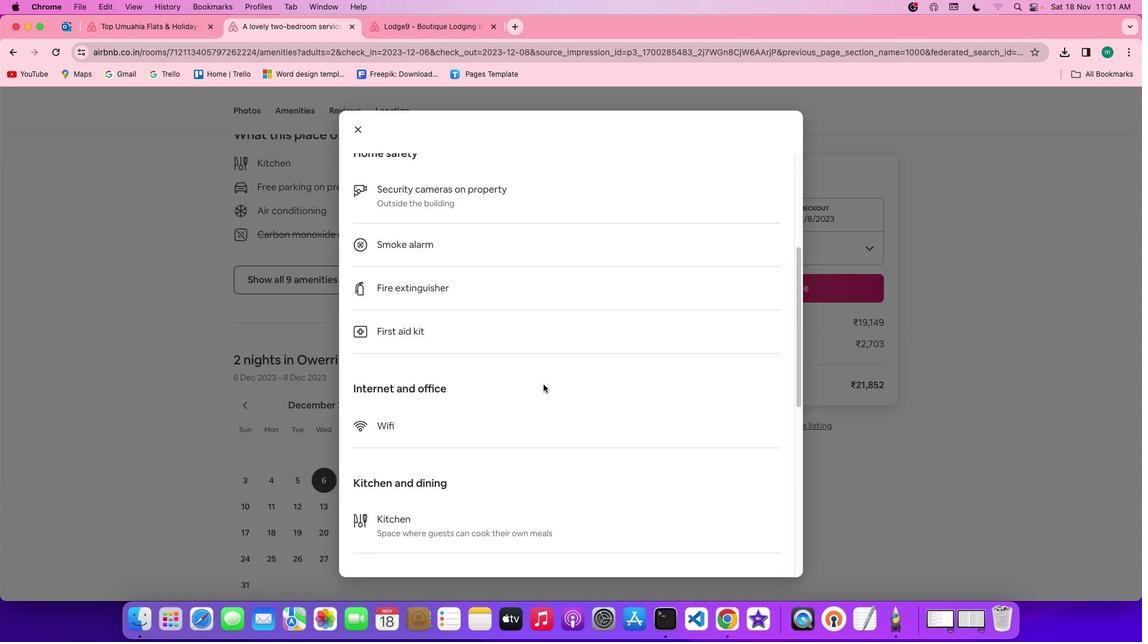 
Action: Mouse scrolled (543, 384) with delta (0, 0)
Screenshot: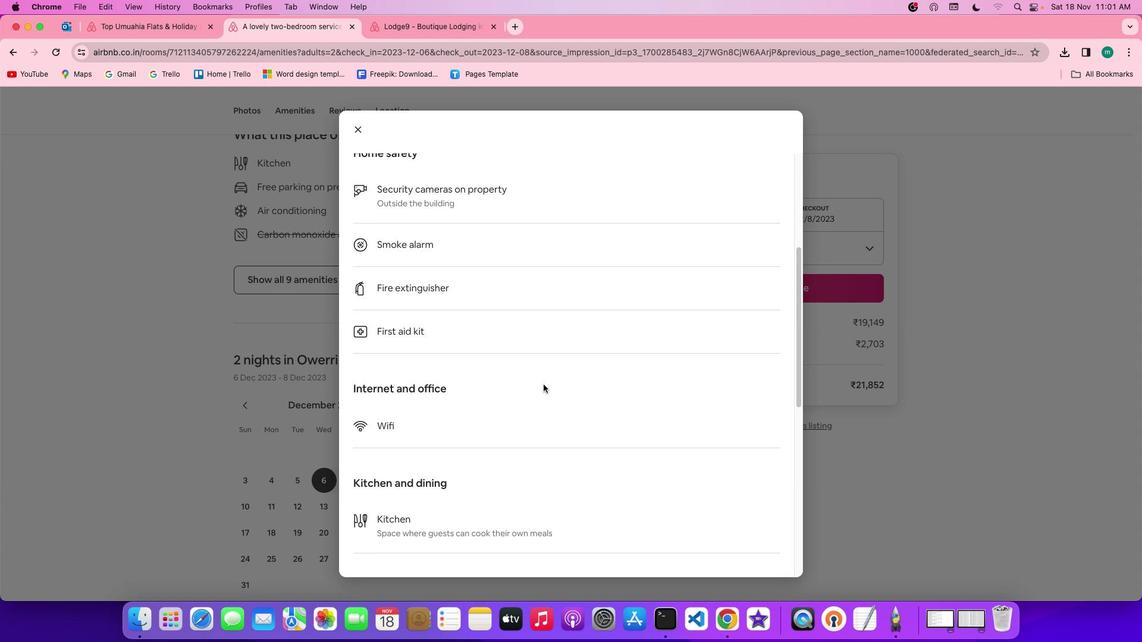 
Action: Mouse scrolled (543, 384) with delta (0, -1)
Screenshot: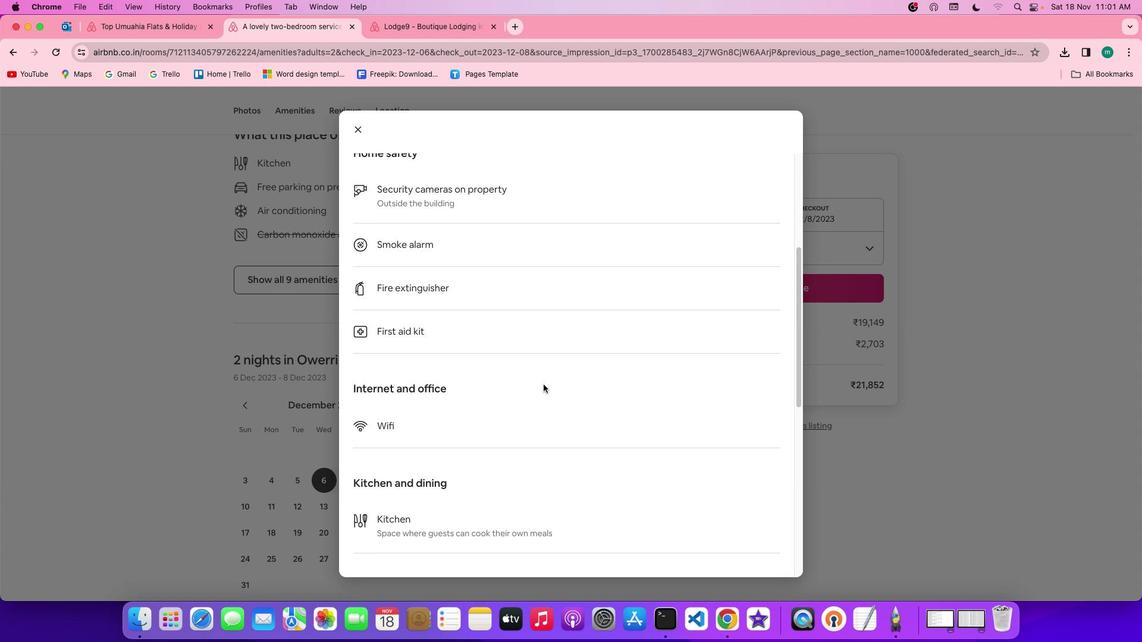 
Action: Mouse scrolled (543, 384) with delta (0, -2)
Screenshot: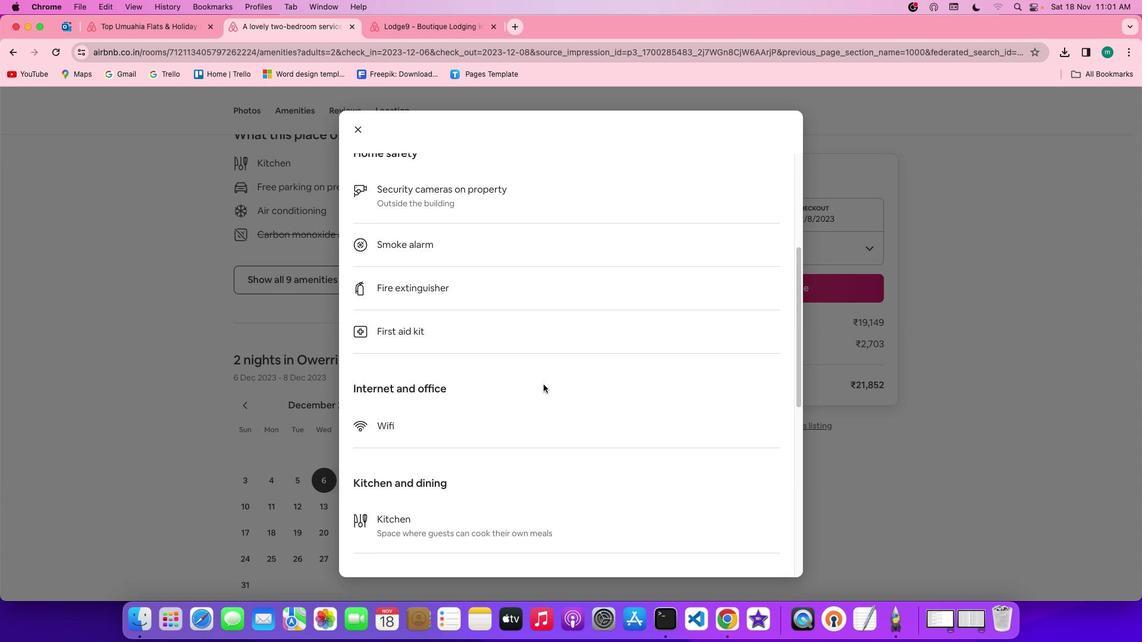 
Action: Mouse scrolled (543, 384) with delta (0, 0)
Screenshot: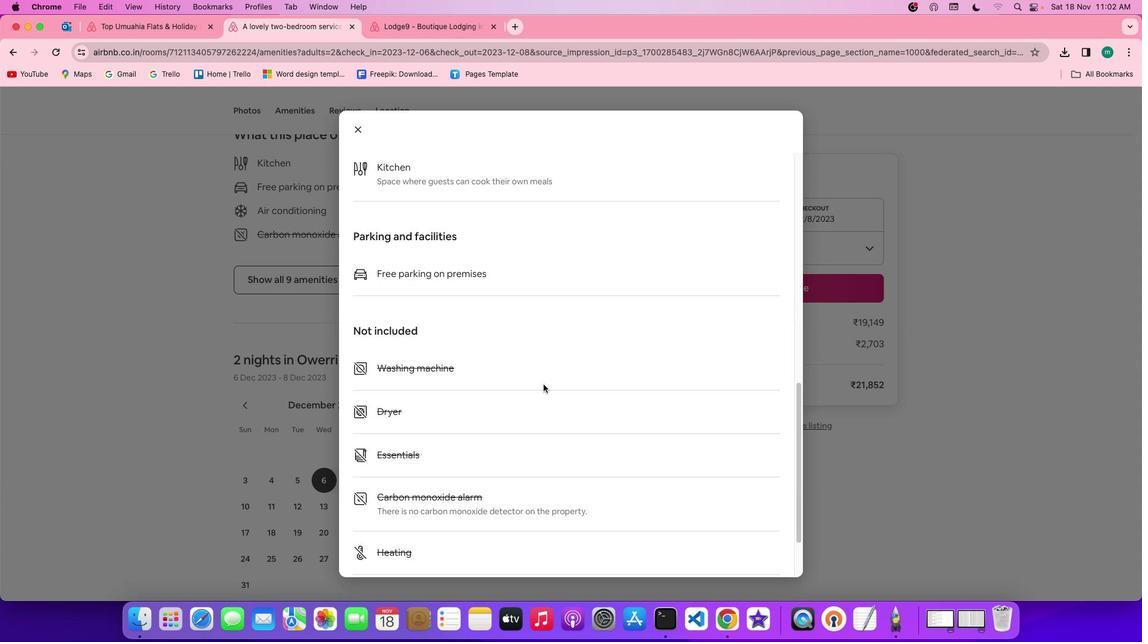 
Action: Mouse scrolled (543, 384) with delta (0, 0)
Screenshot: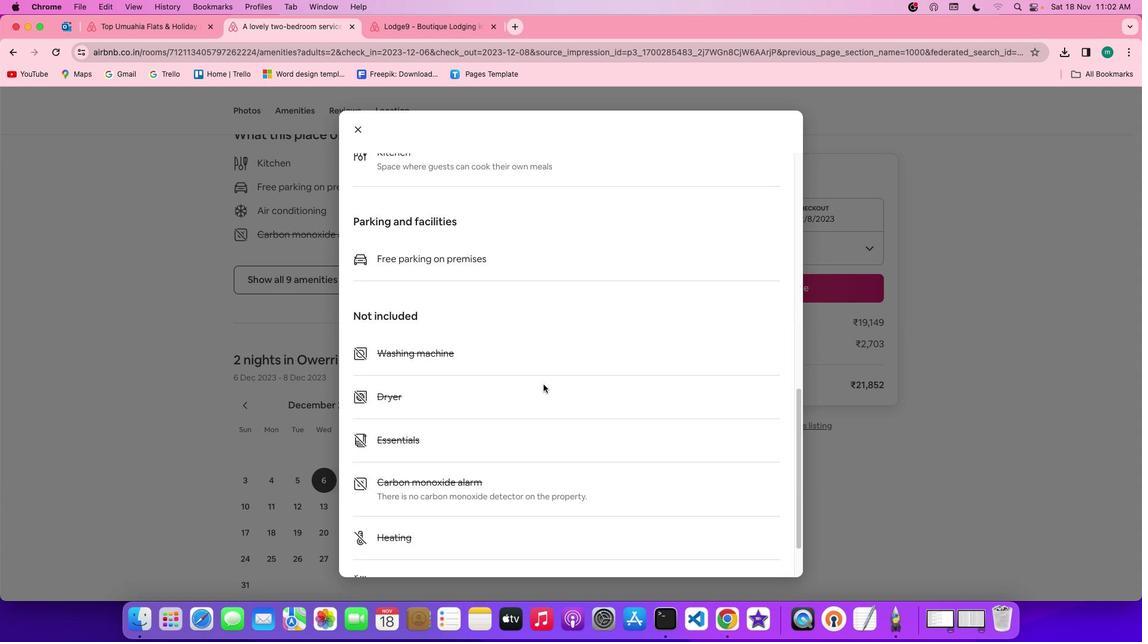 
Action: Mouse scrolled (543, 384) with delta (0, -1)
Screenshot: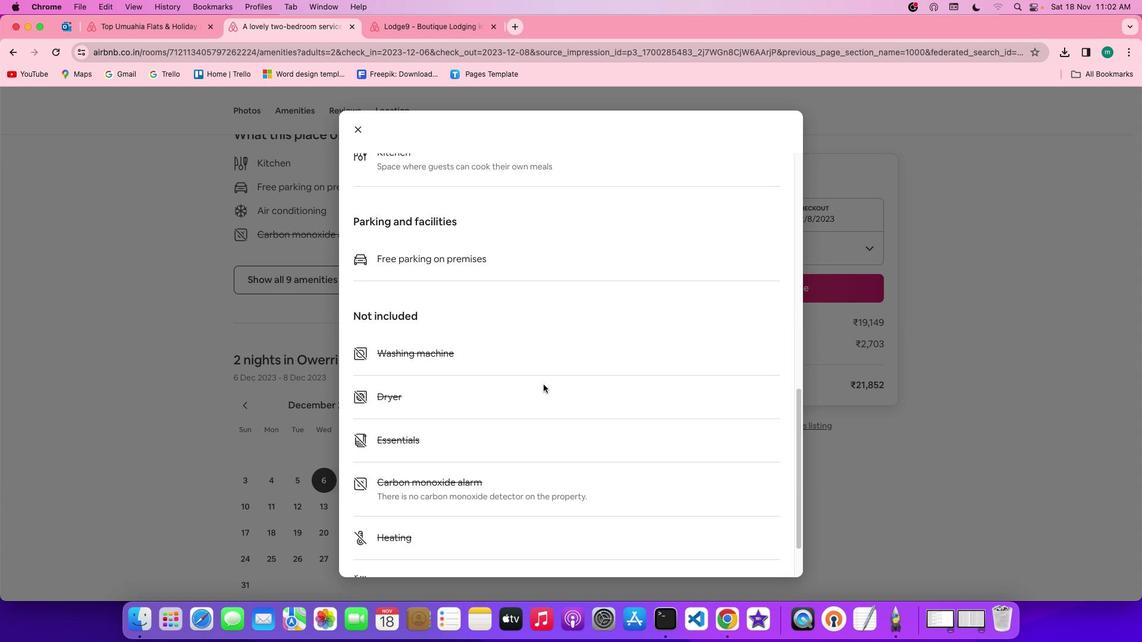 
Action: Mouse scrolled (543, 384) with delta (0, -2)
Screenshot: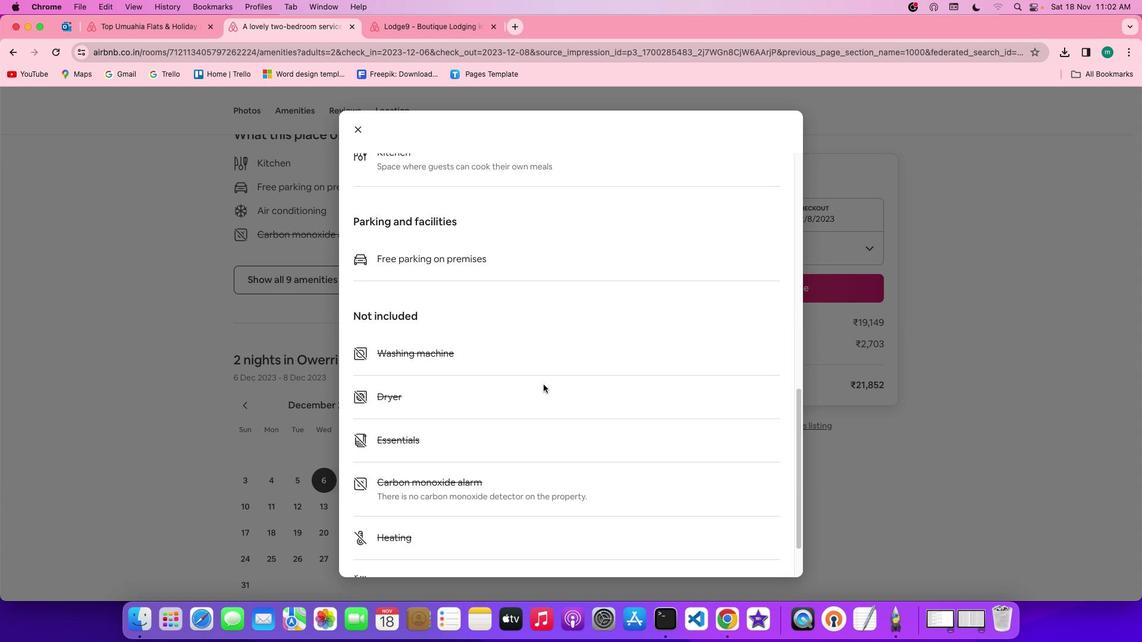 
Action: Mouse scrolled (543, 384) with delta (0, -2)
Screenshot: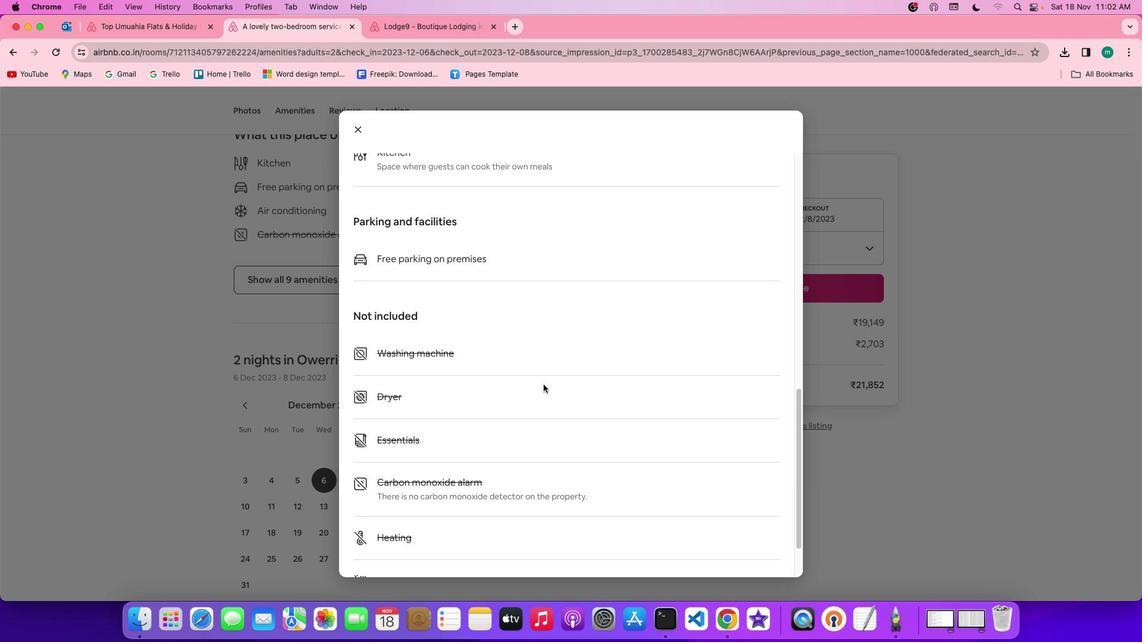 
Action: Mouse scrolled (543, 384) with delta (0, 0)
Screenshot: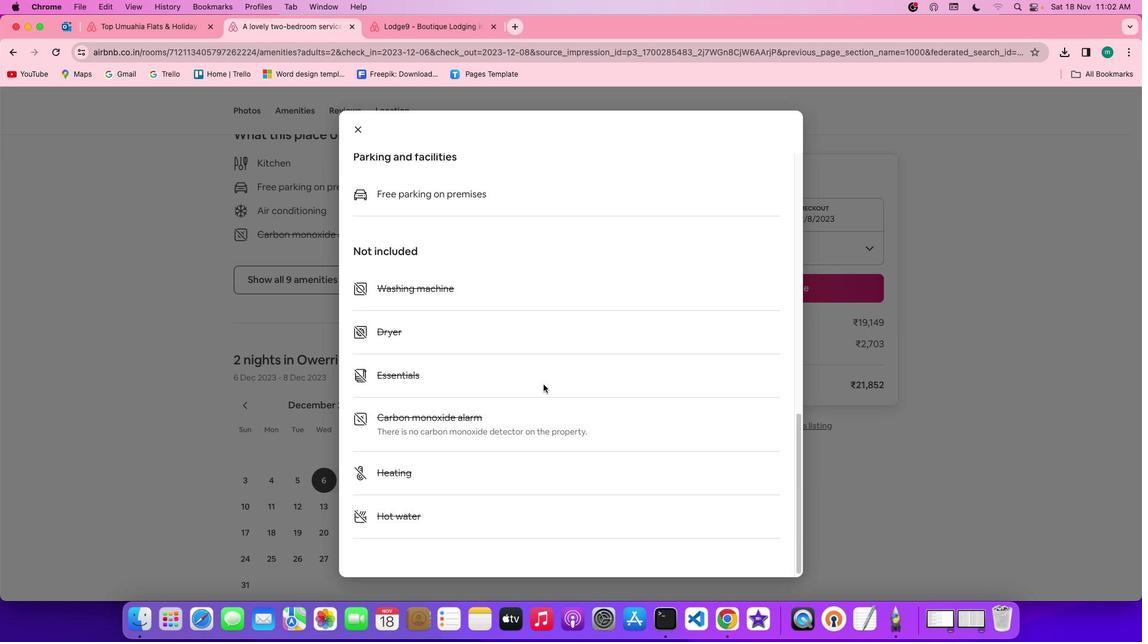 
Action: Mouse scrolled (543, 384) with delta (0, 0)
Screenshot: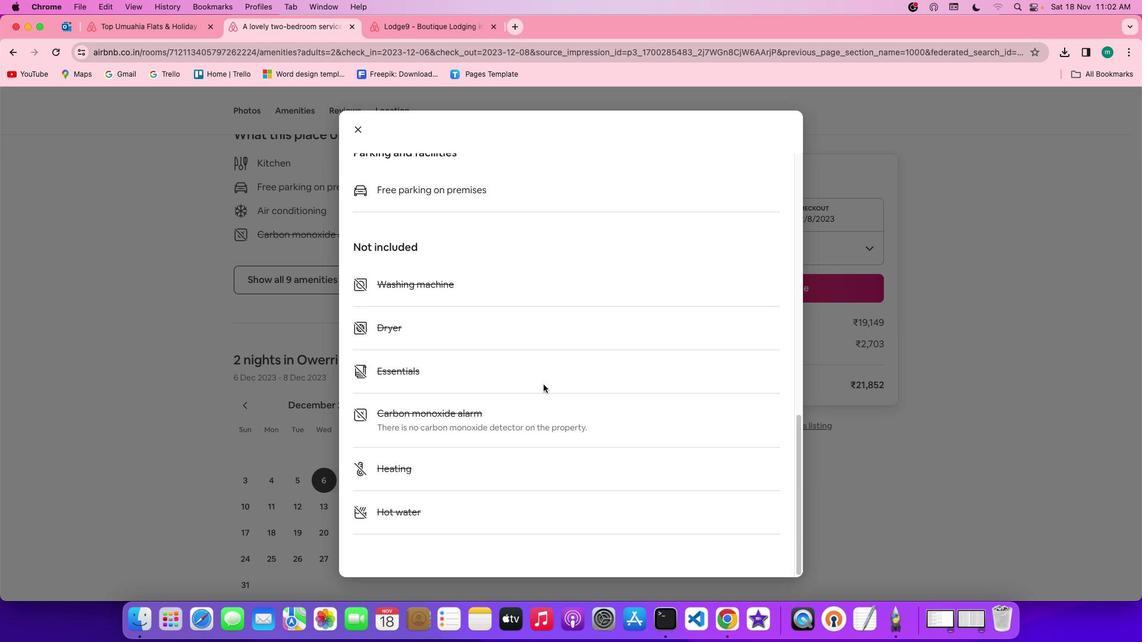 
Action: Mouse scrolled (543, 384) with delta (0, -1)
Screenshot: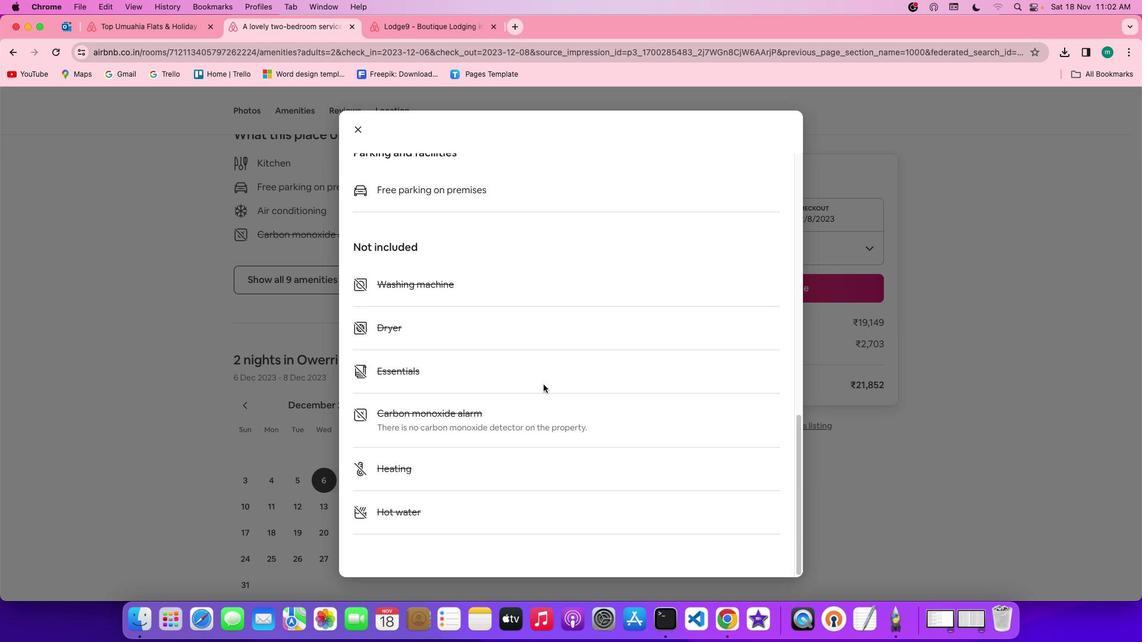 
Action: Mouse scrolled (543, 384) with delta (0, -2)
Screenshot: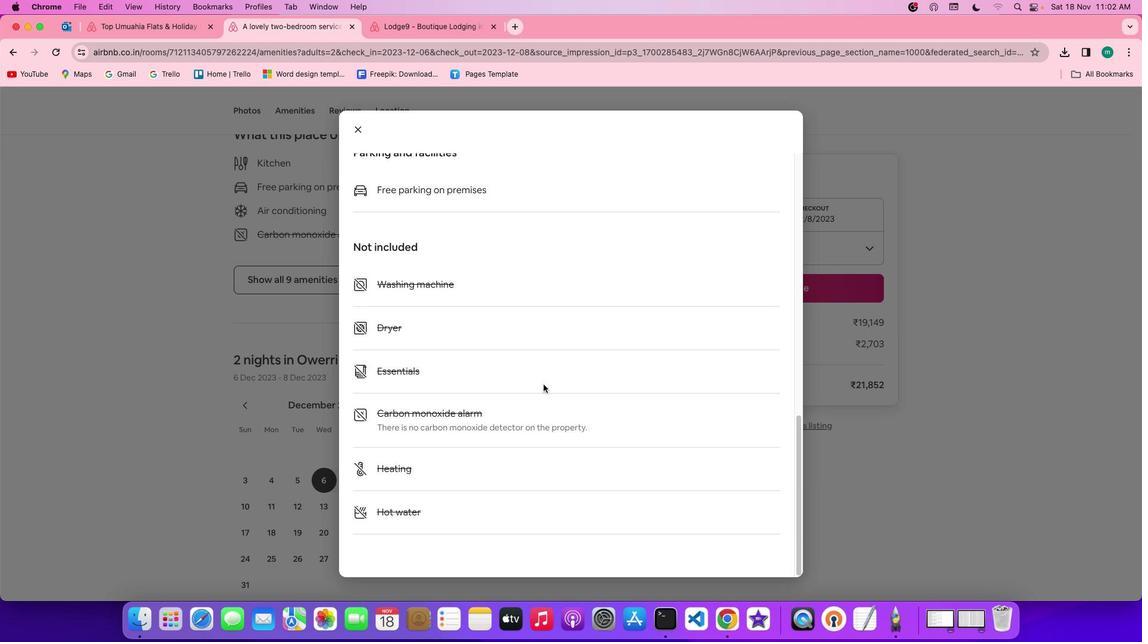 
Action: Mouse scrolled (543, 384) with delta (0, -3)
Screenshot: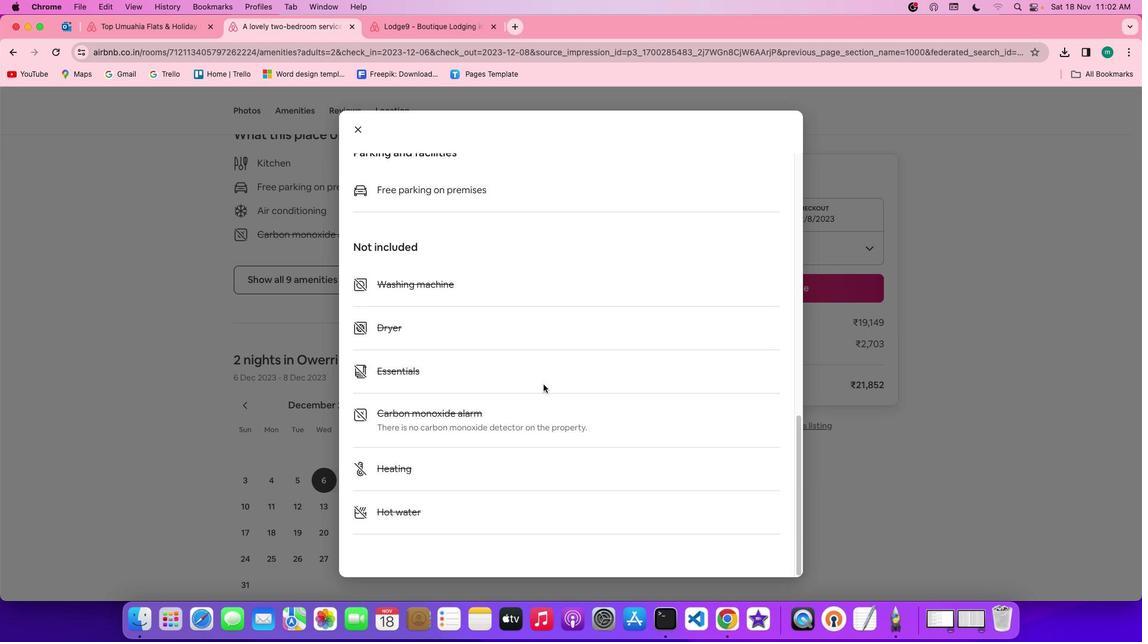 
Action: Mouse scrolled (543, 384) with delta (0, 0)
Screenshot: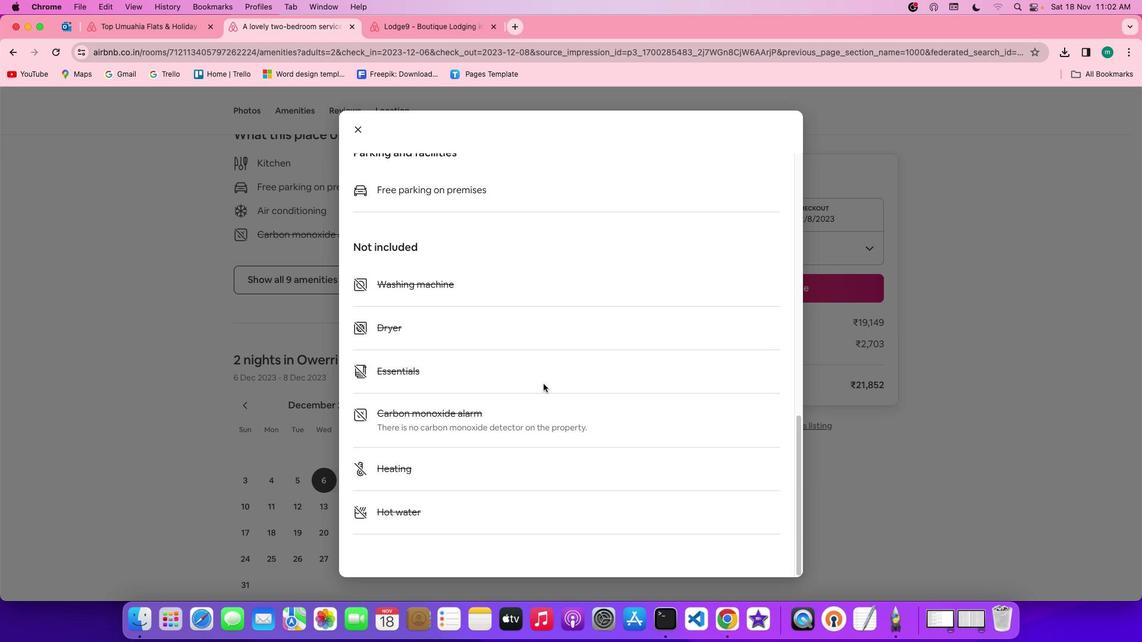 
Action: Mouse scrolled (543, 384) with delta (0, 0)
Screenshot: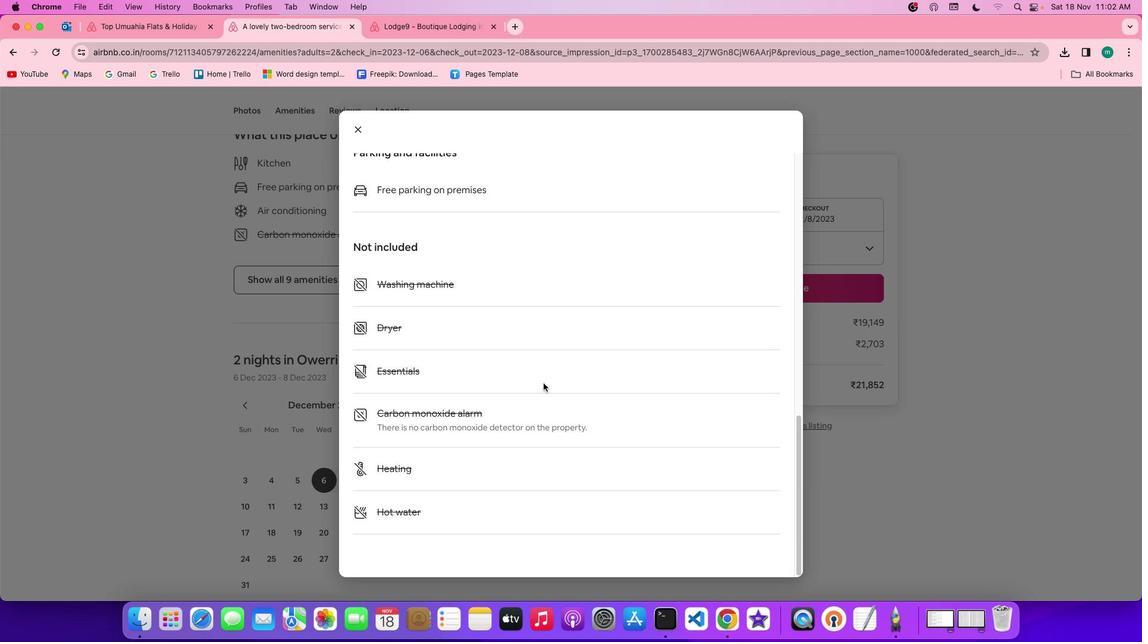 
Action: Mouse scrolled (543, 384) with delta (0, -1)
Screenshot: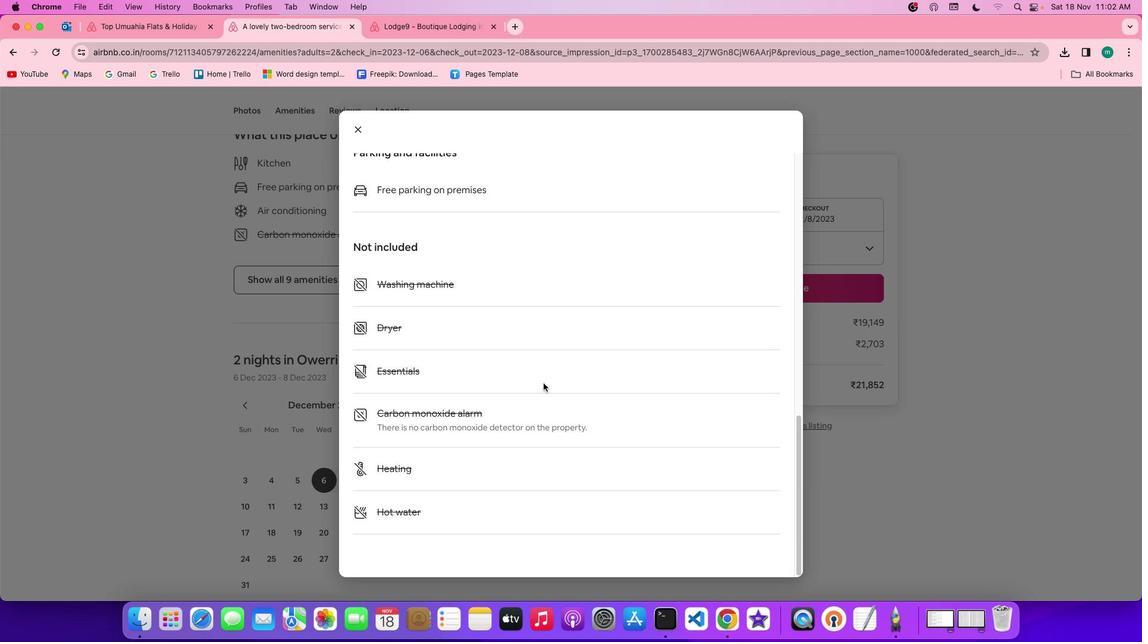 
Action: Mouse scrolled (543, 384) with delta (0, -2)
Screenshot: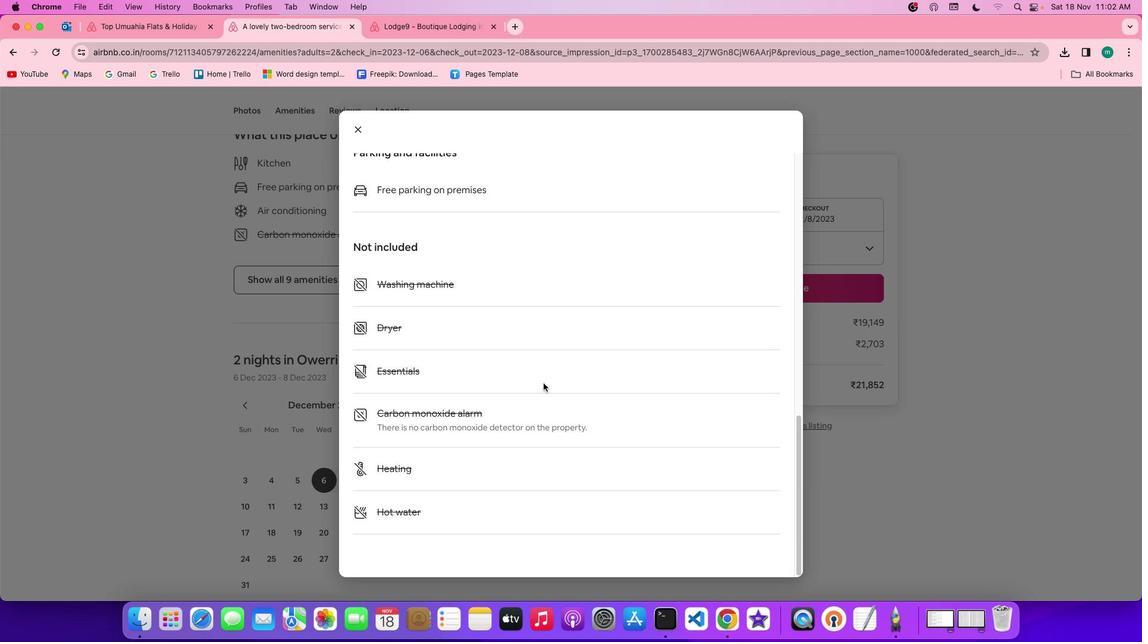 
Action: Mouse scrolled (543, 384) with delta (0, -3)
Screenshot: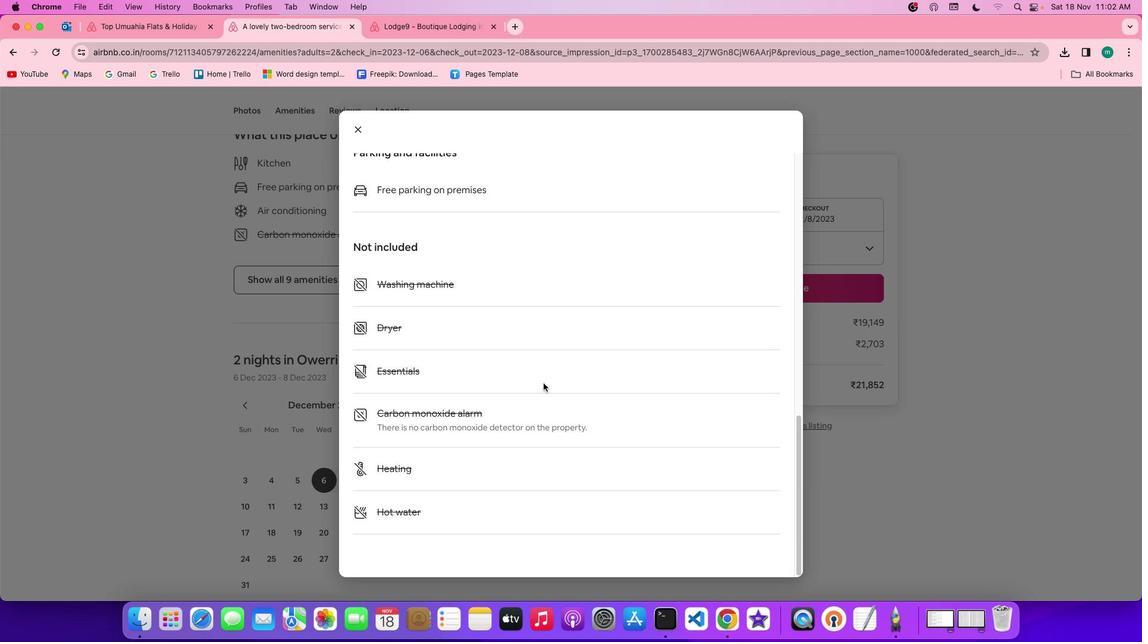 
Action: Mouse moved to (543, 375)
Screenshot: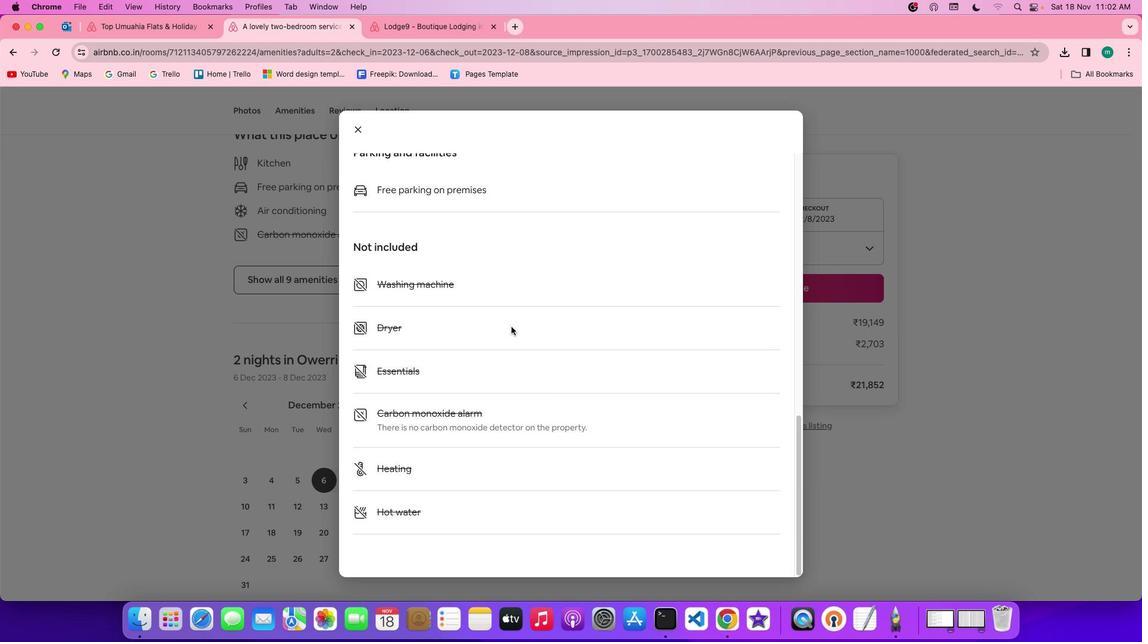 
Action: Mouse scrolled (543, 375) with delta (0, 0)
Screenshot: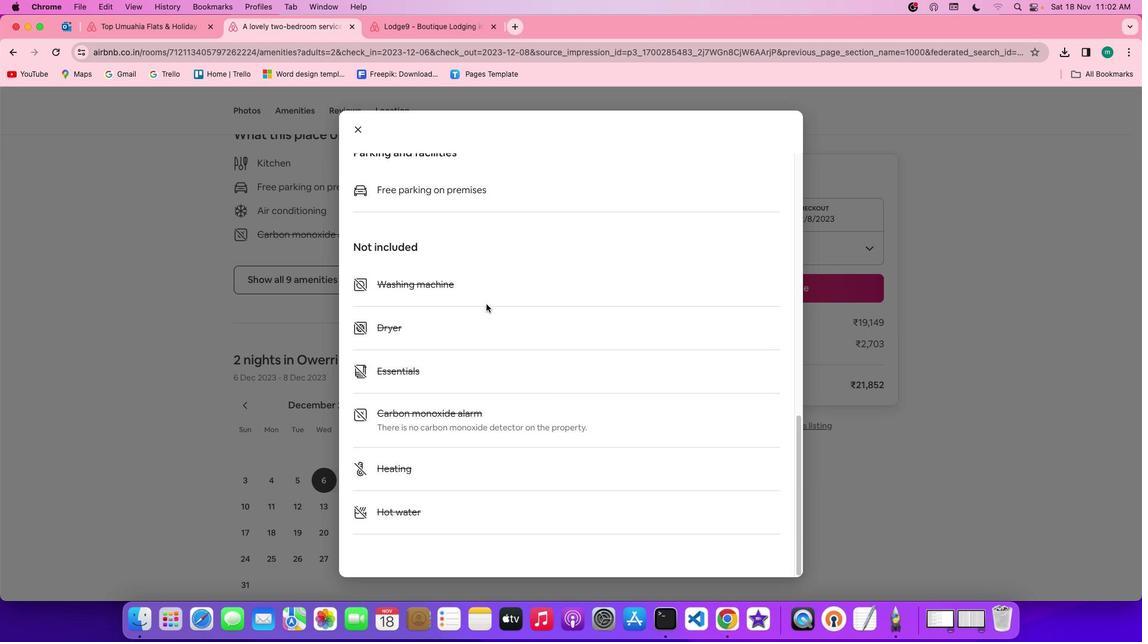 
Action: Mouse moved to (543, 375)
Screenshot: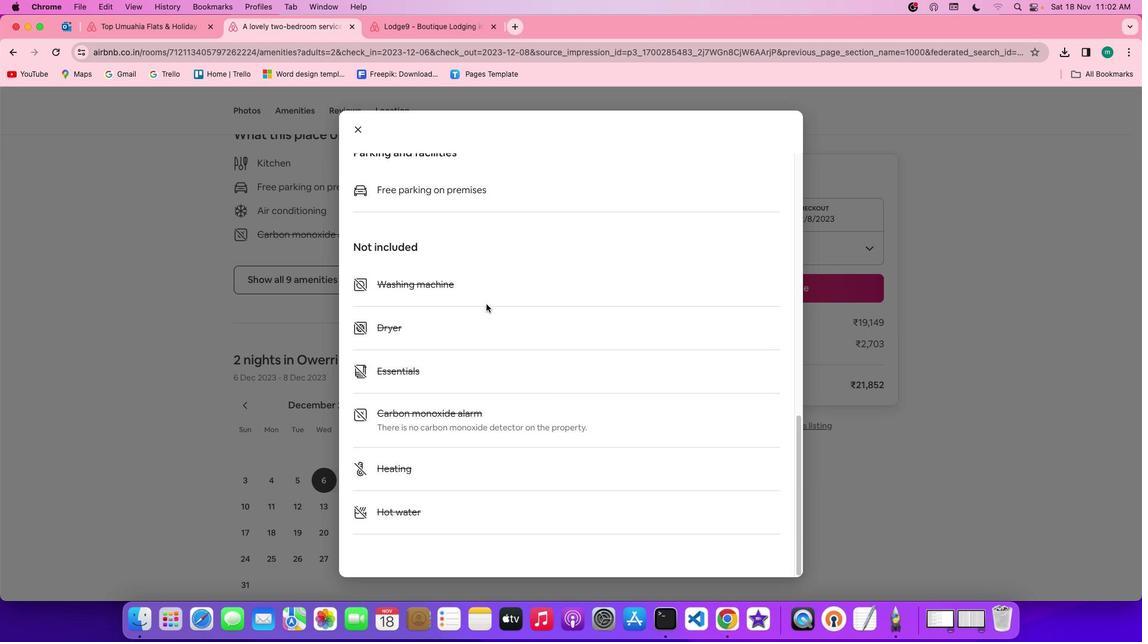 
Action: Mouse scrolled (543, 375) with delta (0, 0)
Screenshot: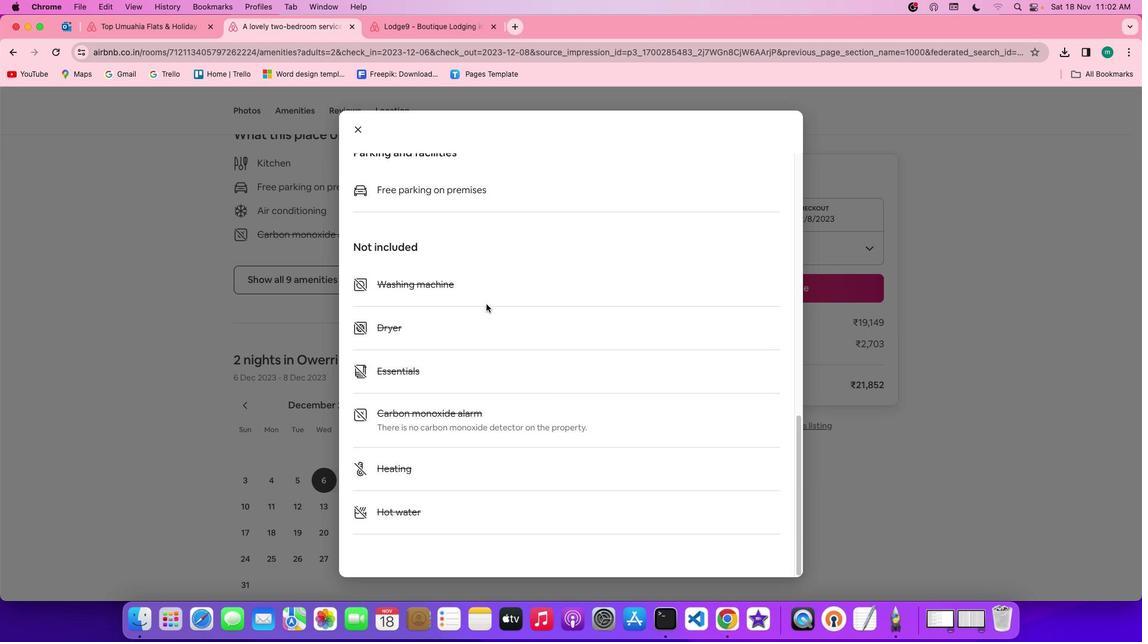 
Action: Mouse scrolled (543, 375) with delta (0, -1)
Screenshot: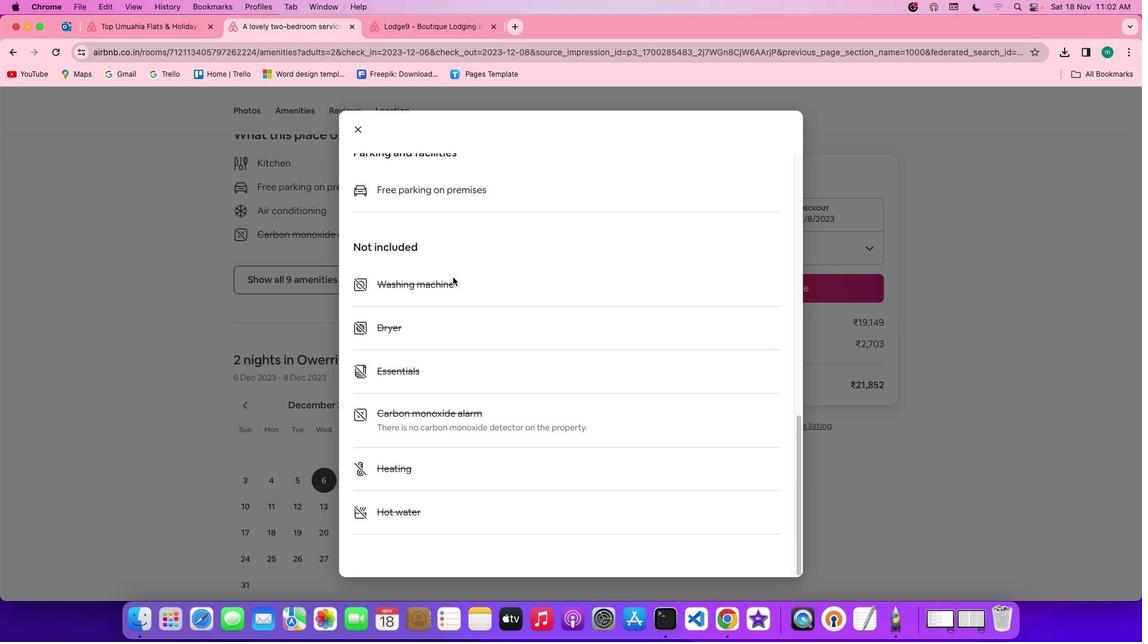 
Action: Mouse scrolled (543, 375) with delta (0, -2)
Screenshot: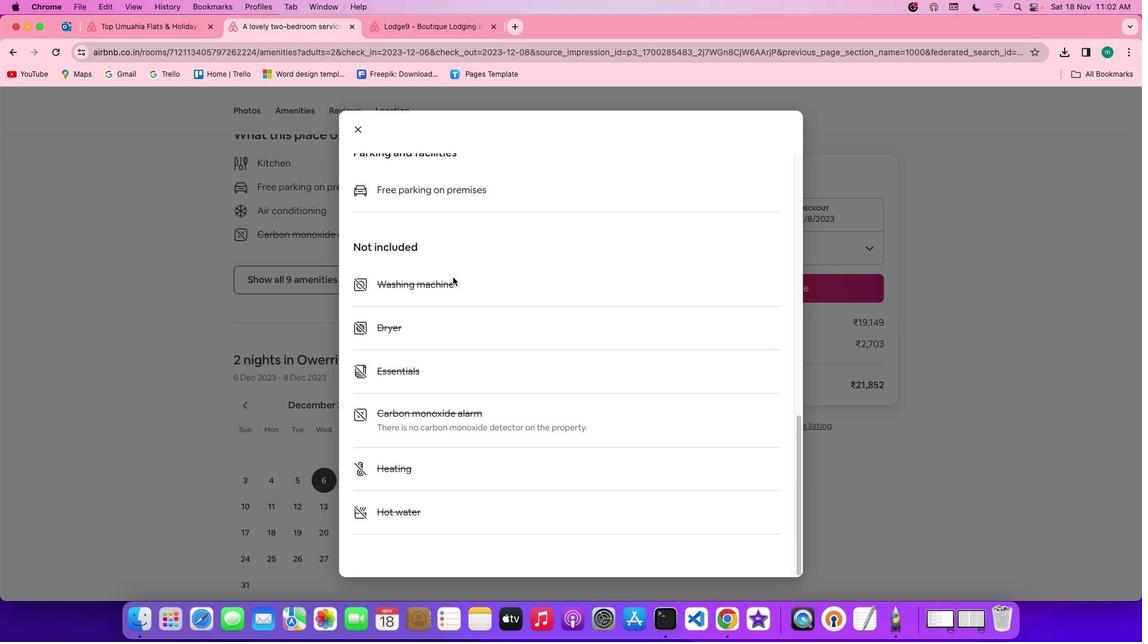 
Action: Mouse moved to (543, 372)
Screenshot: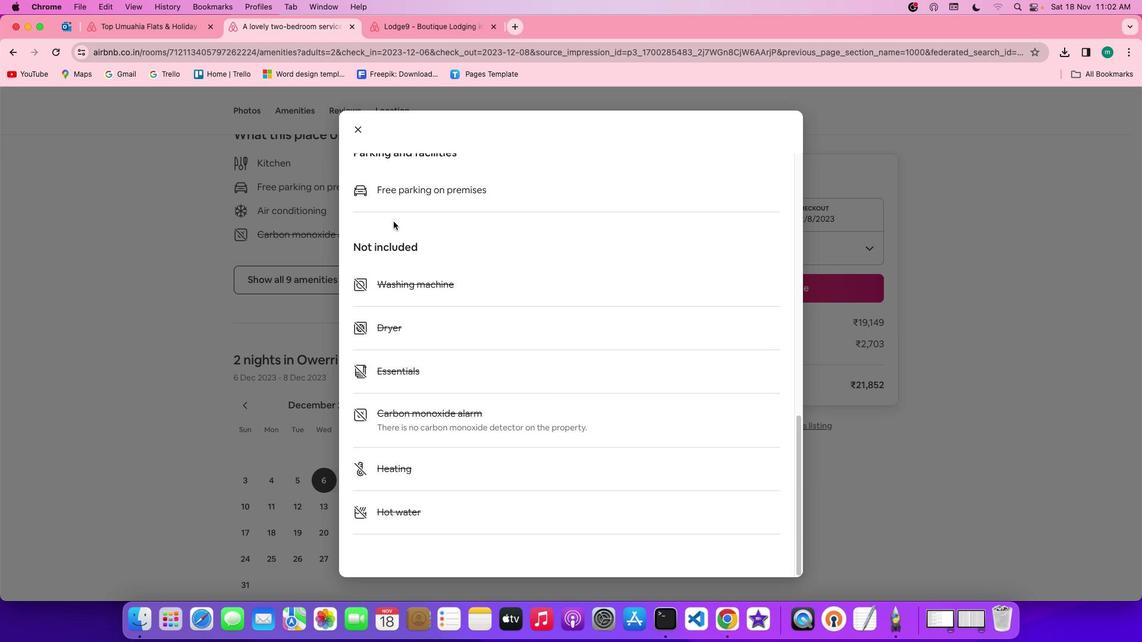 
Action: Mouse scrolled (543, 372) with delta (0, -2)
Screenshot: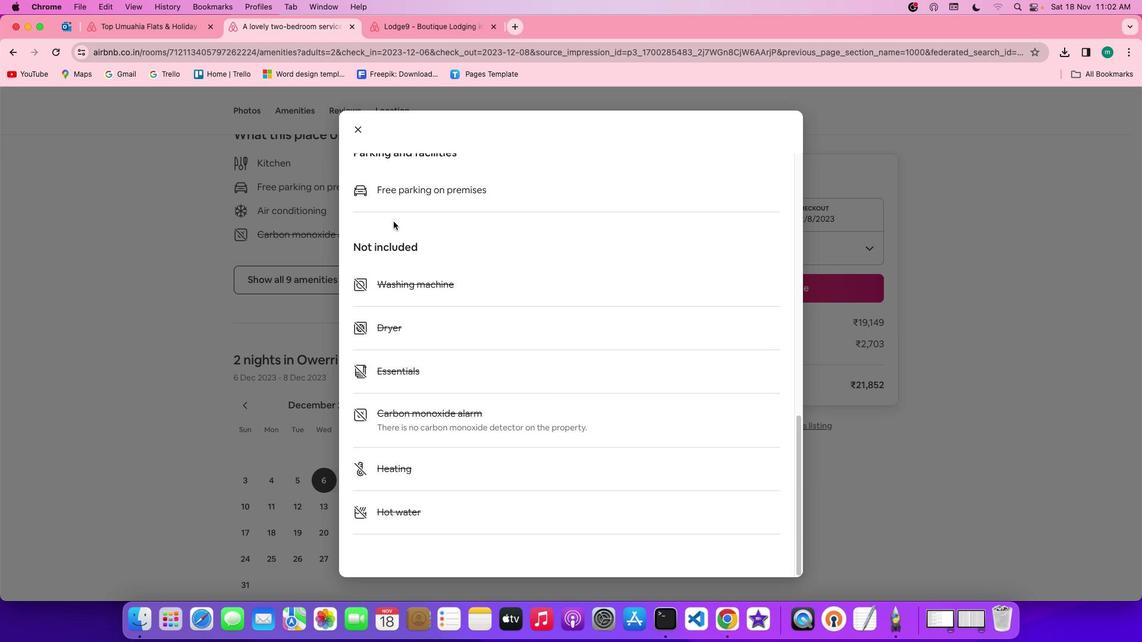 
Action: Mouse moved to (355, 136)
Screenshot: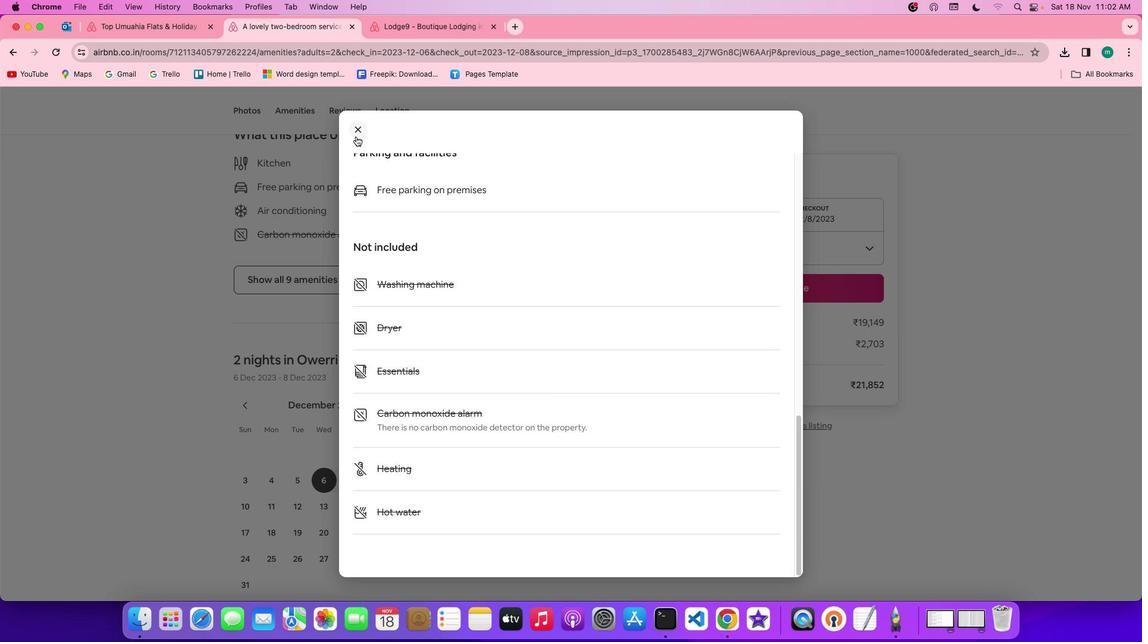 
Action: Mouse pressed left at (355, 136)
Screenshot: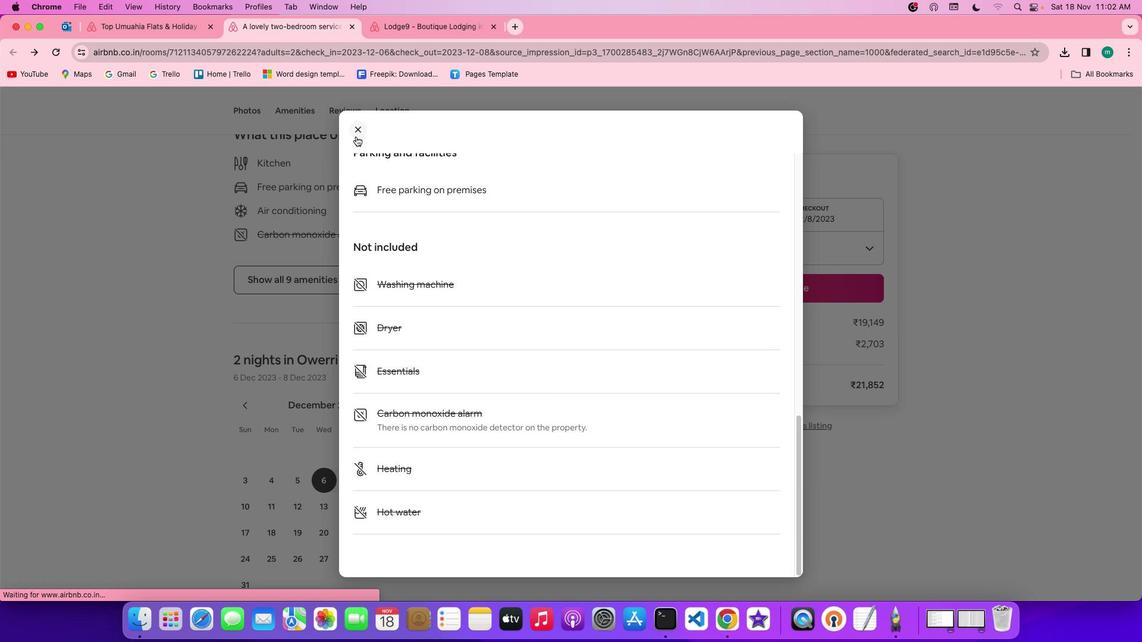 
Action: Mouse moved to (466, 223)
Screenshot: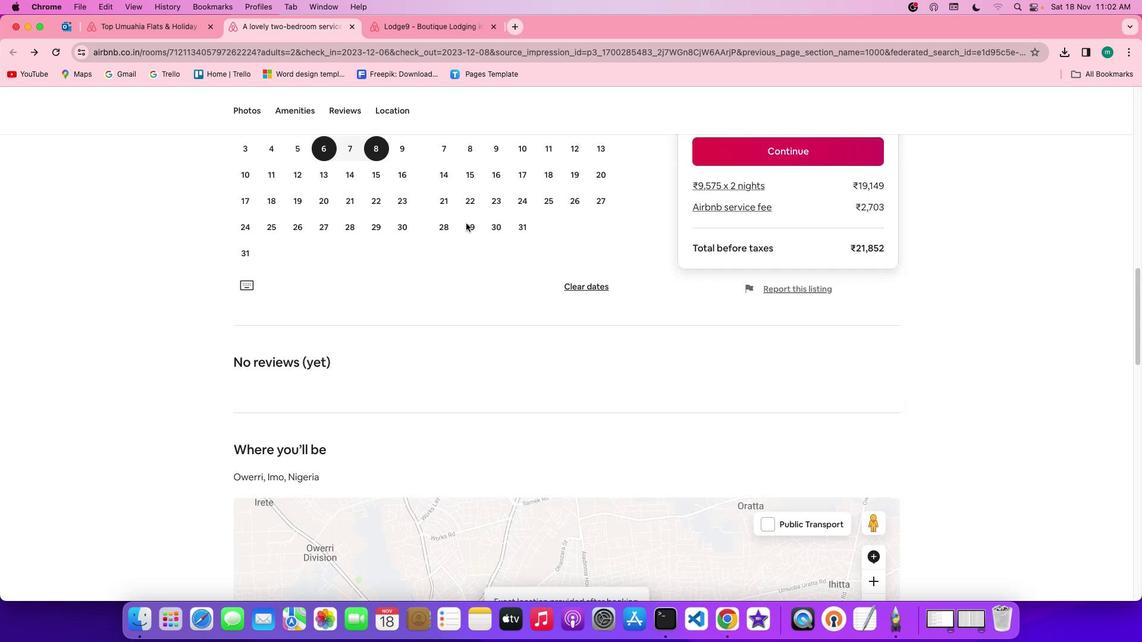 
Action: Mouse scrolled (466, 223) with delta (0, 0)
Screenshot: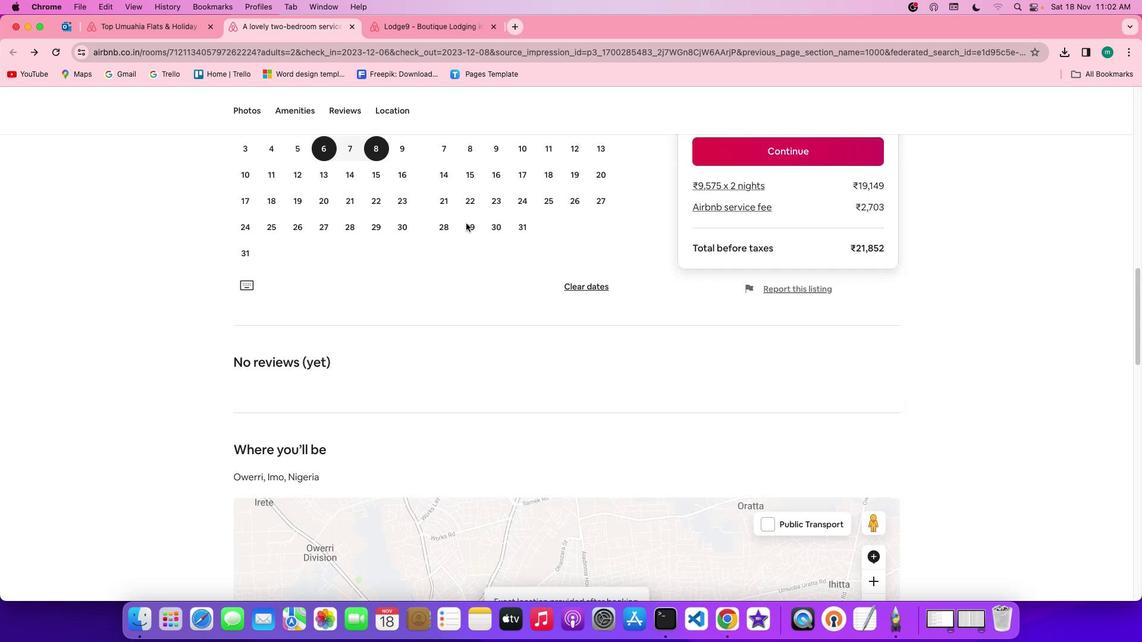 
Action: Mouse scrolled (466, 223) with delta (0, 0)
Screenshot: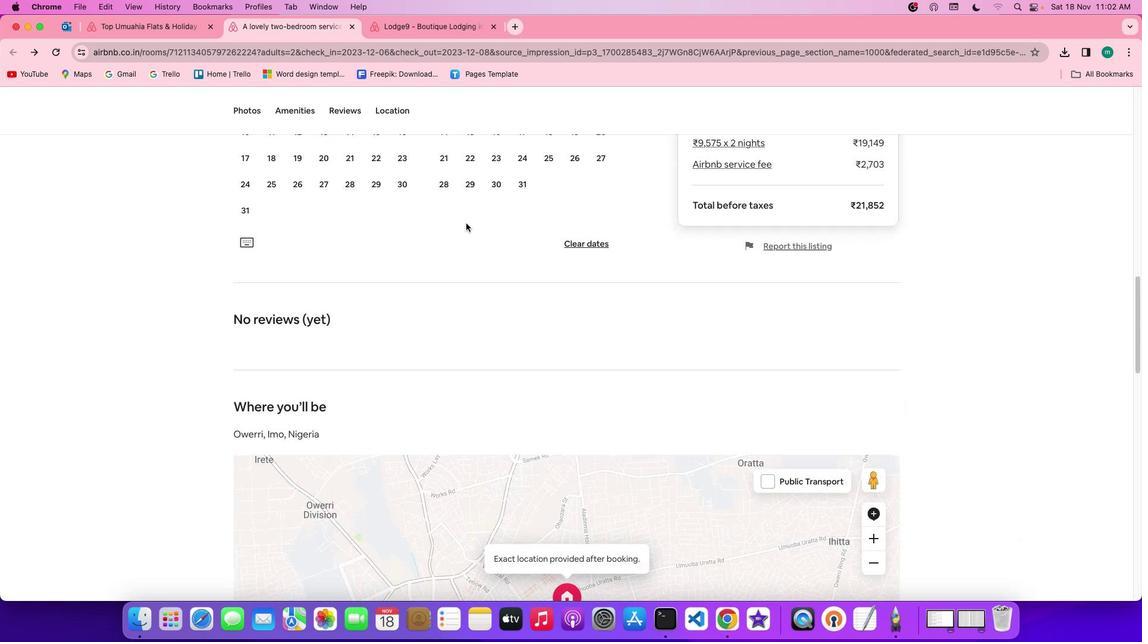 
Action: Mouse scrolled (466, 223) with delta (0, -1)
Screenshot: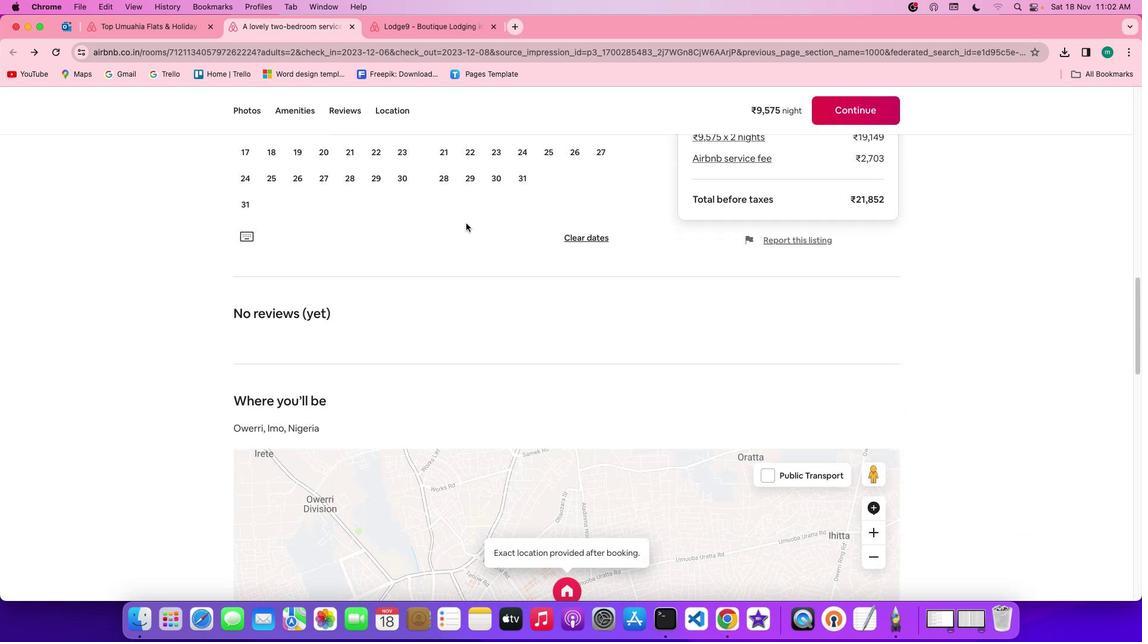 
Action: Mouse scrolled (466, 223) with delta (0, -2)
Screenshot: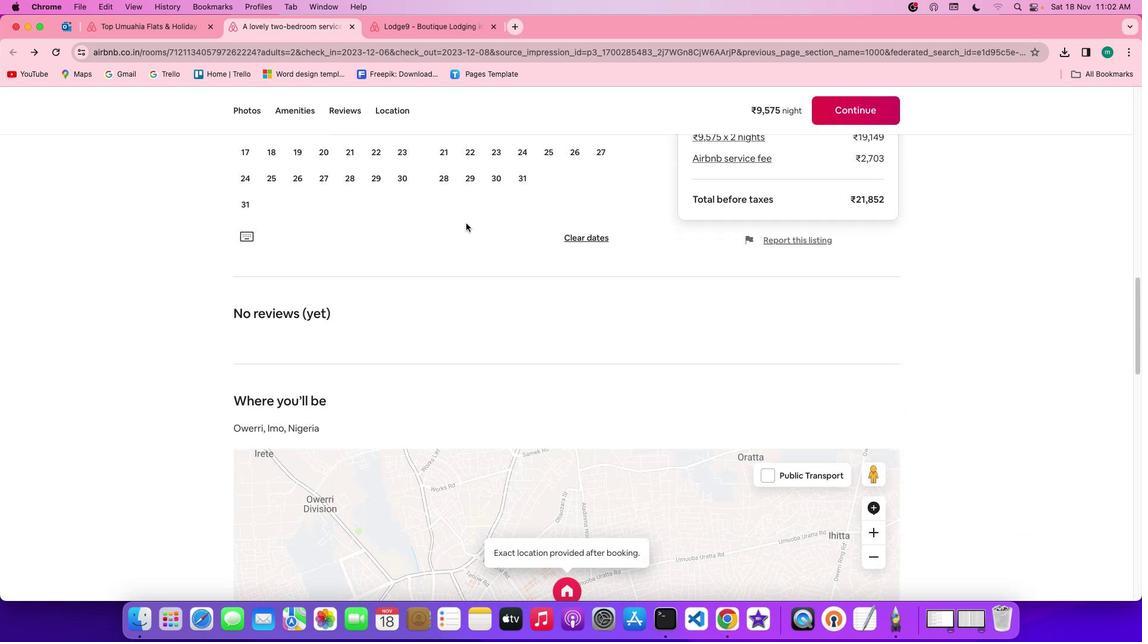 
Action: Mouse scrolled (466, 223) with delta (0, -2)
Screenshot: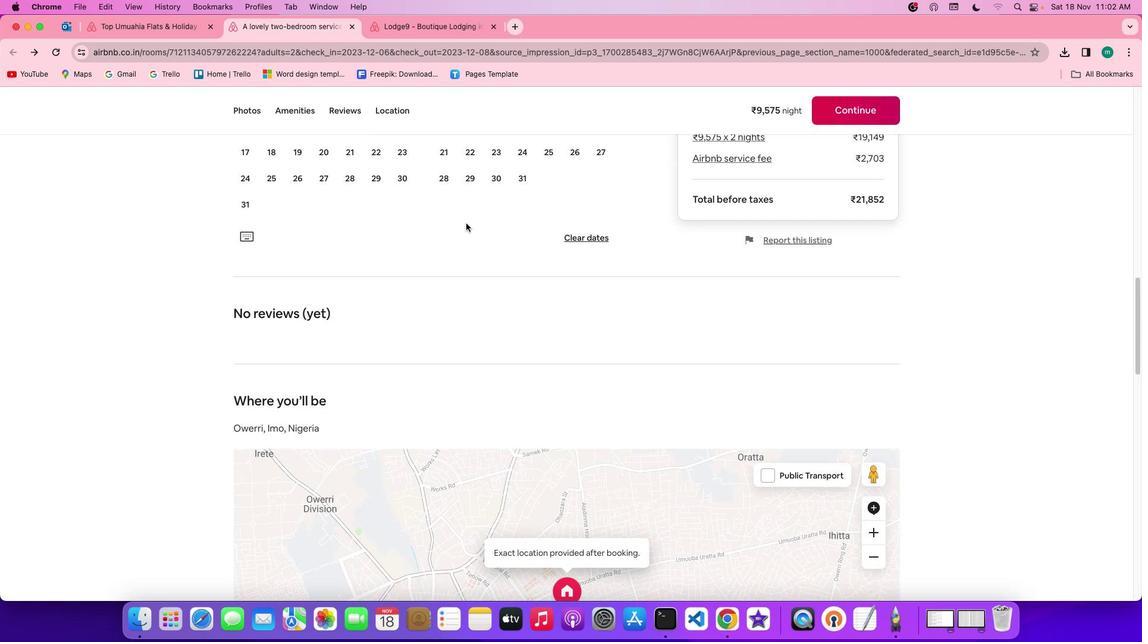 
Action: Mouse scrolled (466, 223) with delta (0, 0)
Screenshot: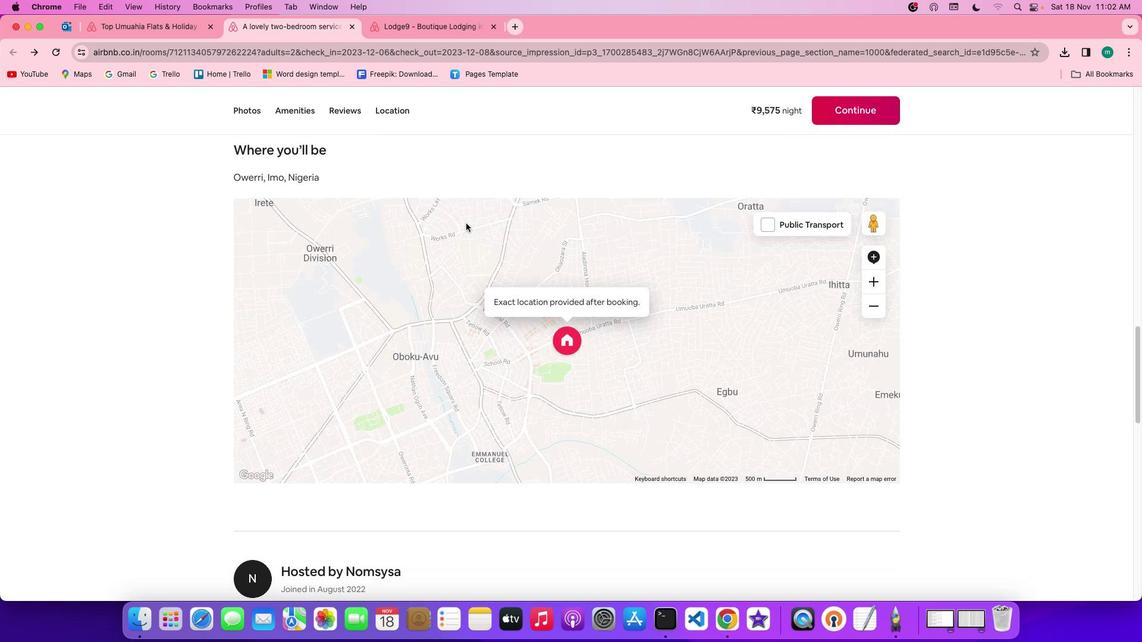 
Action: Mouse scrolled (466, 223) with delta (0, 0)
Screenshot: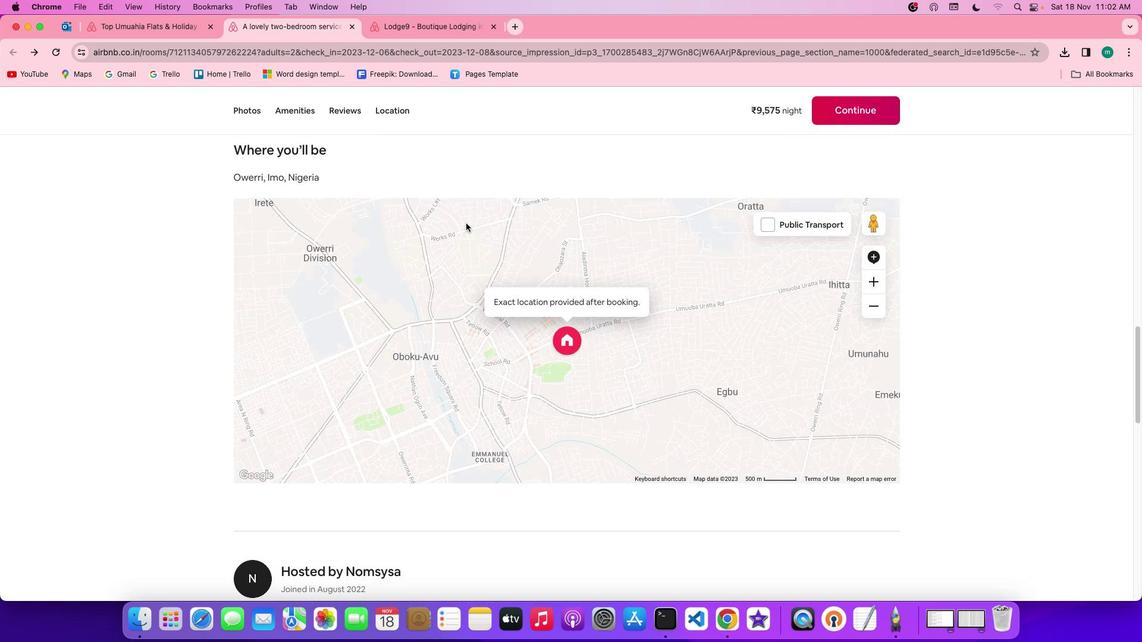 
Action: Mouse scrolled (466, 223) with delta (0, -1)
Screenshot: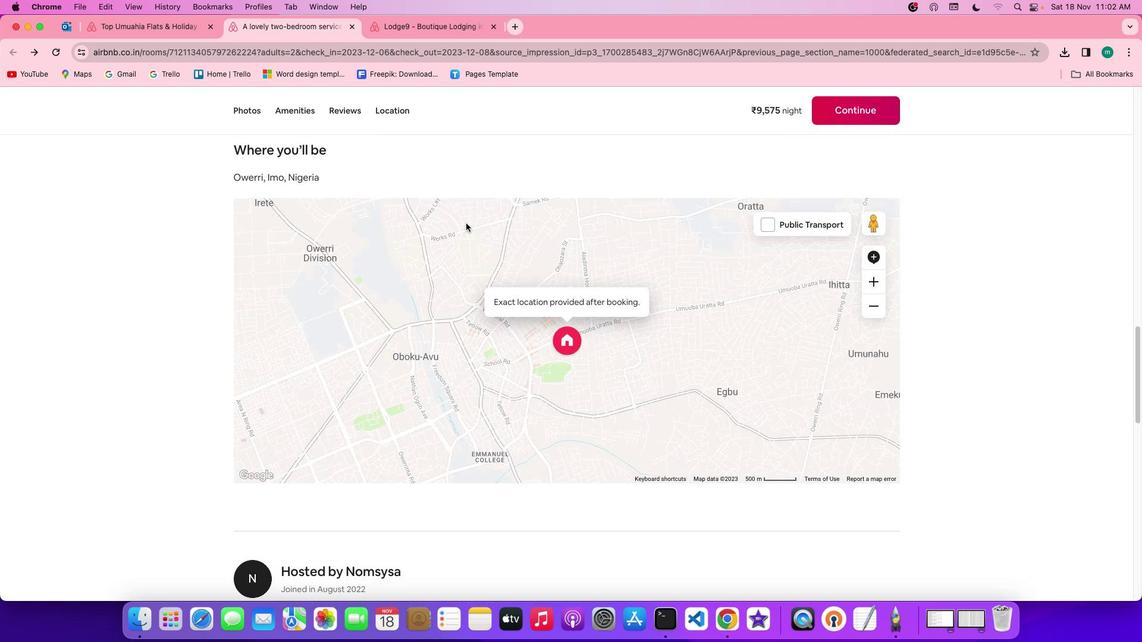 
Action: Mouse scrolled (466, 223) with delta (0, -2)
Screenshot: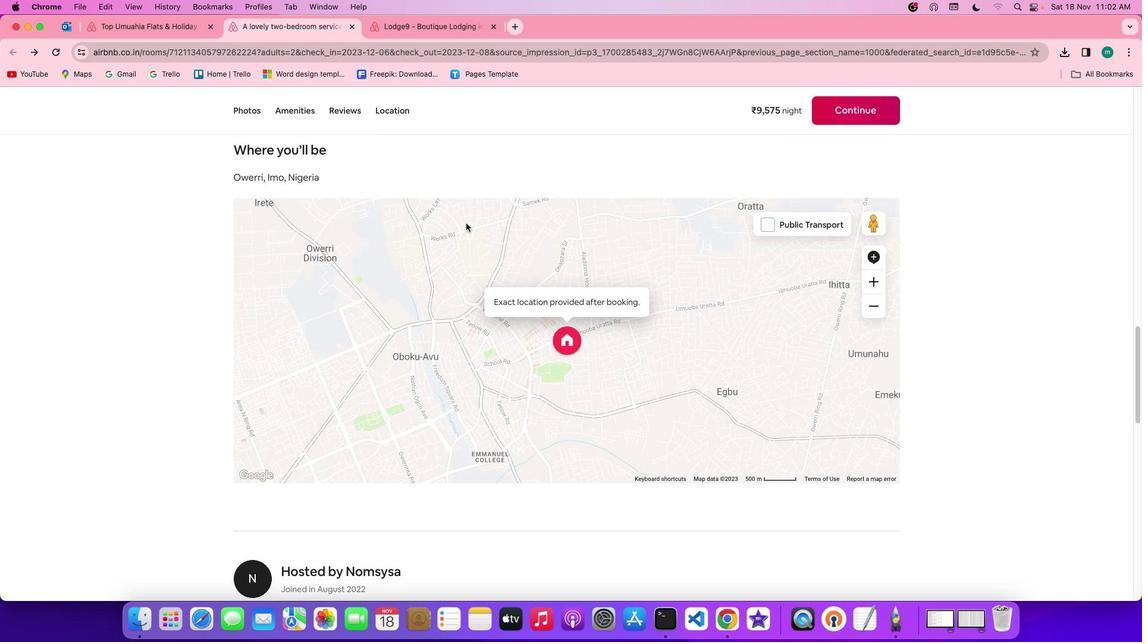 
Action: Mouse moved to (468, 227)
Screenshot: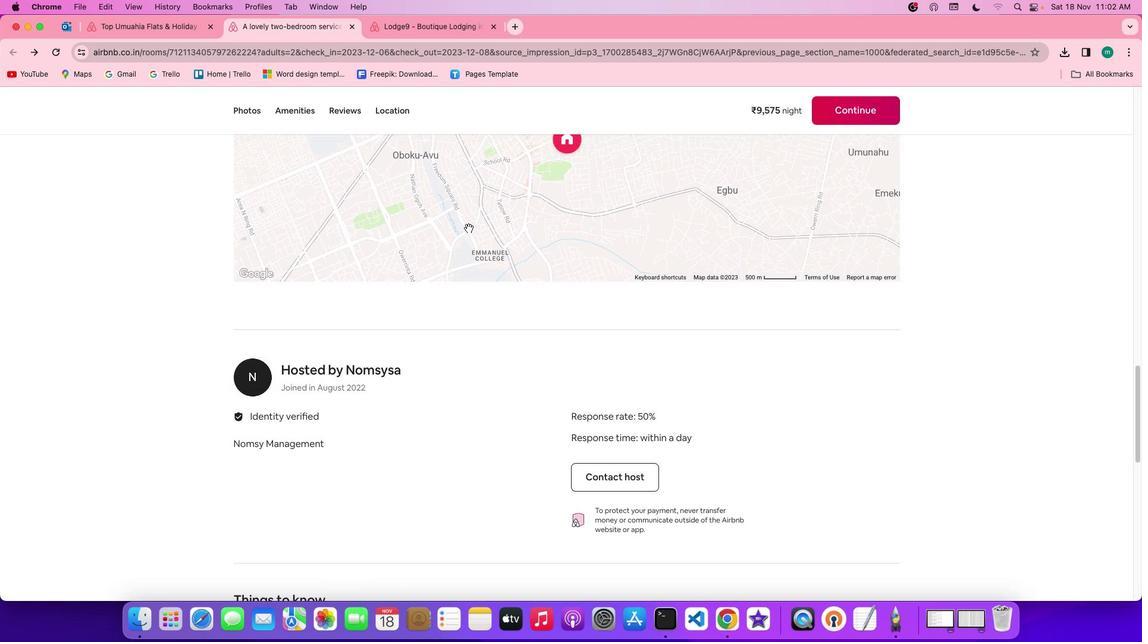 
Action: Mouse scrolled (468, 227) with delta (0, 0)
Screenshot: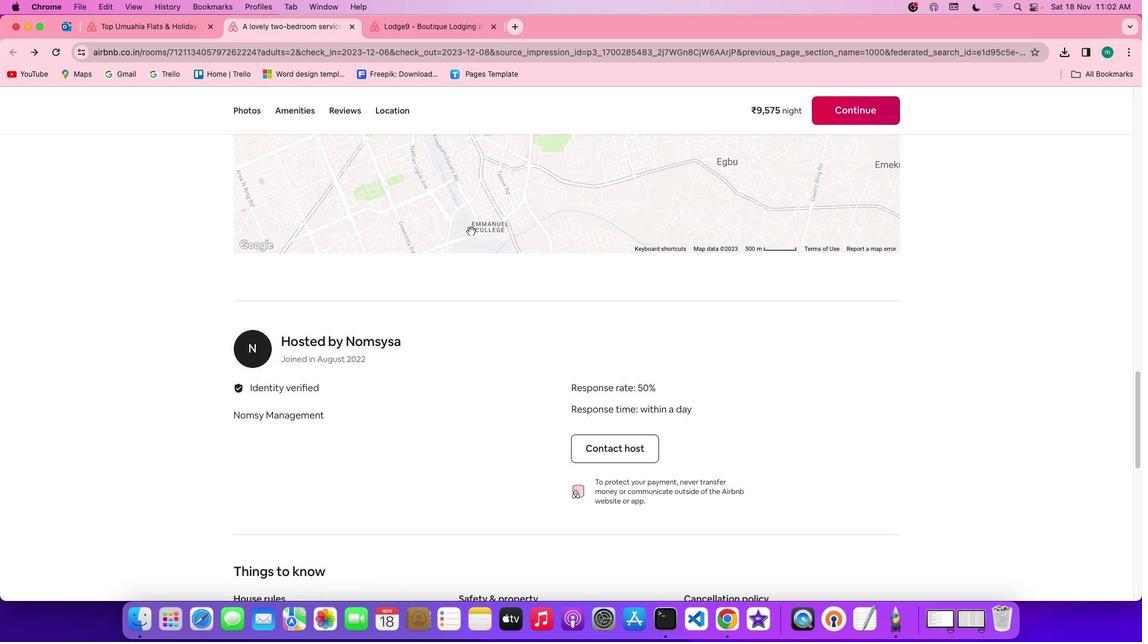 
Action: Mouse scrolled (468, 227) with delta (0, 0)
Screenshot: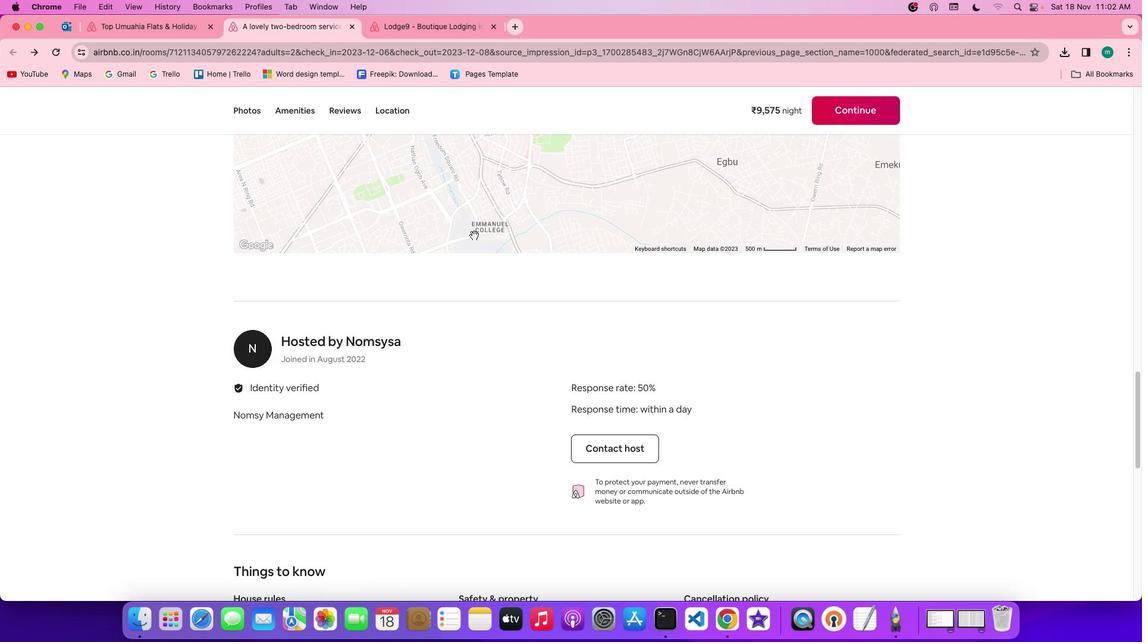 
Action: Mouse scrolled (468, 227) with delta (0, -1)
Screenshot: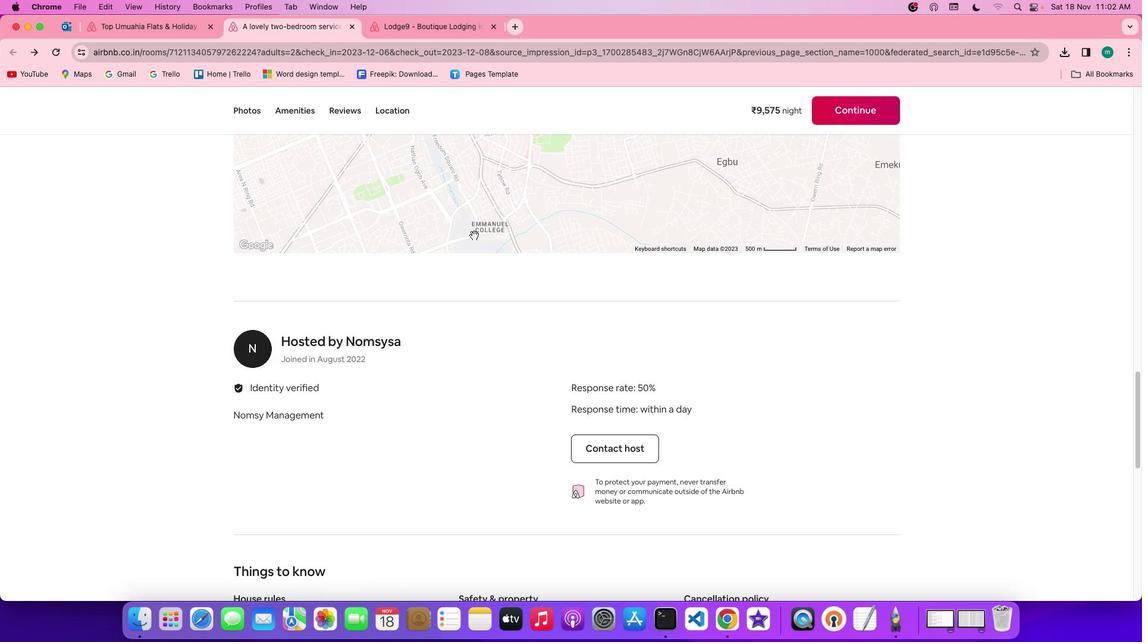 
Action: Mouse scrolled (468, 227) with delta (0, -2)
Screenshot: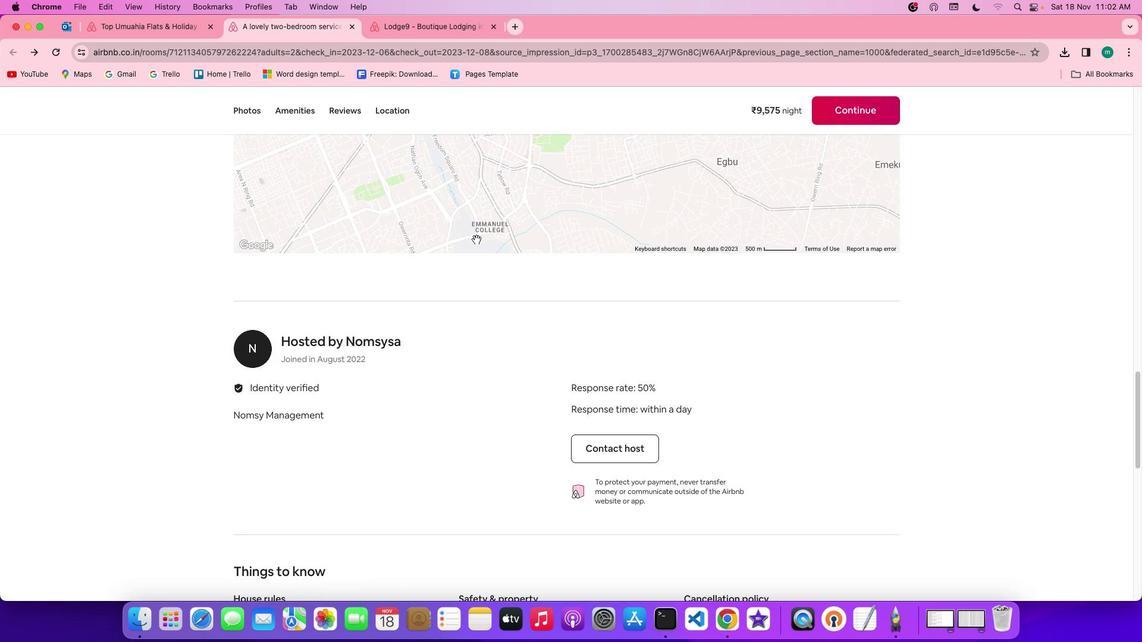 
Action: Mouse moved to (509, 259)
Screenshot: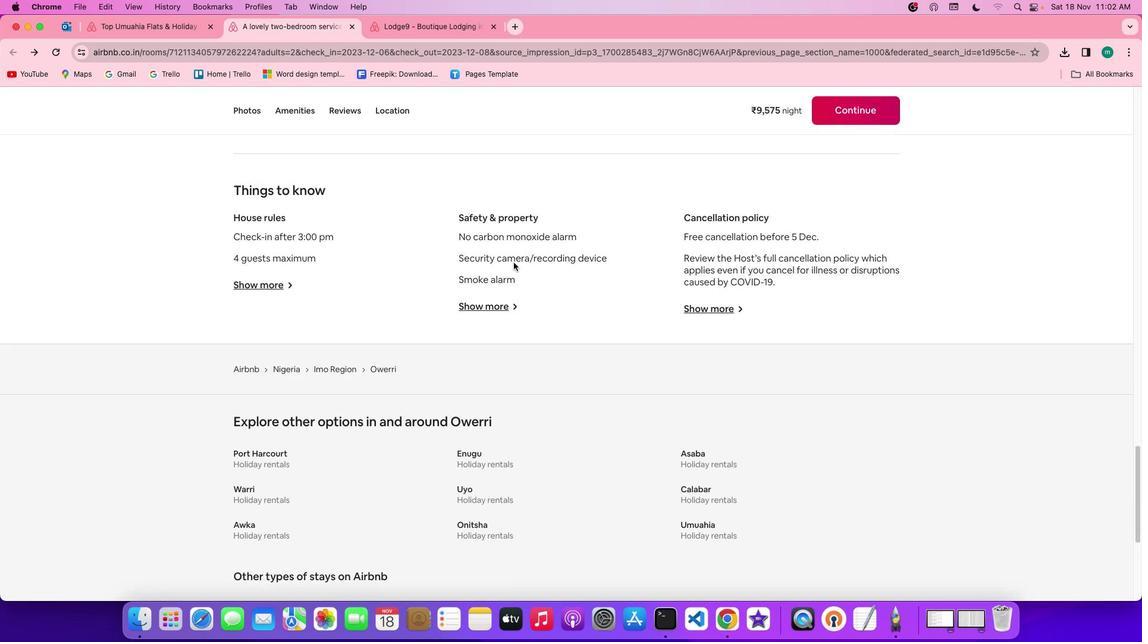 
Action: Mouse scrolled (509, 259) with delta (0, 0)
Screenshot: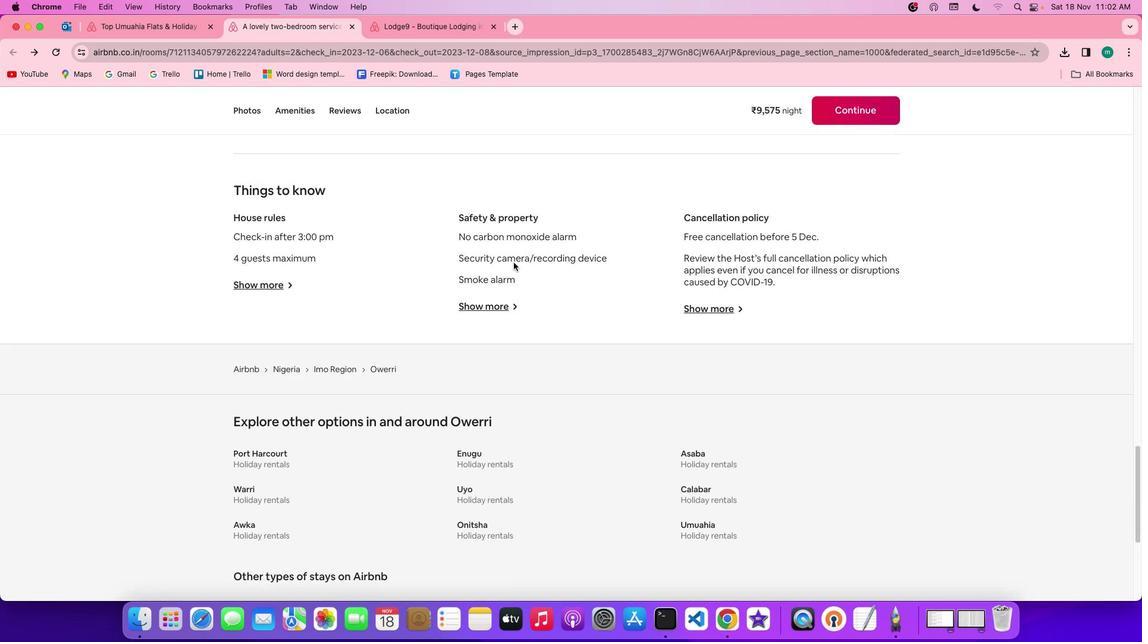 
Action: Mouse moved to (512, 261)
Screenshot: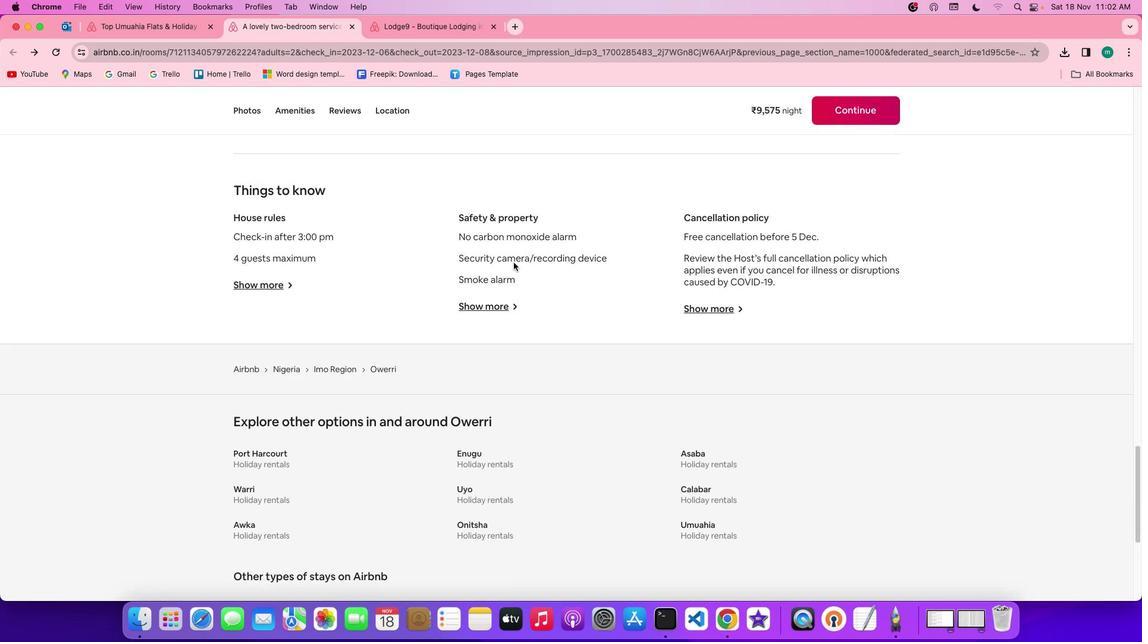 
Action: Mouse scrolled (512, 261) with delta (0, 0)
Screenshot: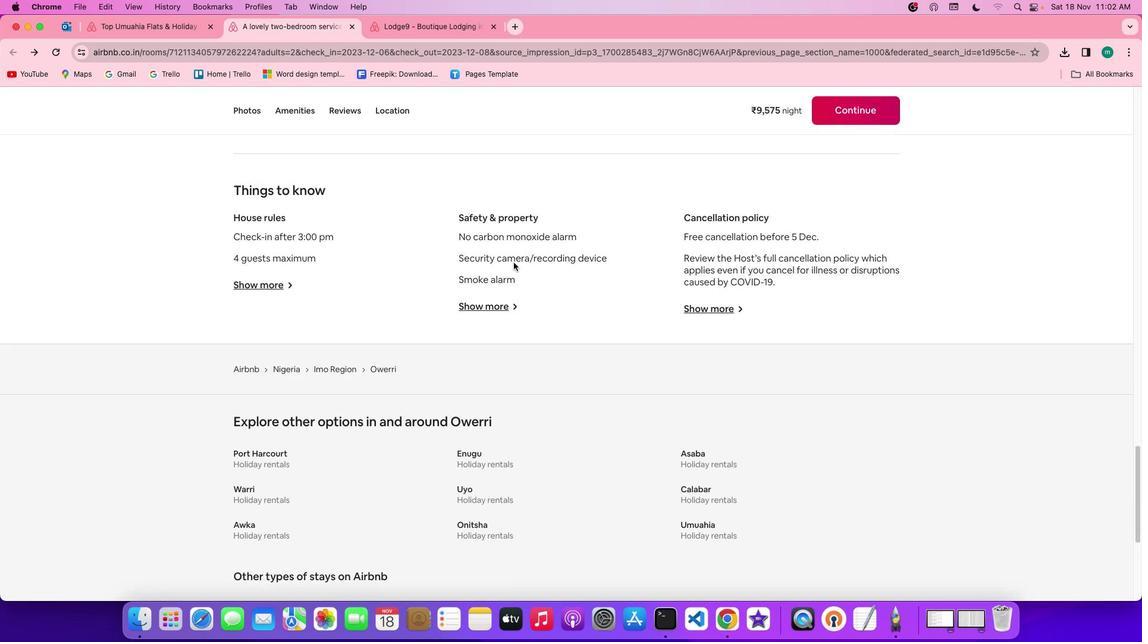 
Action: Mouse moved to (513, 262)
Screenshot: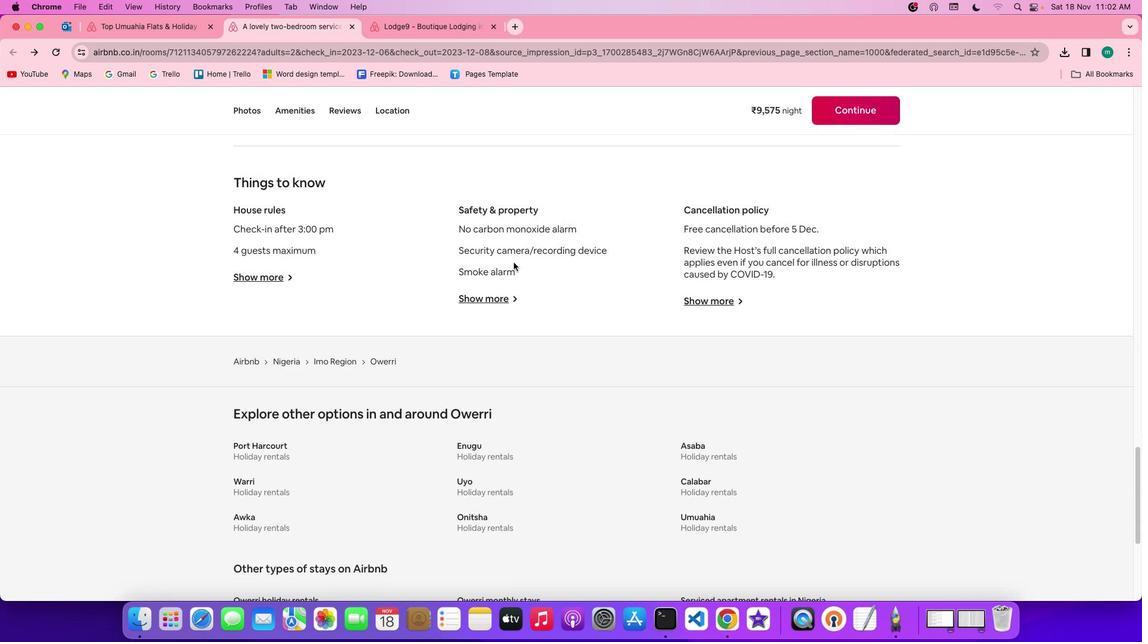 
Action: Mouse scrolled (513, 262) with delta (0, -1)
Screenshot: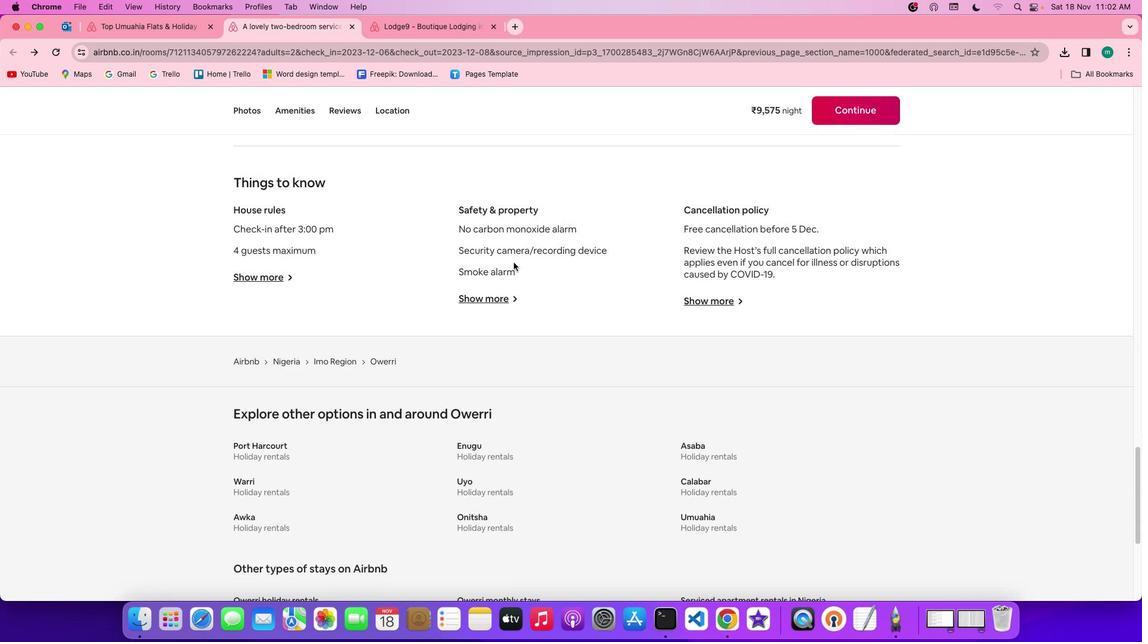 
Action: Mouse moved to (513, 262)
Screenshot: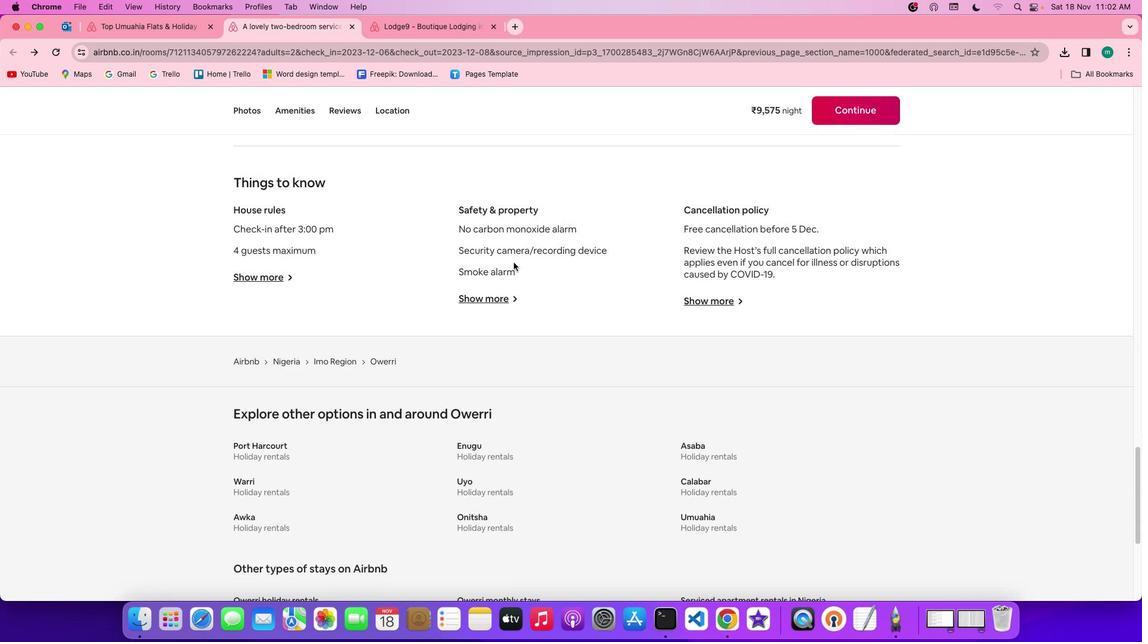 
Action: Mouse scrolled (513, 262) with delta (0, -2)
Screenshot: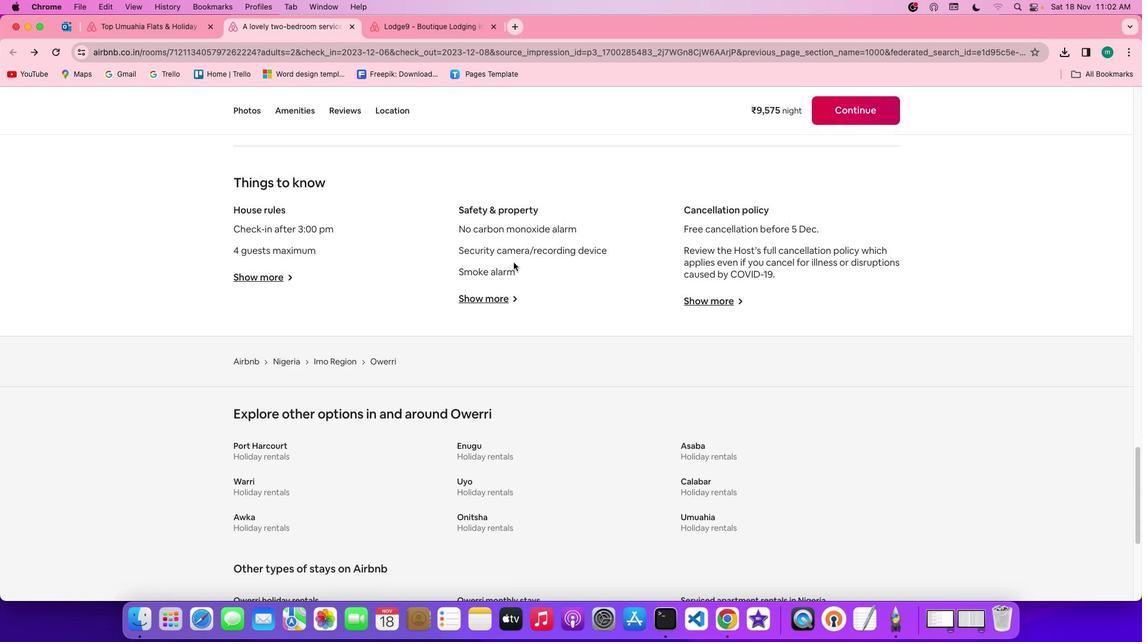 
Action: Mouse scrolled (513, 262) with delta (0, -2)
Screenshot: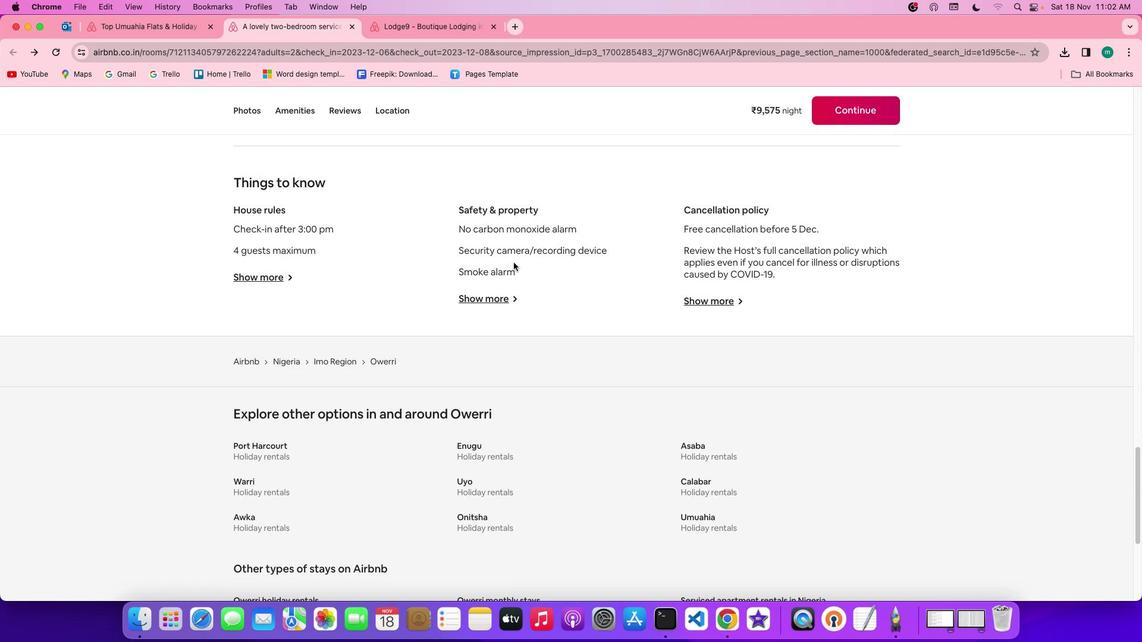
Action: Mouse moved to (264, 274)
